 Task: Plan a trip to Kampot, Cambodia from 5th November, 2023 to 16th November, 2023 for 2 adults.1  bedroom having 1 bed and 1 bathroom. Property type can be hotel. Amenities needed are: washing machine. Booking option can be shelf check-in. Look for 5 properties as per requirement.
Action: Mouse moved to (615, 70)
Screenshot: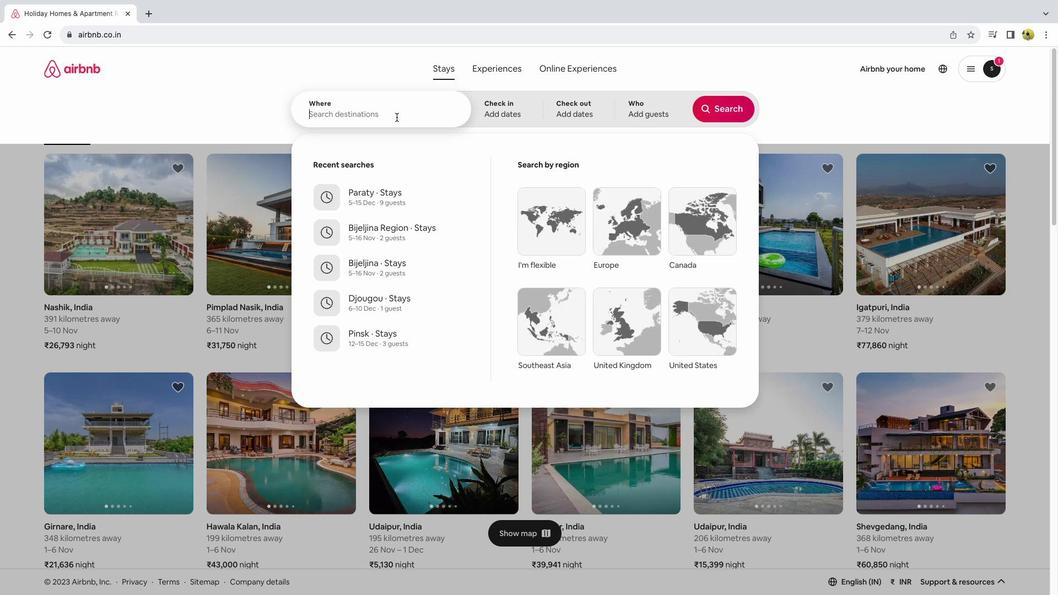 
Action: Mouse pressed left at (615, 70)
Screenshot: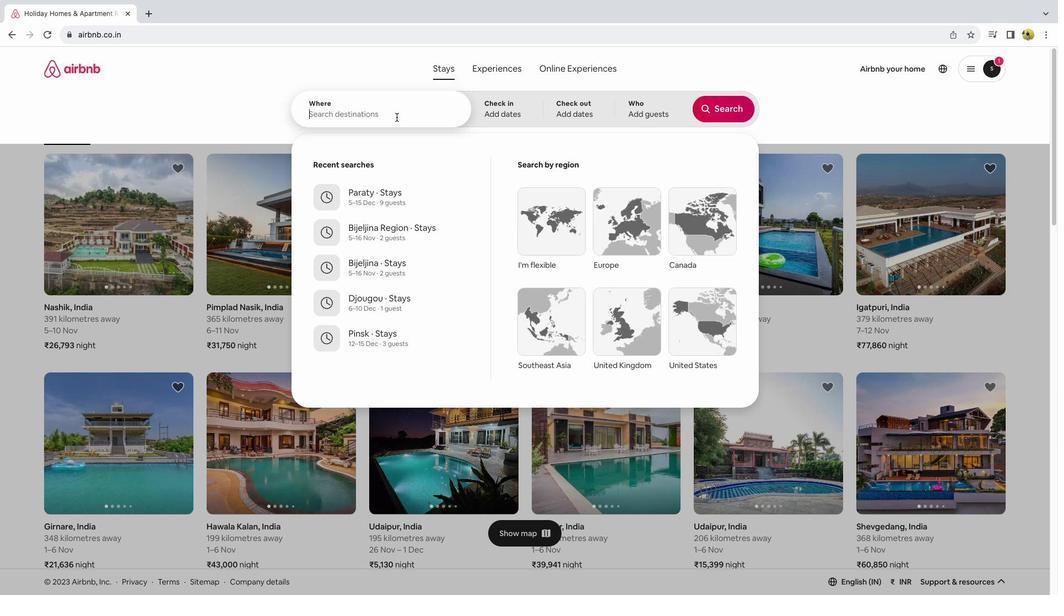 
Action: Mouse moved to (608, 72)
Screenshot: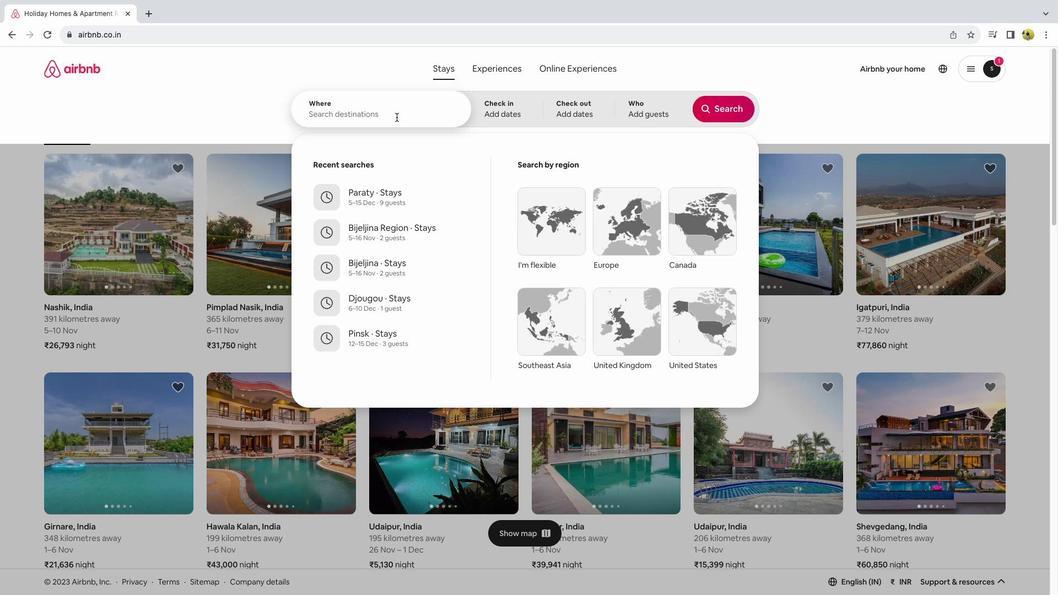 
Action: Mouse pressed left at (608, 72)
Screenshot: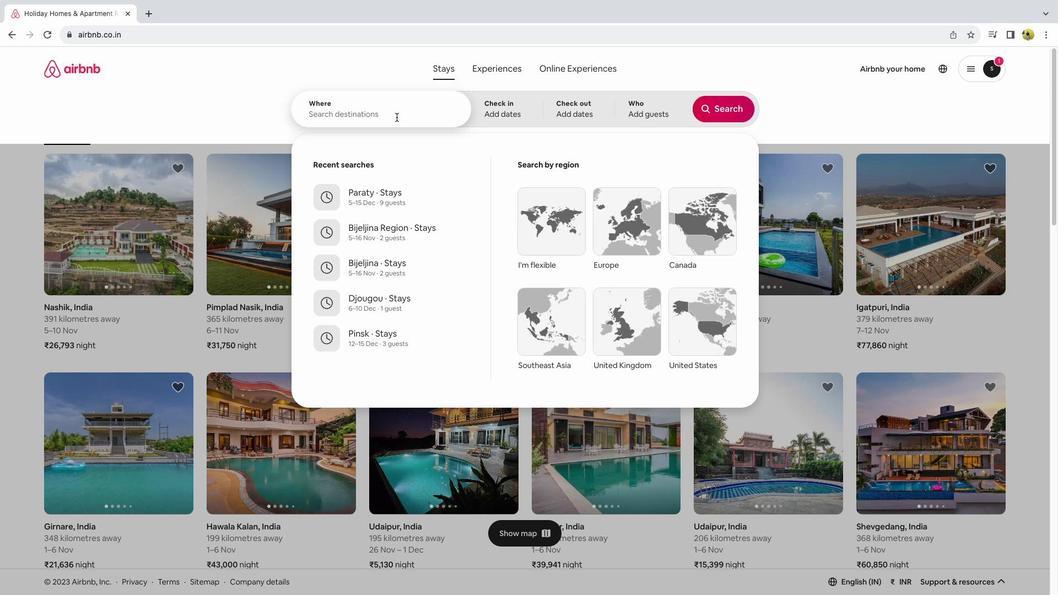 
Action: Mouse moved to (396, 117)
Screenshot: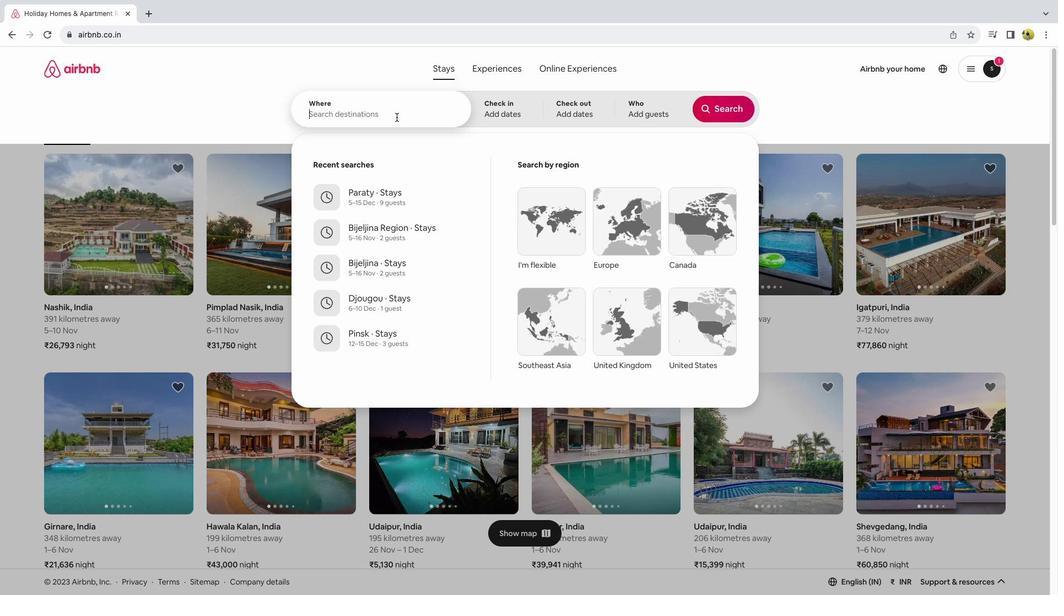 
Action: Mouse pressed left at (396, 117)
Screenshot: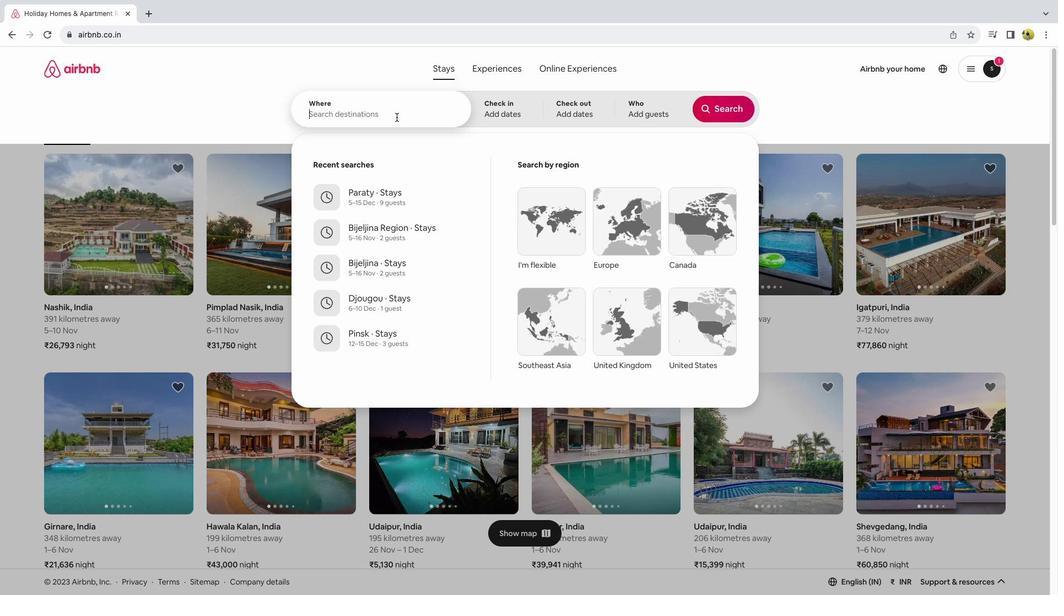 
Action: Key pressed Key.shift_r'K''a''m''p''o''t'','Key.spaceKey.shift_r'C''a''m''b''o''d''i''a'Key.enter
Screenshot: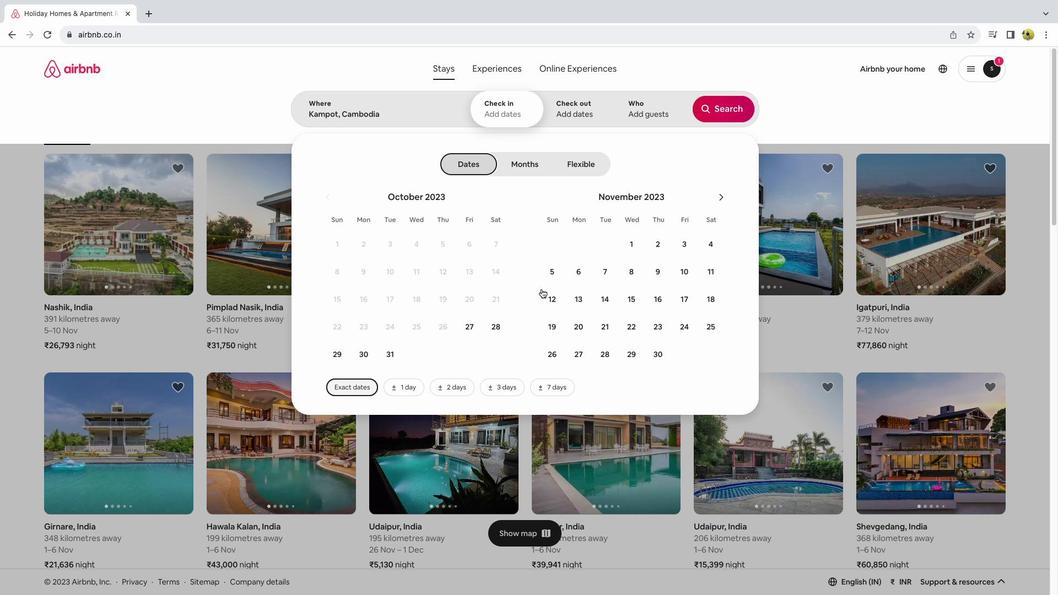 
Action: Mouse moved to (554, 273)
Screenshot: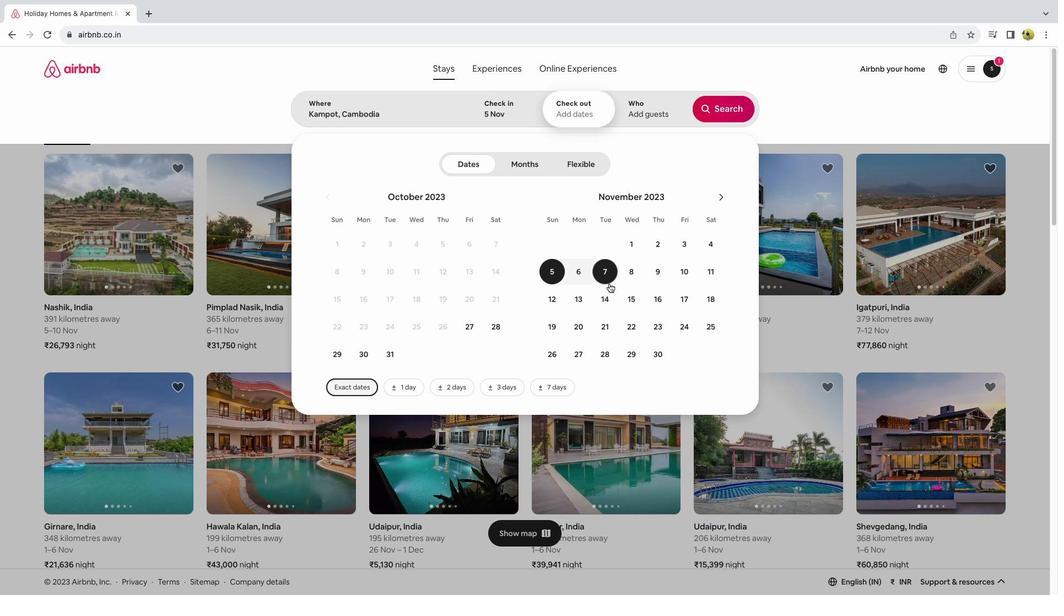 
Action: Mouse pressed left at (554, 273)
Screenshot: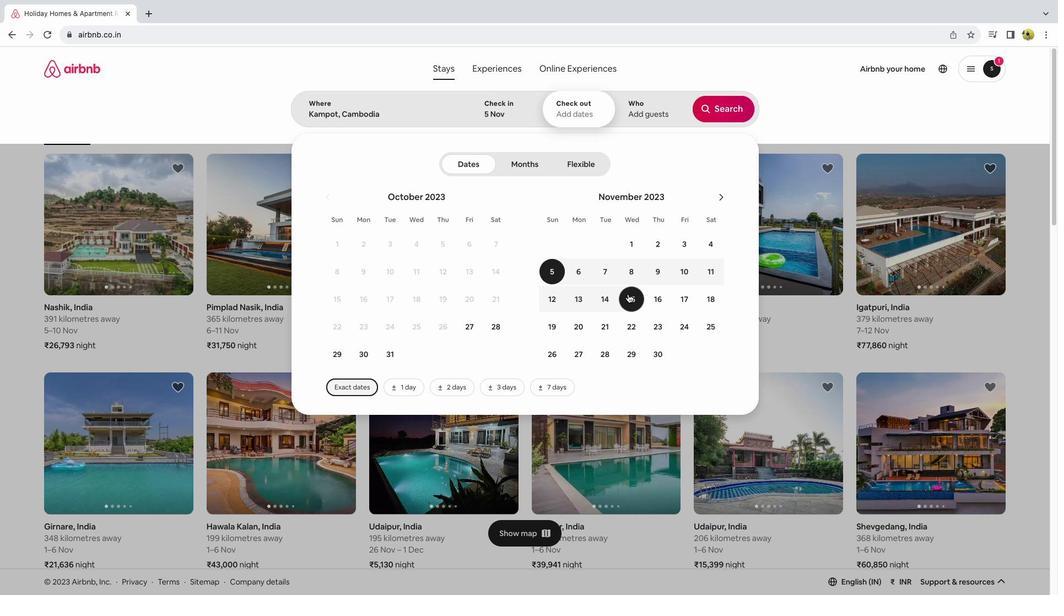
Action: Mouse moved to (665, 301)
Screenshot: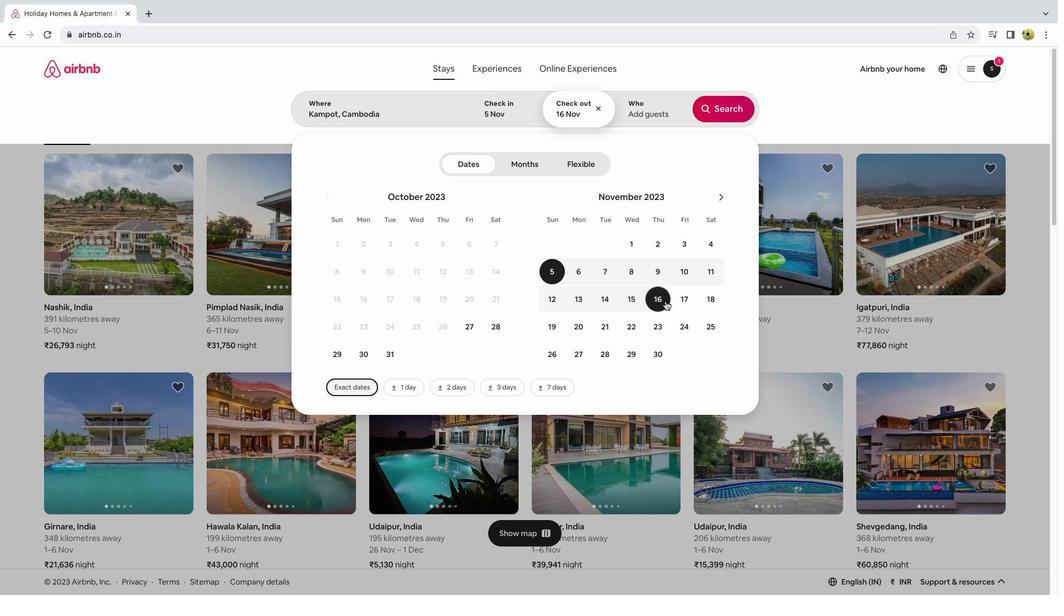 
Action: Mouse pressed left at (665, 301)
Screenshot: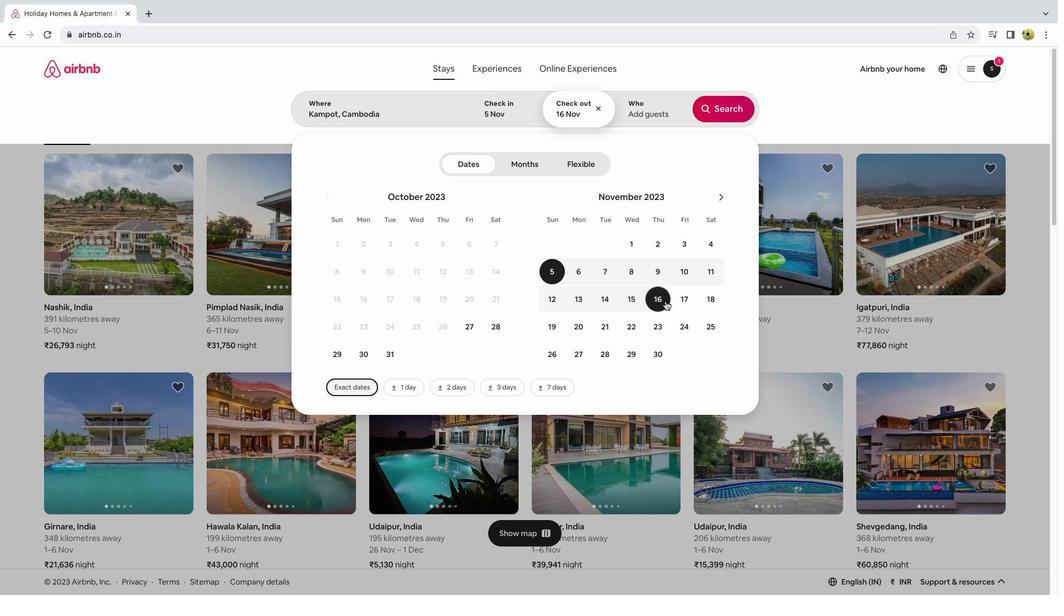 
Action: Mouse moved to (657, 114)
Screenshot: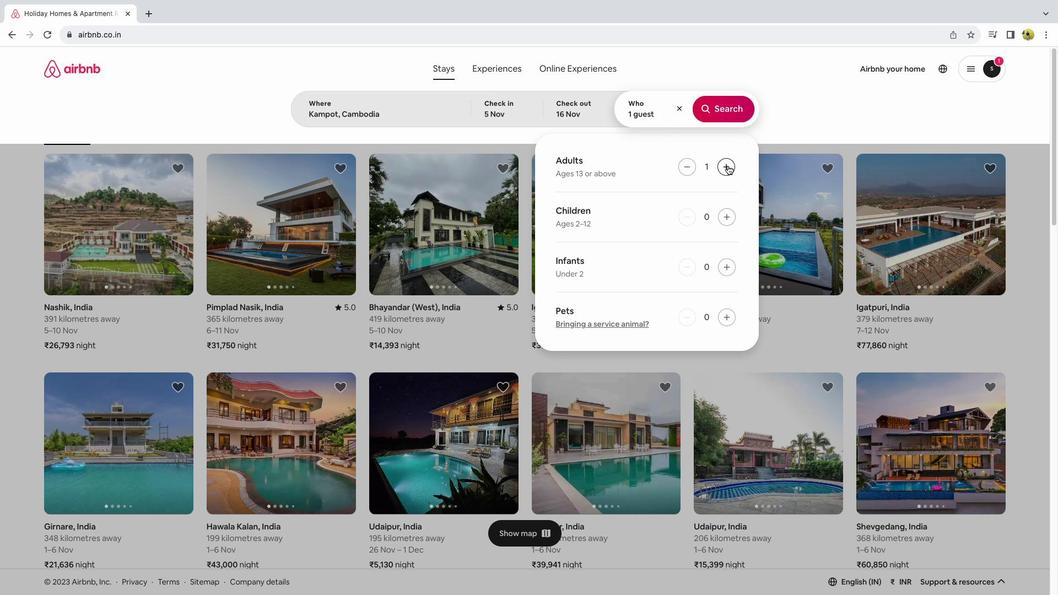 
Action: Mouse pressed left at (657, 114)
Screenshot: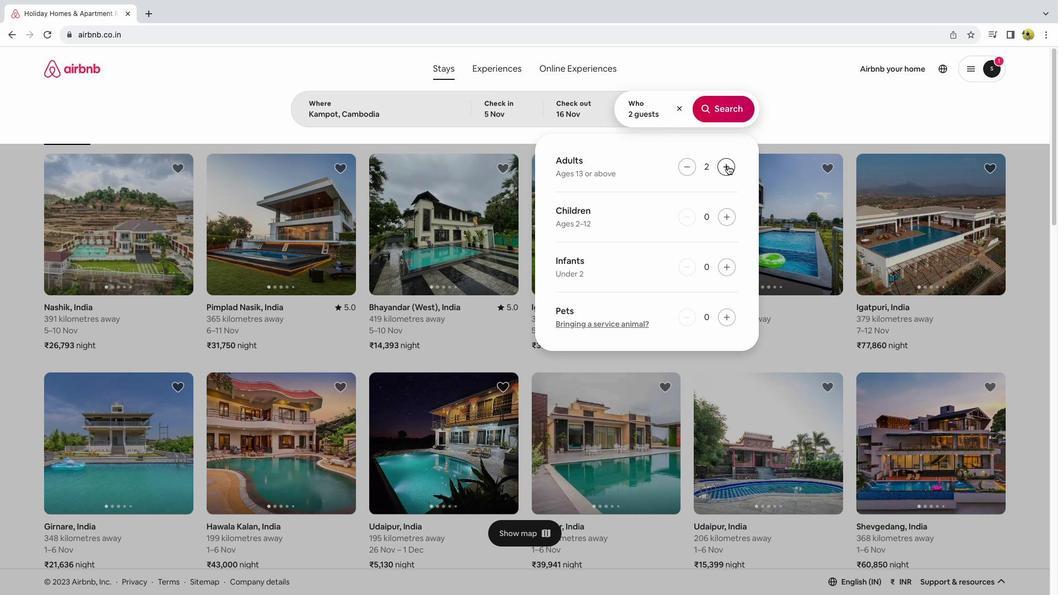 
Action: Mouse moved to (728, 165)
Screenshot: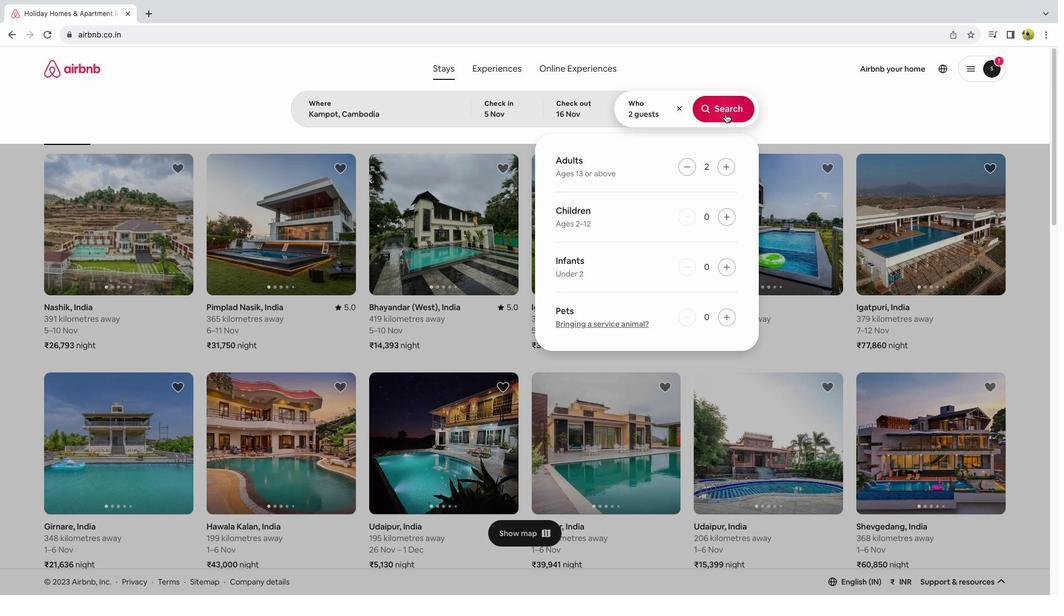 
Action: Mouse pressed left at (728, 165)
Screenshot: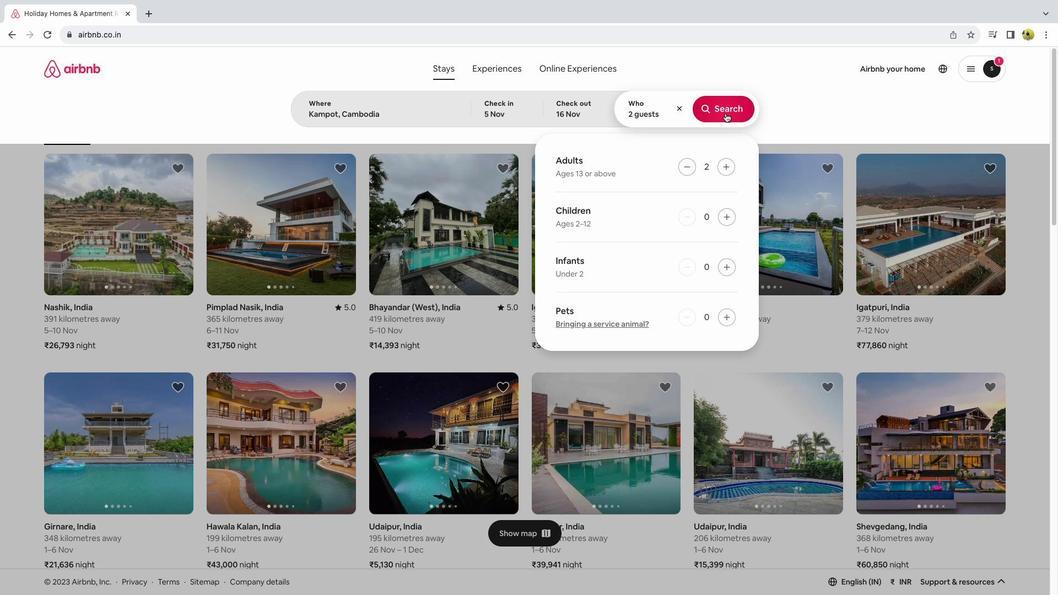 
Action: Mouse pressed left at (728, 165)
Screenshot: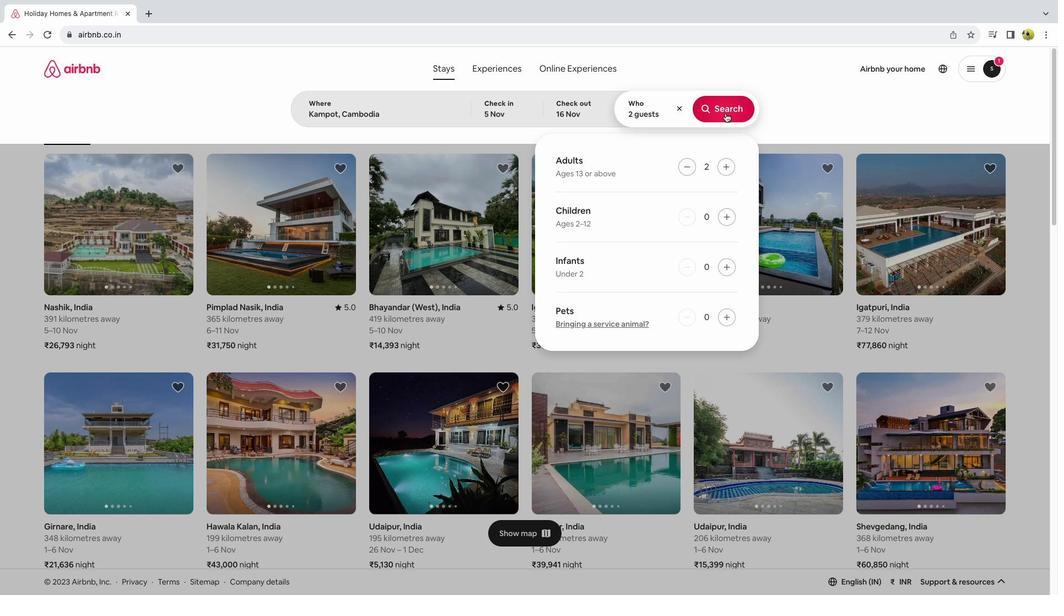 
Action: Mouse moved to (725, 113)
Screenshot: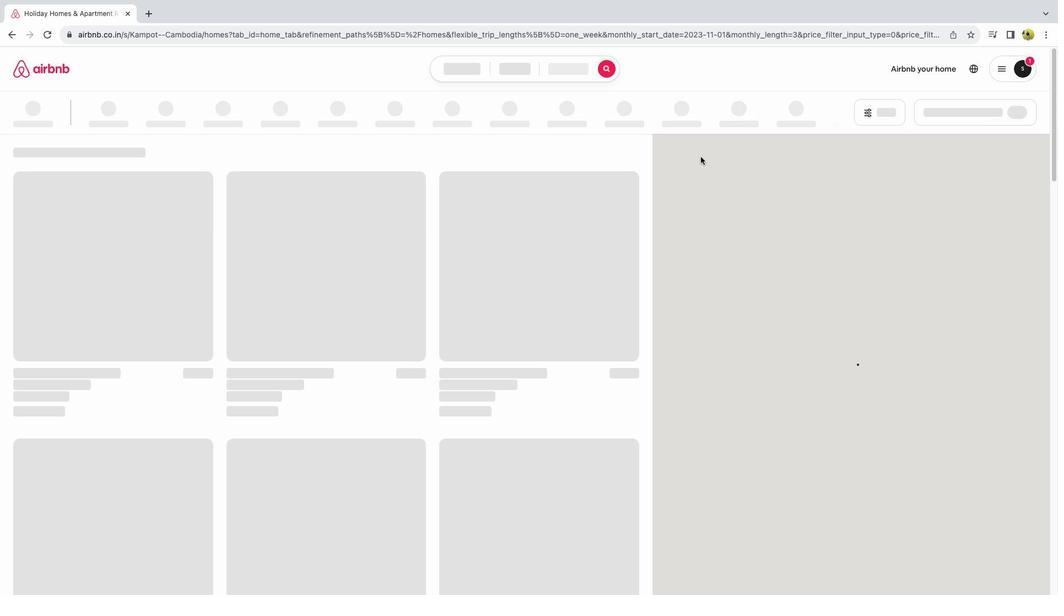 
Action: Mouse pressed left at (725, 113)
Screenshot: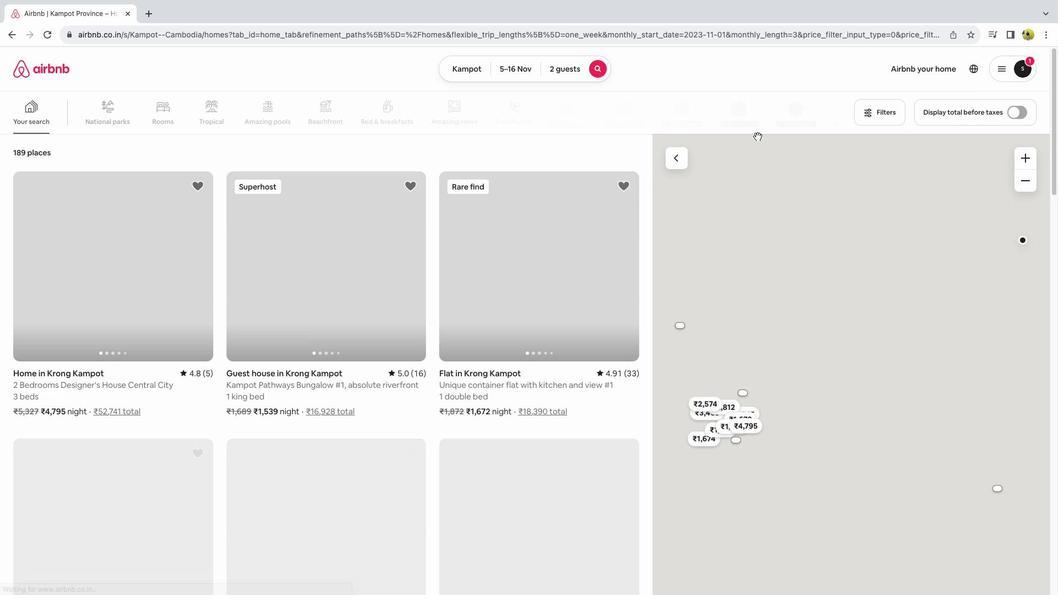 
Action: Mouse moved to (880, 114)
Screenshot: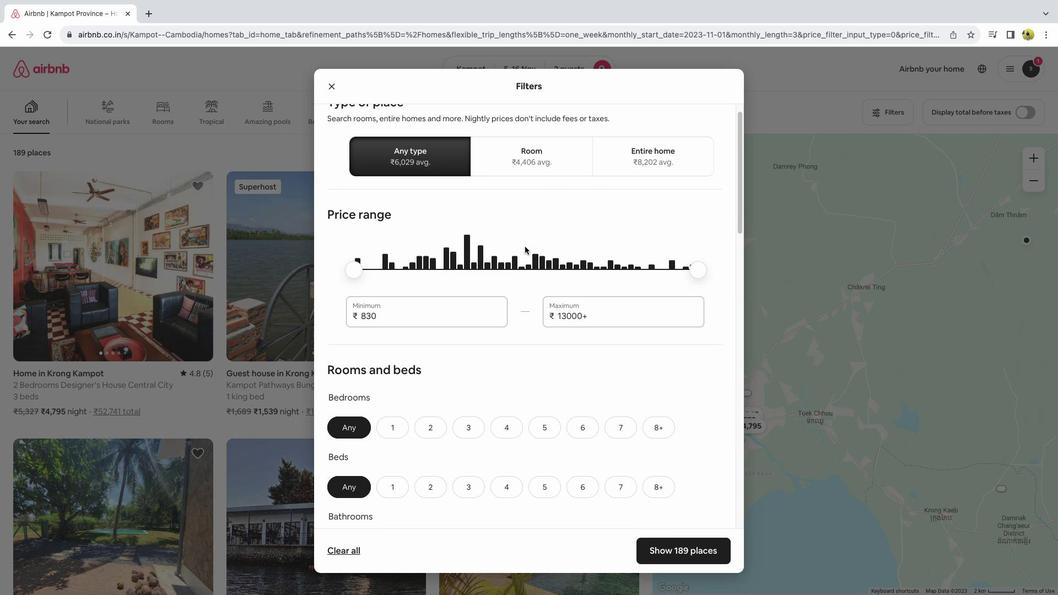 
Action: Mouse pressed left at (880, 114)
Screenshot: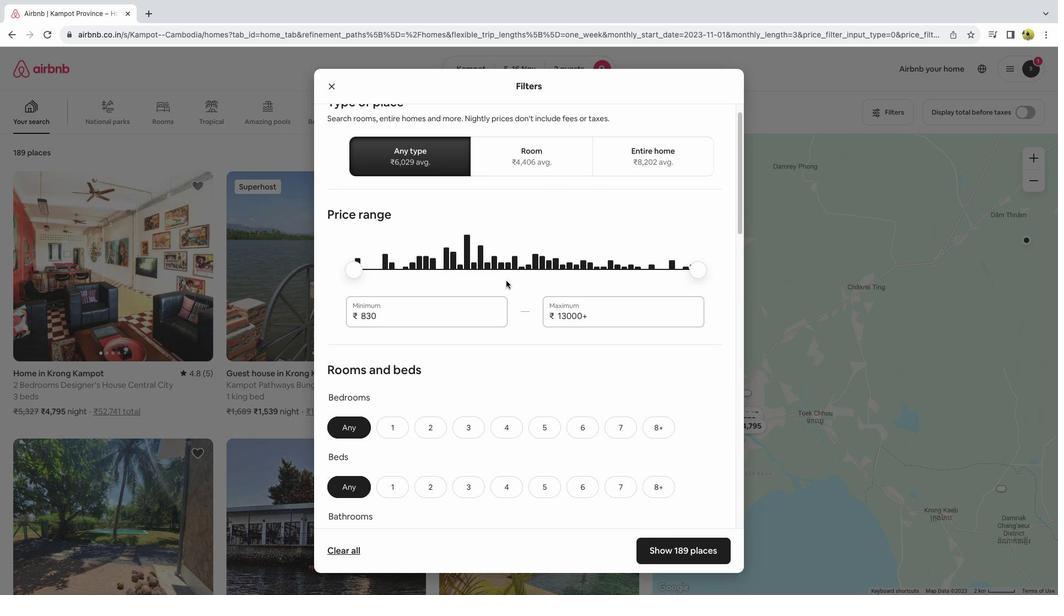 
Action: Mouse moved to (532, 233)
Screenshot: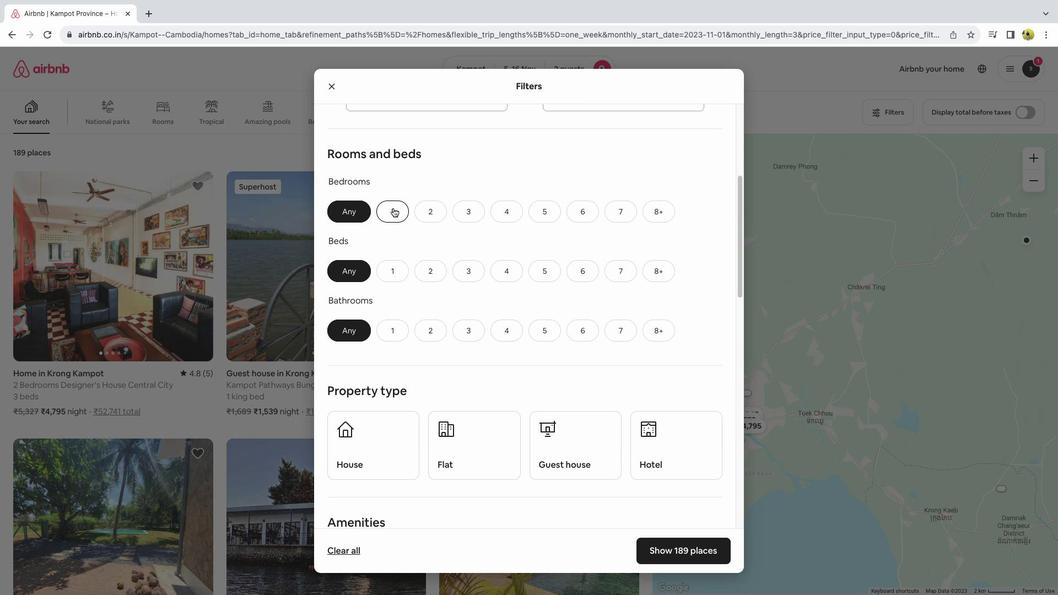 
Action: Mouse scrolled (532, 233) with delta (0, 0)
Screenshot: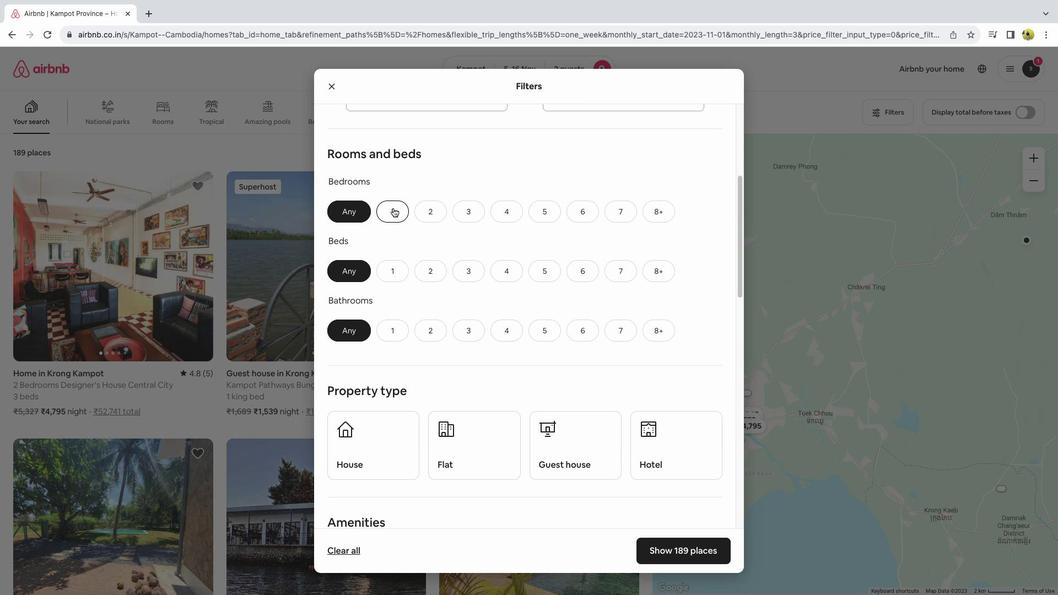 
Action: Mouse moved to (531, 233)
Screenshot: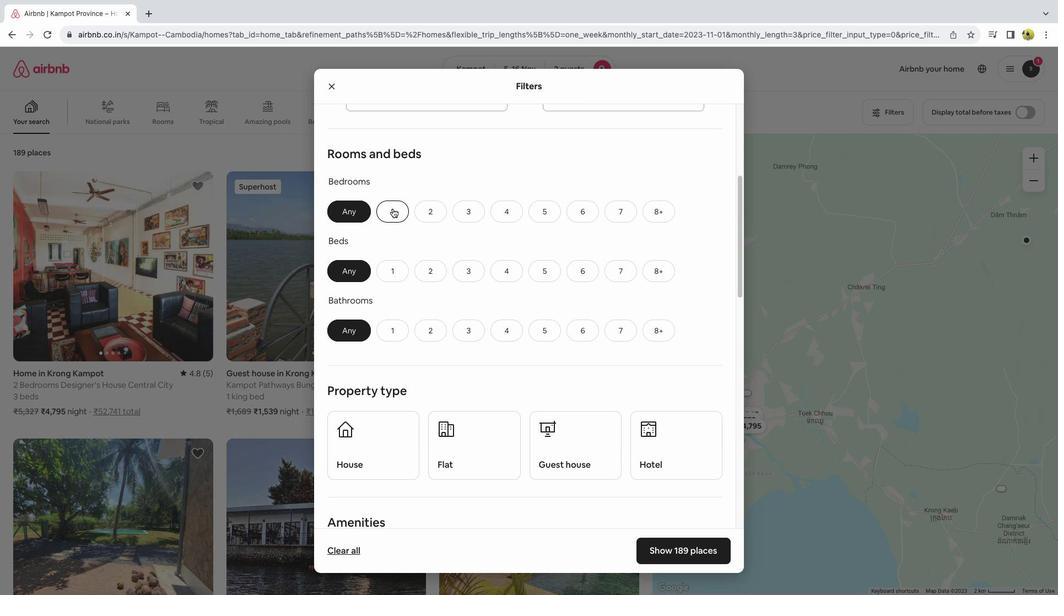 
Action: Mouse scrolled (531, 233) with delta (0, 0)
Screenshot: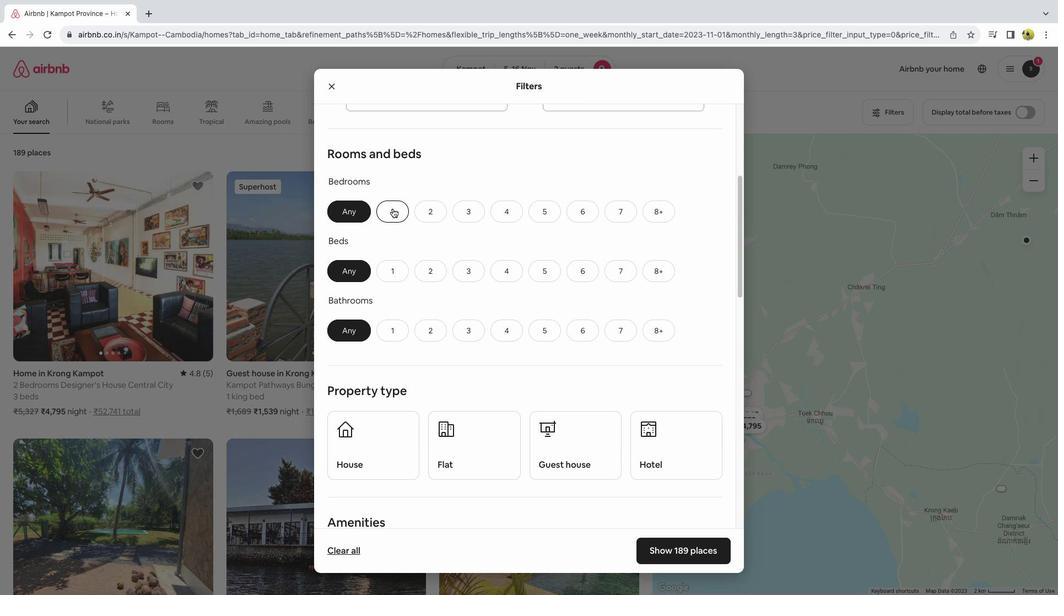
Action: Mouse moved to (506, 281)
Screenshot: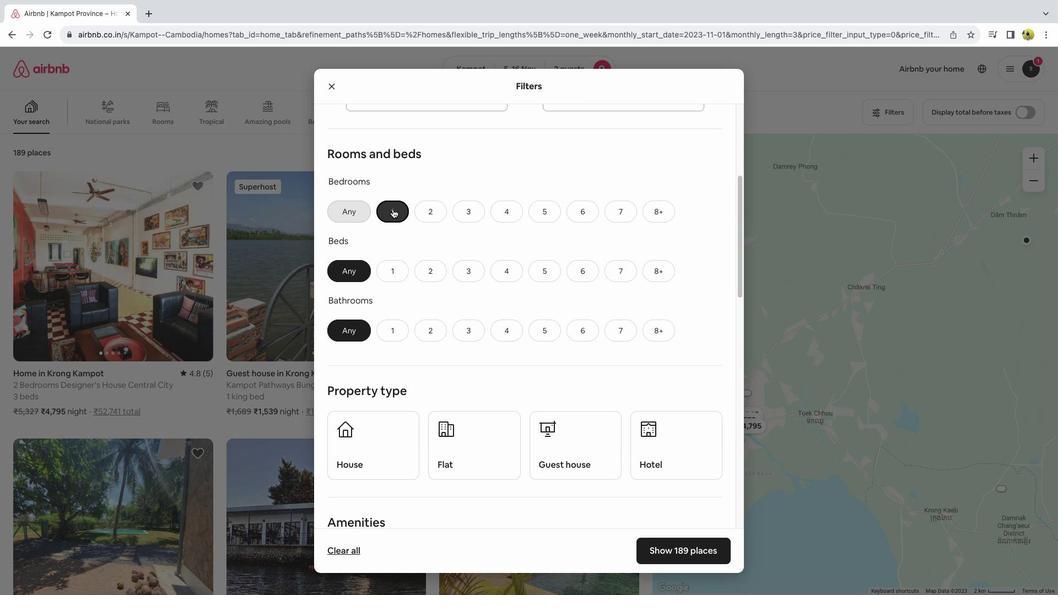 
Action: Mouse scrolled (506, 281) with delta (0, 0)
Screenshot: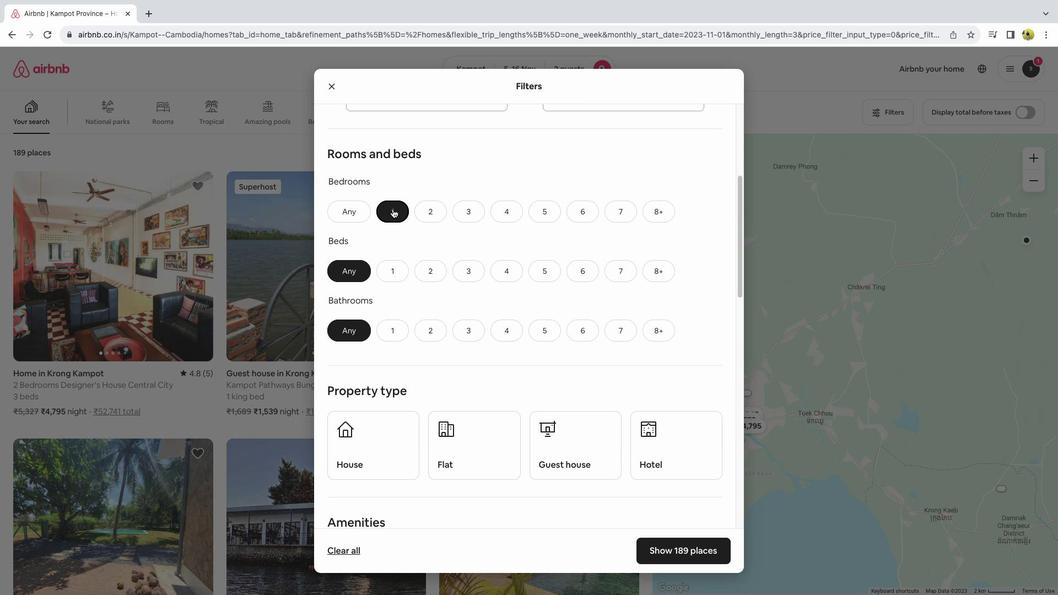 
Action: Mouse scrolled (506, 281) with delta (0, 0)
Screenshot: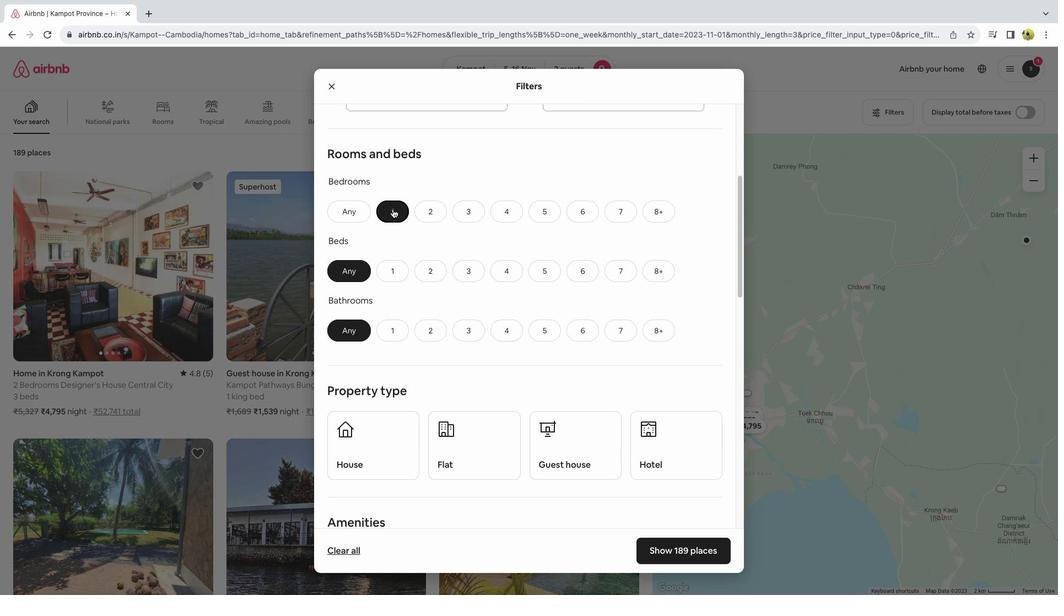 
Action: Mouse scrolled (506, 281) with delta (0, -1)
Screenshot: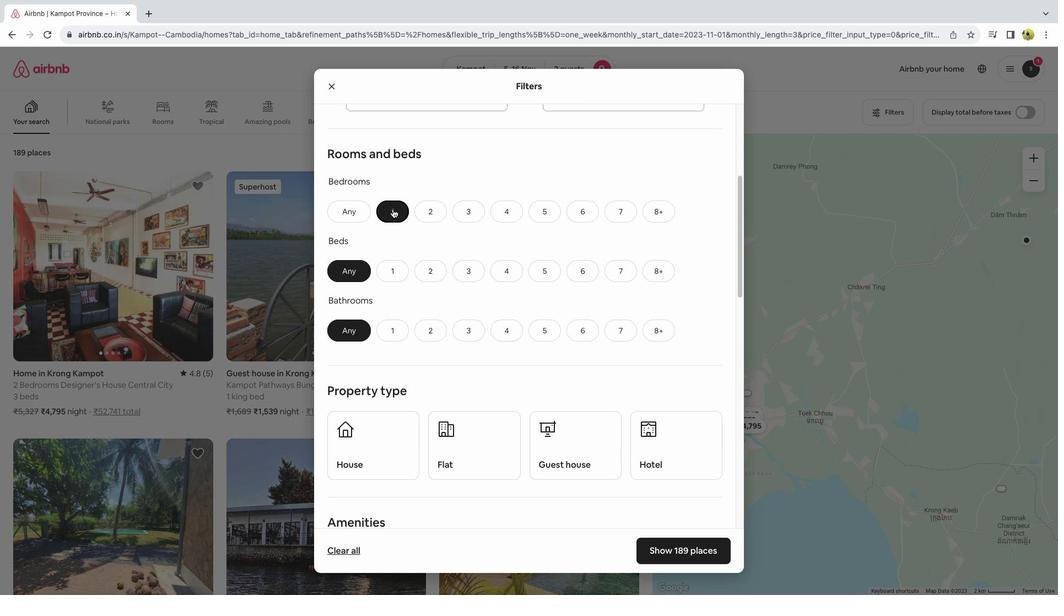 
Action: Mouse scrolled (506, 281) with delta (0, -2)
Screenshot: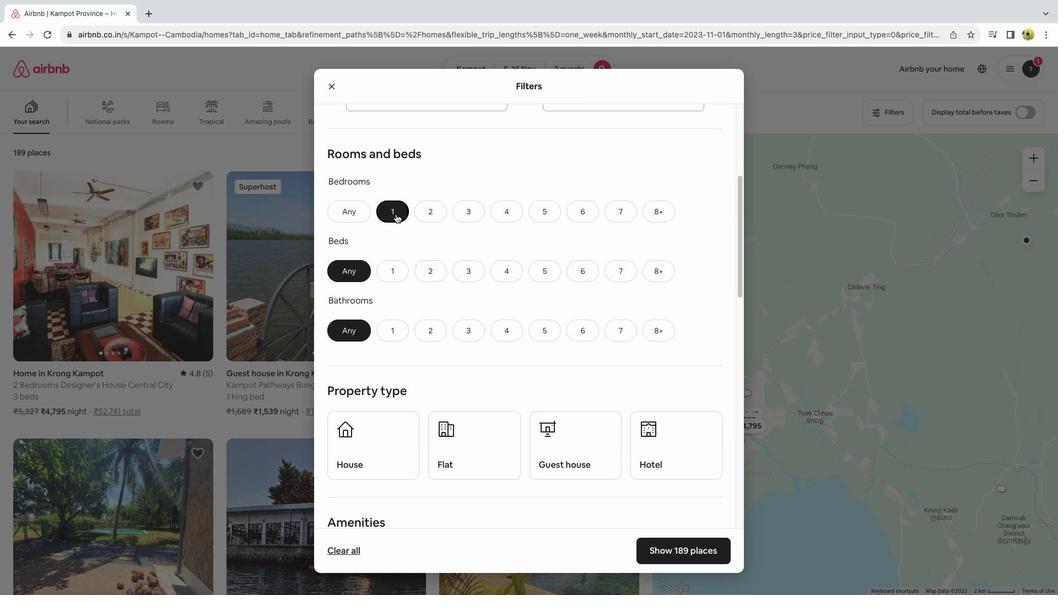 
Action: Mouse moved to (393, 209)
Screenshot: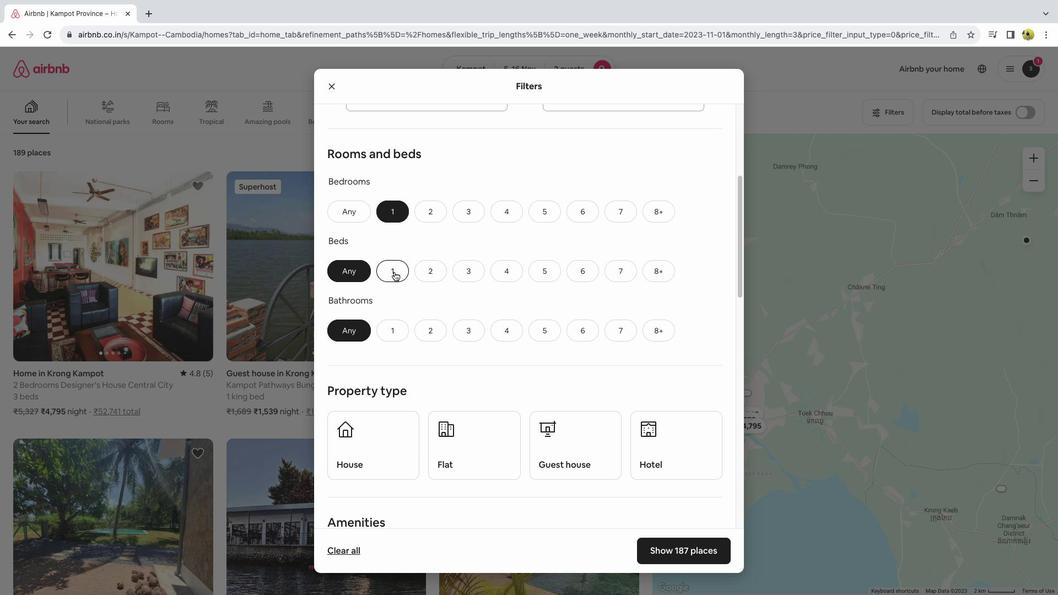 
Action: Mouse pressed left at (393, 209)
Screenshot: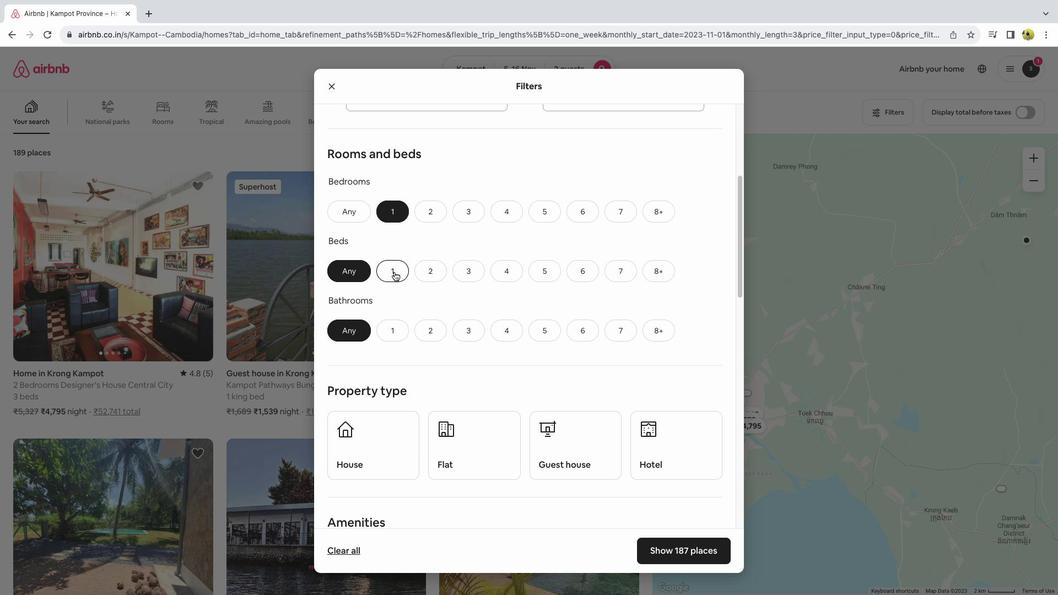 
Action: Mouse moved to (394, 271)
Screenshot: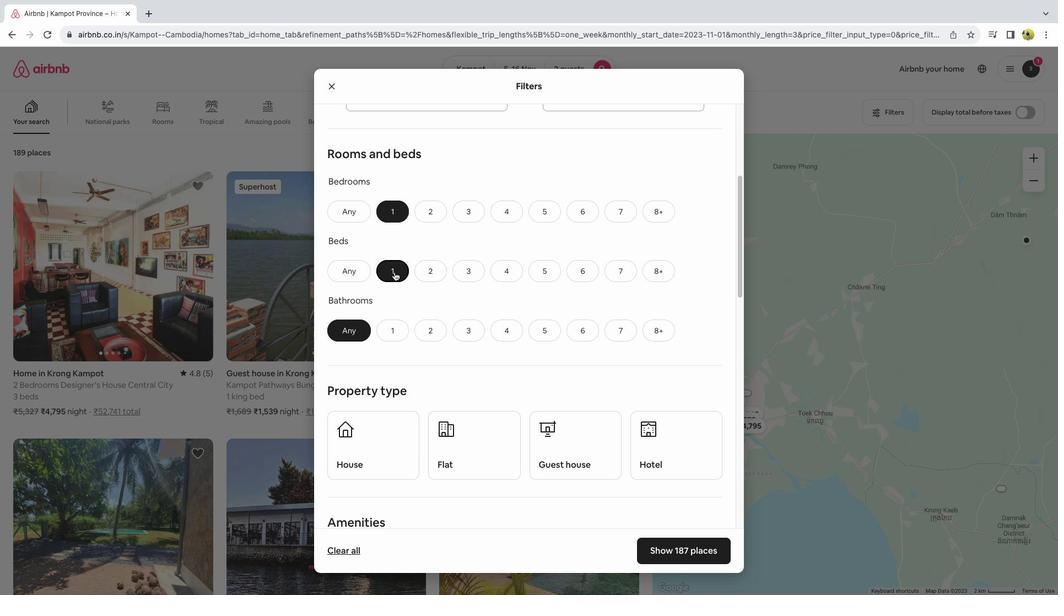 
Action: Mouse pressed left at (394, 271)
Screenshot: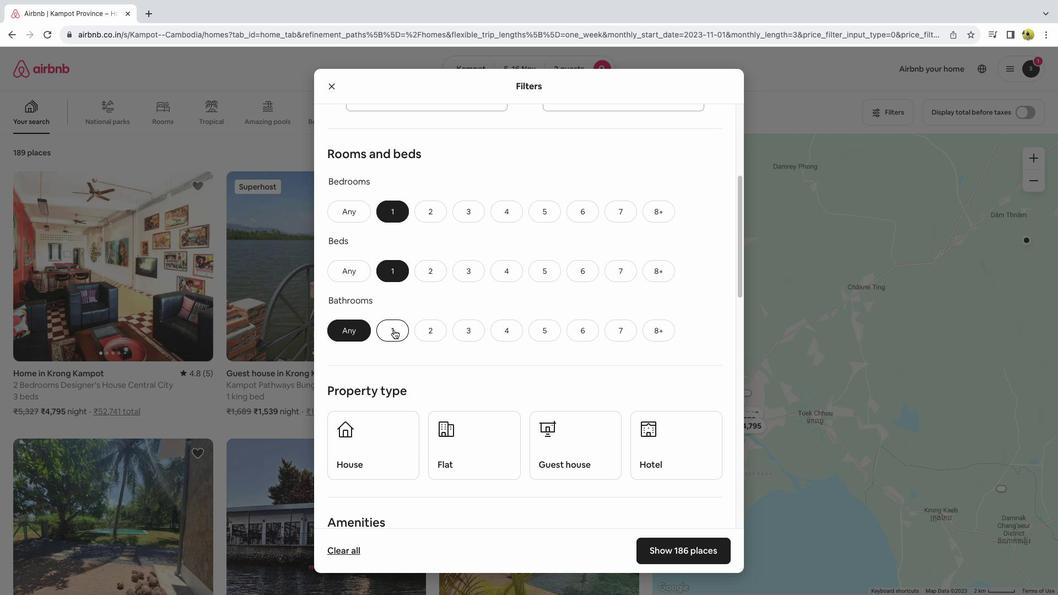 
Action: Mouse moved to (393, 329)
Screenshot: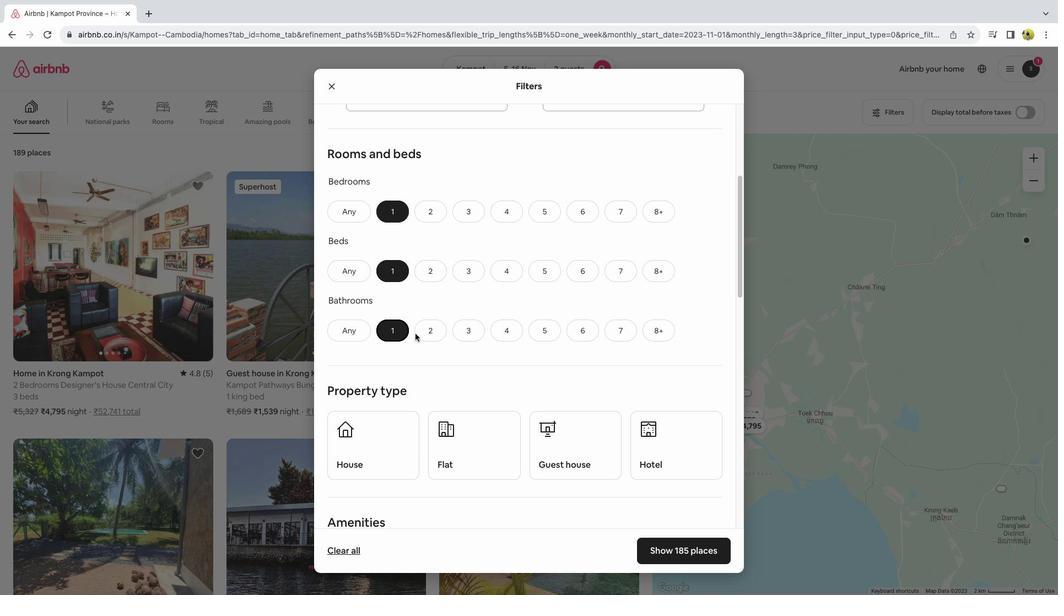 
Action: Mouse pressed left at (393, 329)
Screenshot: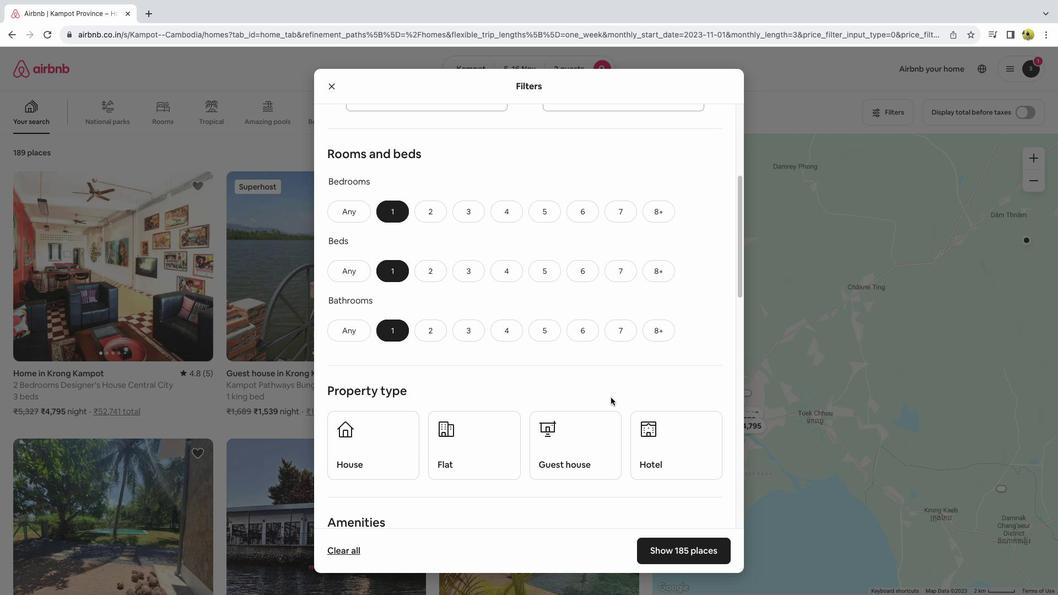 
Action: Mouse moved to (659, 427)
Screenshot: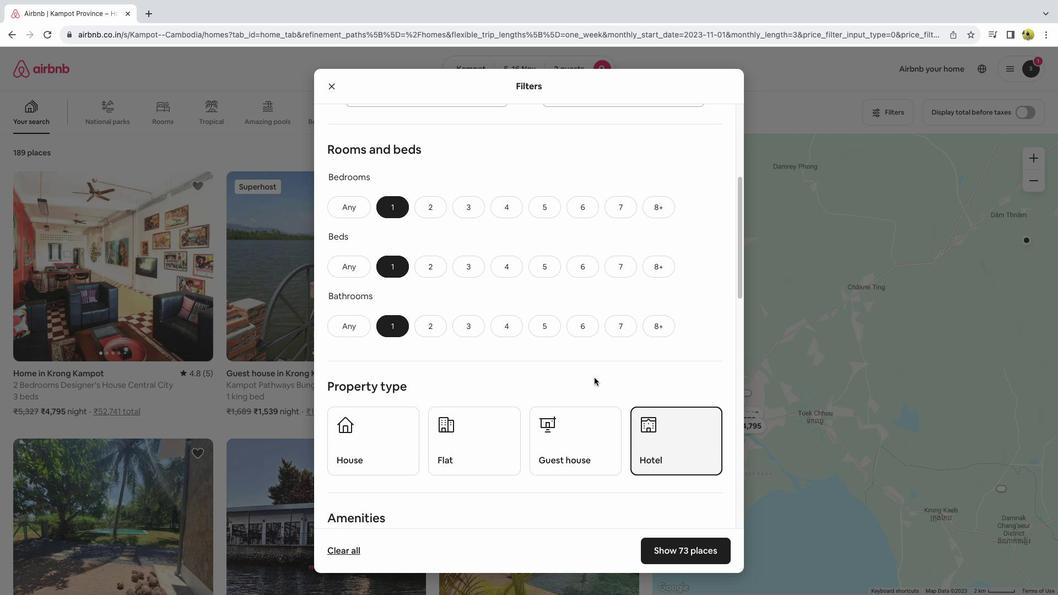 
Action: Mouse pressed left at (659, 427)
Screenshot: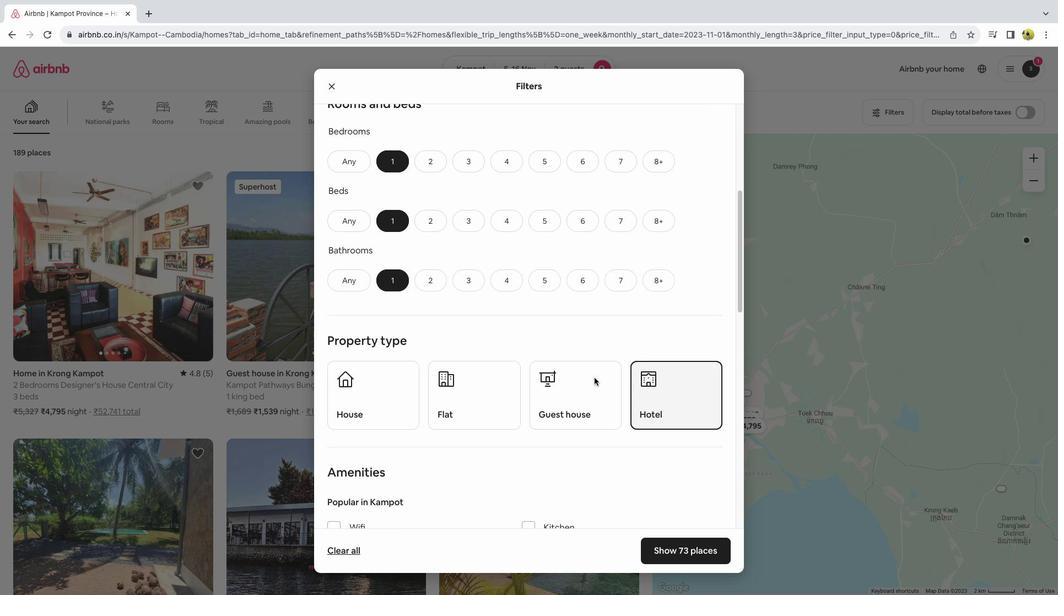 
Action: Mouse moved to (595, 377)
Screenshot: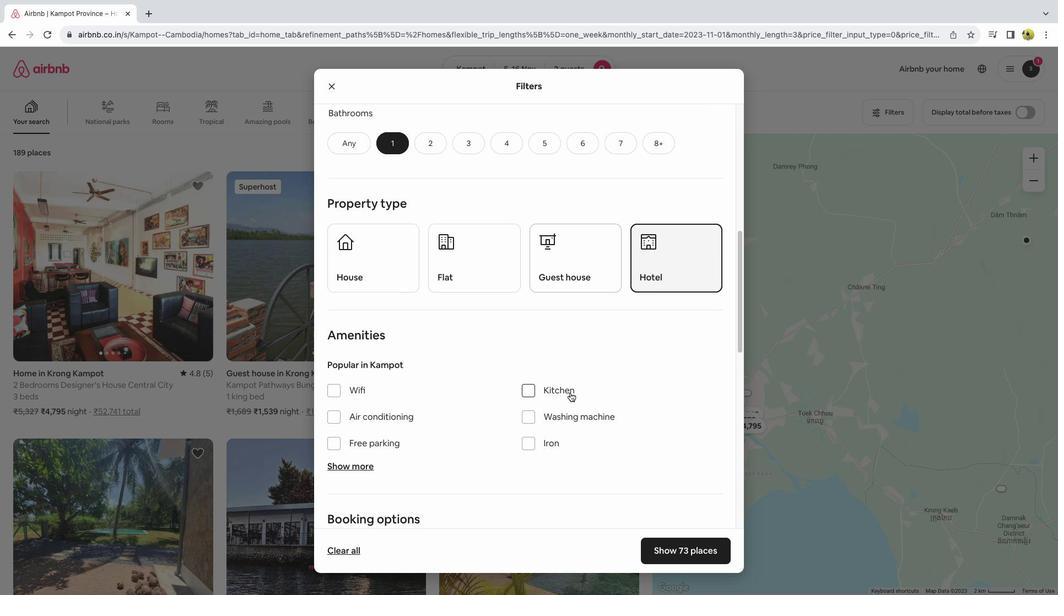 
Action: Mouse scrolled (595, 377) with delta (0, 0)
Screenshot: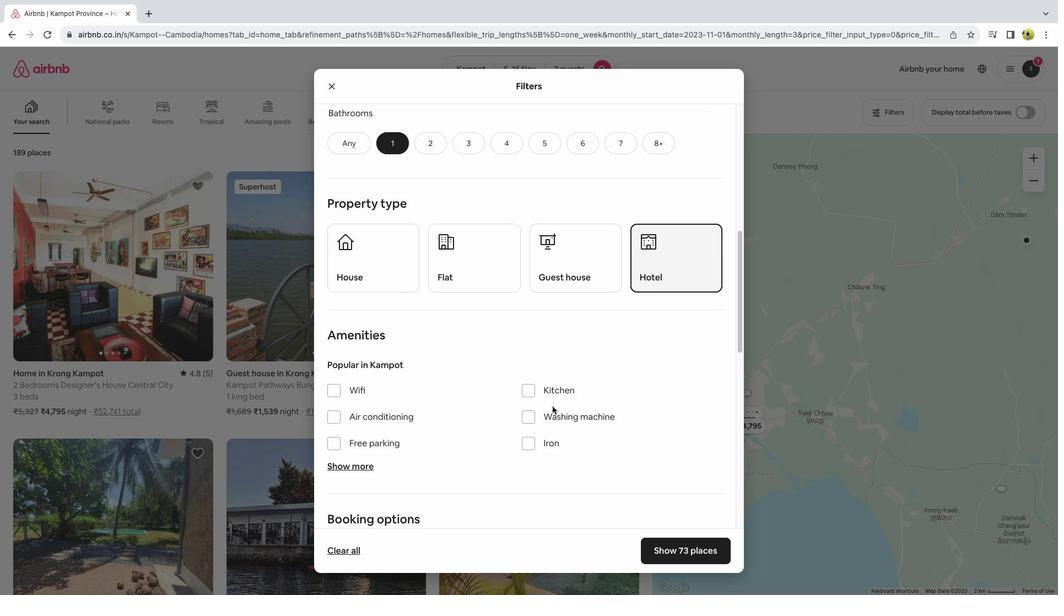 
Action: Mouse scrolled (595, 377) with delta (0, 0)
Screenshot: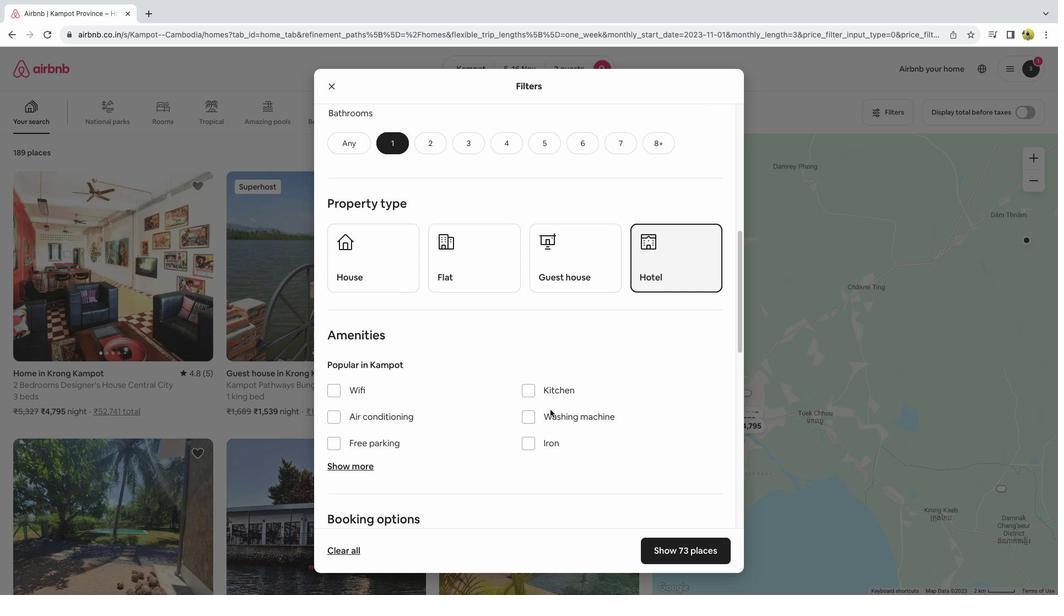
Action: Mouse scrolled (595, 377) with delta (0, -1)
Screenshot: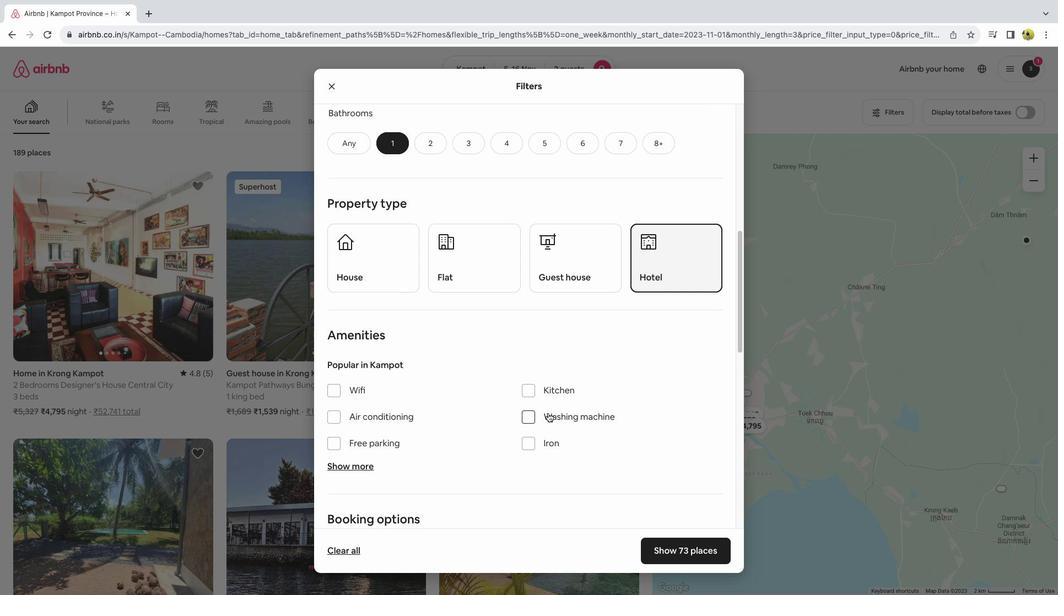 
Action: Mouse moved to (587, 387)
Screenshot: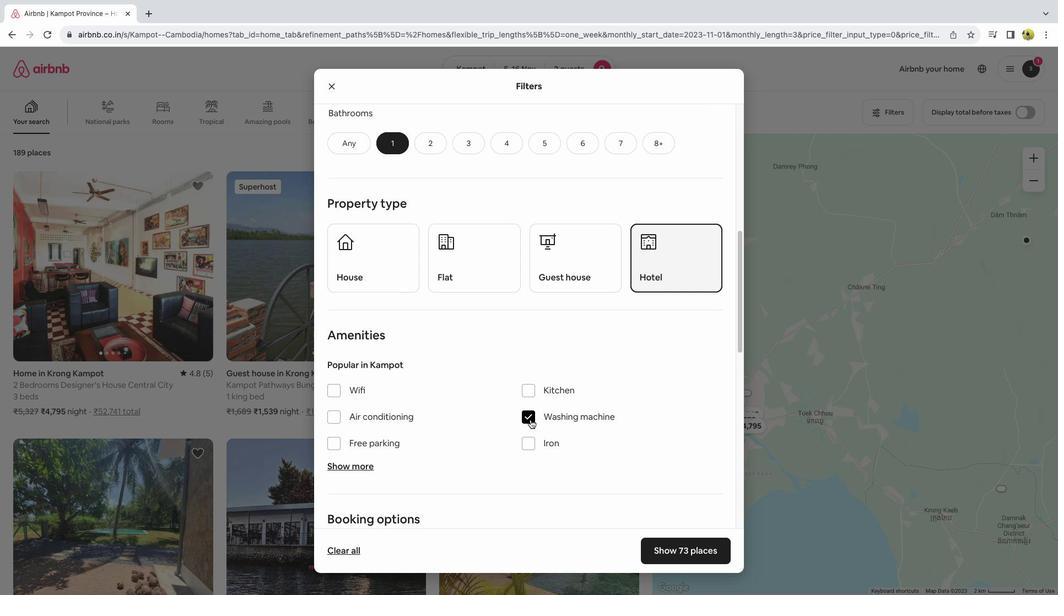 
Action: Mouse scrolled (587, 387) with delta (0, 0)
Screenshot: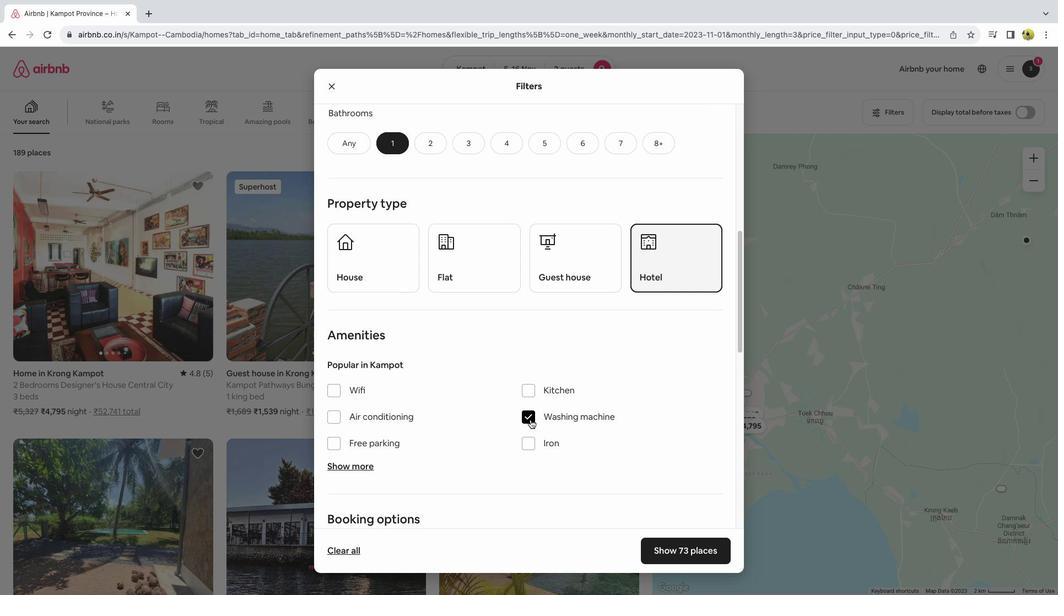 
Action: Mouse scrolled (587, 387) with delta (0, 0)
Screenshot: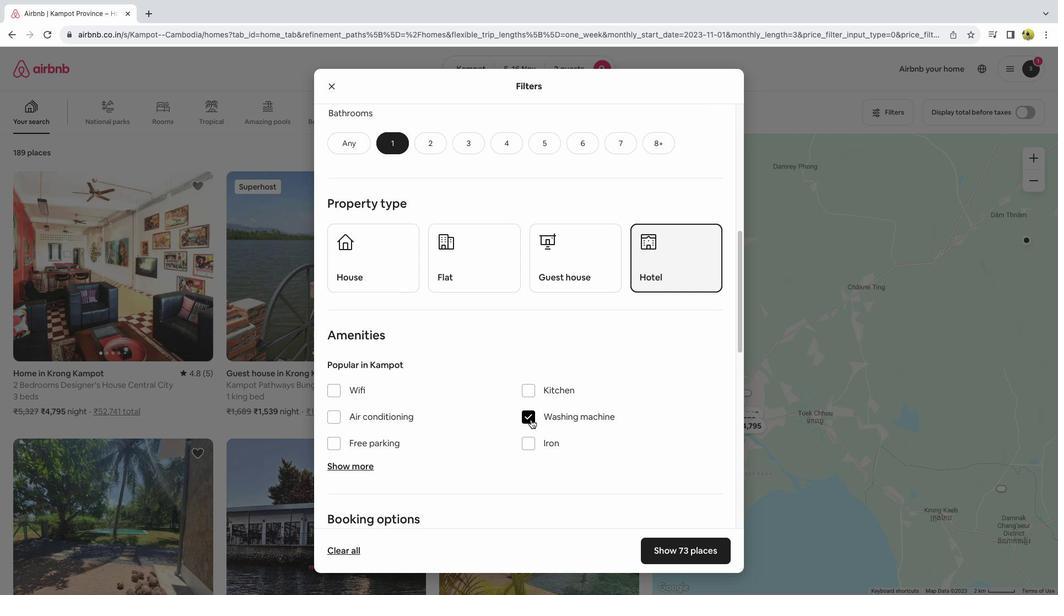 
Action: Mouse scrolled (587, 387) with delta (0, -1)
Screenshot: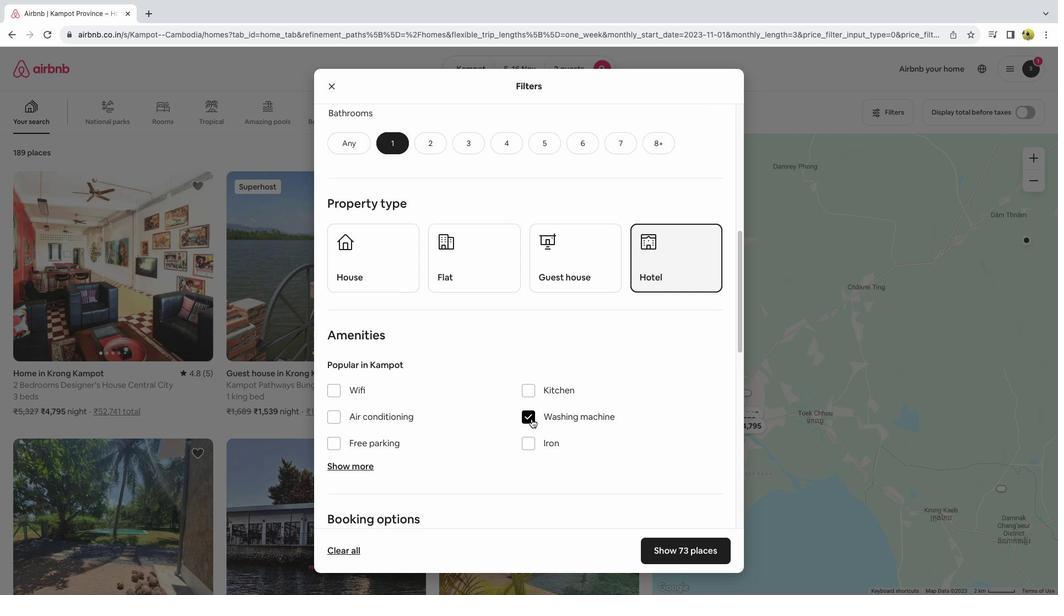 
Action: Mouse moved to (530, 420)
Screenshot: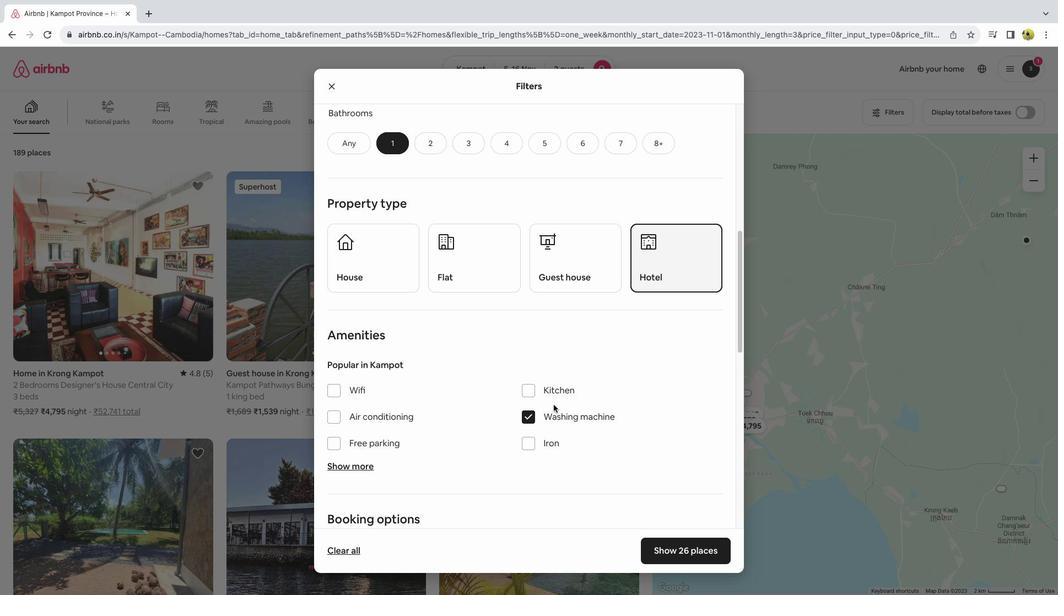 
Action: Mouse pressed left at (530, 420)
Screenshot: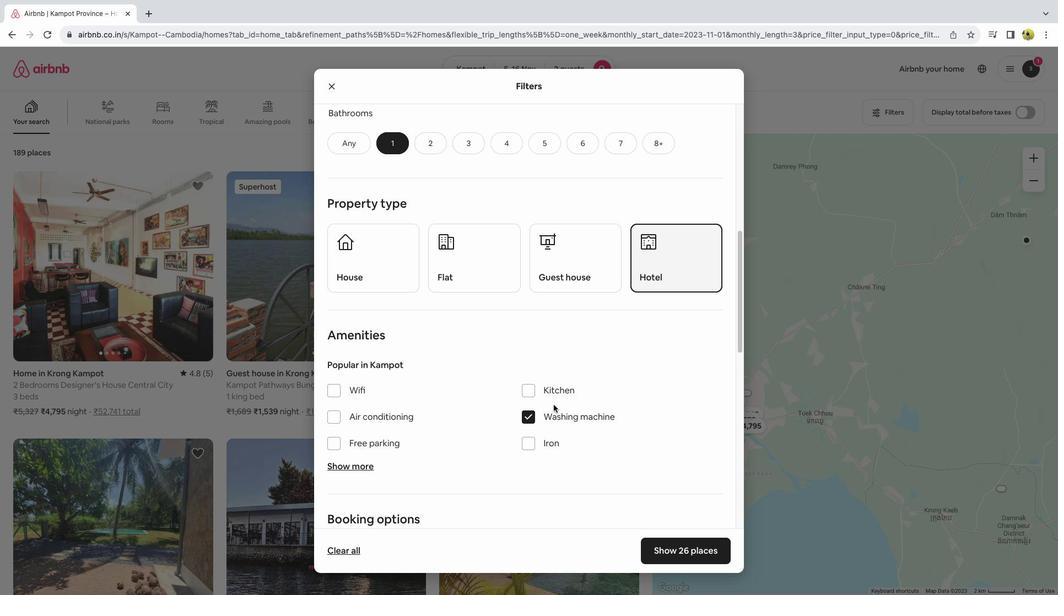 
Action: Mouse moved to (554, 405)
Screenshot: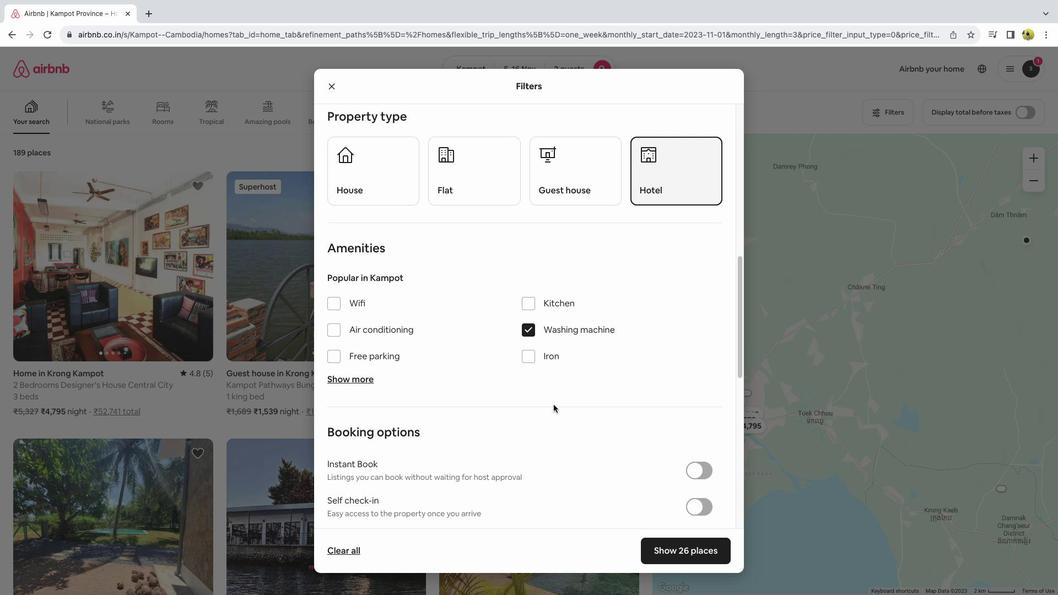 
Action: Mouse scrolled (554, 405) with delta (0, 0)
Screenshot: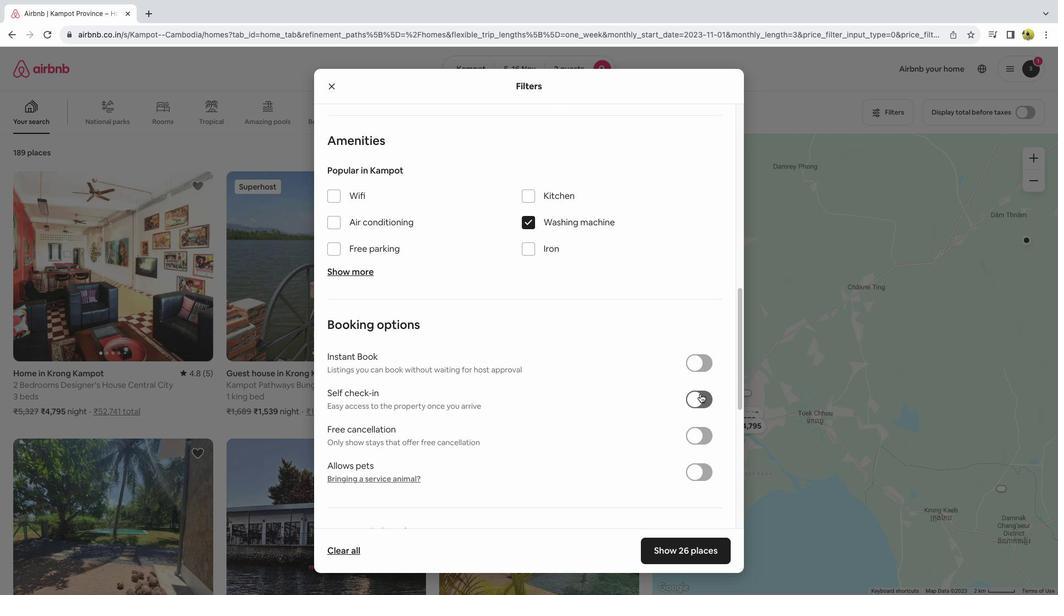 
Action: Mouse scrolled (554, 405) with delta (0, 0)
Screenshot: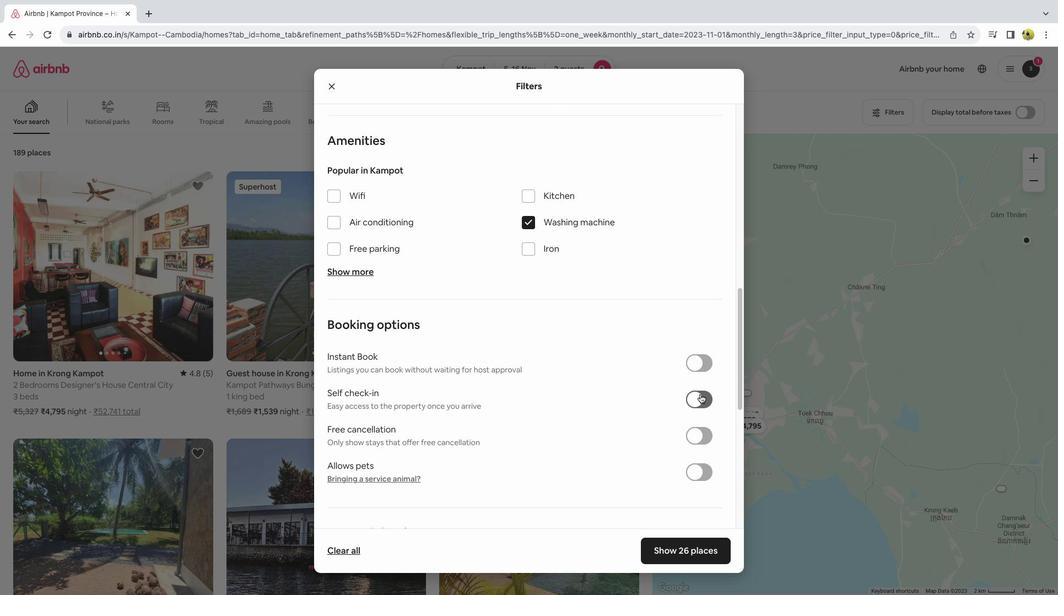 
Action: Mouse scrolled (554, 405) with delta (0, -1)
Screenshot: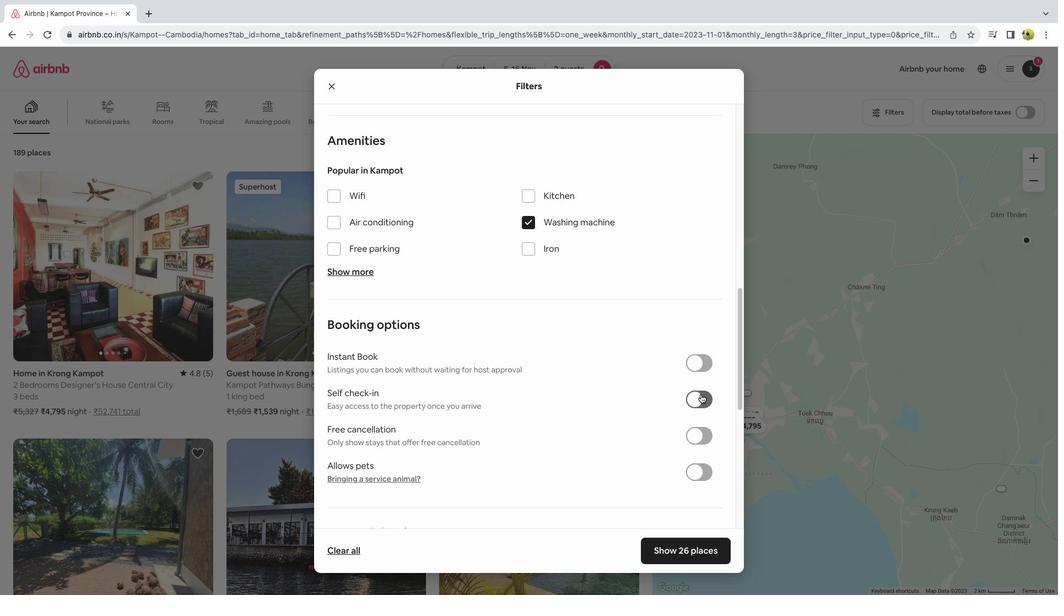 
Action: Mouse scrolled (554, 405) with delta (0, 0)
Screenshot: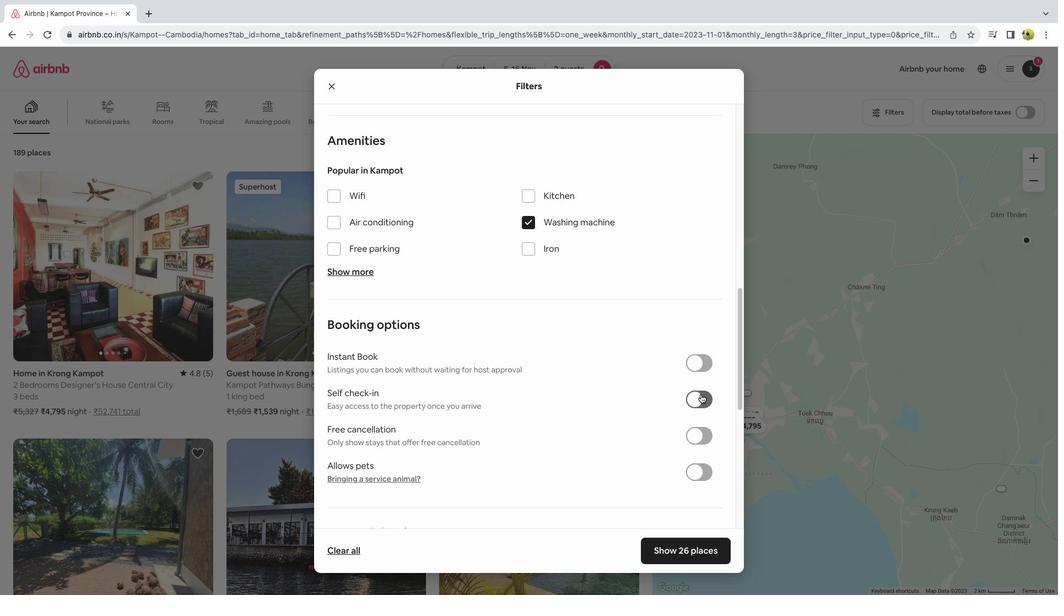 
Action: Mouse scrolled (554, 405) with delta (0, 0)
Screenshot: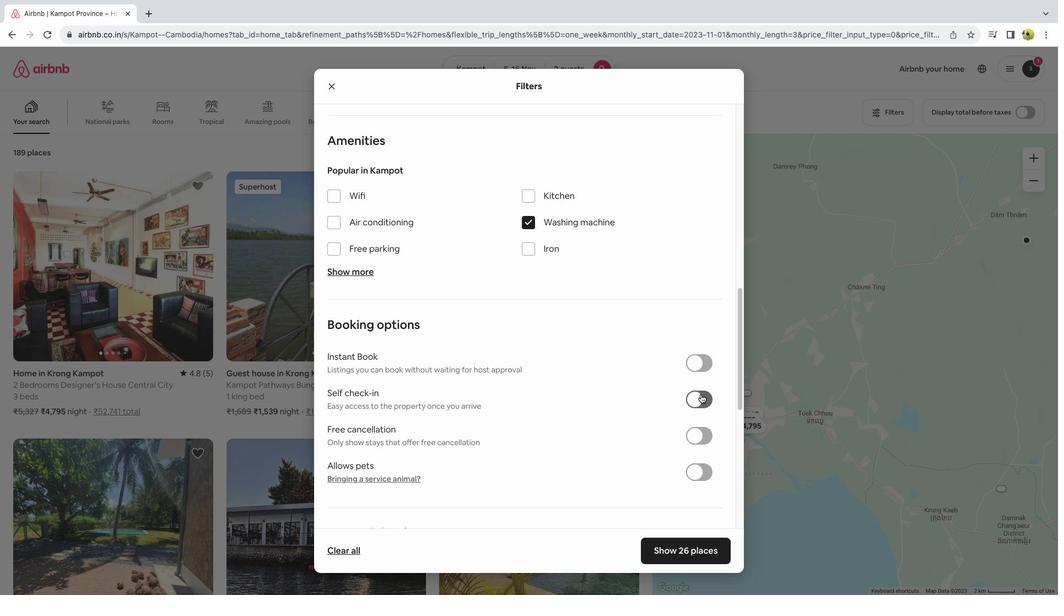 
Action: Mouse scrolled (554, 405) with delta (0, -1)
Screenshot: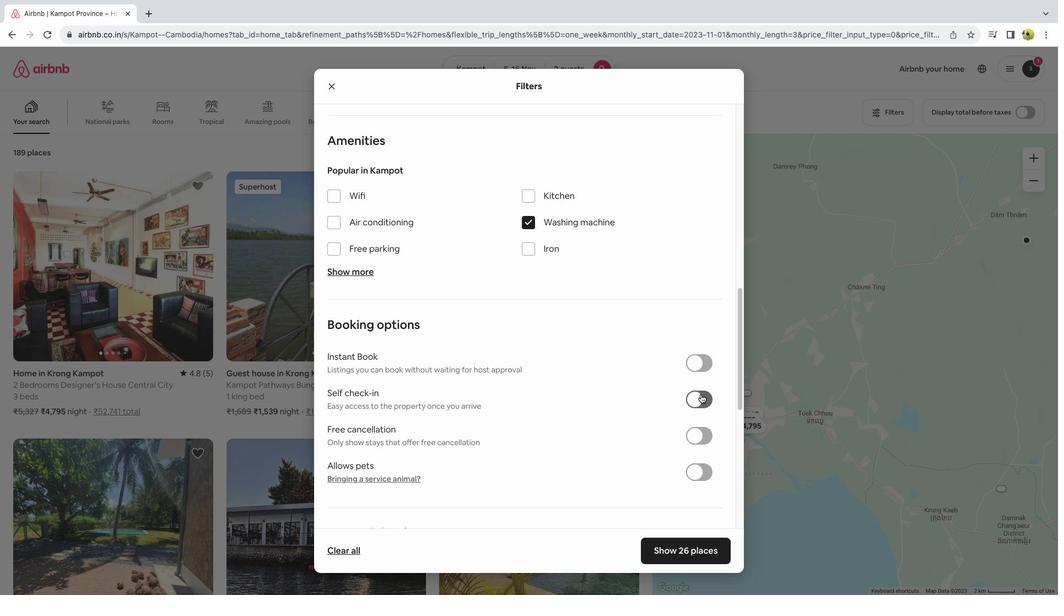 
Action: Mouse moved to (700, 394)
Screenshot: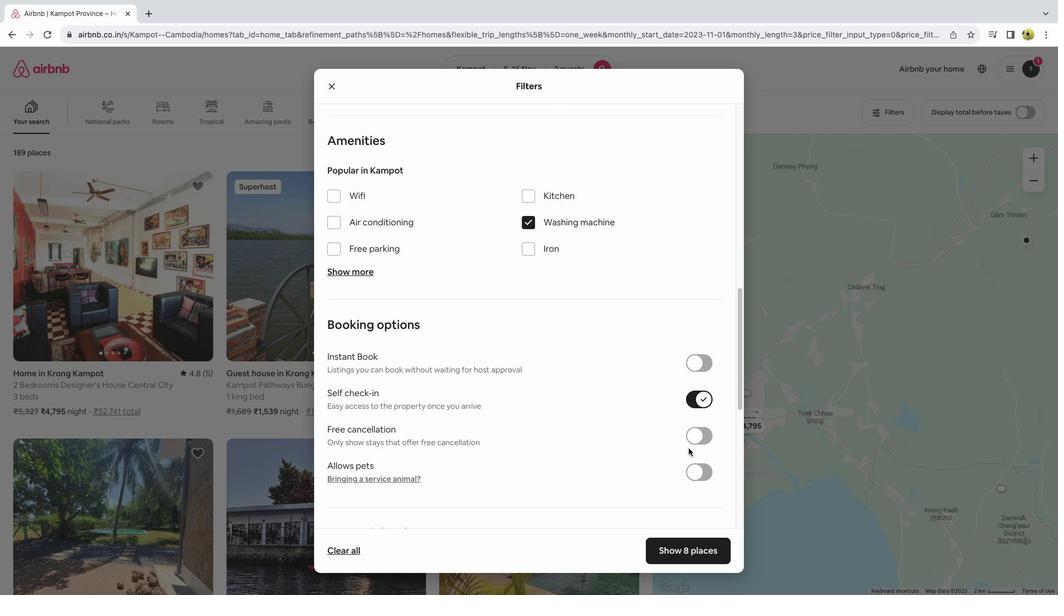 
Action: Mouse pressed left at (700, 394)
Screenshot: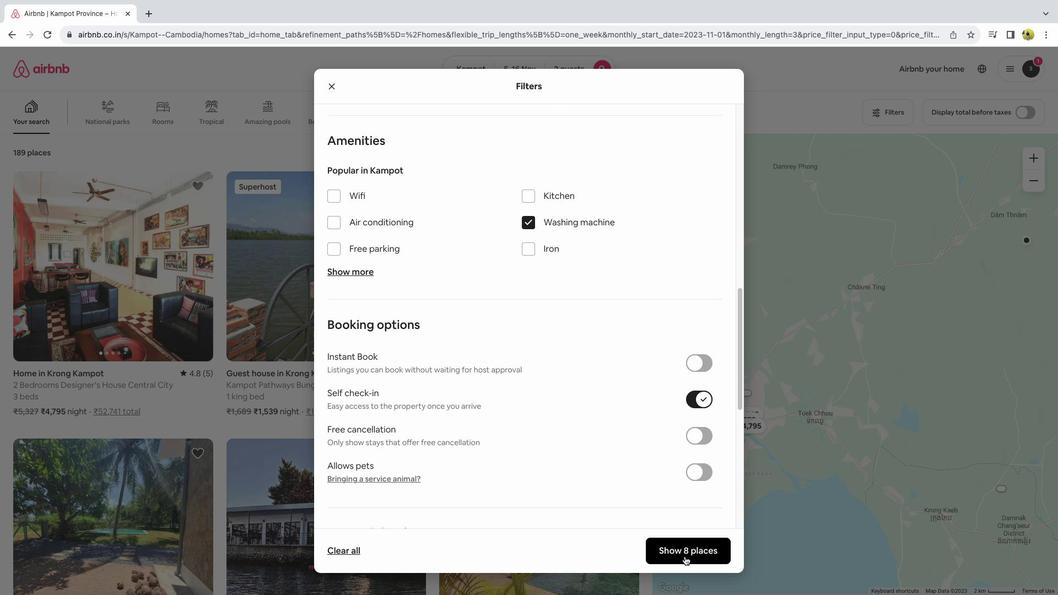 
Action: Mouse moved to (684, 553)
Screenshot: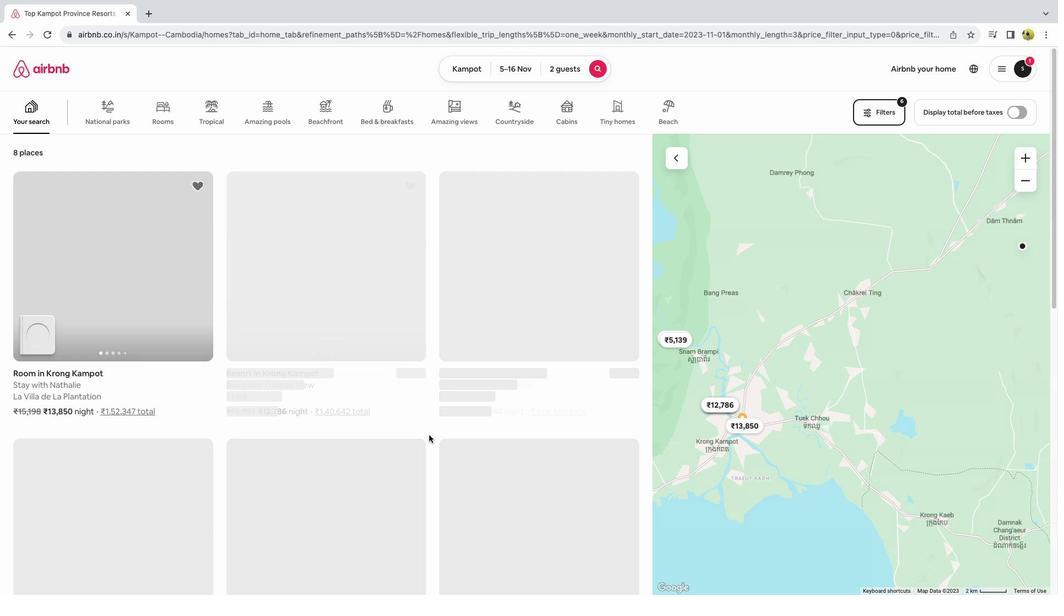 
Action: Mouse pressed left at (684, 553)
Screenshot: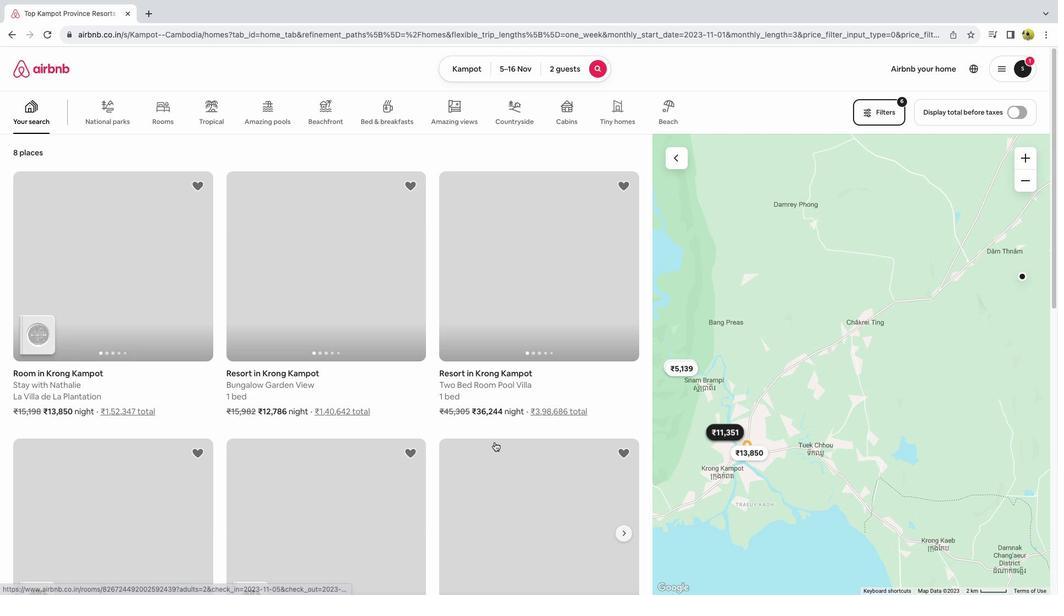 
Action: Mouse moved to (169, 312)
Screenshot: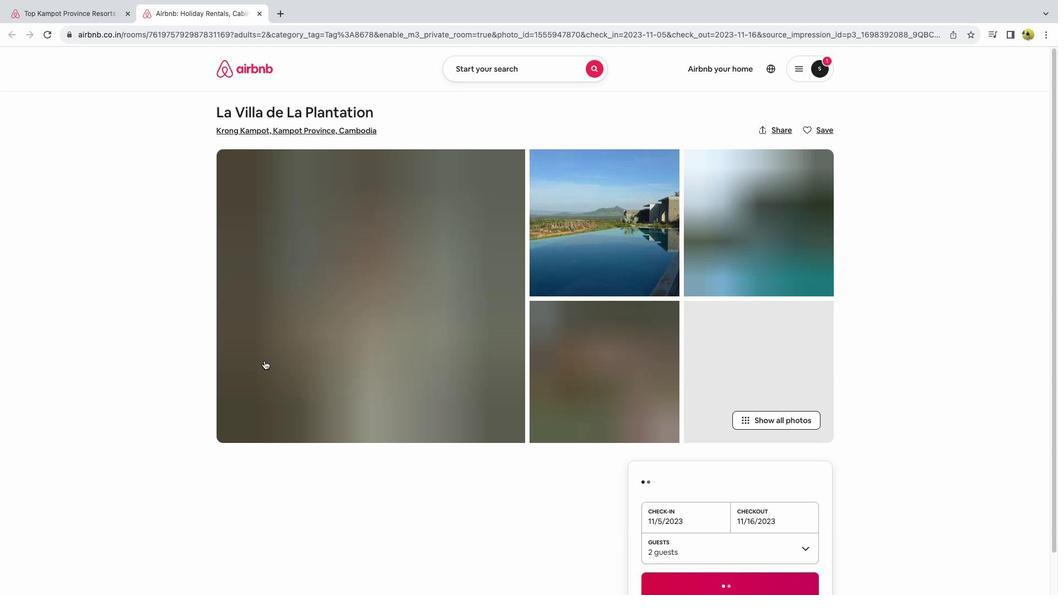 
Action: Mouse pressed left at (169, 312)
Screenshot: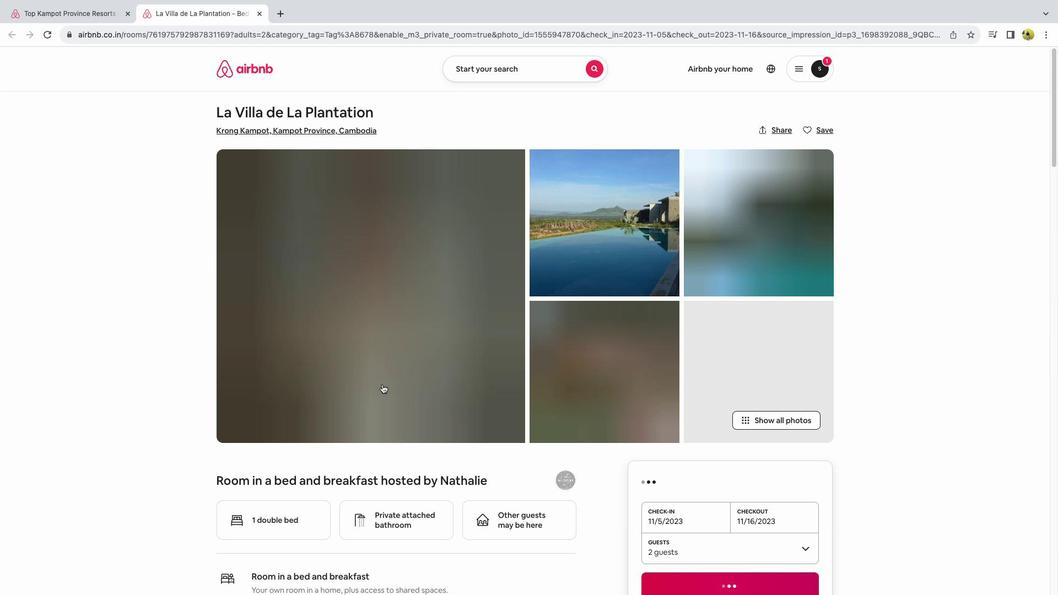 
Action: Mouse moved to (778, 421)
Screenshot: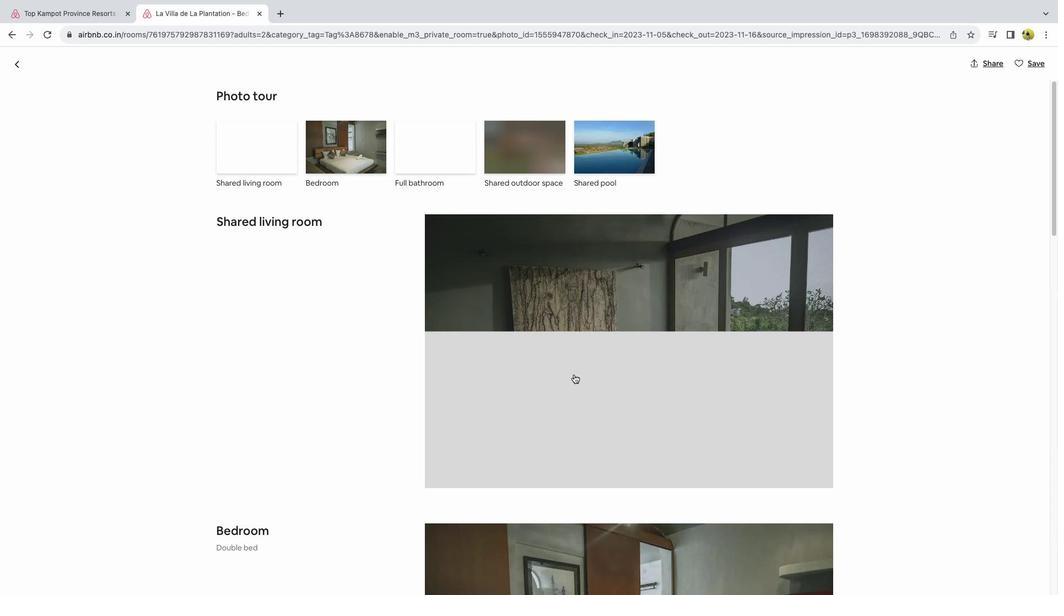 
Action: Mouse pressed left at (778, 421)
Screenshot: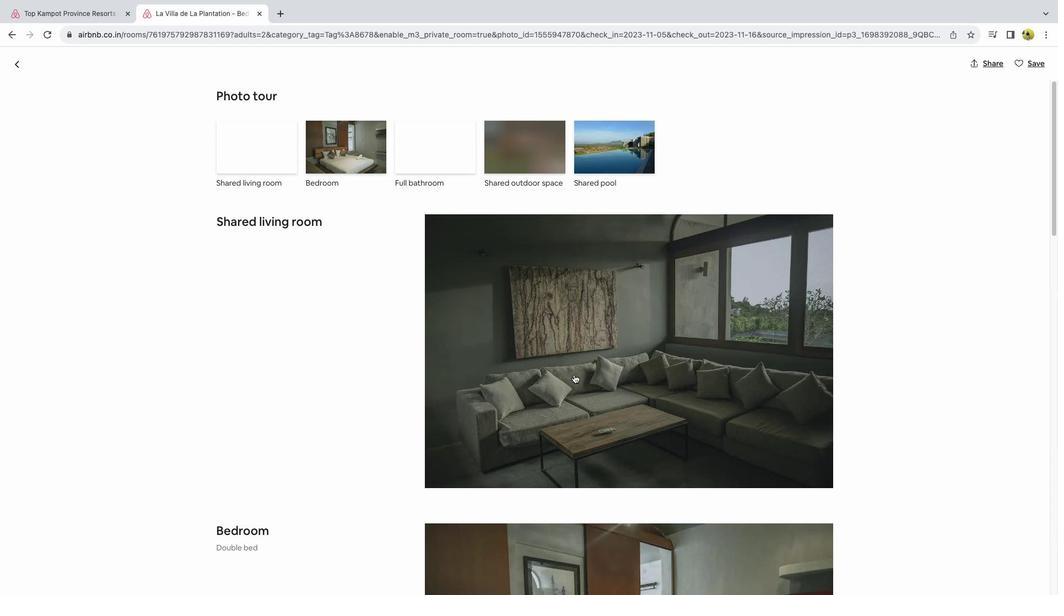 
Action: Mouse moved to (558, 389)
Screenshot: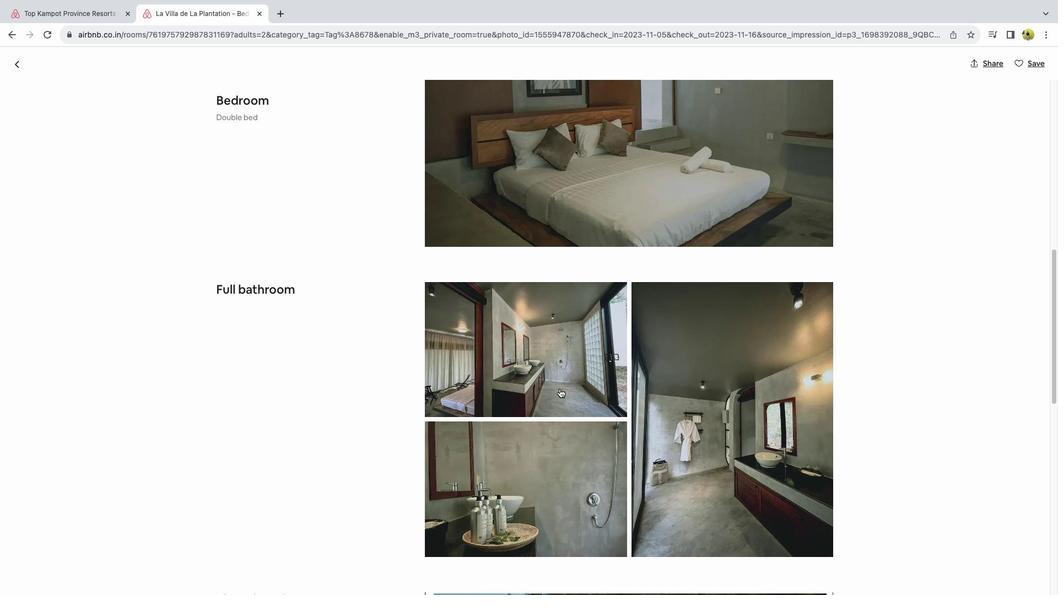 
Action: Mouse scrolled (558, 389) with delta (0, 0)
Screenshot: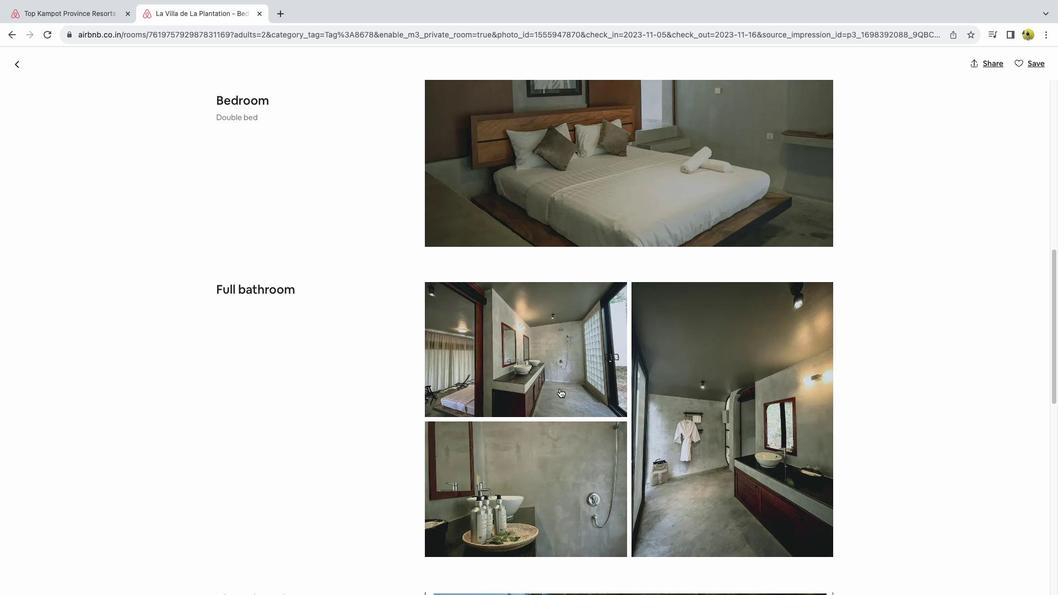 
Action: Mouse scrolled (558, 389) with delta (0, 0)
Screenshot: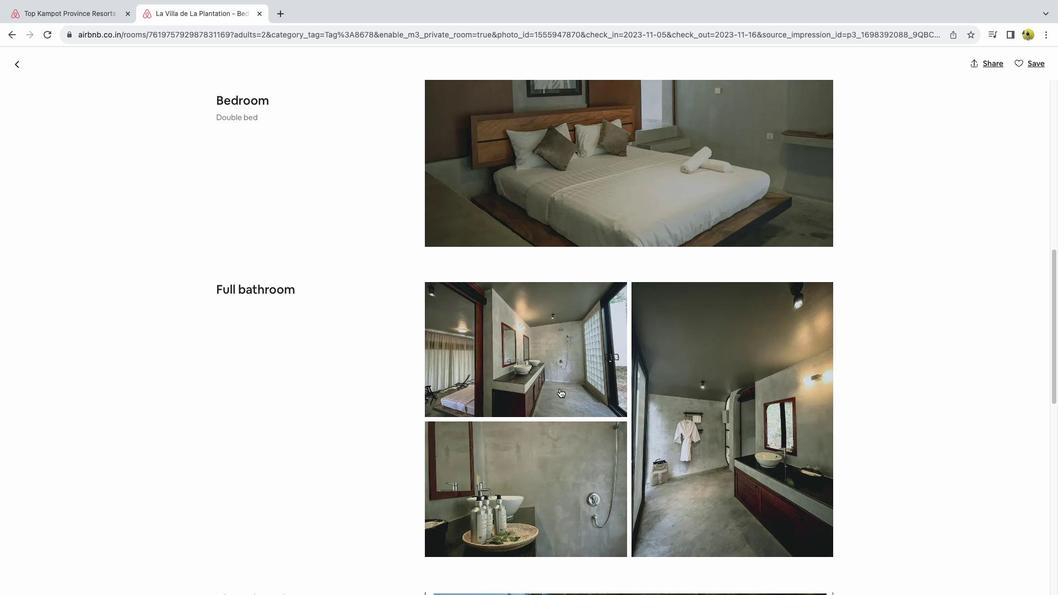 
Action: Mouse moved to (557, 389)
Screenshot: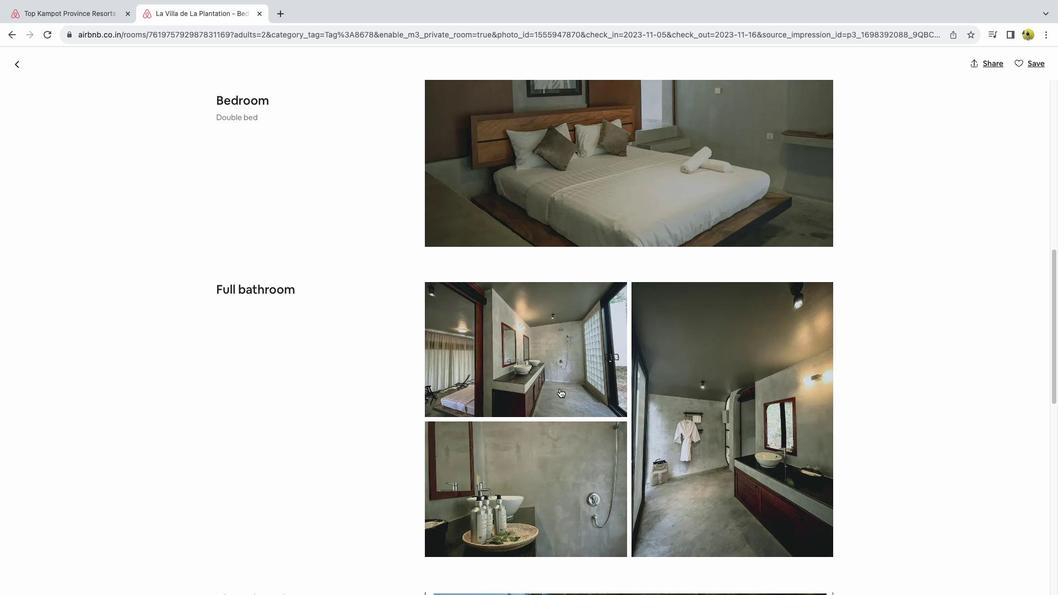 
Action: Mouse scrolled (557, 389) with delta (0, -1)
Screenshot: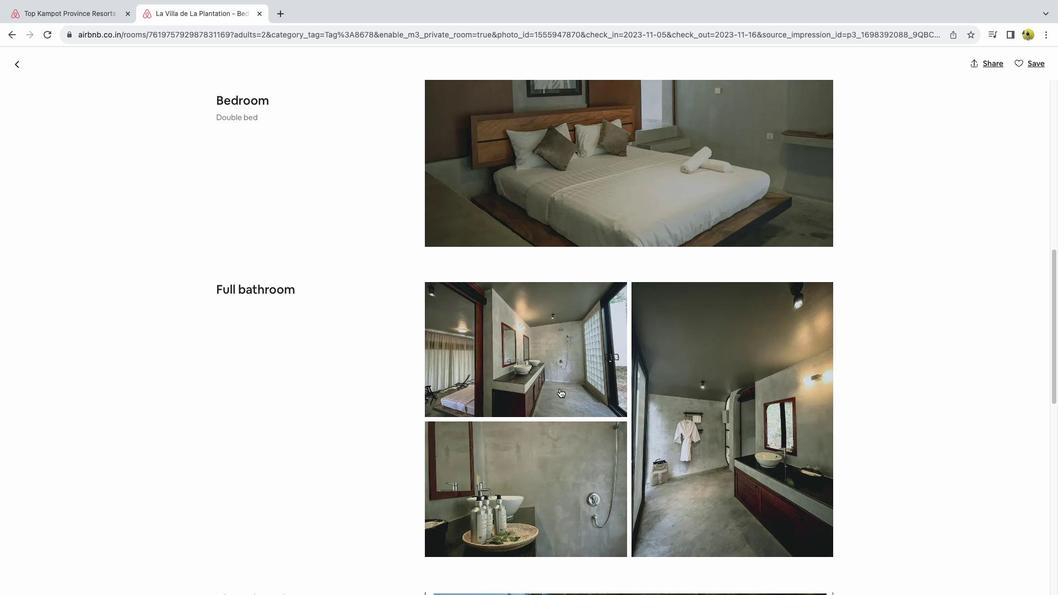 
Action: Mouse scrolled (557, 389) with delta (0, -2)
Screenshot: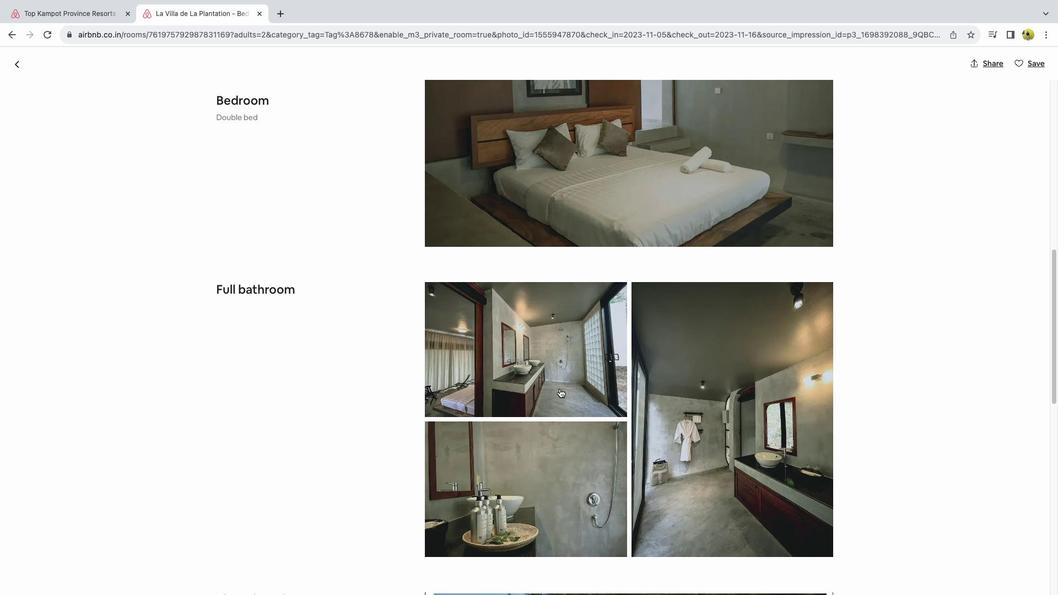 
Action: Mouse moved to (559, 388)
Screenshot: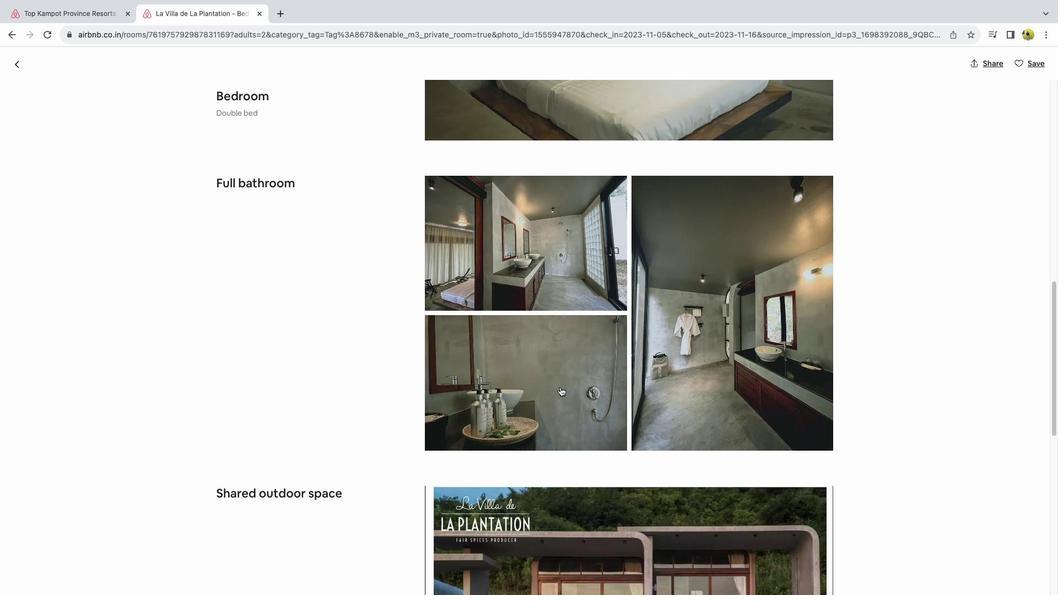 
Action: Mouse scrolled (559, 388) with delta (0, 0)
Screenshot: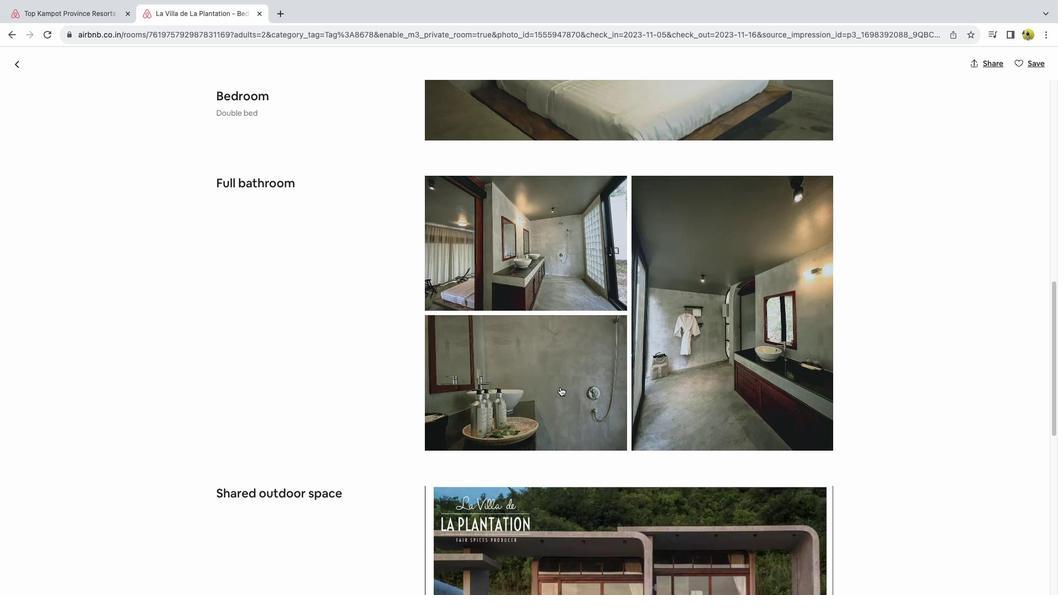 
Action: Mouse scrolled (559, 388) with delta (0, 0)
Screenshot: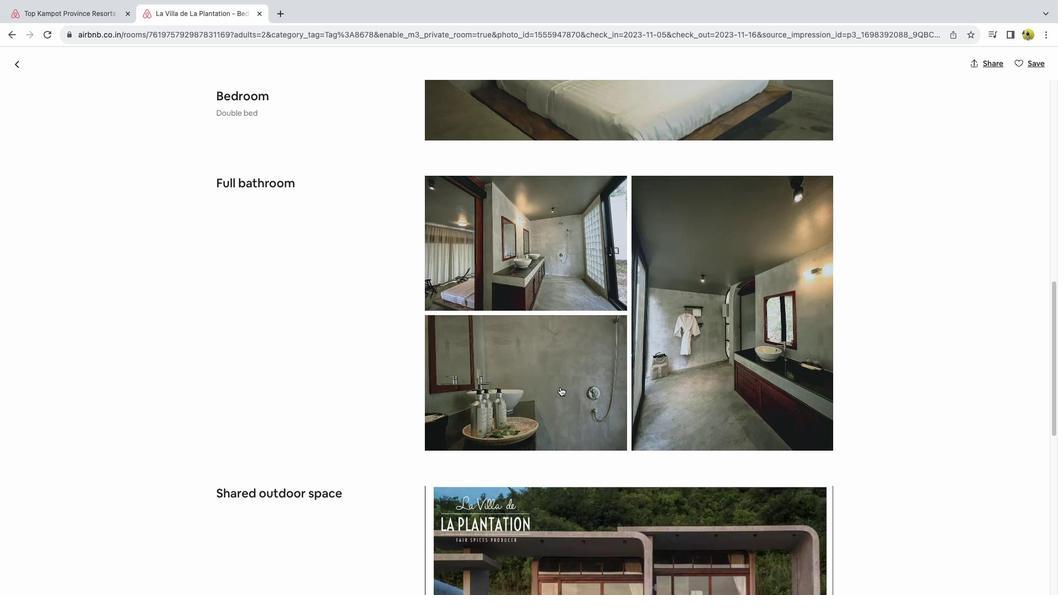 
Action: Mouse moved to (560, 388)
Screenshot: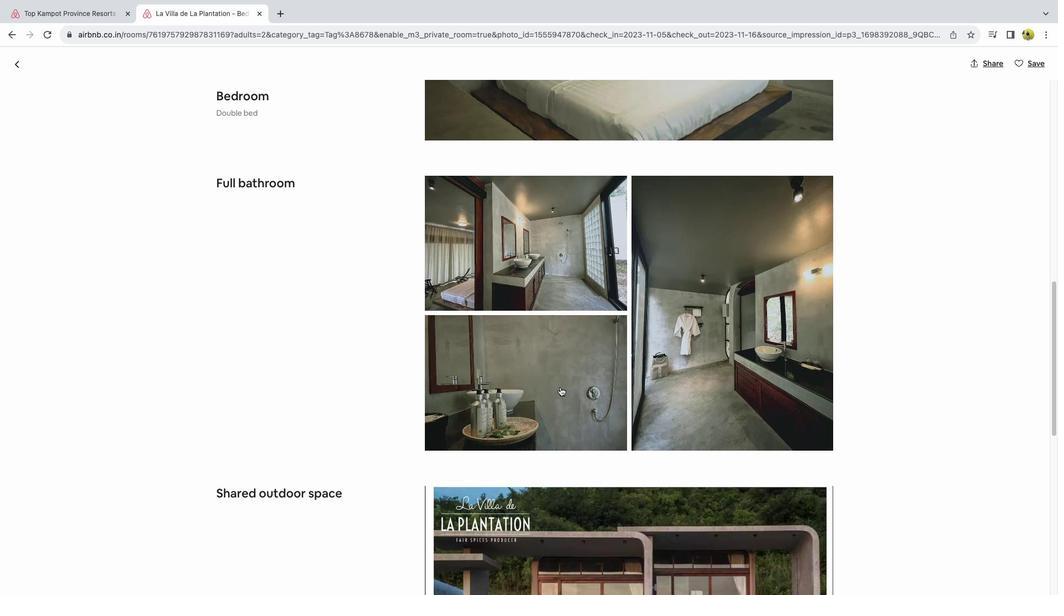 
Action: Mouse scrolled (560, 388) with delta (0, -1)
Screenshot: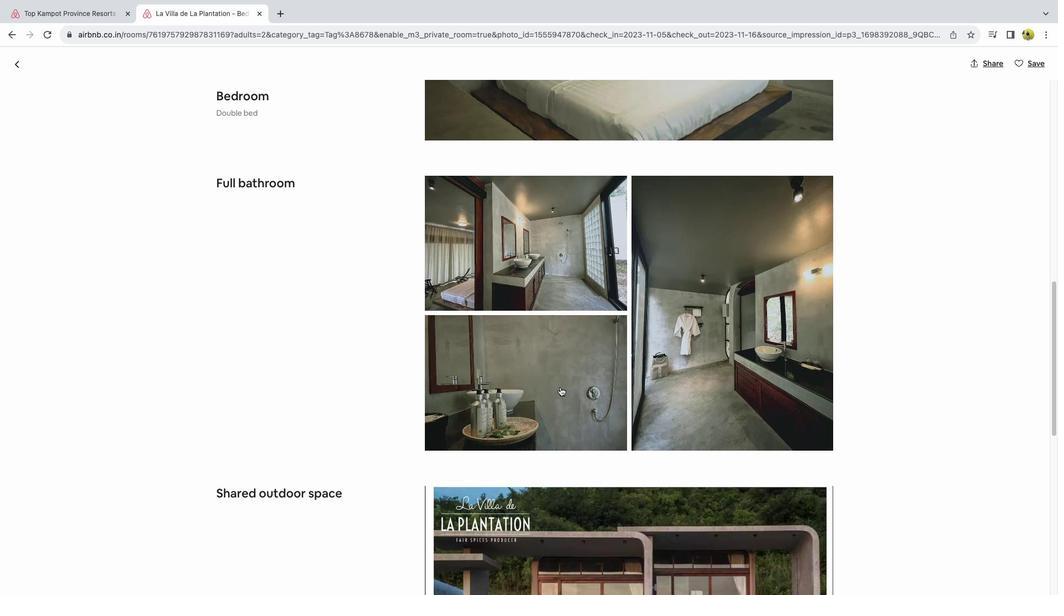 
Action: Mouse scrolled (560, 388) with delta (0, 0)
Screenshot: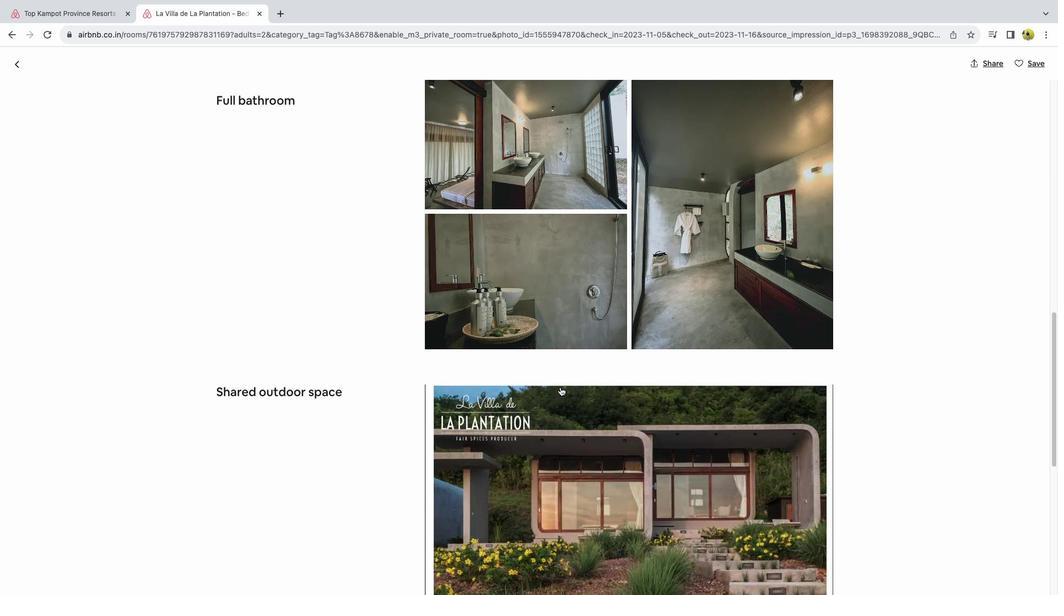 
Action: Mouse scrolled (560, 388) with delta (0, 0)
Screenshot: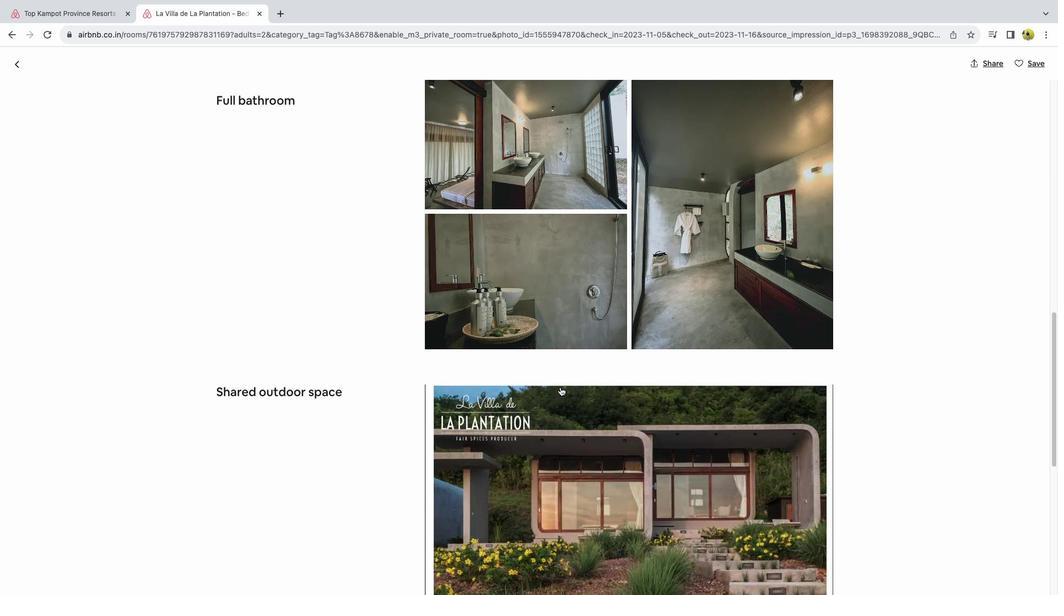 
Action: Mouse scrolled (560, 388) with delta (0, -1)
Screenshot: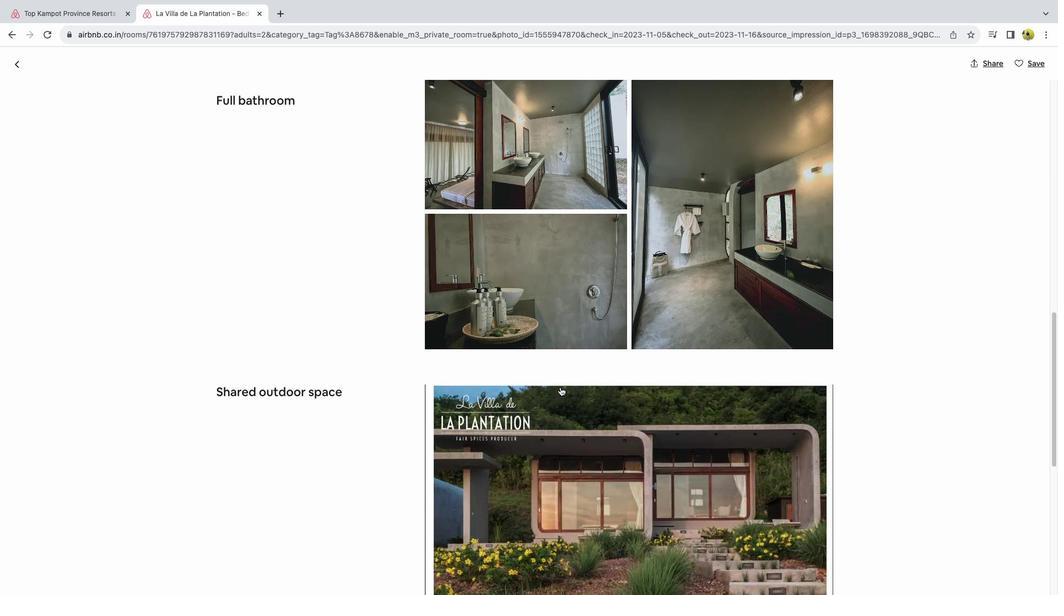 
Action: Mouse scrolled (560, 388) with delta (0, -2)
Screenshot: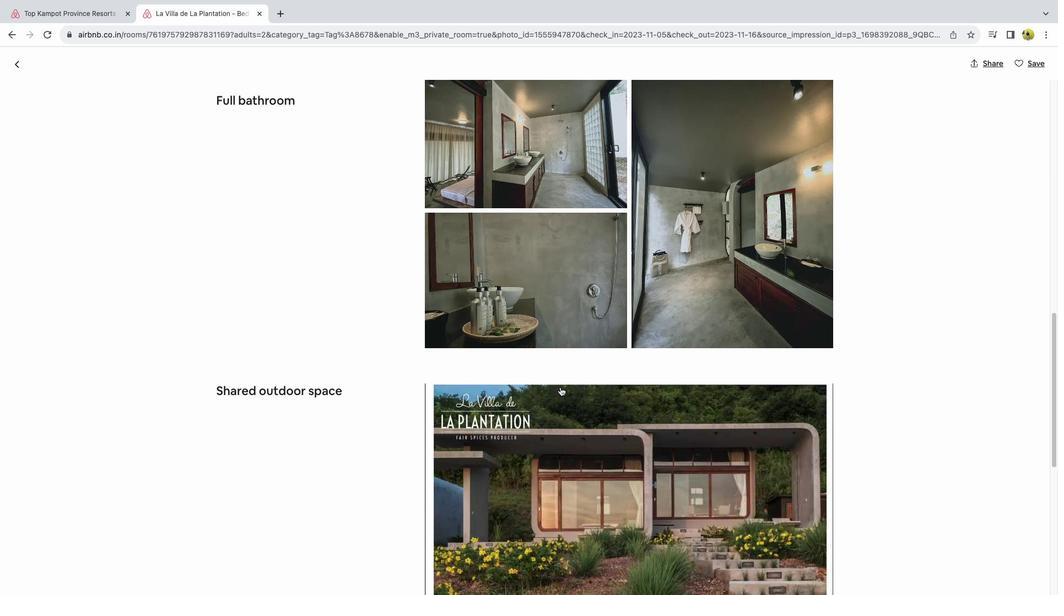 
Action: Mouse scrolled (560, 388) with delta (0, 0)
Screenshot: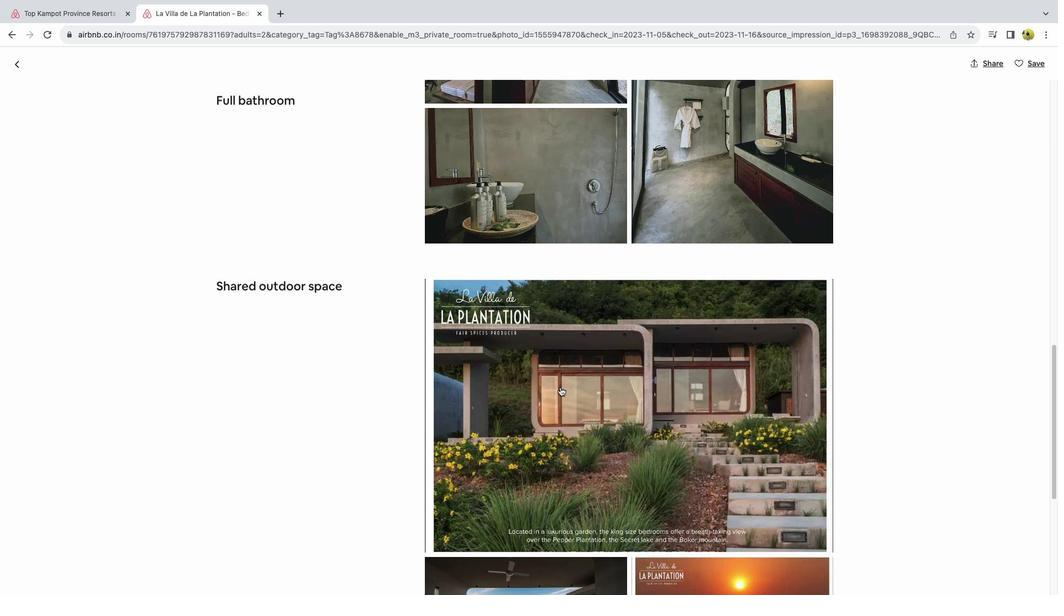 
Action: Mouse scrolled (560, 388) with delta (0, 0)
Screenshot: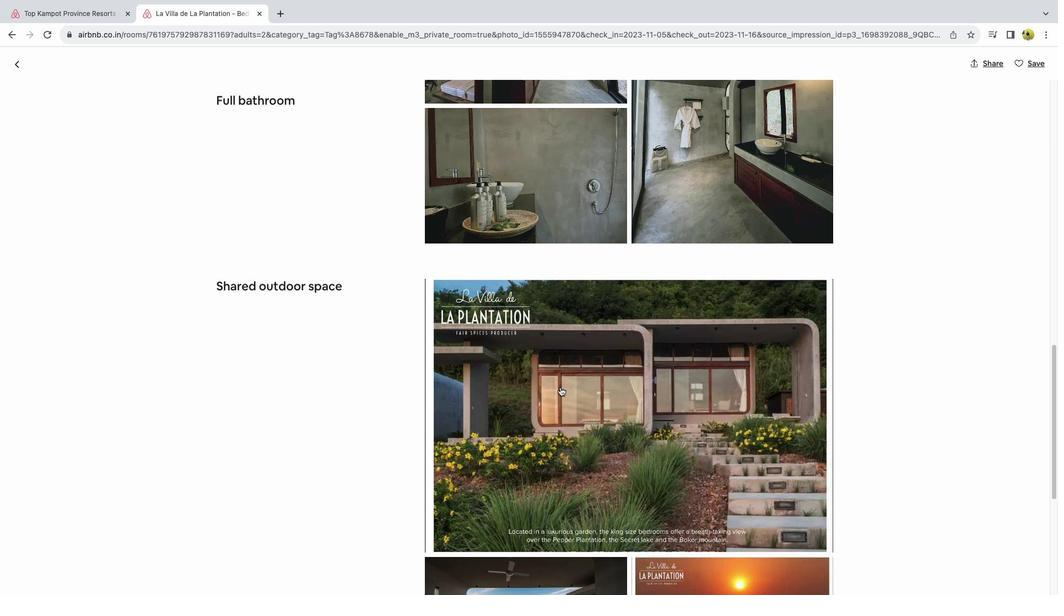 
Action: Mouse scrolled (560, 388) with delta (0, -1)
Screenshot: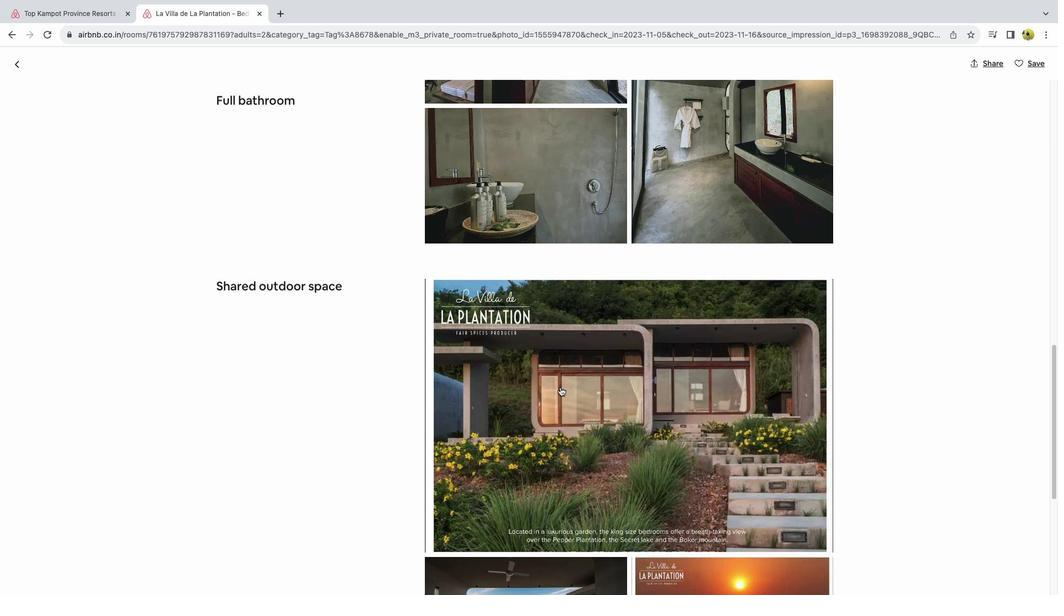
Action: Mouse moved to (560, 387)
Screenshot: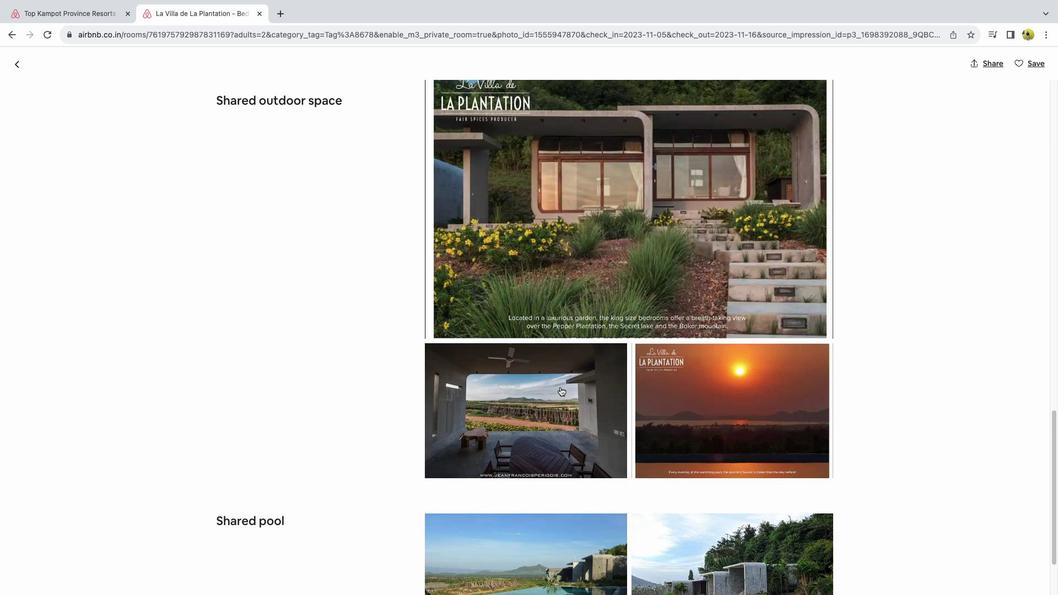 
Action: Mouse scrolled (560, 387) with delta (0, 0)
Screenshot: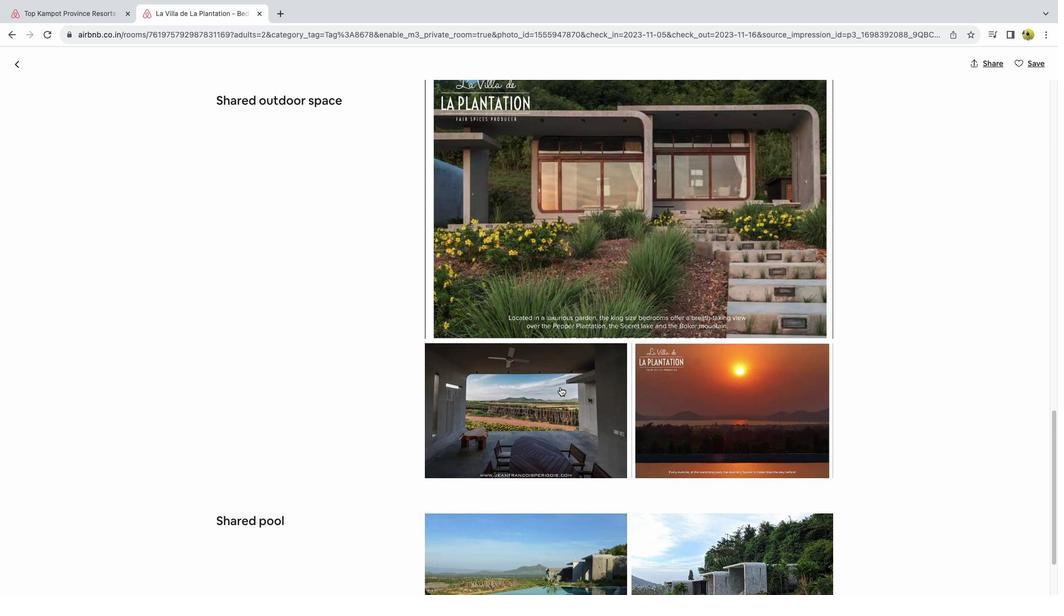 
Action: Mouse scrolled (560, 387) with delta (0, 0)
Screenshot: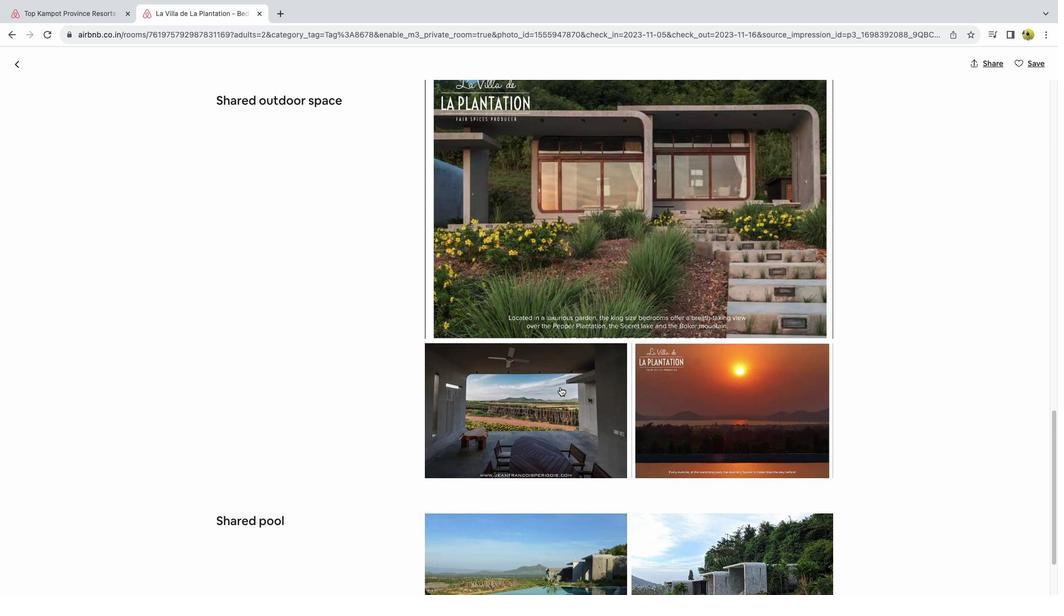 
Action: Mouse scrolled (560, 387) with delta (0, -1)
Screenshot: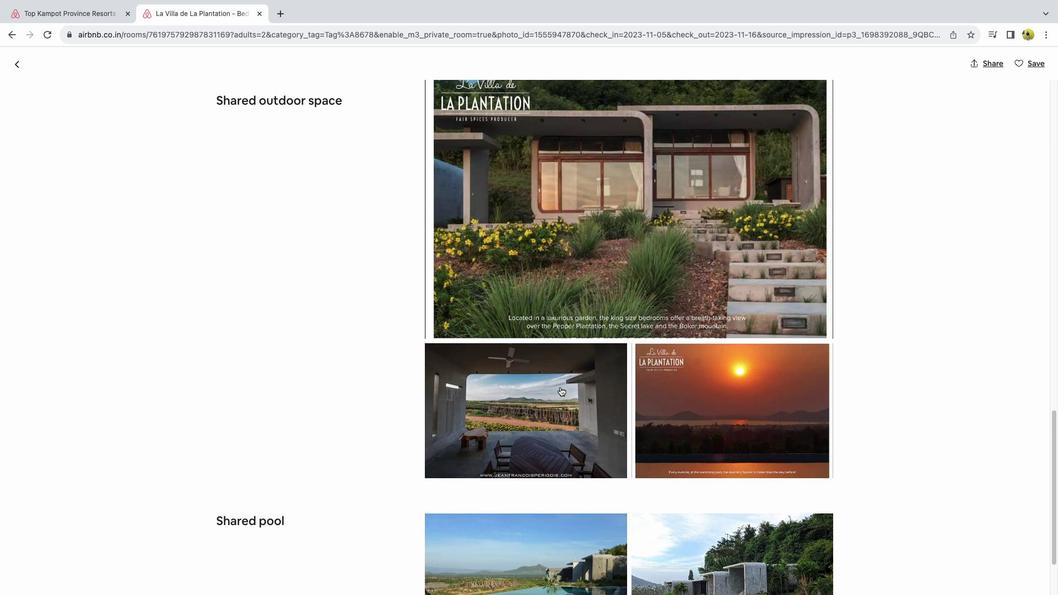 
Action: Mouse scrolled (560, 387) with delta (0, 0)
Screenshot: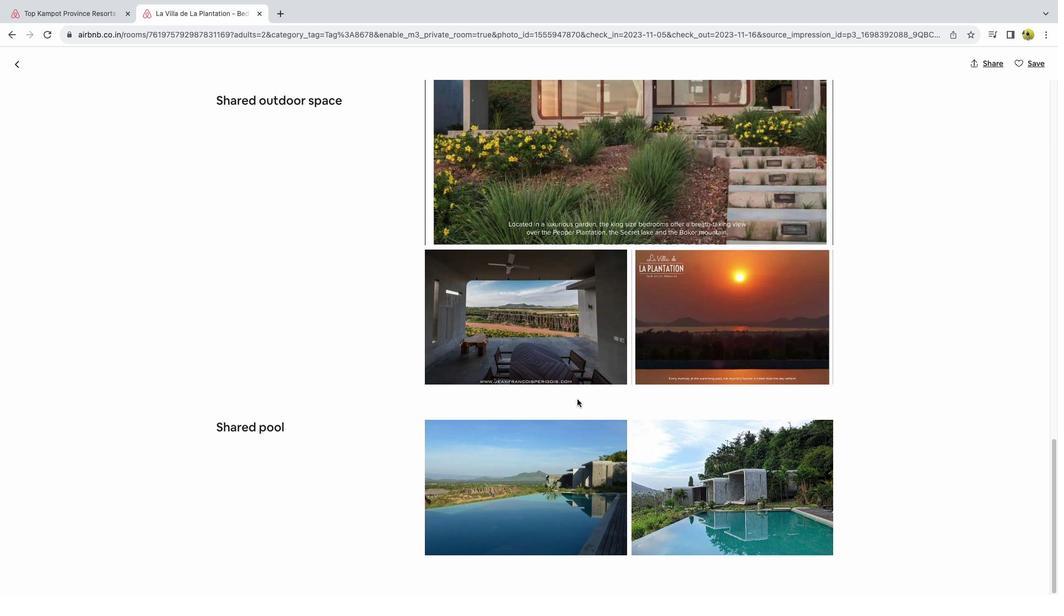 
Action: Mouse scrolled (560, 387) with delta (0, 0)
Screenshot: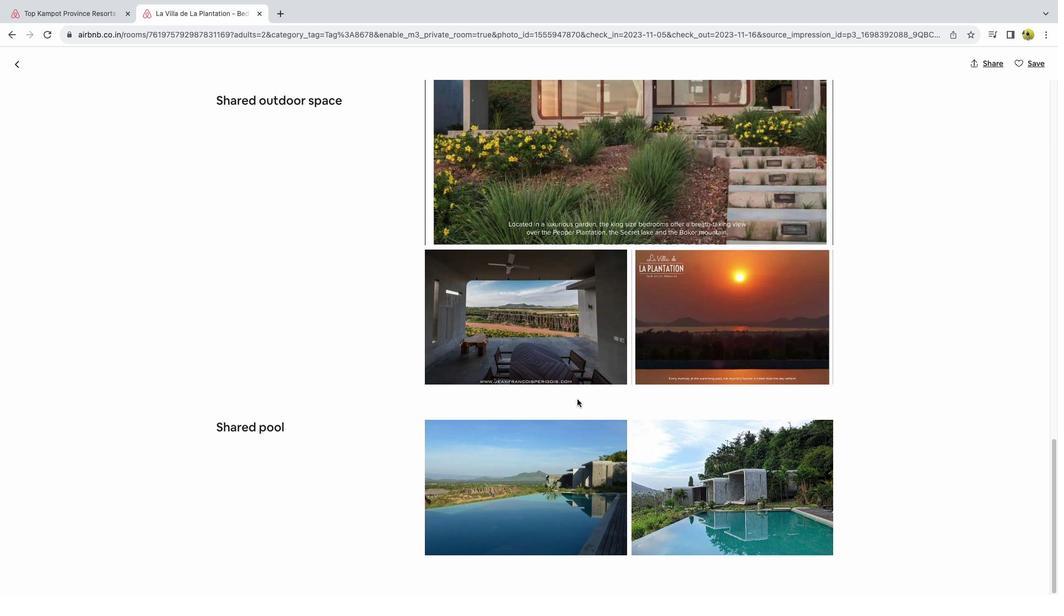 
Action: Mouse scrolled (560, 387) with delta (0, -1)
Screenshot: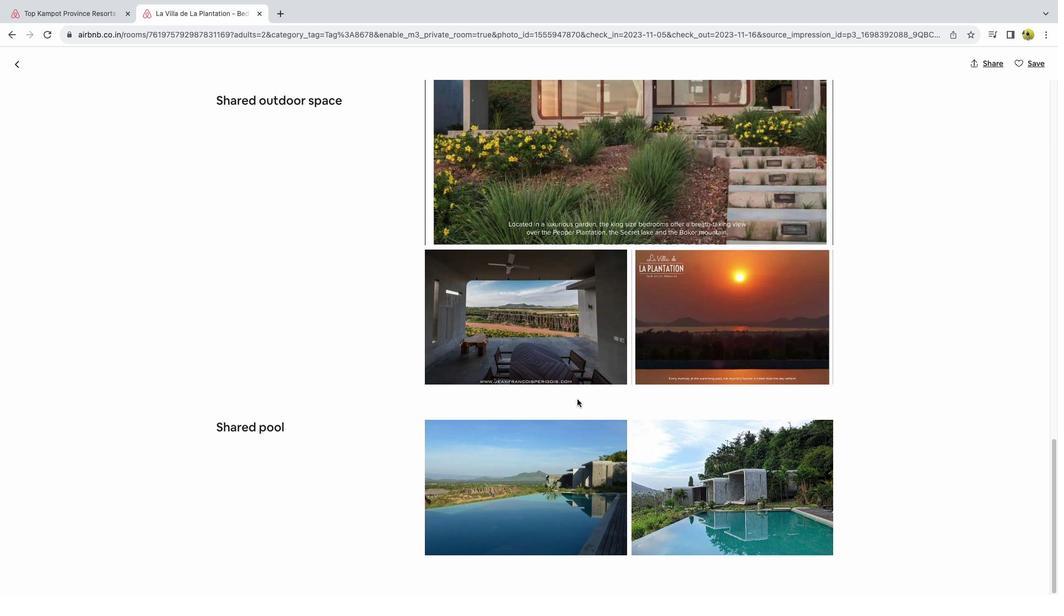 
Action: Mouse scrolled (560, 387) with delta (0, 0)
Screenshot: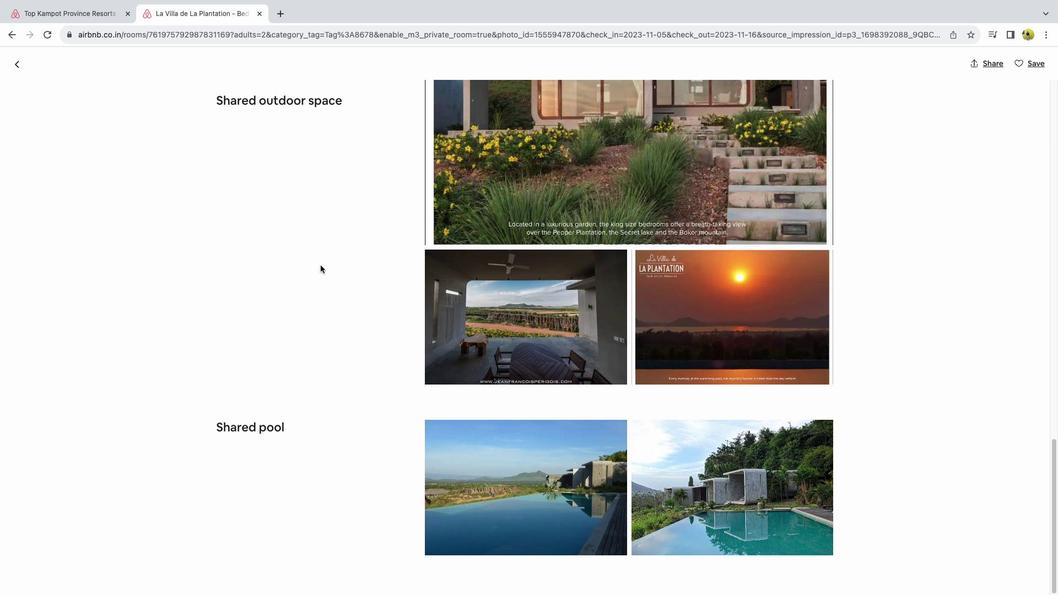 
Action: Mouse scrolled (560, 387) with delta (0, 0)
Screenshot: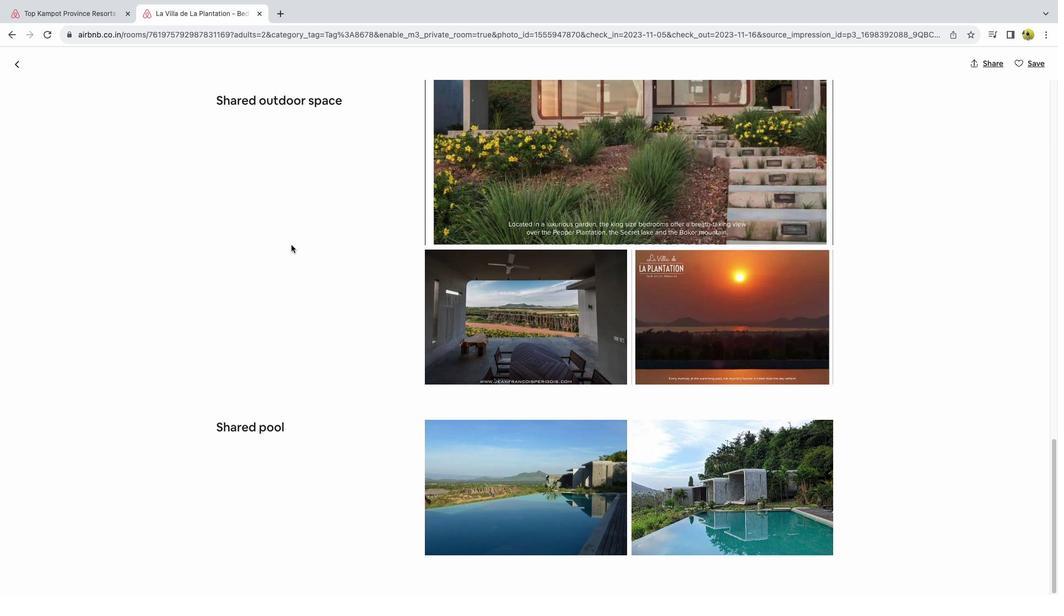 
Action: Mouse scrolled (560, 387) with delta (0, -1)
Screenshot: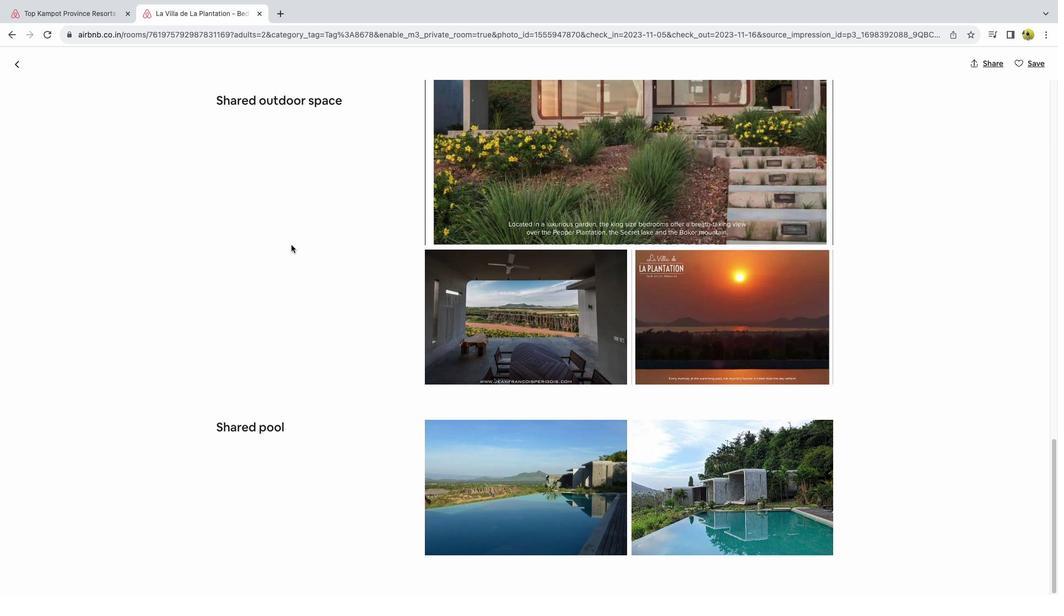 
Action: Mouse scrolled (560, 387) with delta (0, -2)
Screenshot: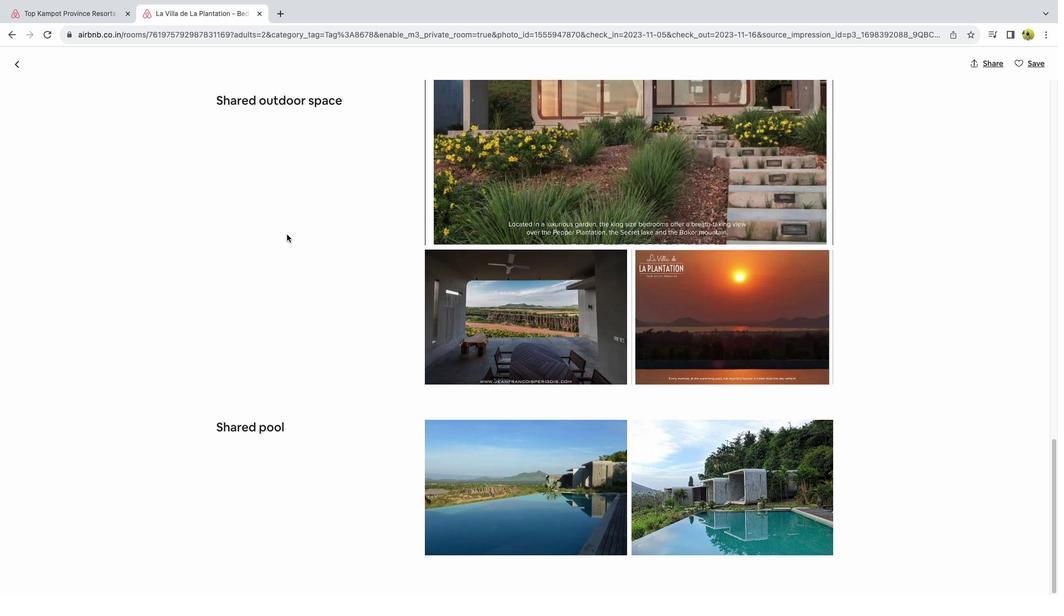 
Action: Mouse scrolled (560, 387) with delta (0, 0)
Screenshot: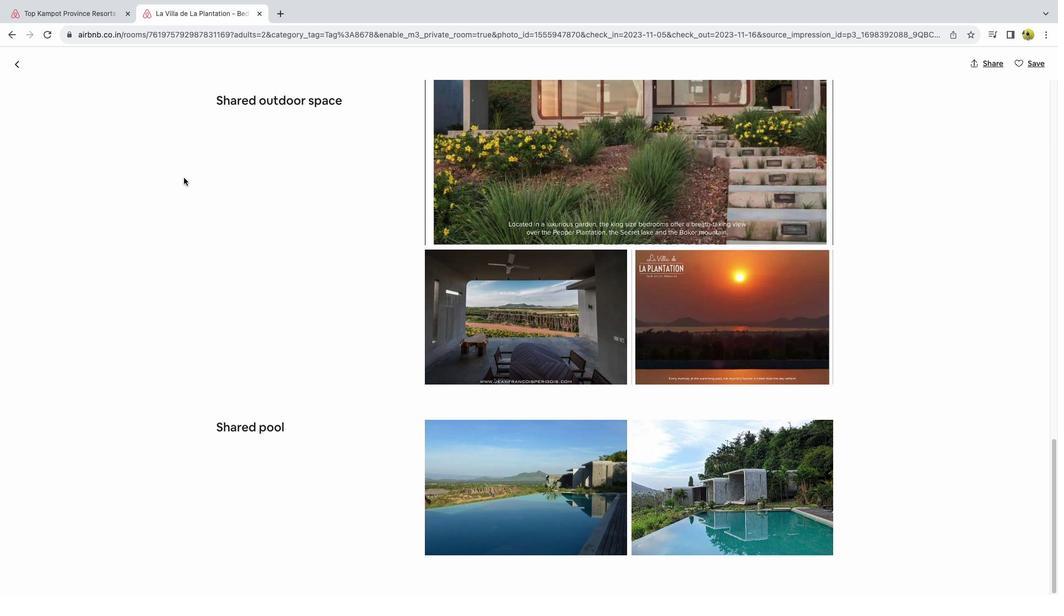 
Action: Mouse scrolled (560, 387) with delta (0, 0)
Screenshot: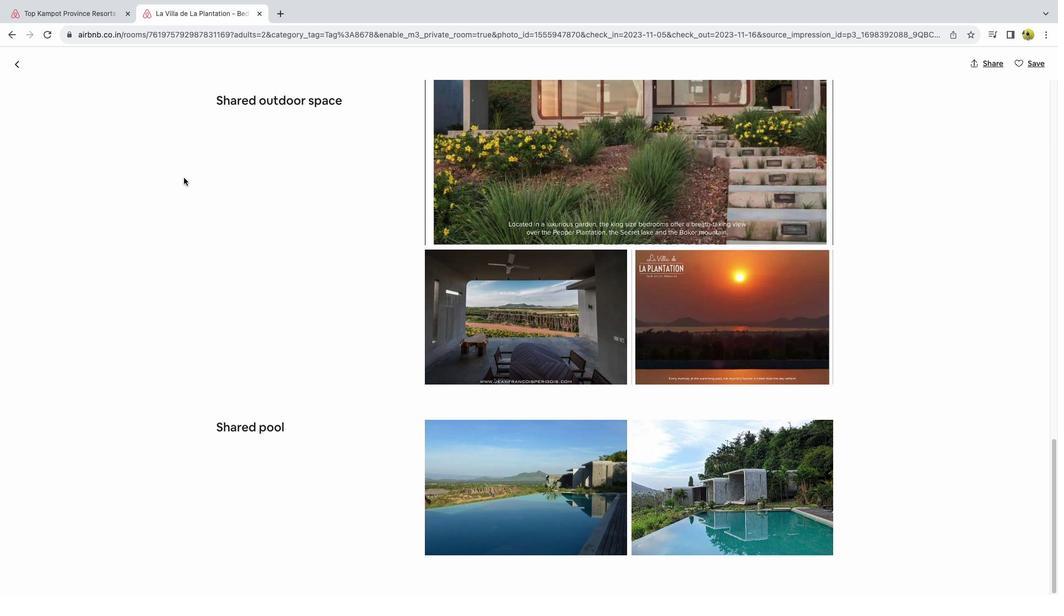 
Action: Mouse scrolled (560, 387) with delta (0, -1)
Screenshot: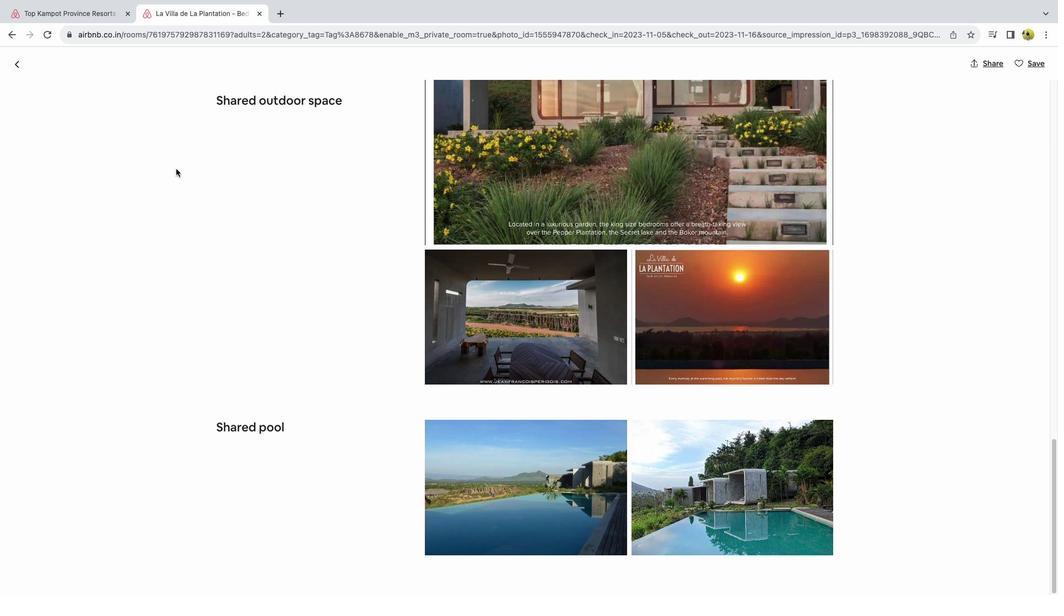 
Action: Mouse moved to (17, 66)
Screenshot: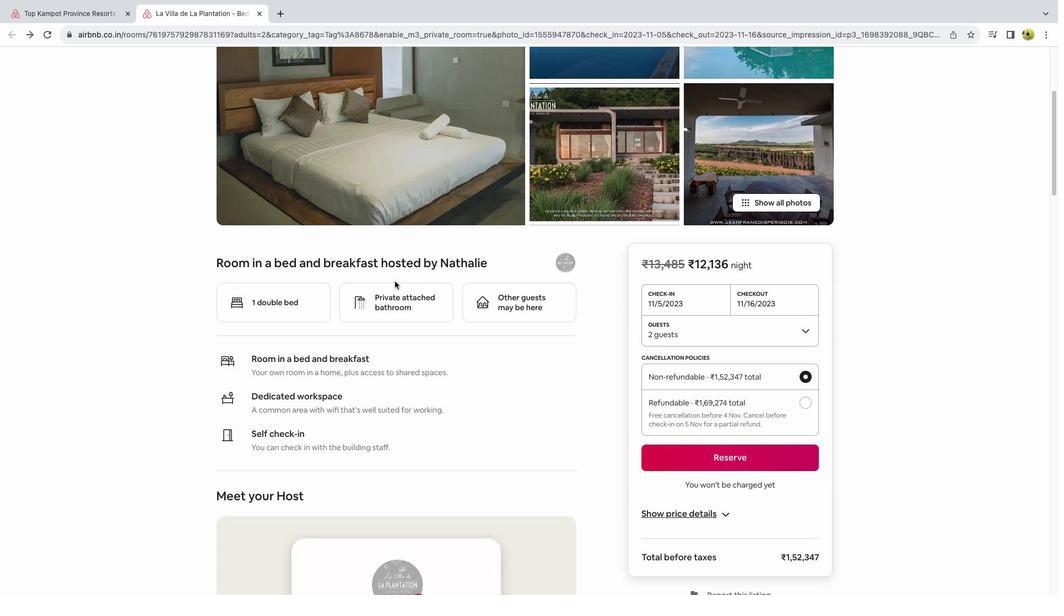 
Action: Mouse pressed left at (17, 66)
Screenshot: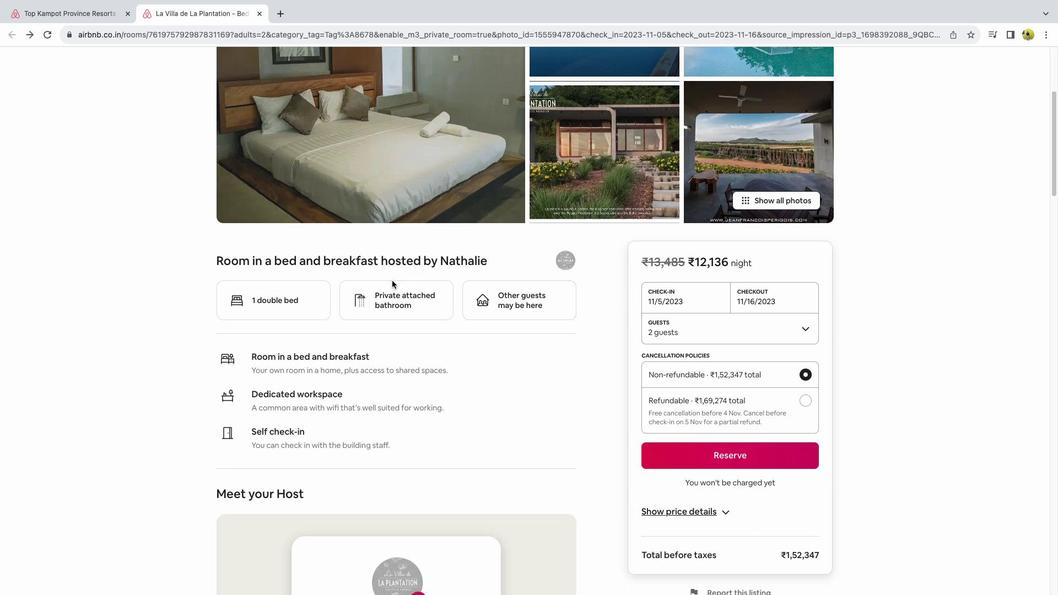 
Action: Mouse moved to (400, 285)
Screenshot: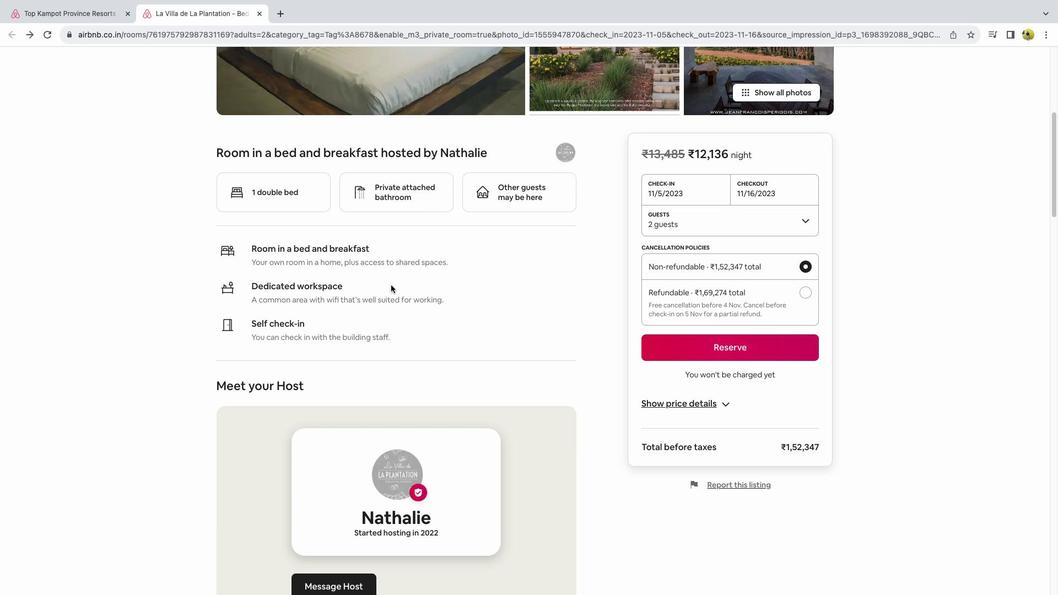 
Action: Mouse scrolled (400, 285) with delta (0, 0)
Screenshot: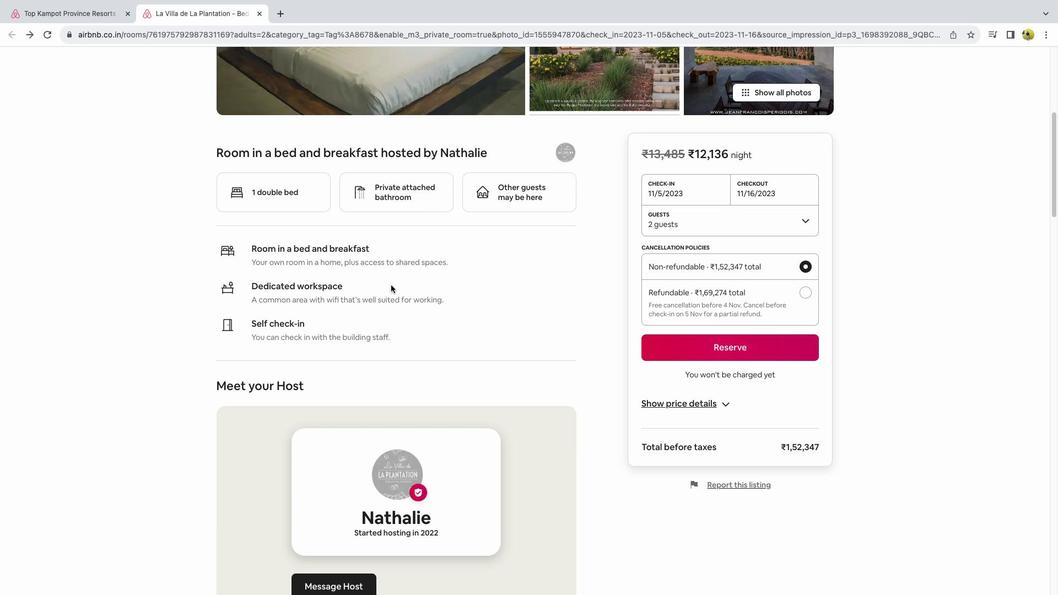 
Action: Mouse scrolled (400, 285) with delta (0, 0)
Screenshot: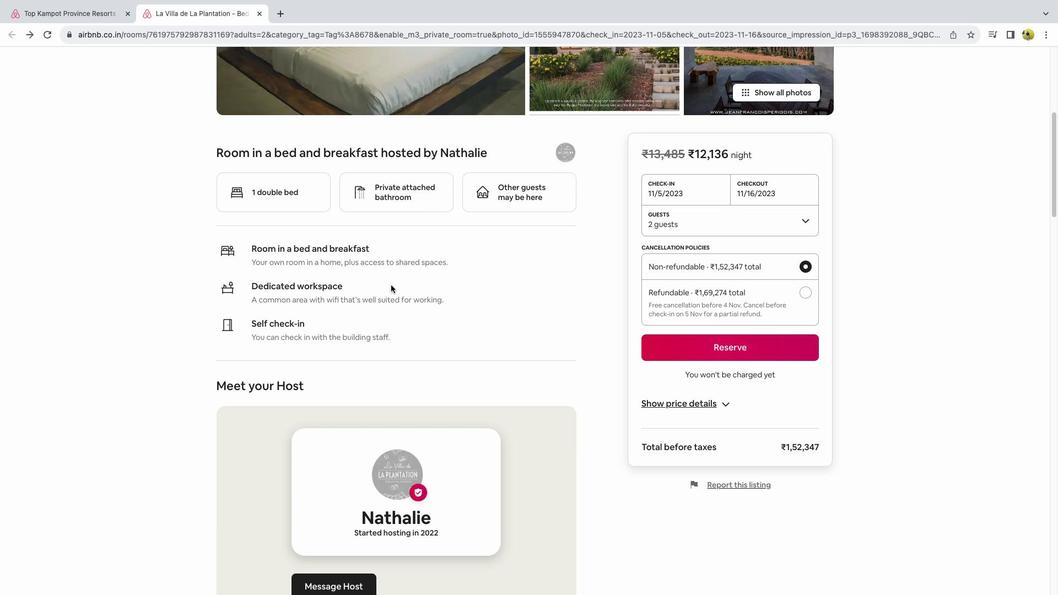 
Action: Mouse scrolled (400, 285) with delta (0, -1)
Screenshot: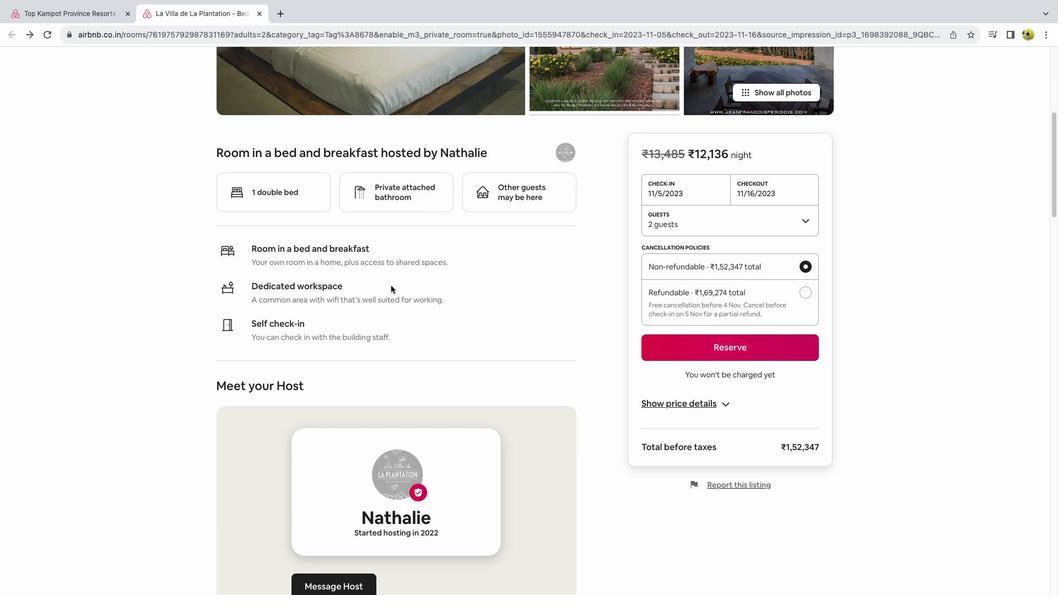 
Action: Mouse scrolled (400, 285) with delta (0, 0)
Screenshot: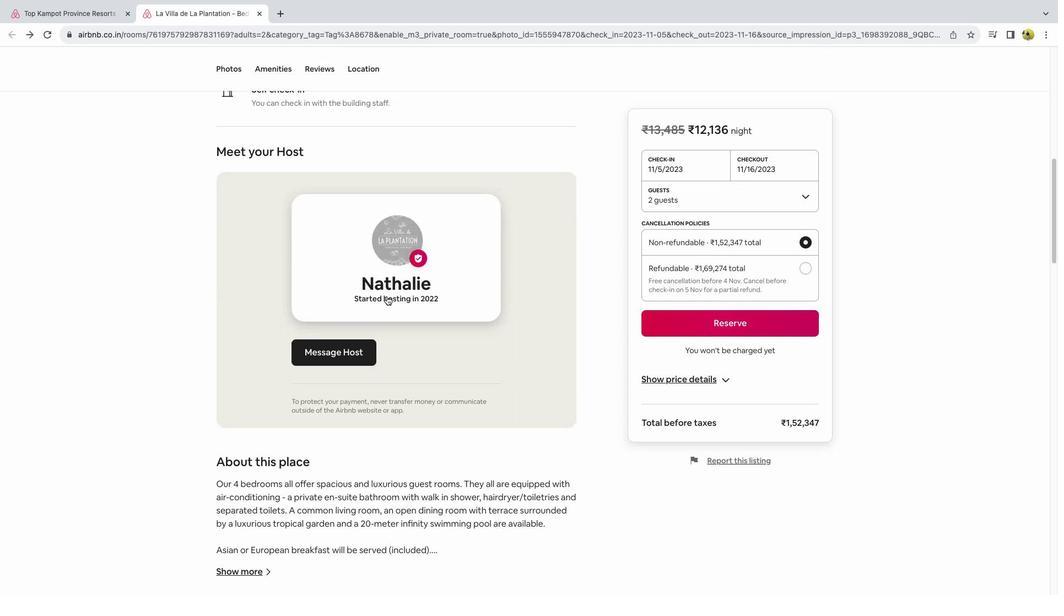 
Action: Mouse scrolled (400, 285) with delta (0, 0)
Screenshot: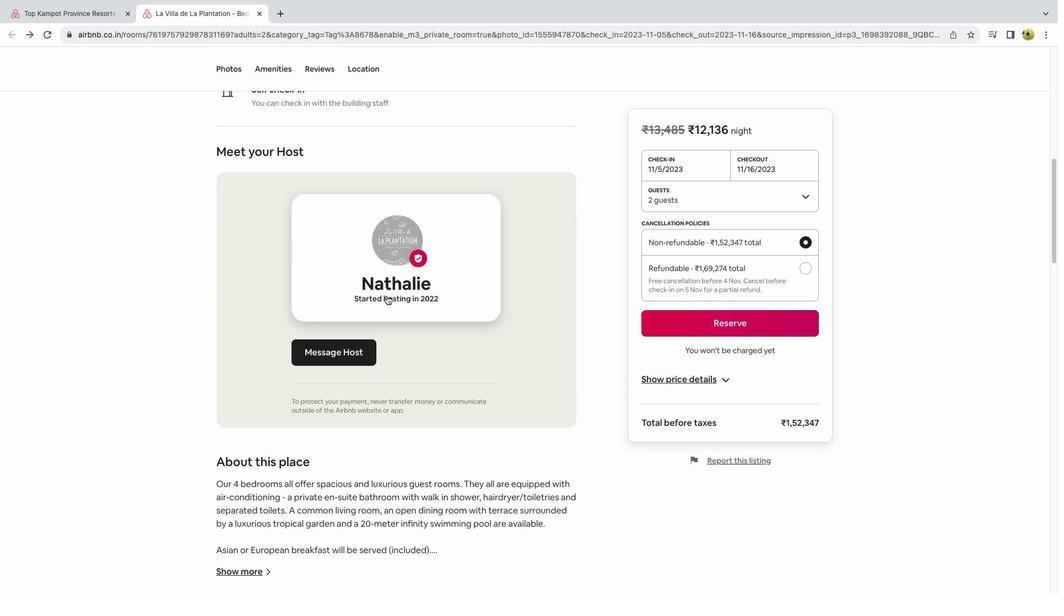 
Action: Mouse scrolled (400, 285) with delta (0, -1)
Screenshot: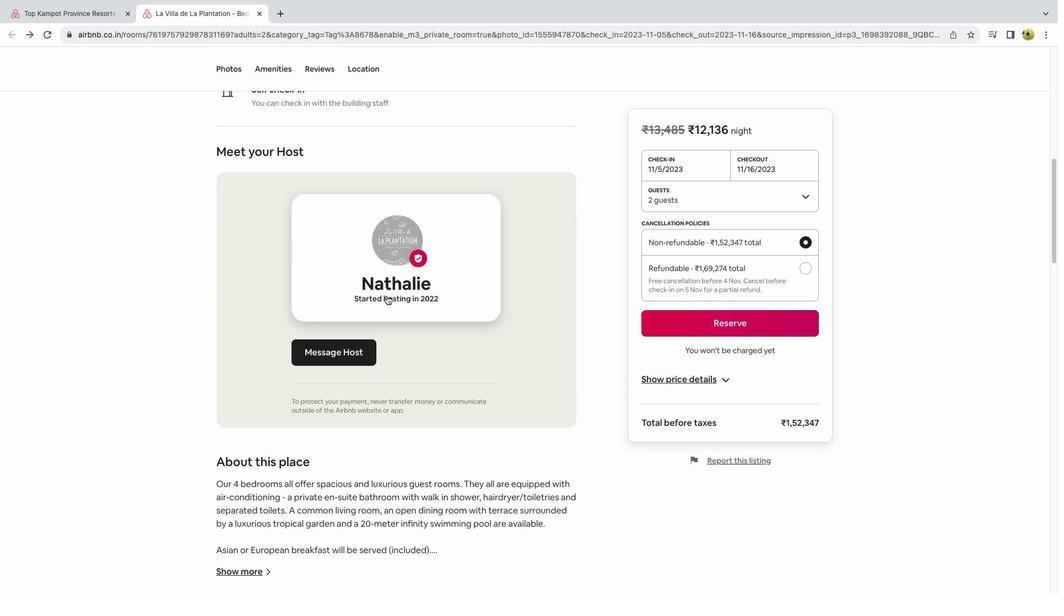 
Action: Mouse moved to (392, 281)
Screenshot: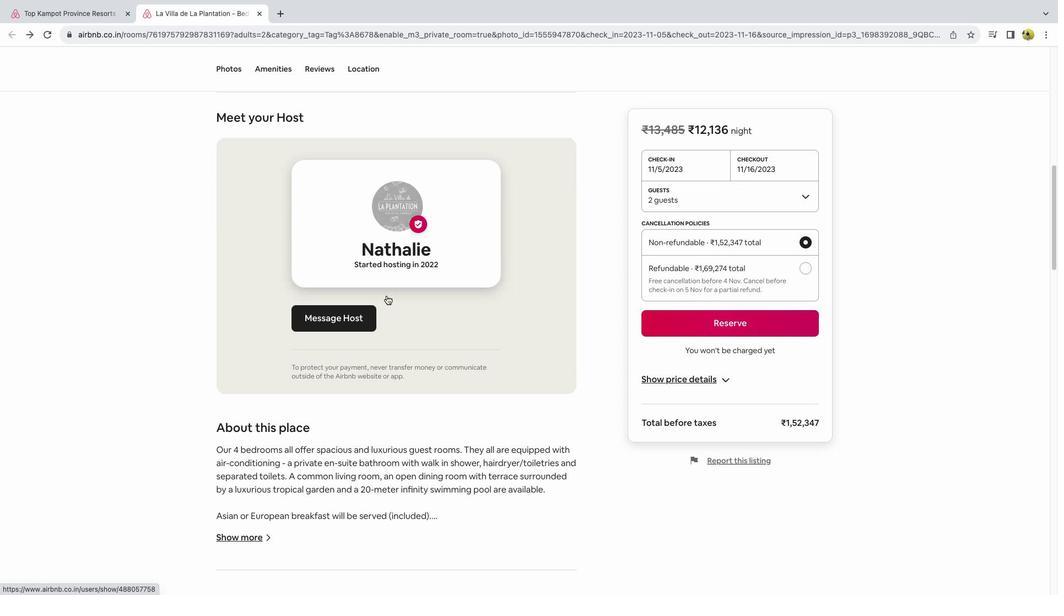 
Action: Mouse scrolled (392, 281) with delta (0, 0)
Screenshot: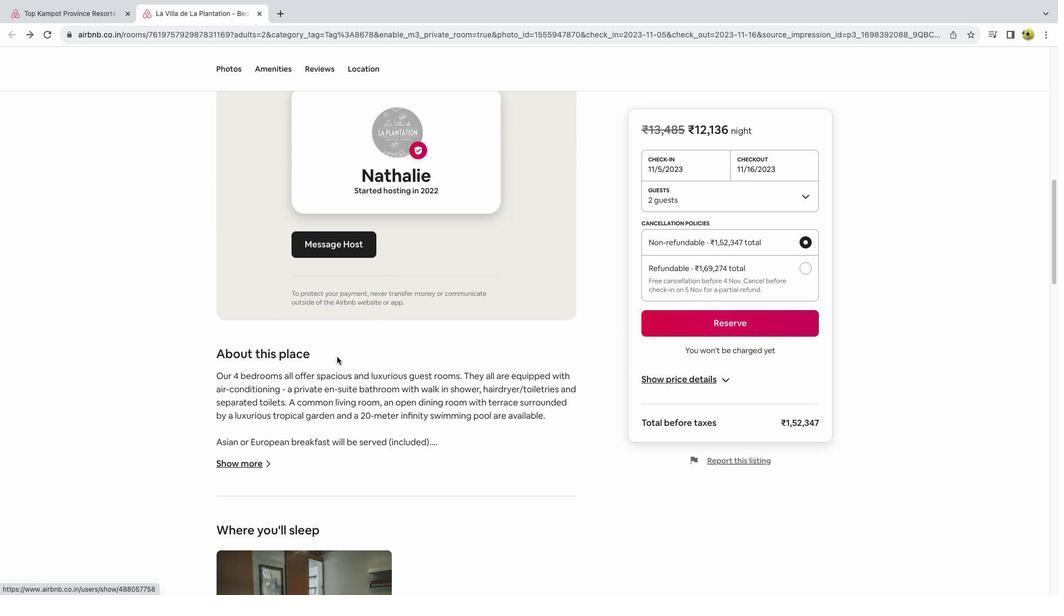 
Action: Mouse scrolled (392, 281) with delta (0, 0)
Screenshot: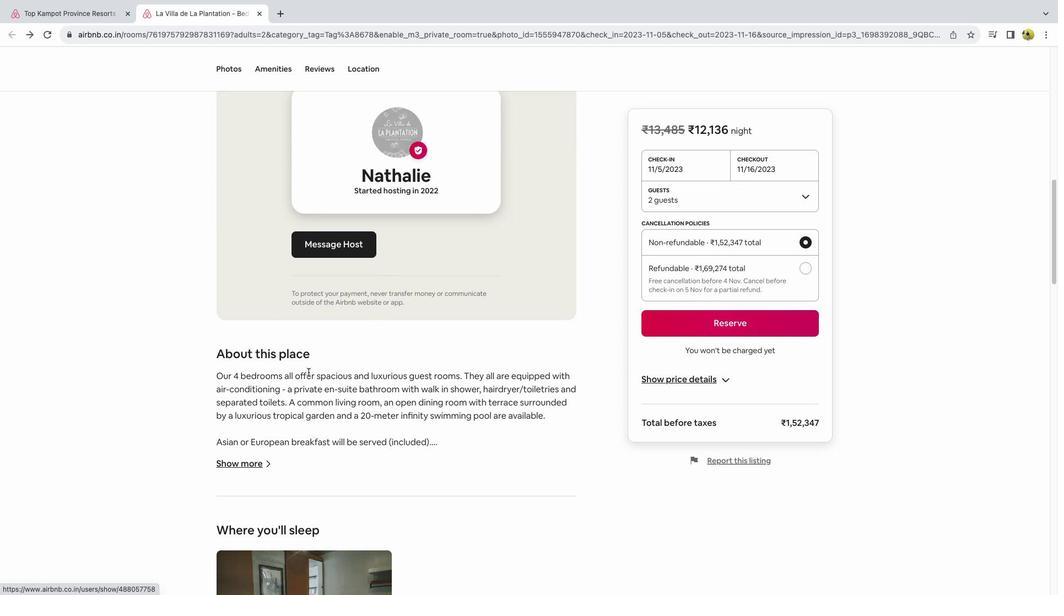 
Action: Mouse scrolled (392, 281) with delta (0, -1)
Screenshot: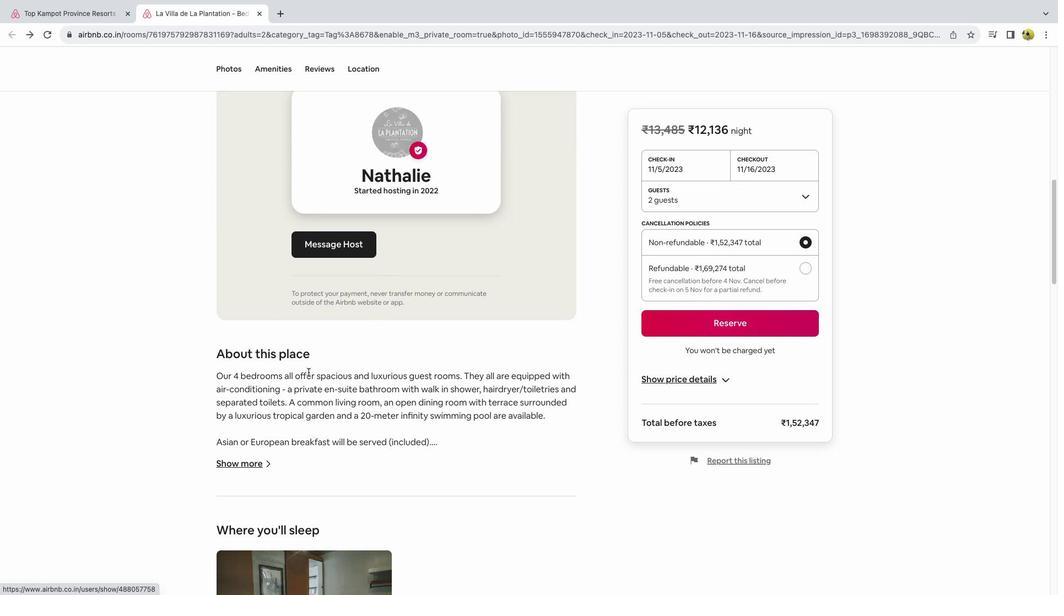 
Action: Mouse moved to (388, 297)
Screenshot: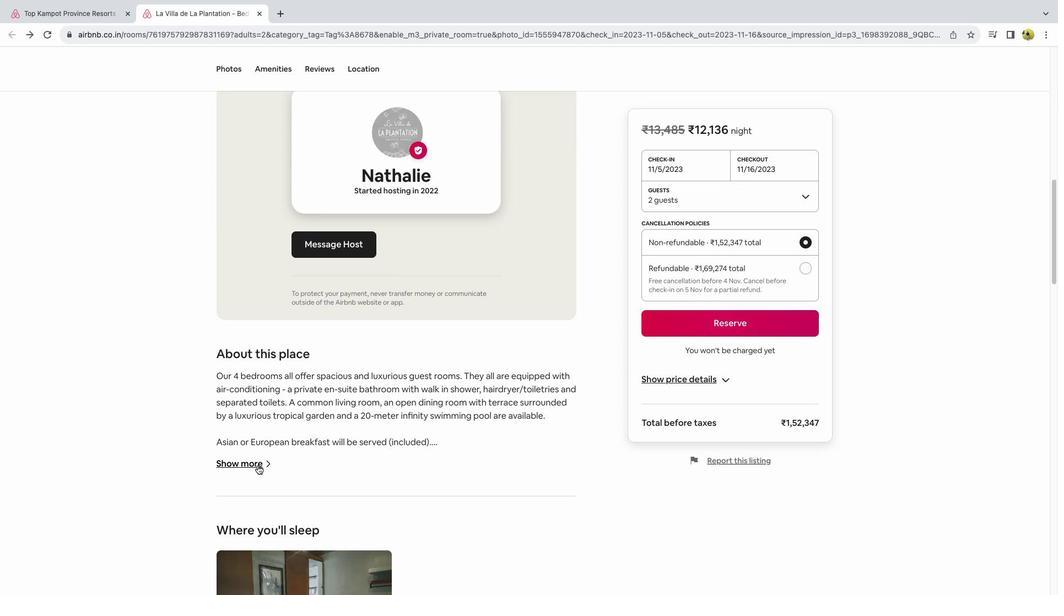 
Action: Mouse scrolled (388, 297) with delta (0, 0)
Screenshot: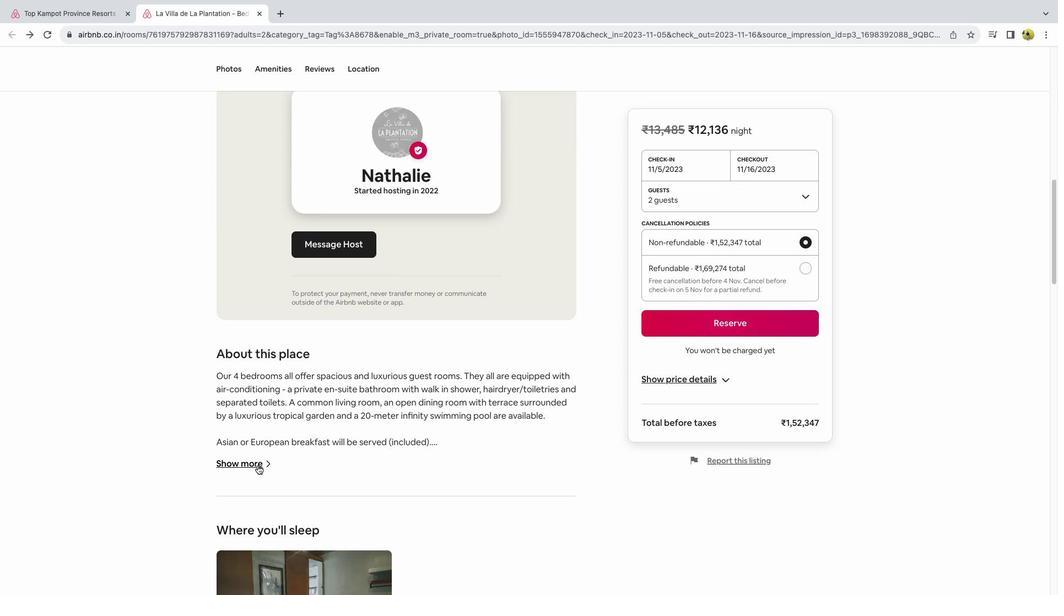 
Action: Mouse scrolled (388, 297) with delta (0, 0)
Screenshot: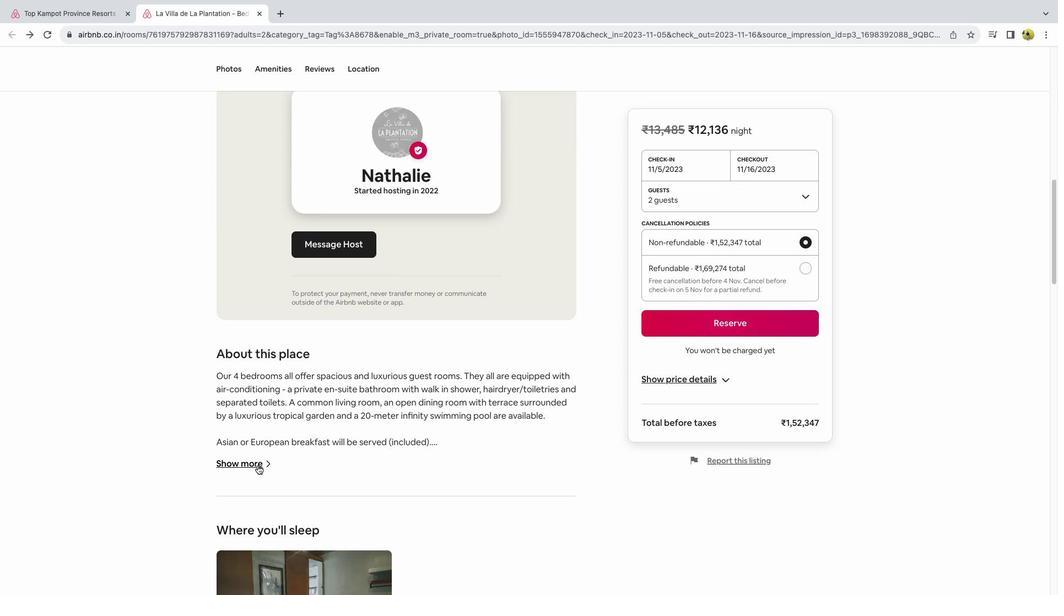 
Action: Mouse scrolled (388, 297) with delta (0, -1)
Screenshot: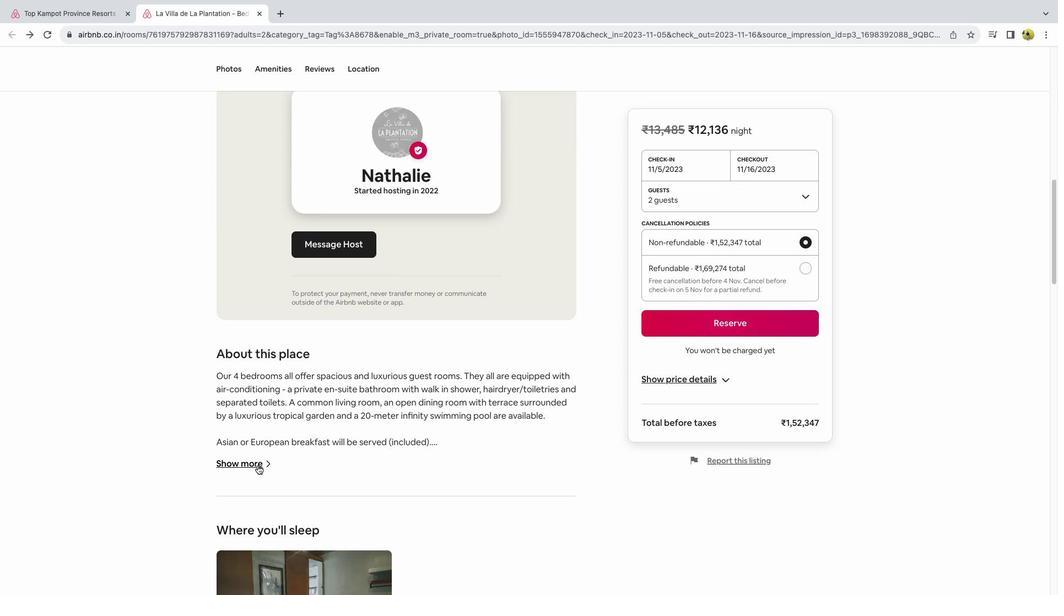 
Action: Mouse scrolled (388, 297) with delta (0, -2)
Screenshot: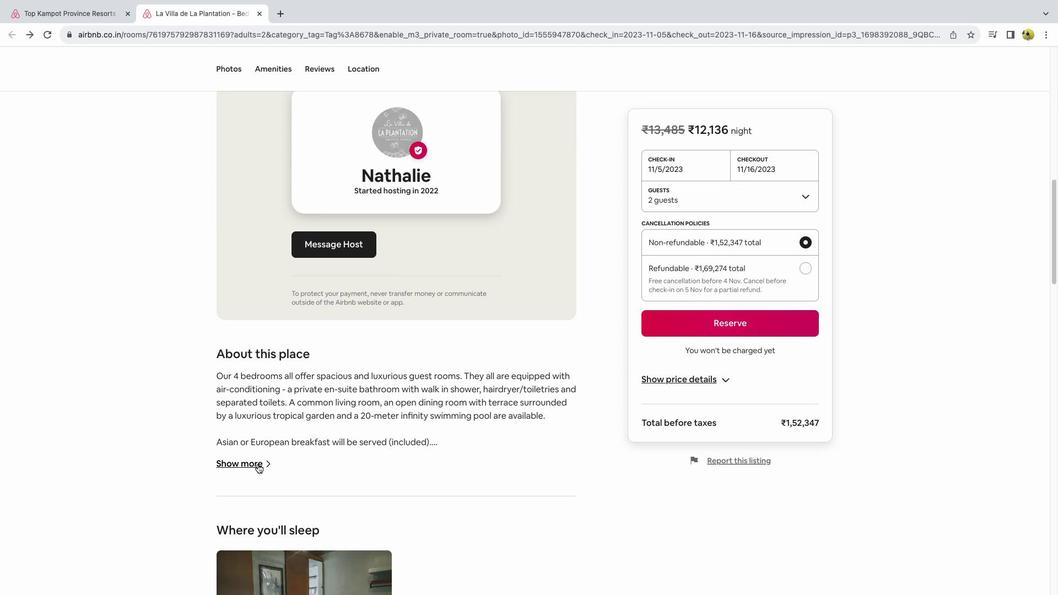 
Action: Mouse moved to (387, 296)
Screenshot: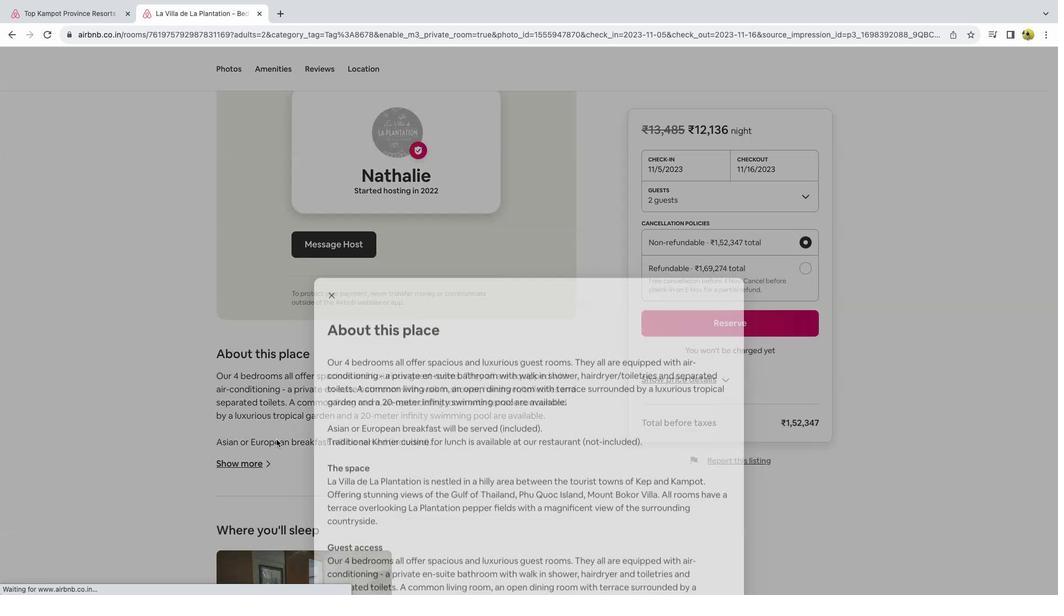 
Action: Mouse scrolled (387, 296) with delta (0, 0)
Screenshot: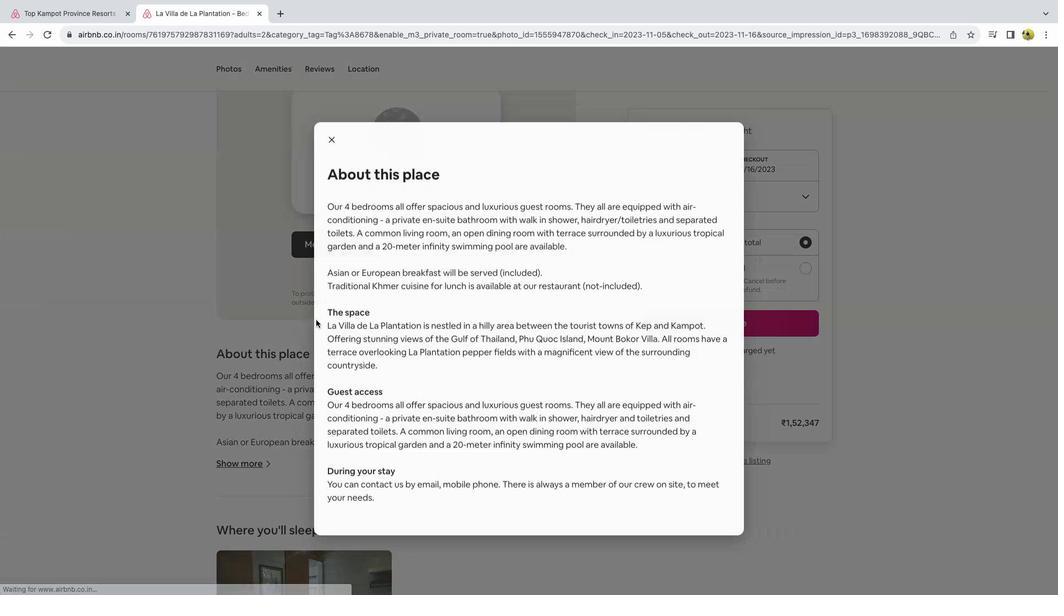 
Action: Mouse scrolled (387, 296) with delta (0, 0)
Screenshot: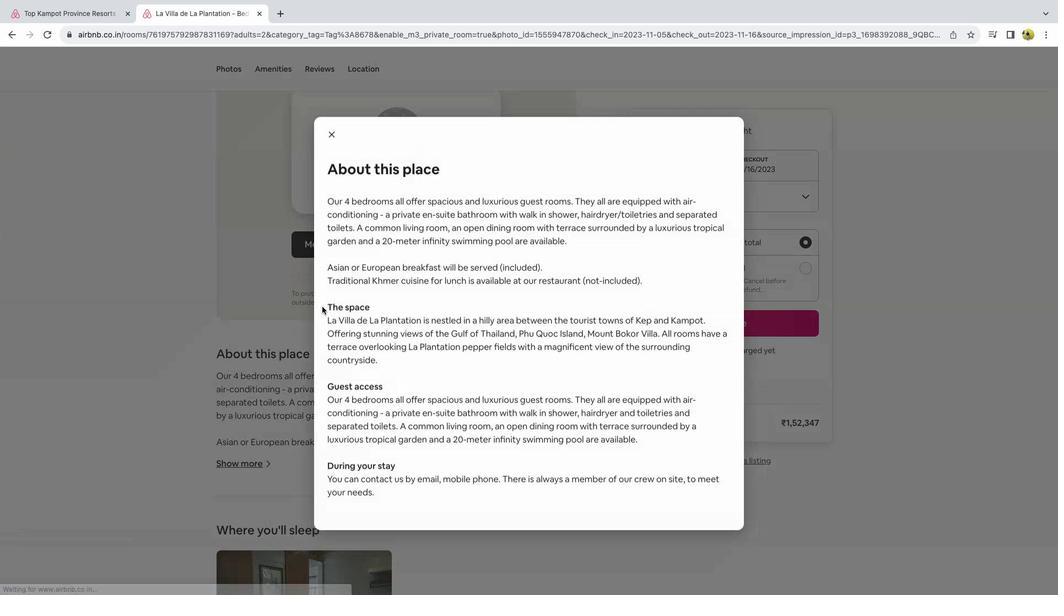 
Action: Mouse scrolled (387, 296) with delta (0, -1)
Screenshot: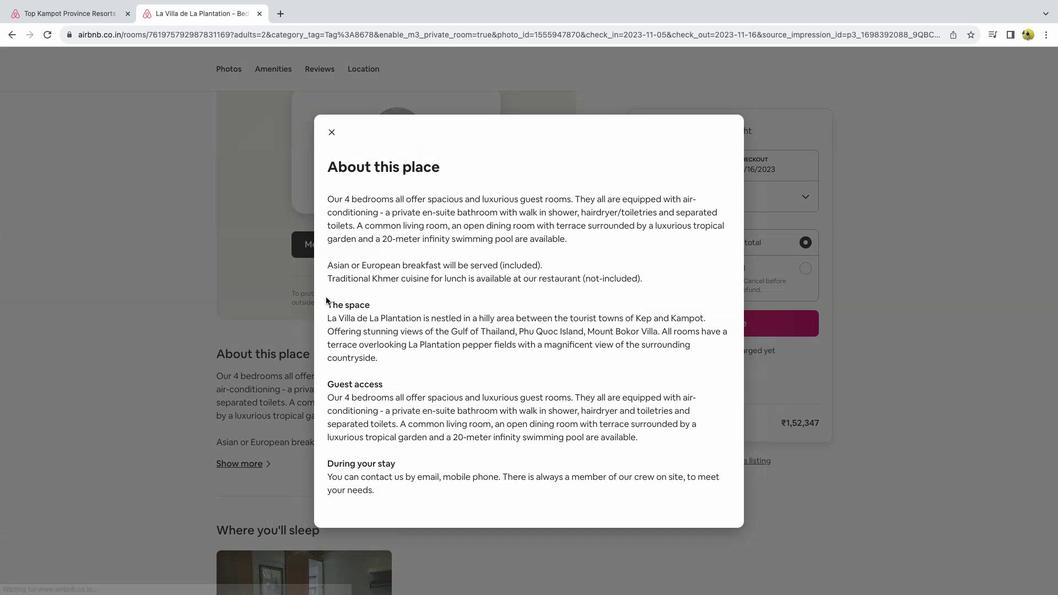
Action: Mouse moved to (257, 466)
Screenshot: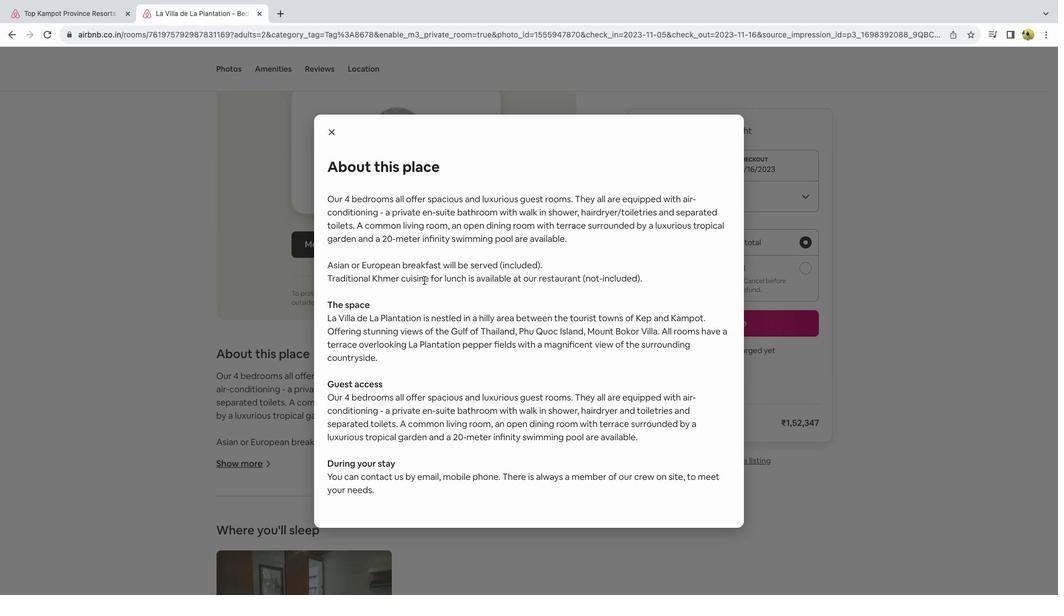 
Action: Mouse pressed left at (257, 466)
Screenshot: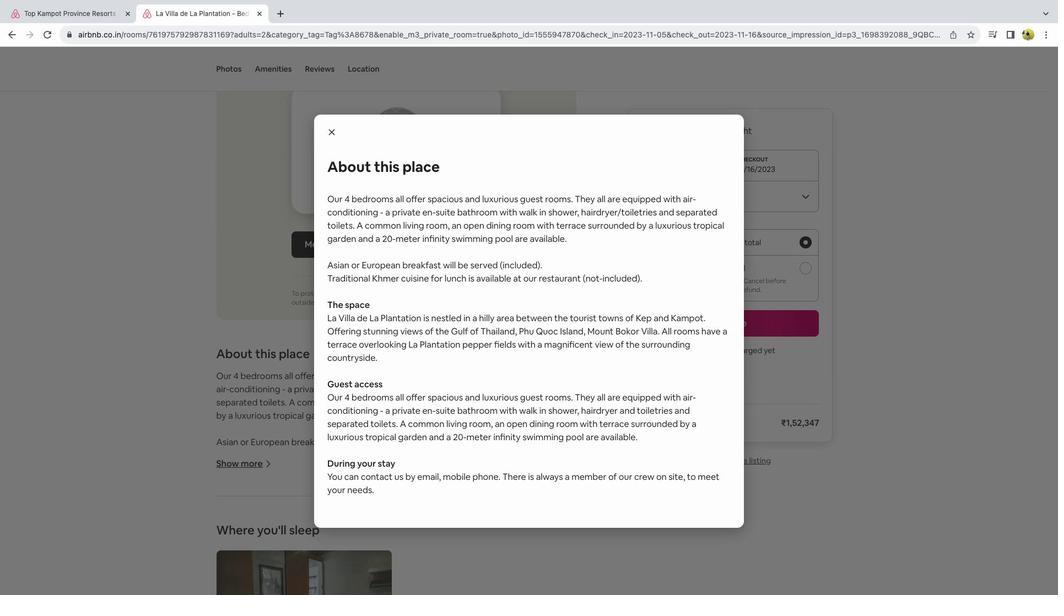 
Action: Mouse moved to (330, 138)
Screenshot: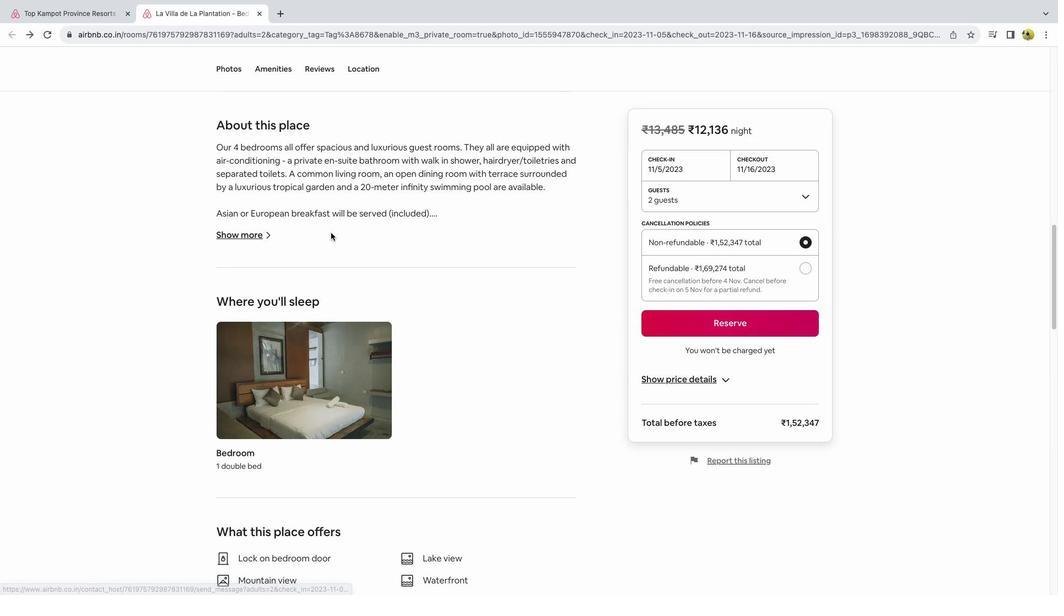 
Action: Mouse pressed left at (330, 138)
Screenshot: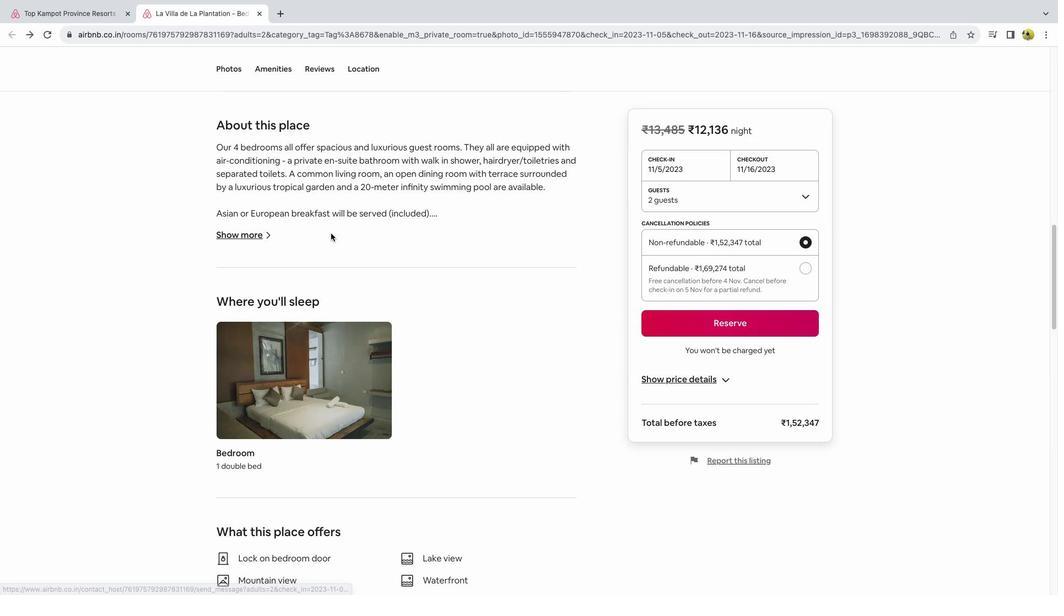 
Action: Mouse moved to (331, 221)
Screenshot: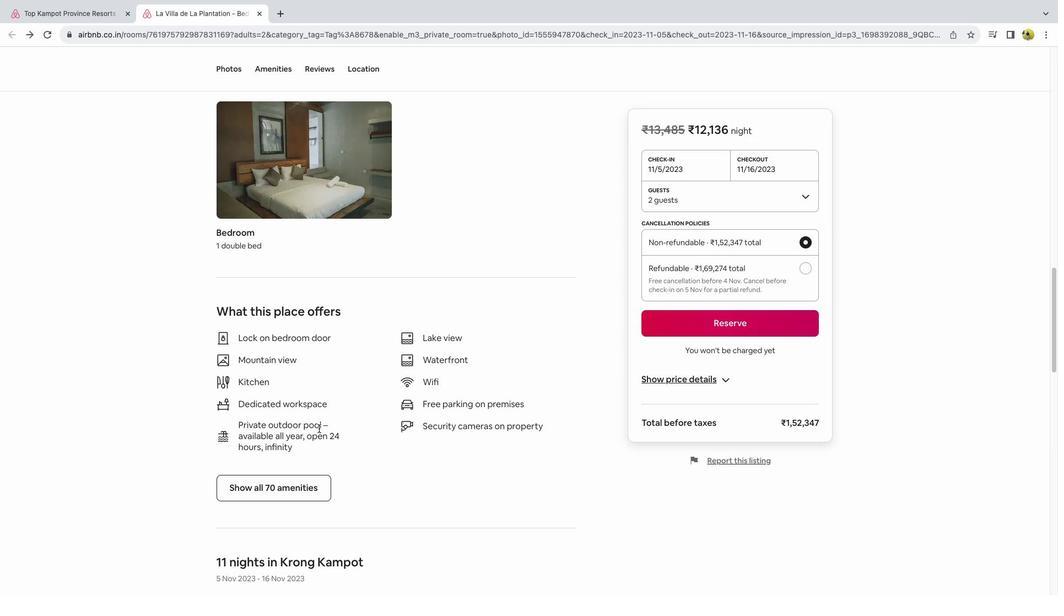 
Action: Mouse scrolled (331, 221) with delta (0, 0)
Screenshot: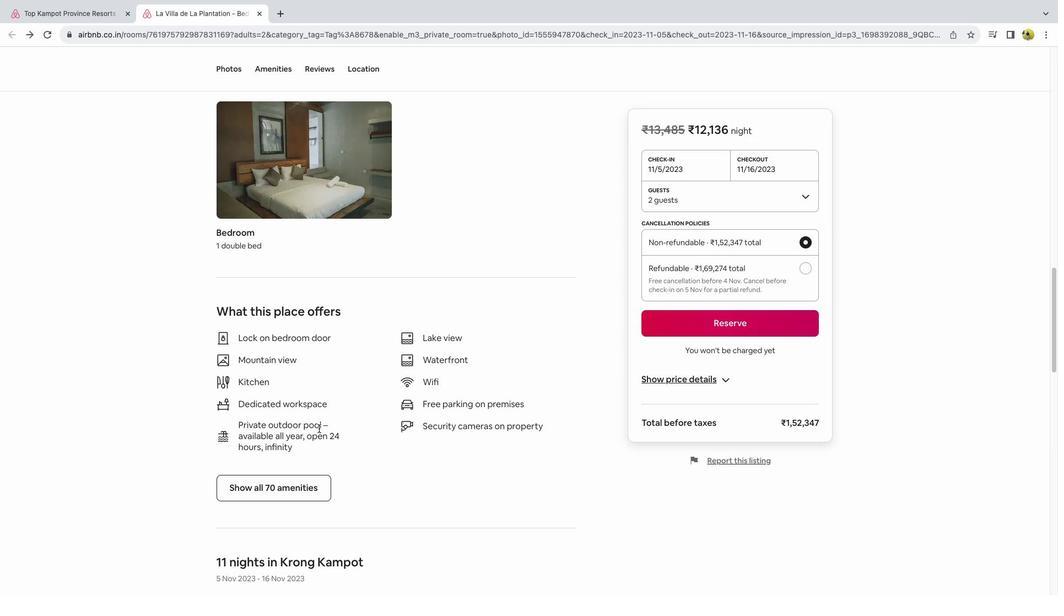 
Action: Mouse moved to (330, 225)
Screenshot: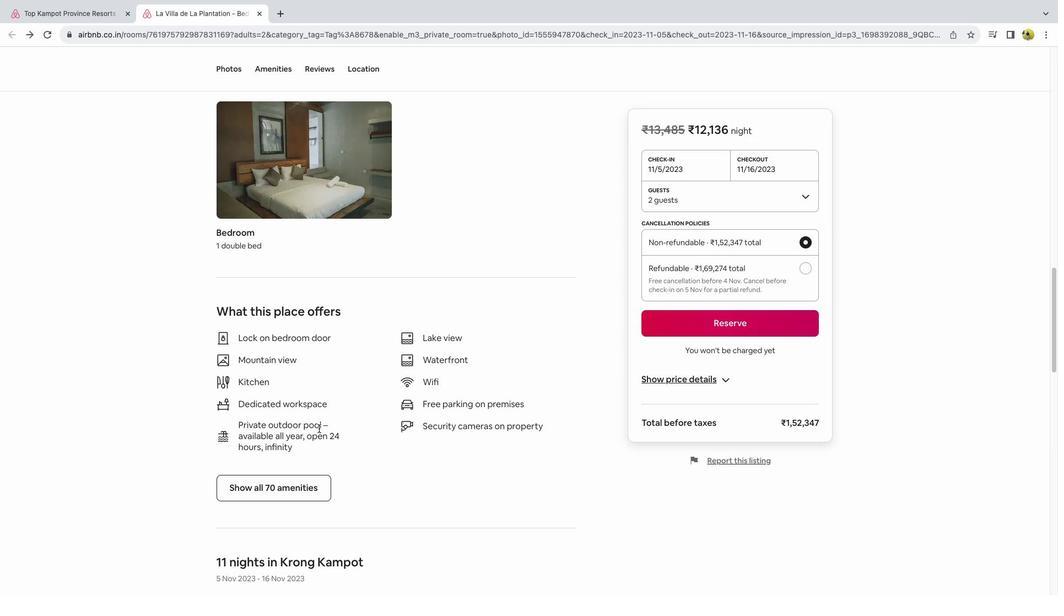 
Action: Mouse scrolled (330, 225) with delta (0, 0)
Screenshot: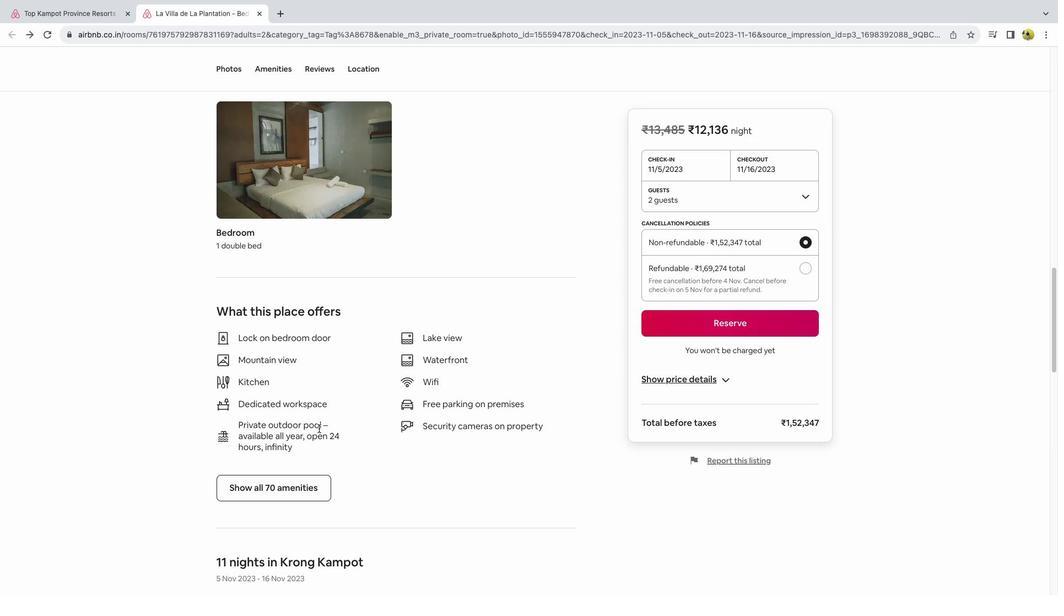 
Action: Mouse moved to (330, 227)
Screenshot: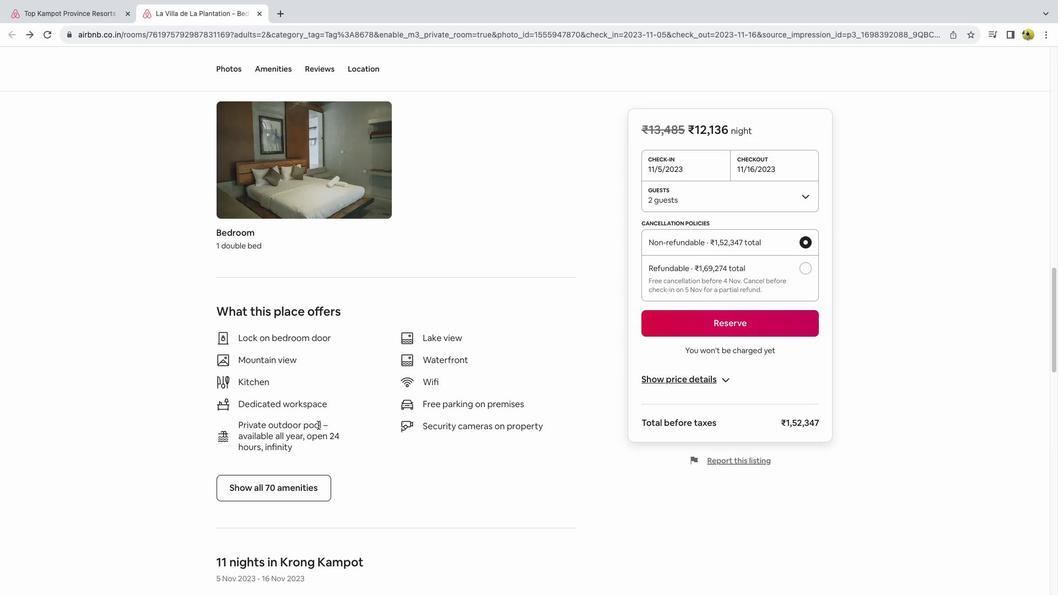 
Action: Mouse scrolled (330, 227) with delta (0, -1)
Screenshot: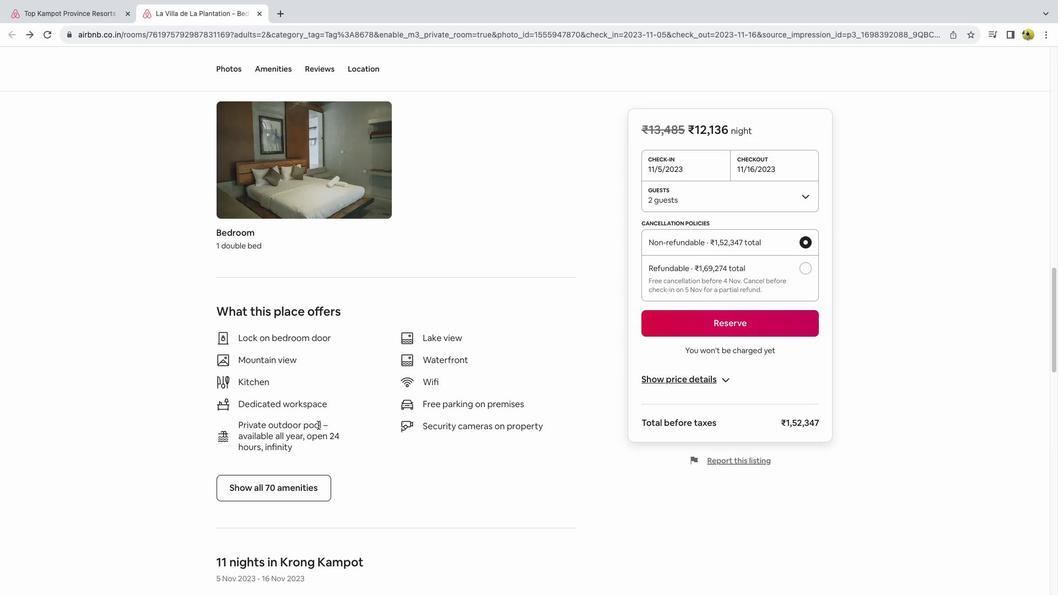 
Action: Mouse moved to (330, 228)
Screenshot: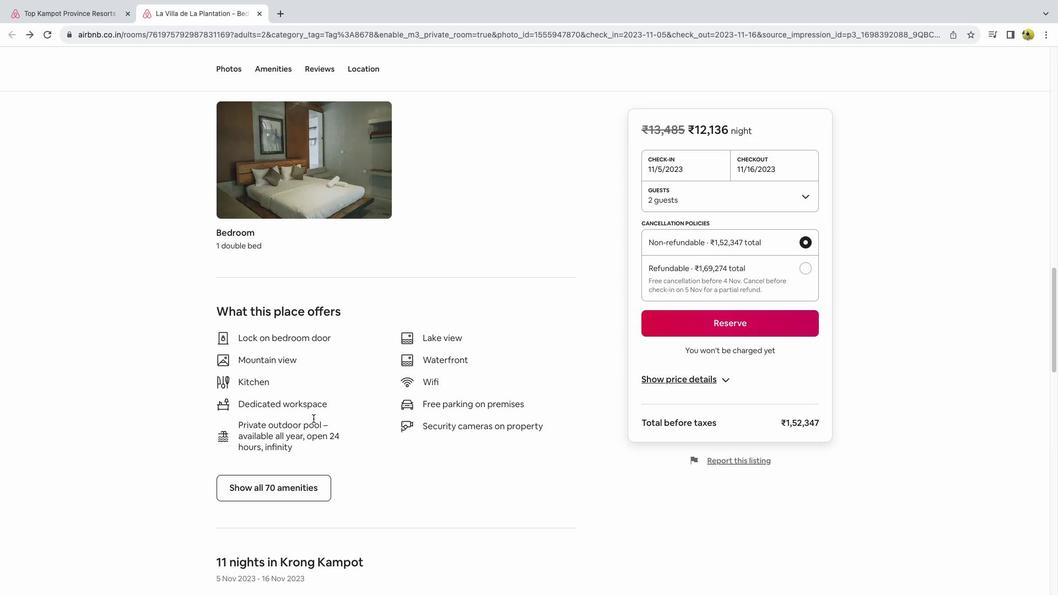 
Action: Mouse scrolled (330, 228) with delta (0, -2)
Screenshot: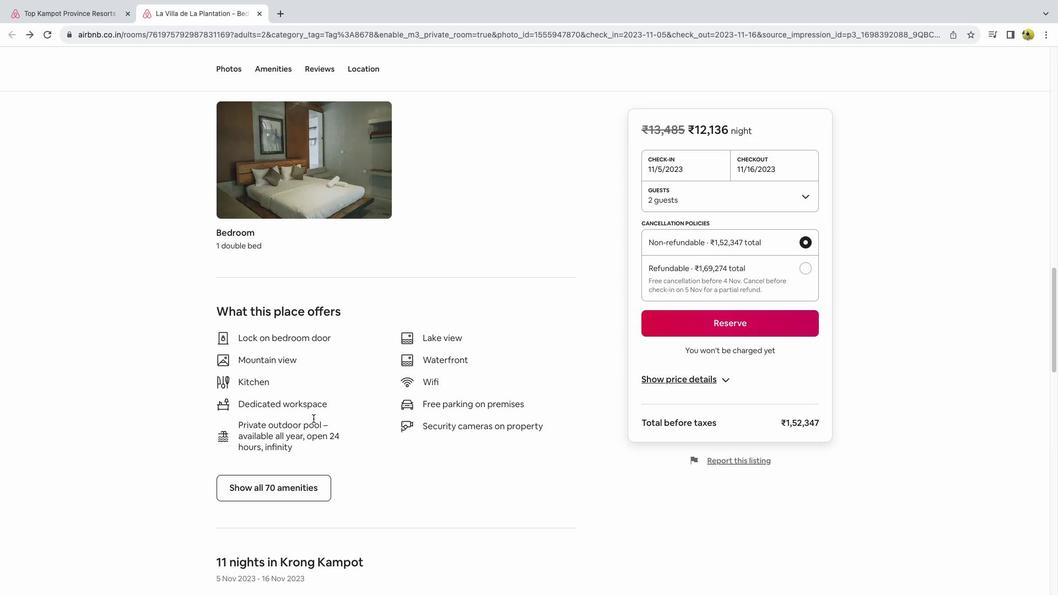 
Action: Mouse moved to (330, 234)
Screenshot: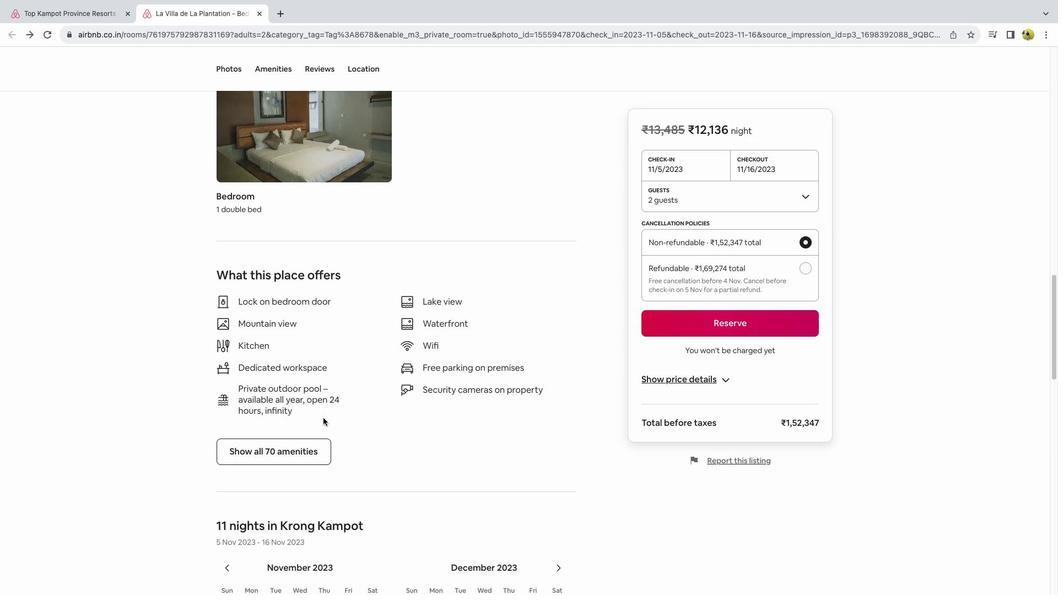 
Action: Mouse scrolled (330, 234) with delta (0, 0)
Screenshot: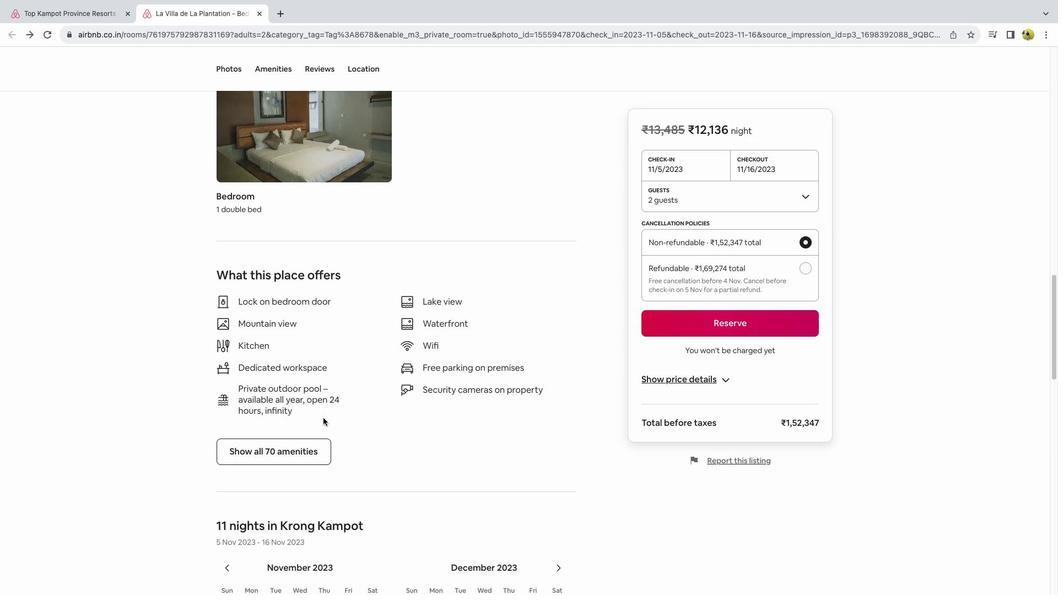 
Action: Mouse moved to (330, 234)
Screenshot: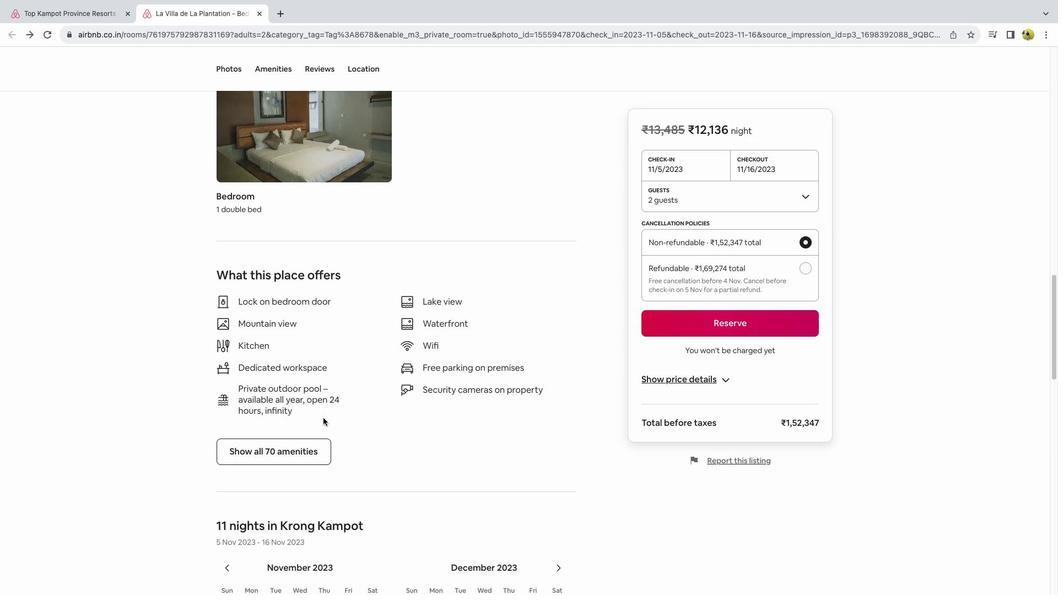 
Action: Mouse scrolled (330, 234) with delta (0, 0)
Screenshot: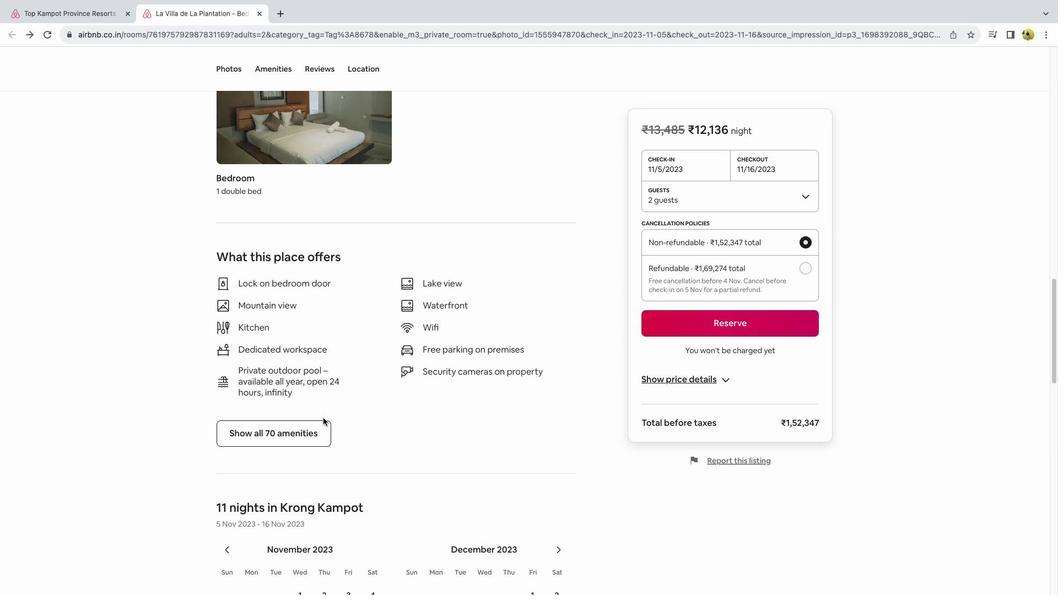 
Action: Mouse moved to (330, 234)
Screenshot: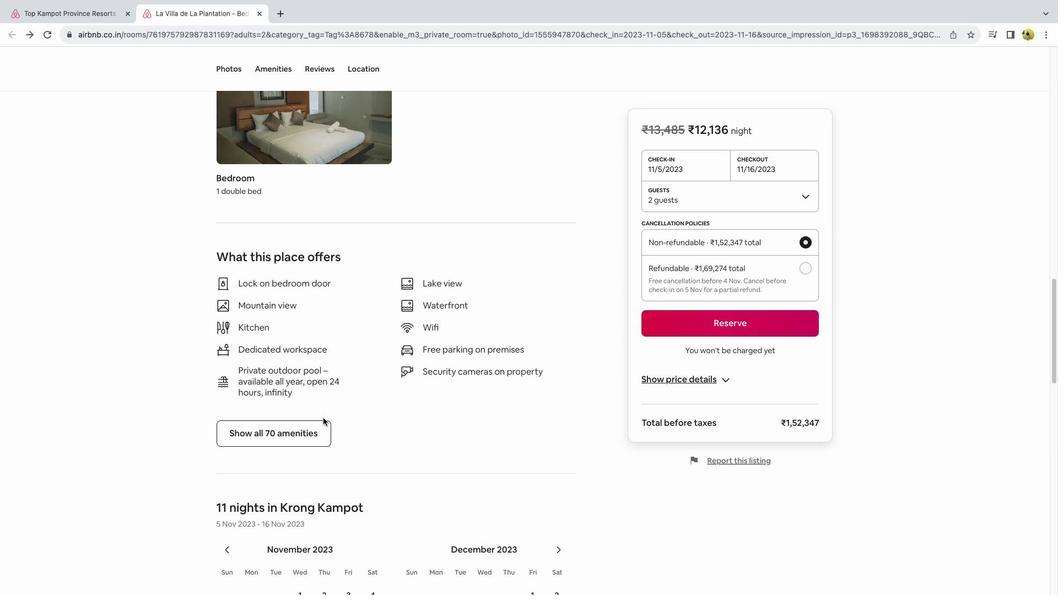 
Action: Mouse scrolled (330, 234) with delta (0, -1)
Screenshot: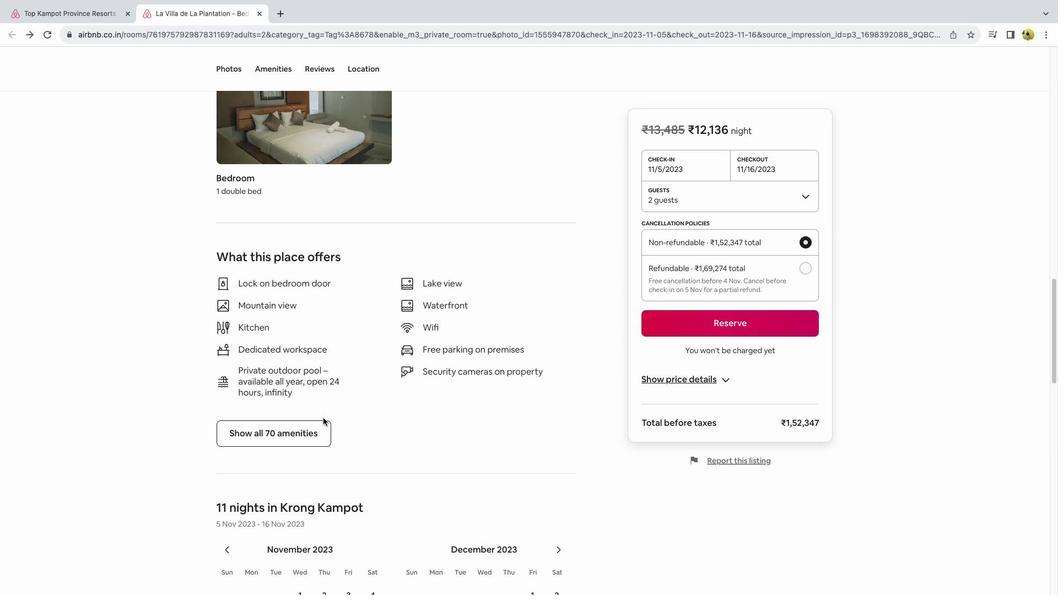 
Action: Mouse scrolled (330, 234) with delta (0, -2)
Screenshot: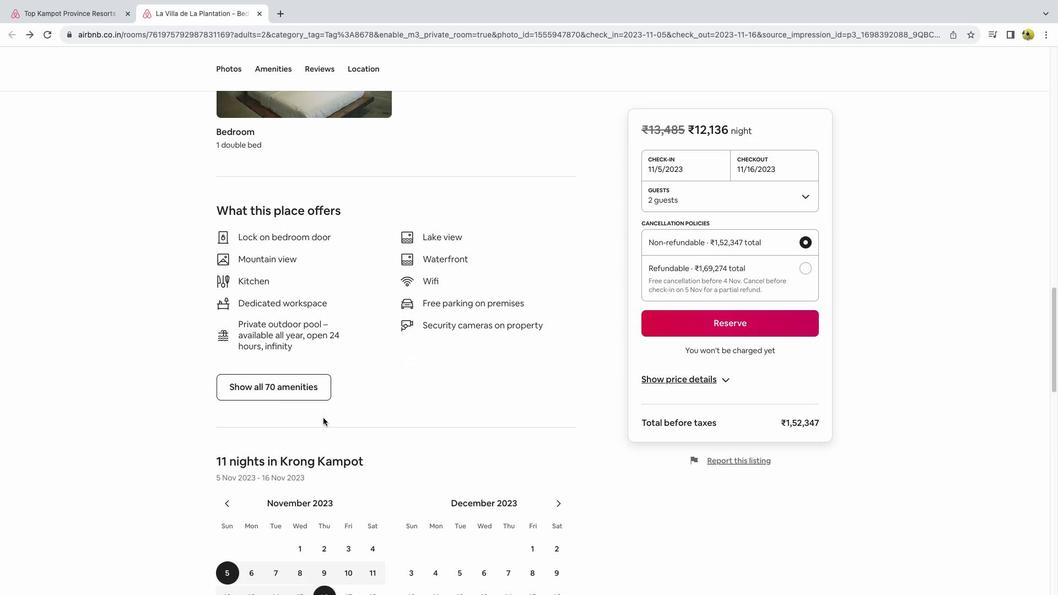 
Action: Mouse moved to (323, 418)
Screenshot: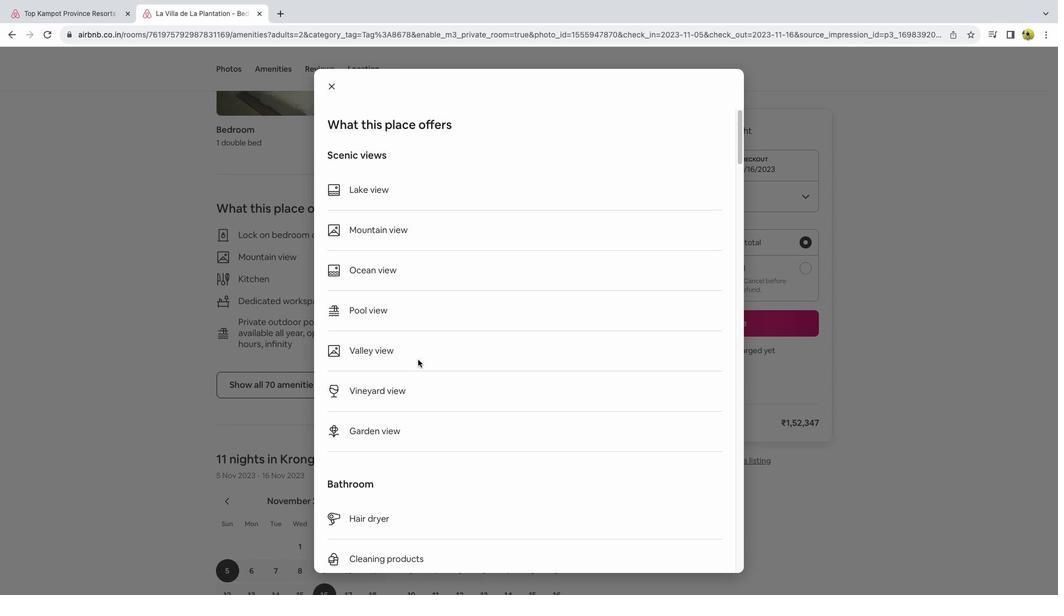 
Action: Mouse scrolled (323, 418) with delta (0, 0)
Screenshot: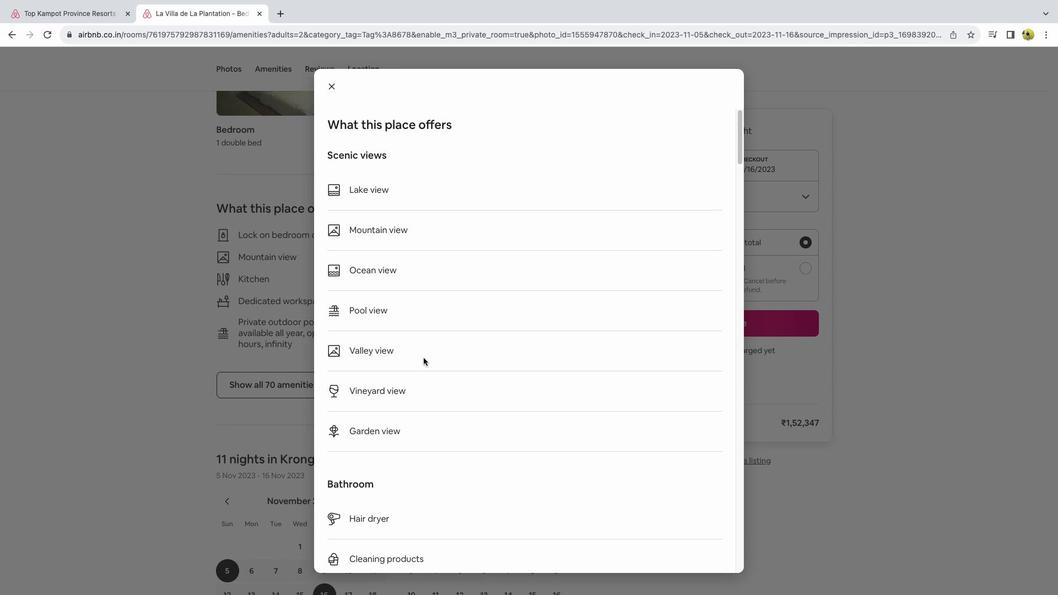 
Action: Mouse scrolled (323, 418) with delta (0, 0)
Screenshot: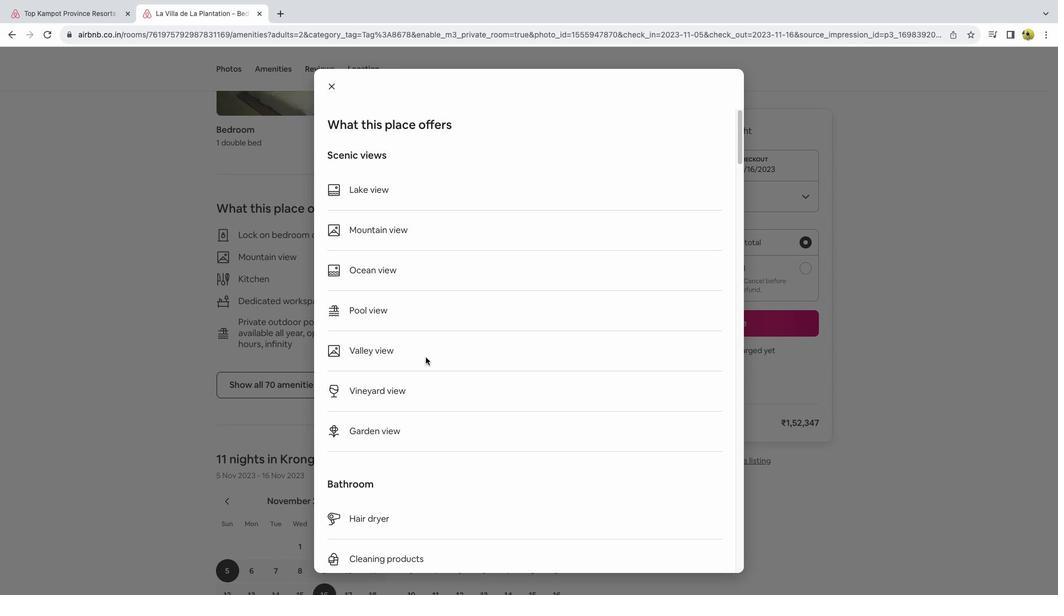 
Action: Mouse scrolled (323, 418) with delta (0, -1)
Screenshot: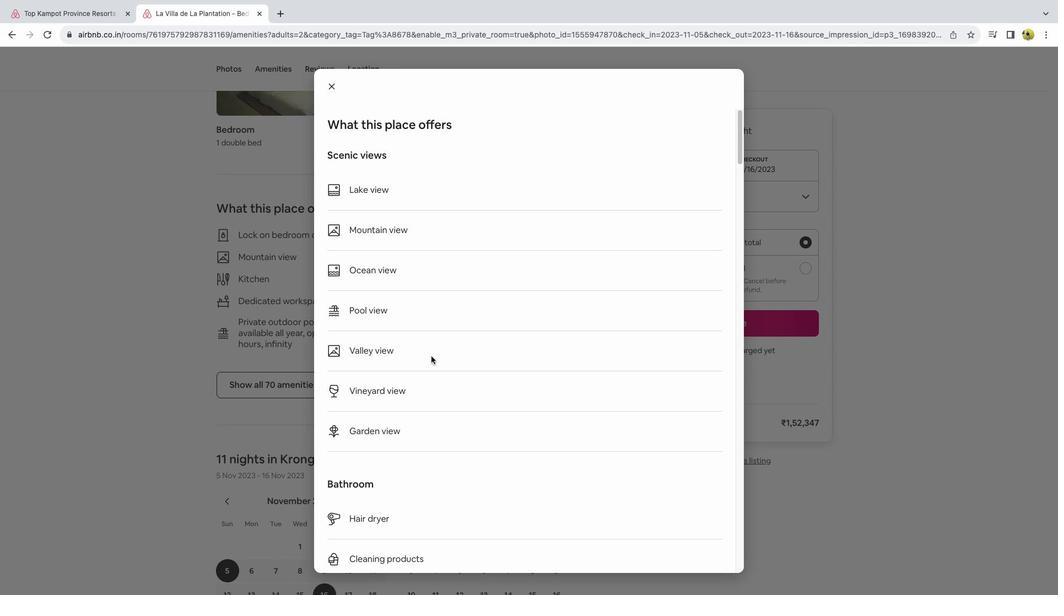 
Action: Mouse moved to (316, 382)
Screenshot: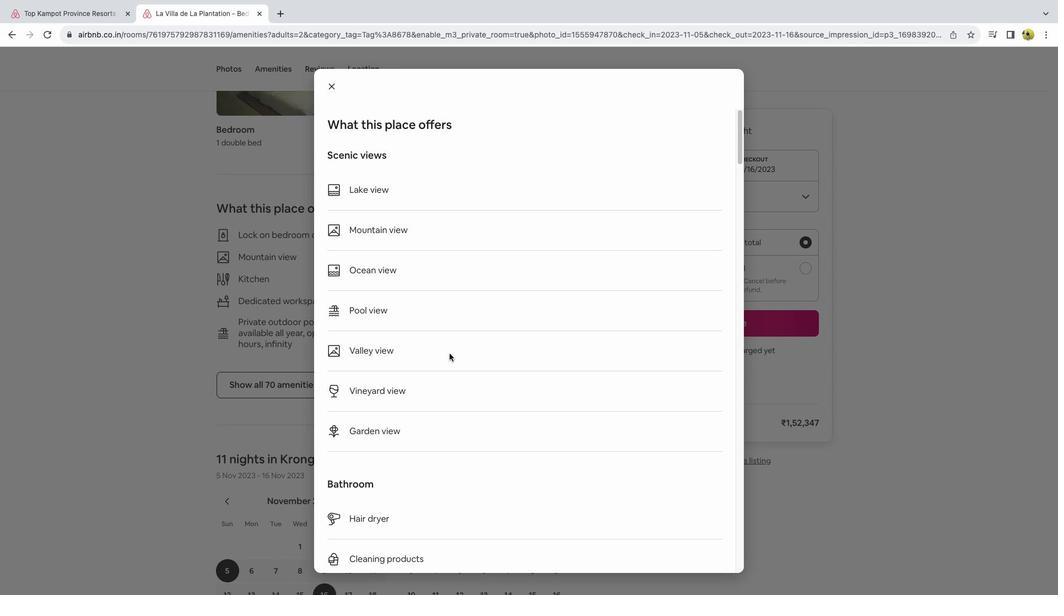 
Action: Mouse pressed left at (316, 382)
Screenshot: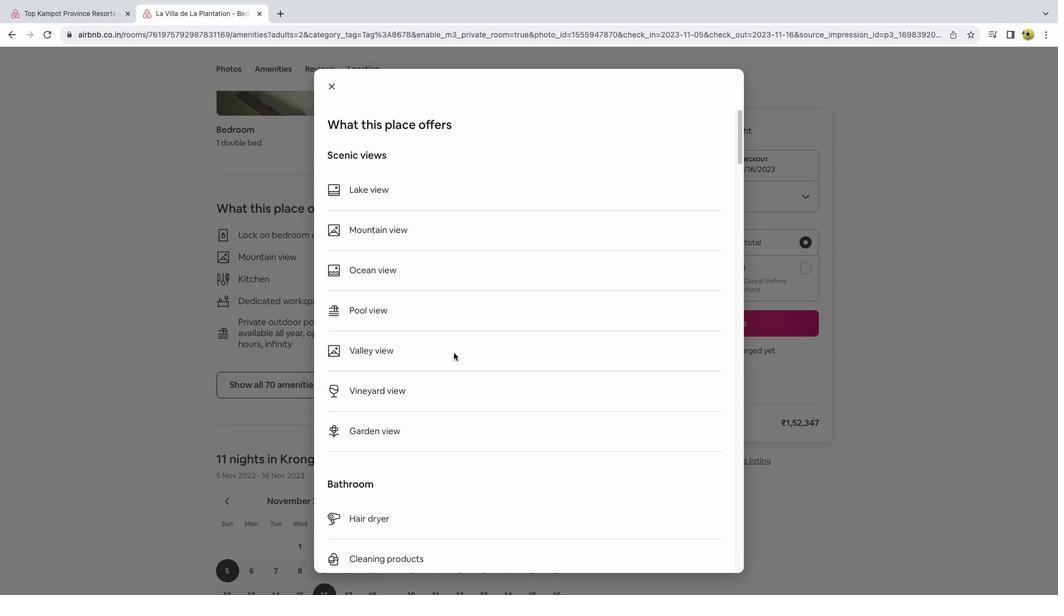 
Action: Mouse moved to (454, 353)
Screenshot: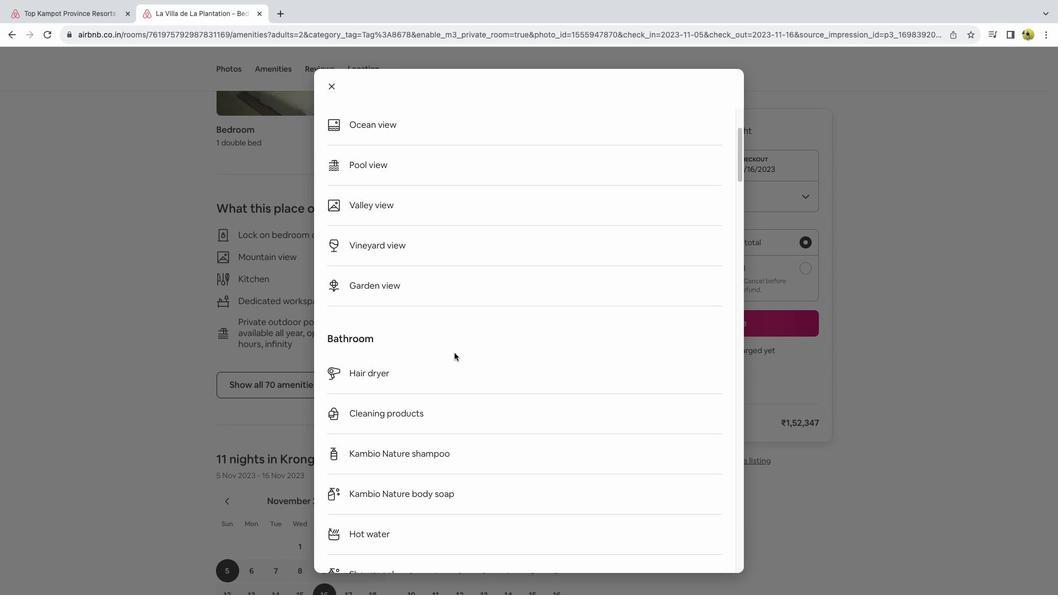 
Action: Mouse scrolled (454, 353) with delta (0, 0)
Screenshot: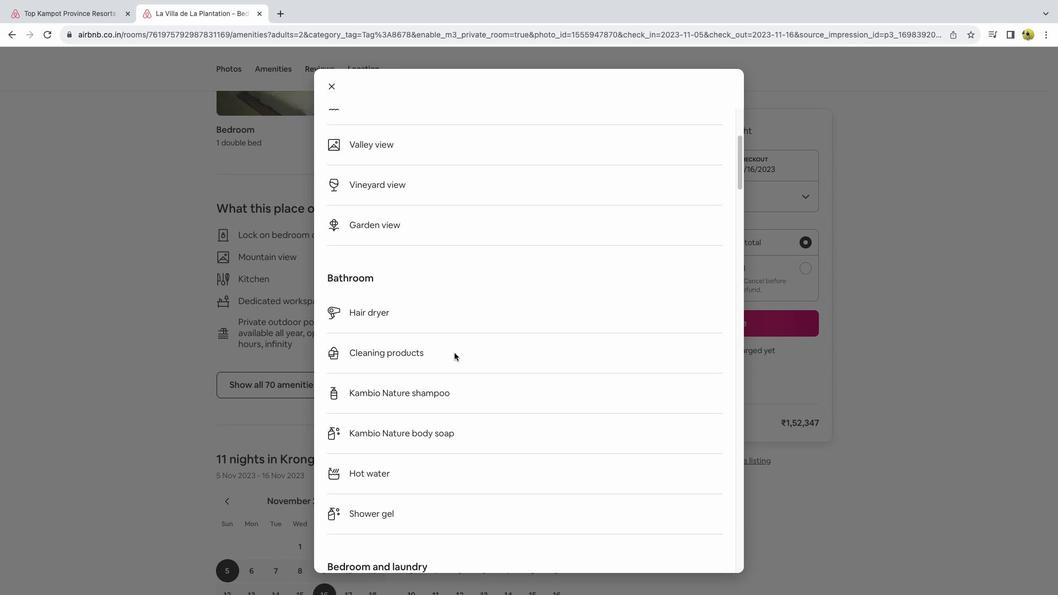
Action: Mouse scrolled (454, 353) with delta (0, 0)
Screenshot: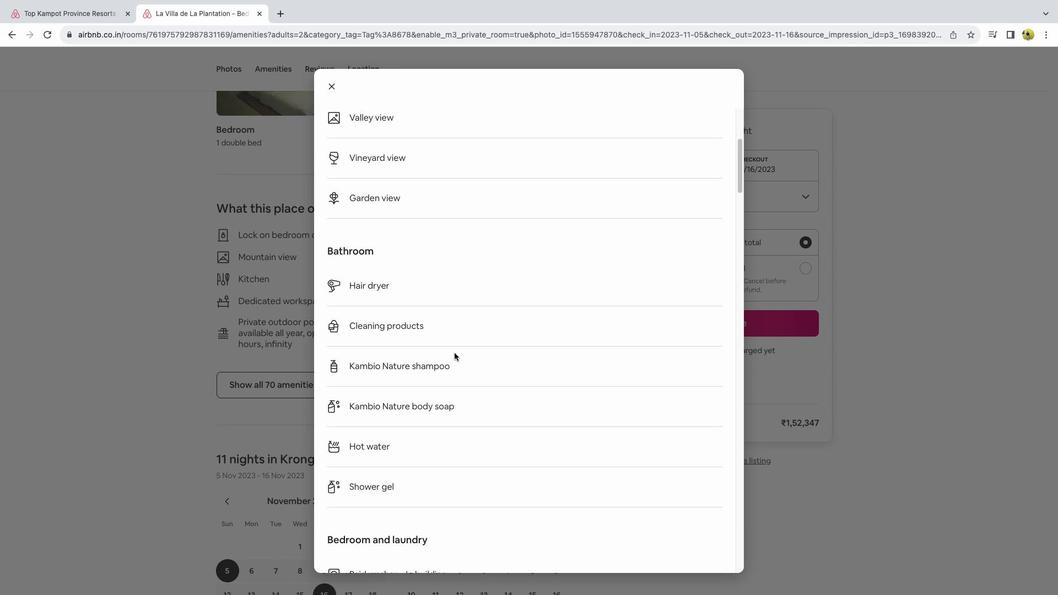 
Action: Mouse scrolled (454, 353) with delta (0, 0)
Screenshot: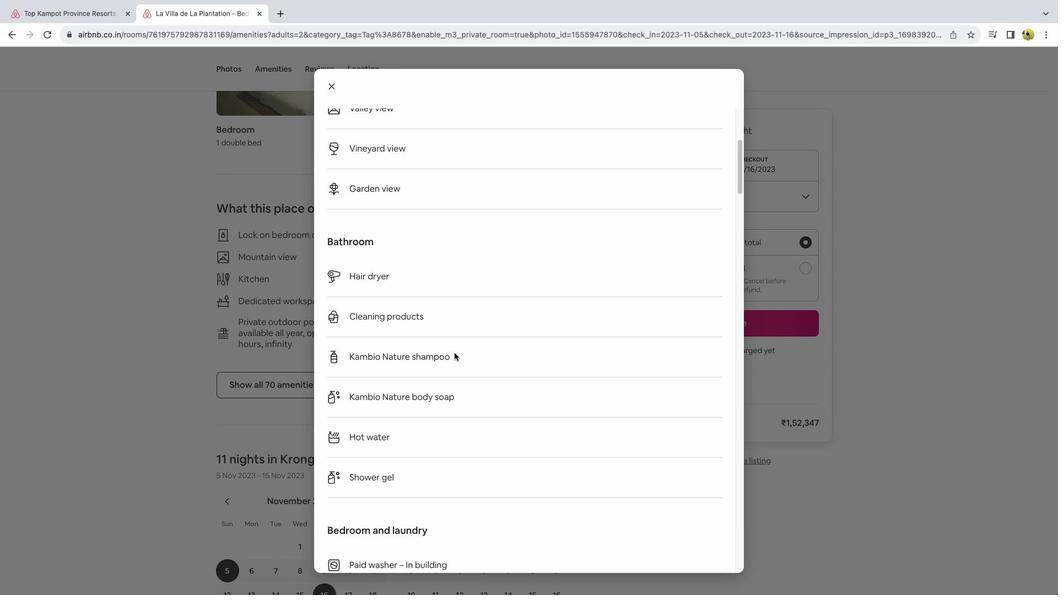 
Action: Mouse scrolled (454, 353) with delta (0, 0)
Screenshot: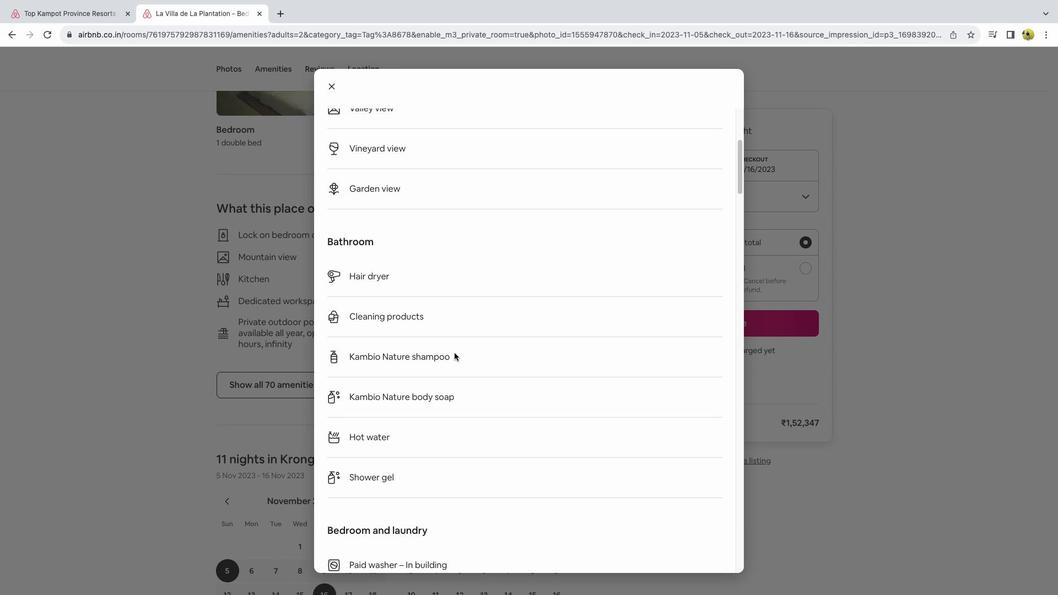 
Action: Mouse scrolled (454, 353) with delta (0, 0)
Screenshot: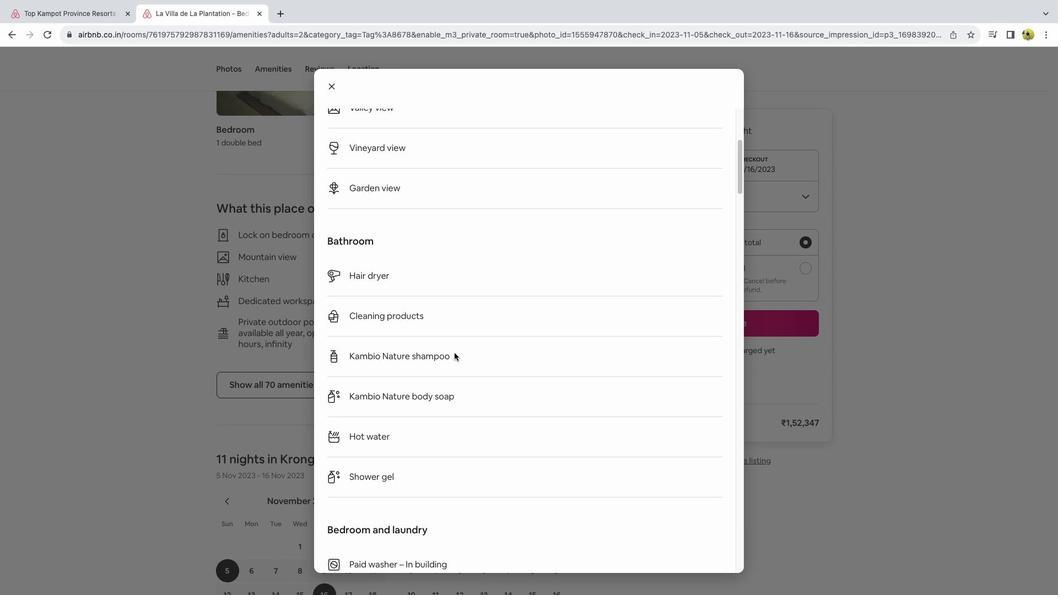 
Action: Mouse scrolled (454, 353) with delta (0, -1)
Screenshot: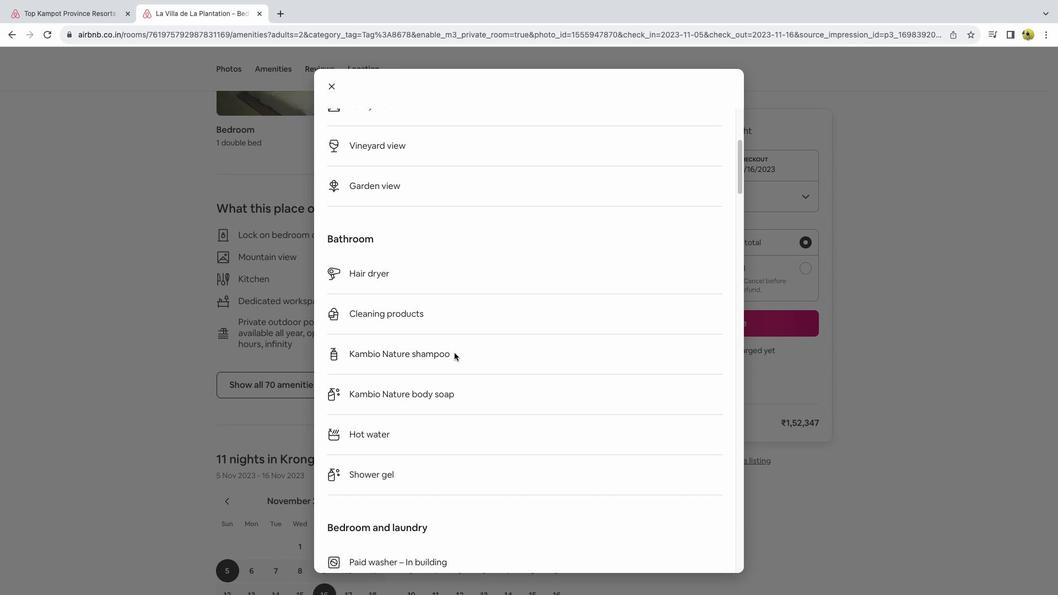 
Action: Mouse scrolled (454, 353) with delta (0, 0)
Screenshot: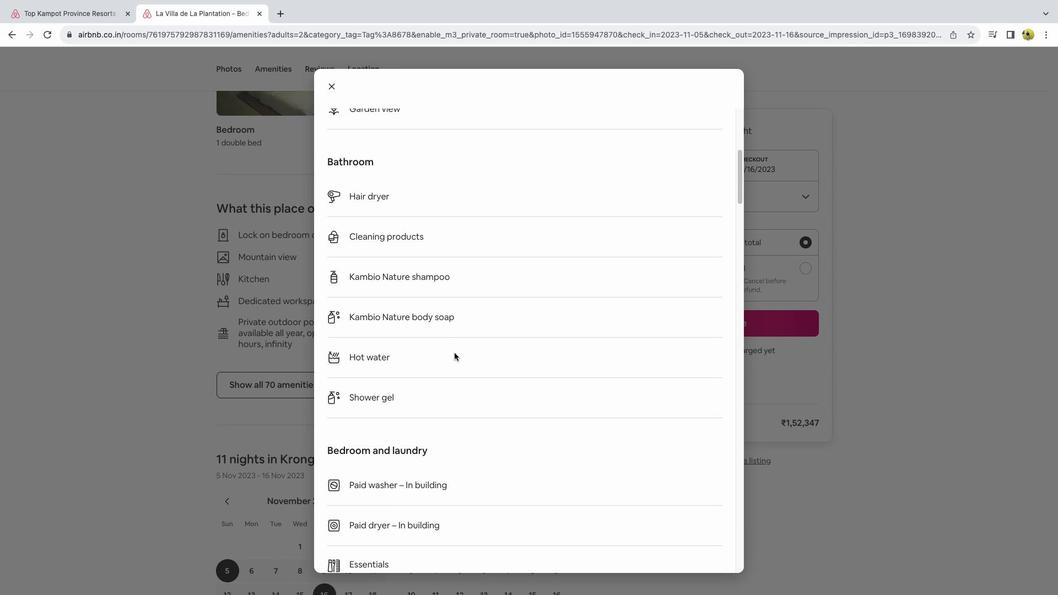 
Action: Mouse scrolled (454, 353) with delta (0, 0)
Screenshot: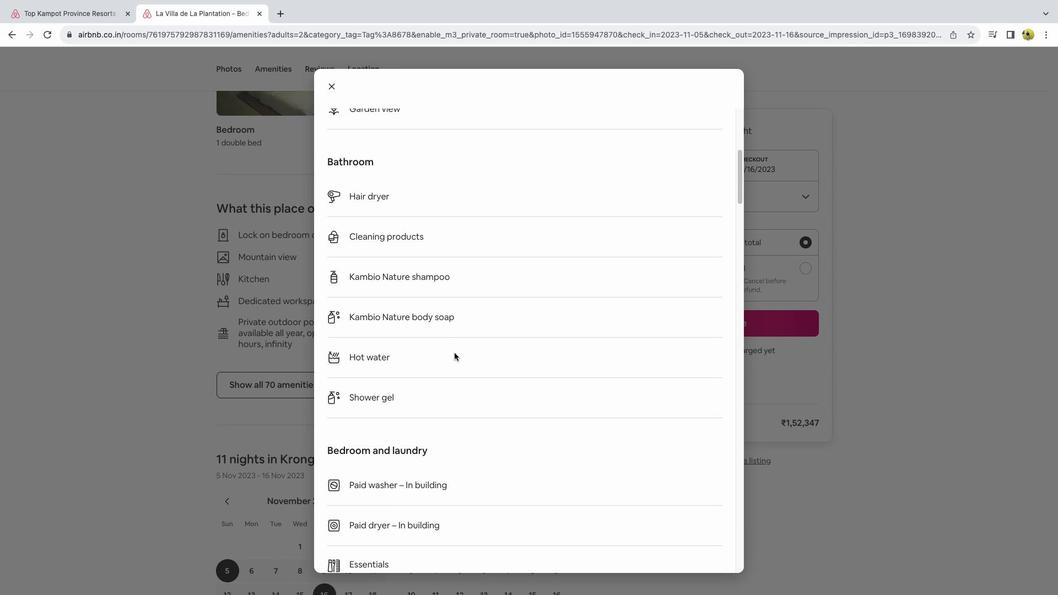 
Action: Mouse scrolled (454, 353) with delta (0, -1)
Screenshot: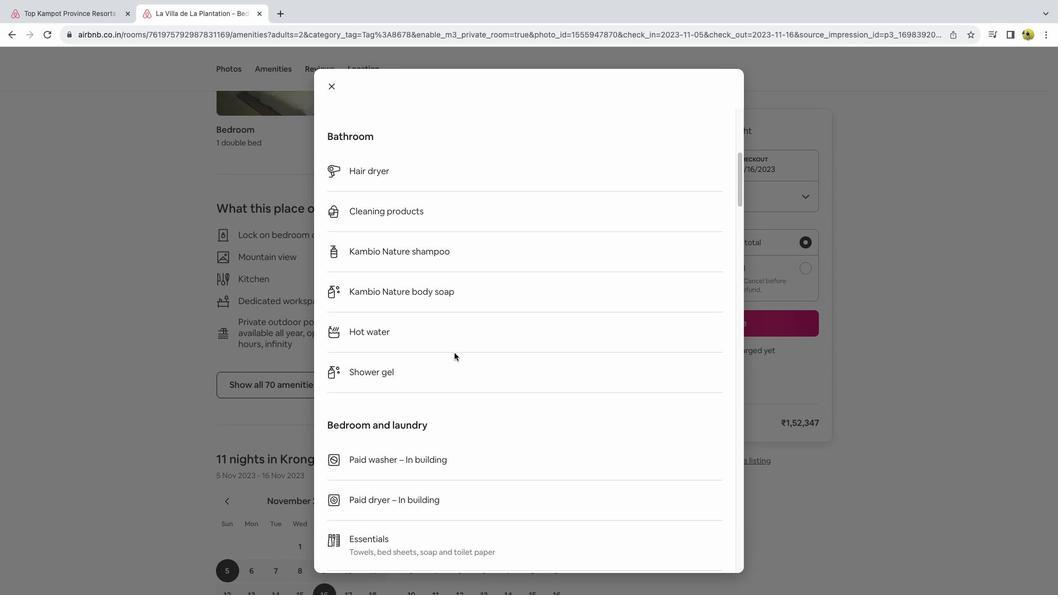 
Action: Mouse scrolled (454, 353) with delta (0, 0)
Screenshot: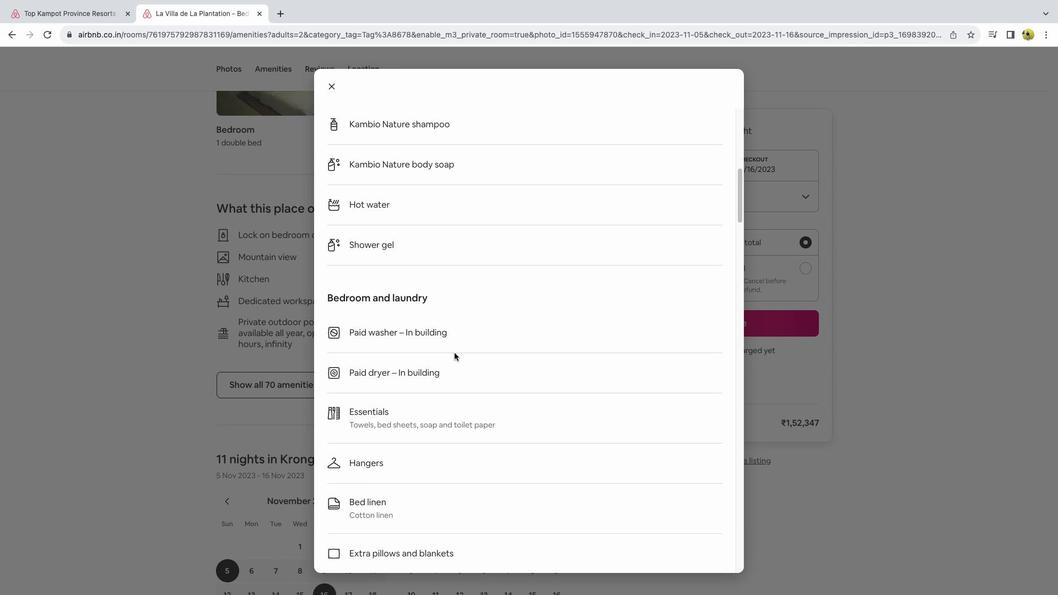 
Action: Mouse scrolled (454, 353) with delta (0, 0)
Screenshot: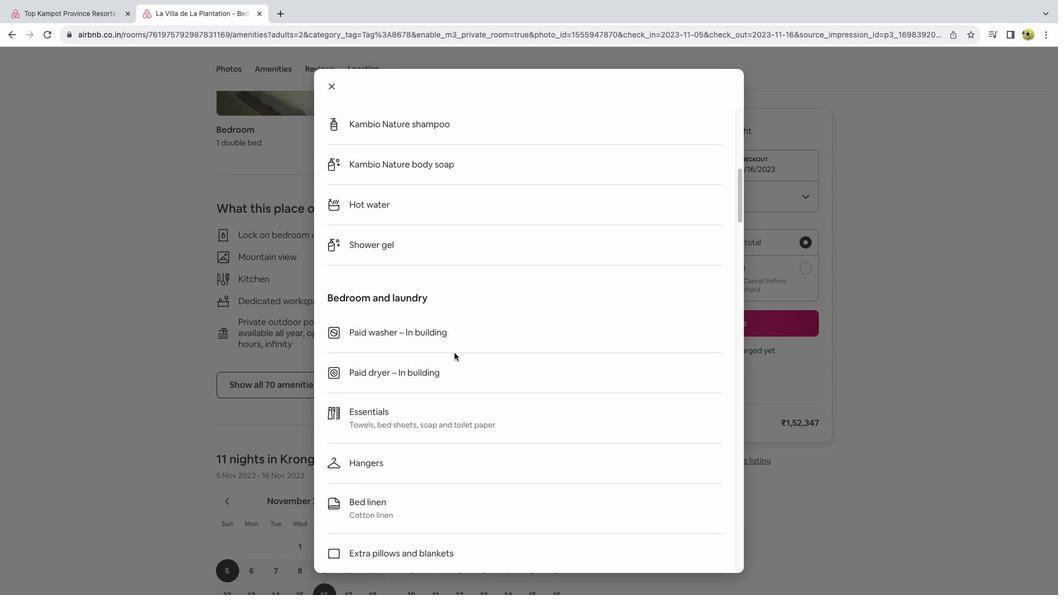 
Action: Mouse scrolled (454, 353) with delta (0, -1)
Screenshot: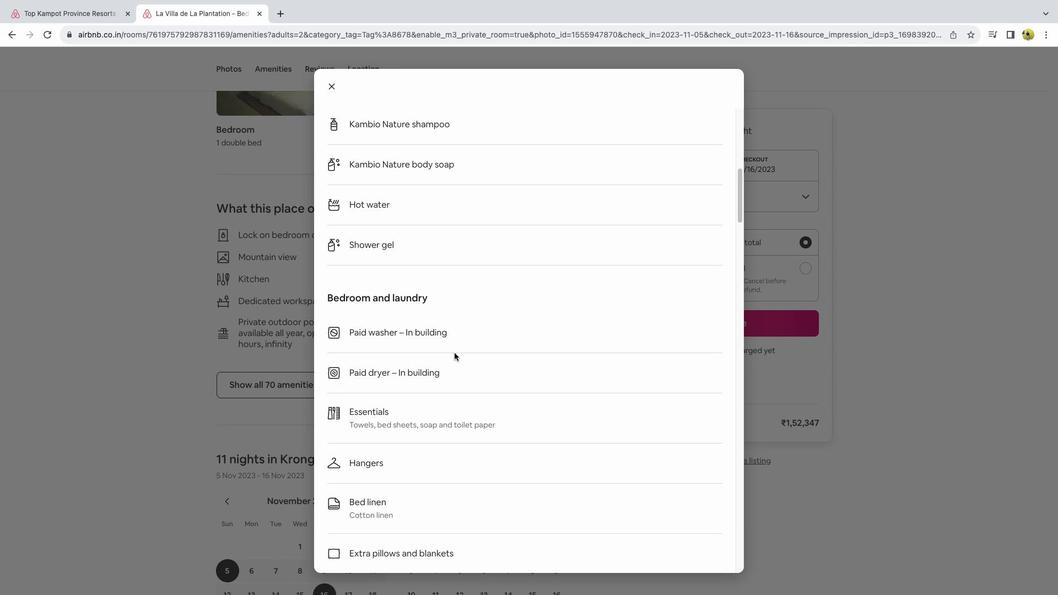 
Action: Mouse scrolled (454, 353) with delta (0, 0)
Screenshot: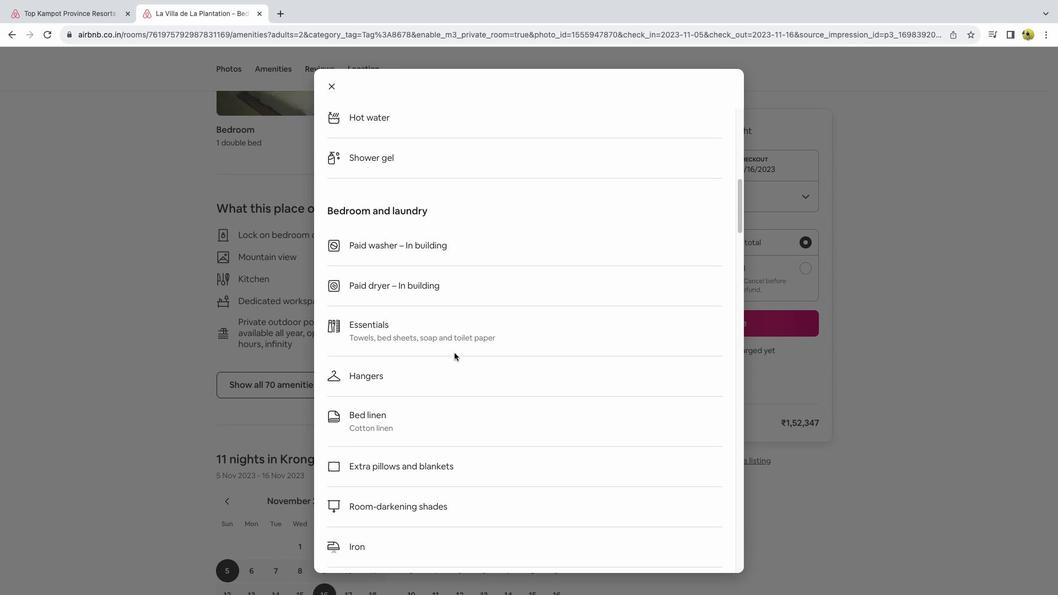 
Action: Mouse scrolled (454, 353) with delta (0, 0)
Screenshot: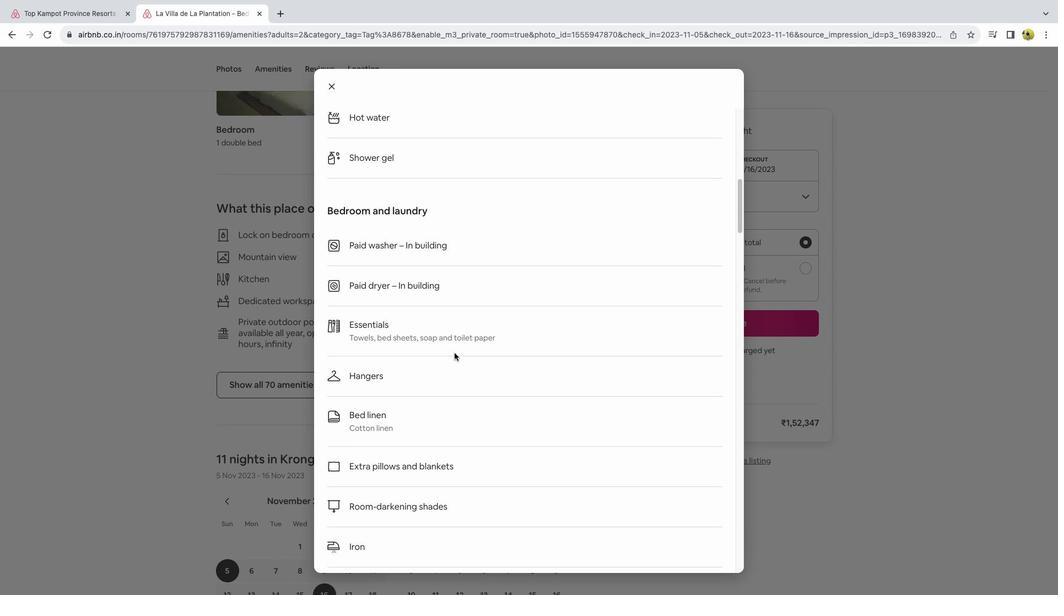 
Action: Mouse scrolled (454, 353) with delta (0, -1)
Screenshot: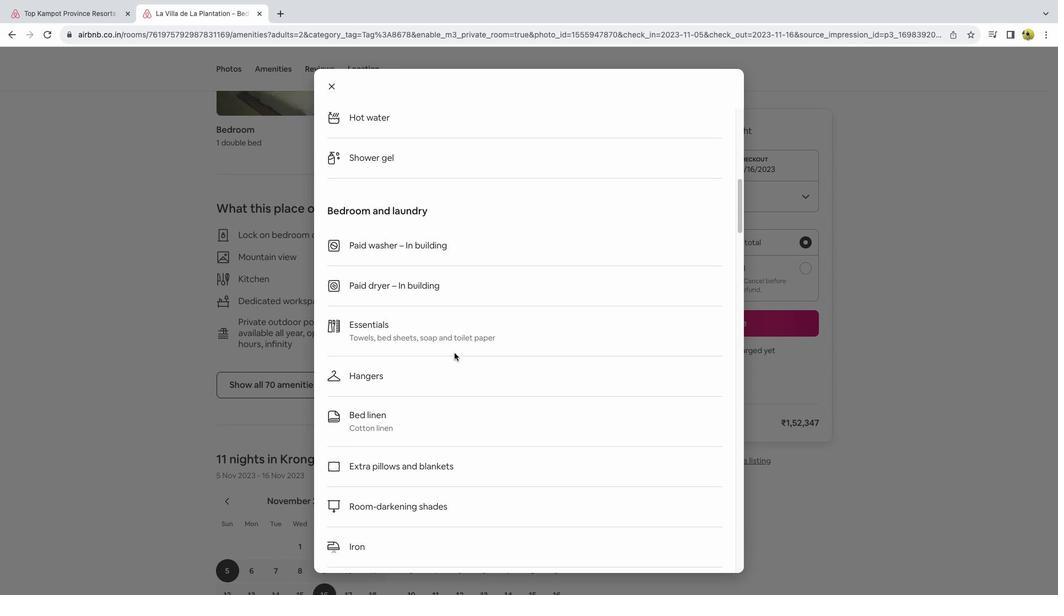 
Action: Mouse scrolled (454, 353) with delta (0, 0)
Screenshot: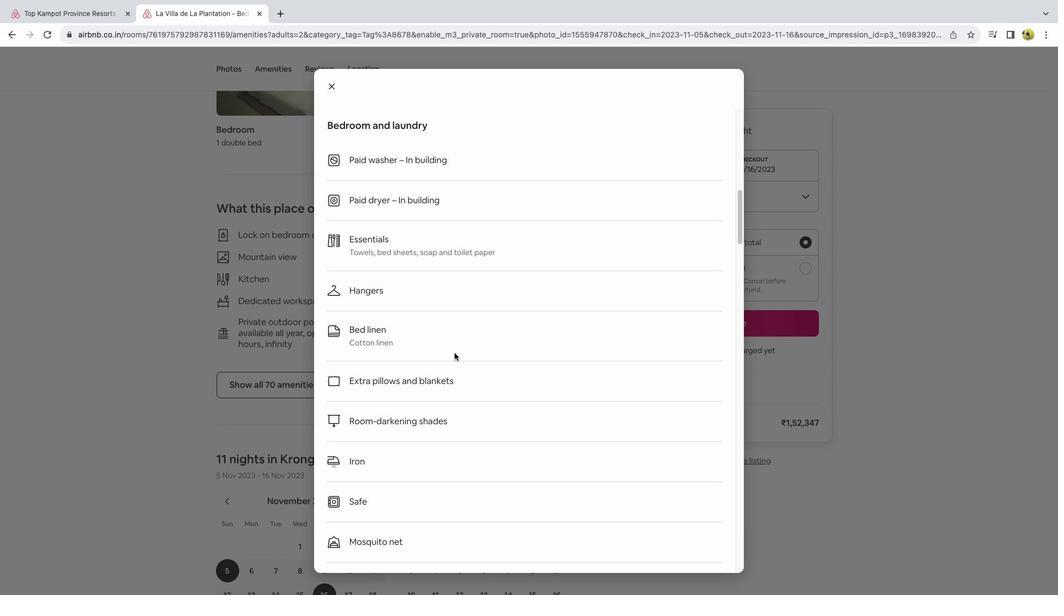 
Action: Mouse scrolled (454, 353) with delta (0, 0)
Screenshot: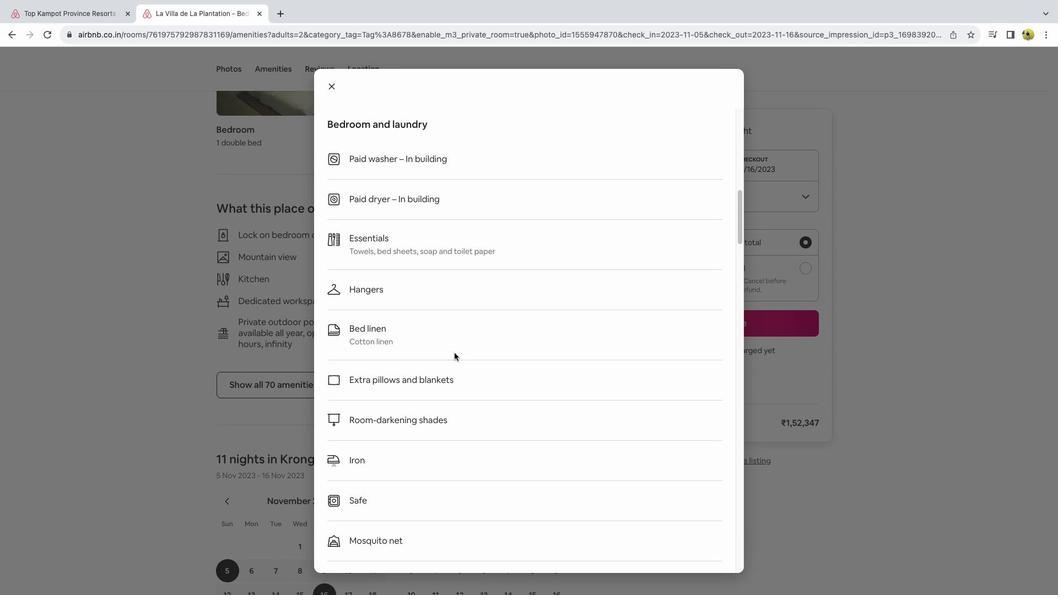
Action: Mouse scrolled (454, 353) with delta (0, -1)
Screenshot: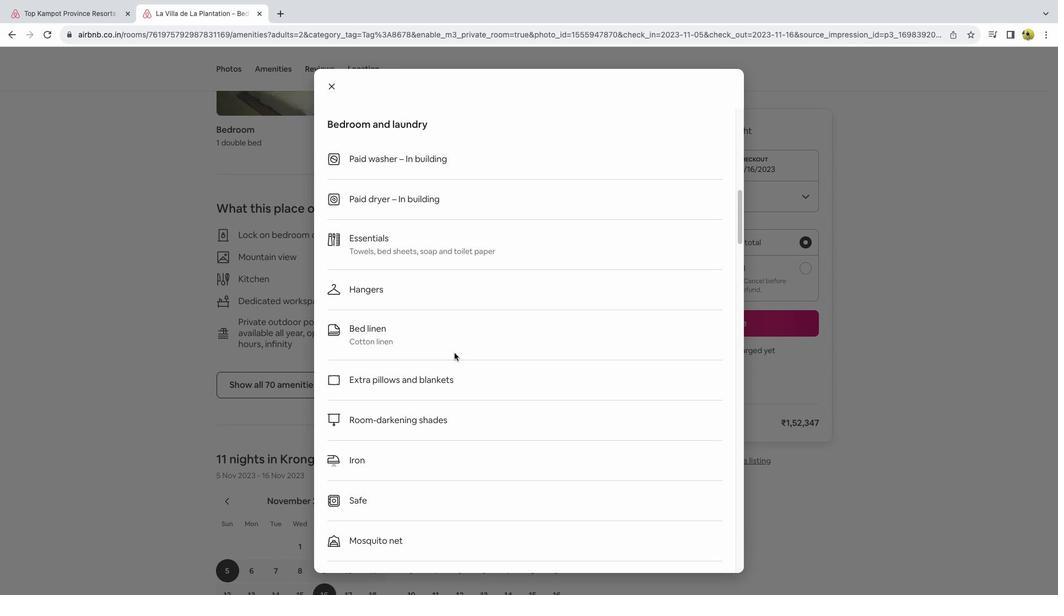 
Action: Mouse scrolled (454, 353) with delta (0, 0)
Screenshot: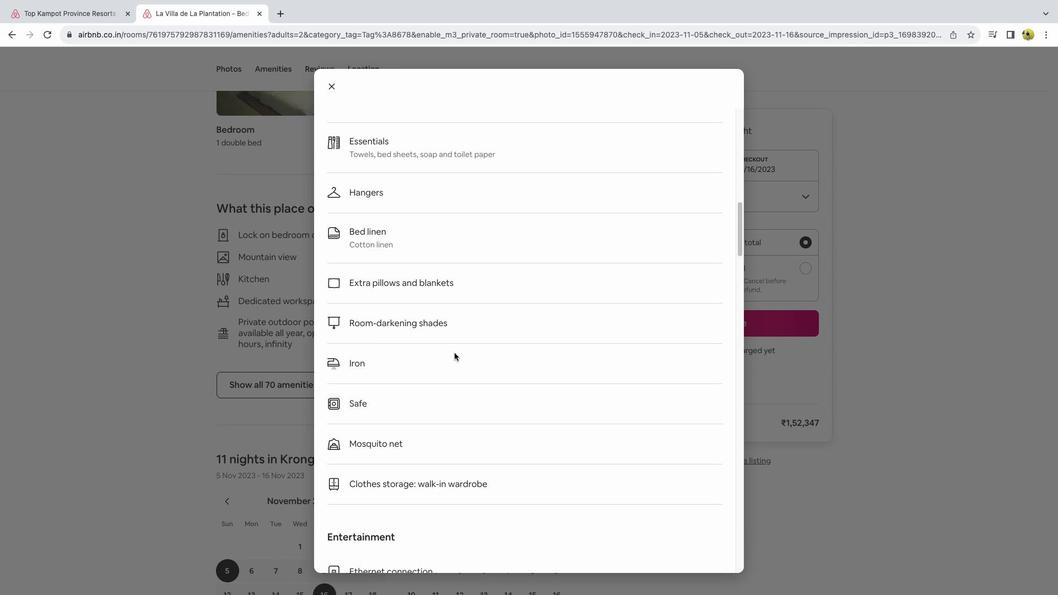 
Action: Mouse scrolled (454, 353) with delta (0, 0)
Screenshot: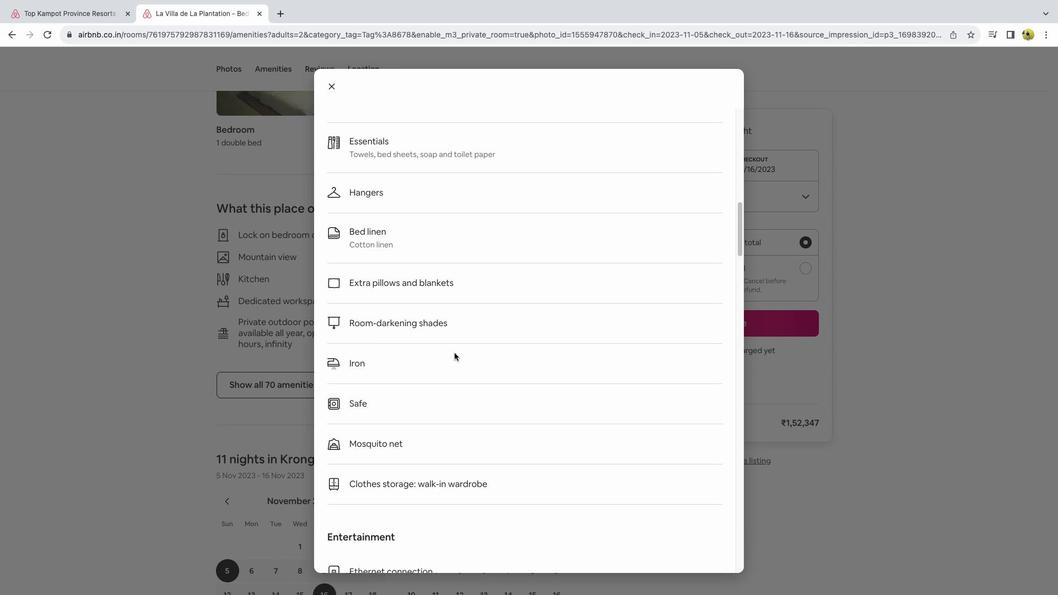 
Action: Mouse scrolled (454, 353) with delta (0, -1)
Screenshot: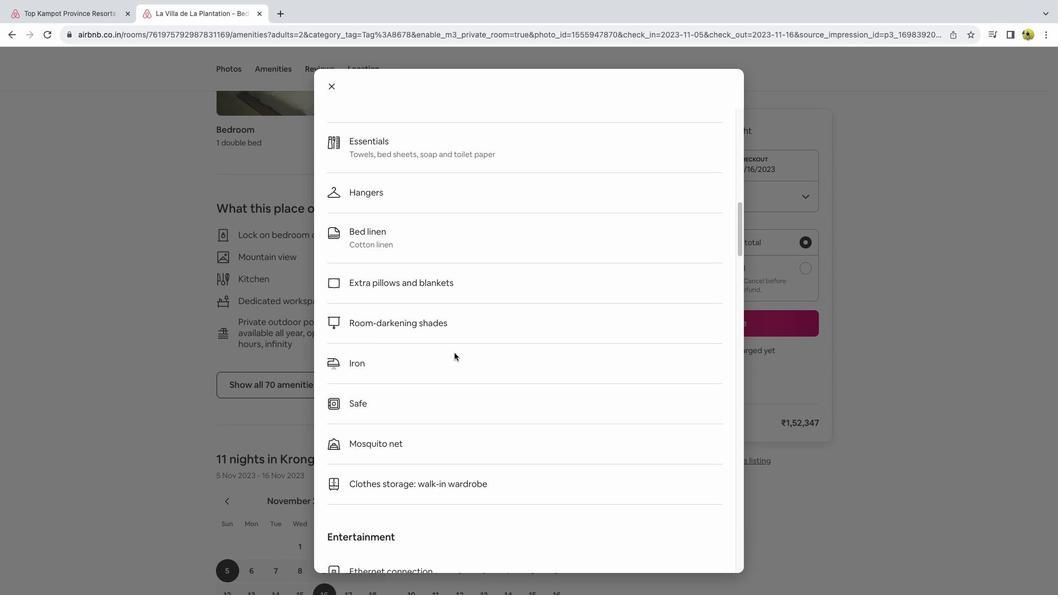 
Action: Mouse scrolled (454, 353) with delta (0, 0)
Screenshot: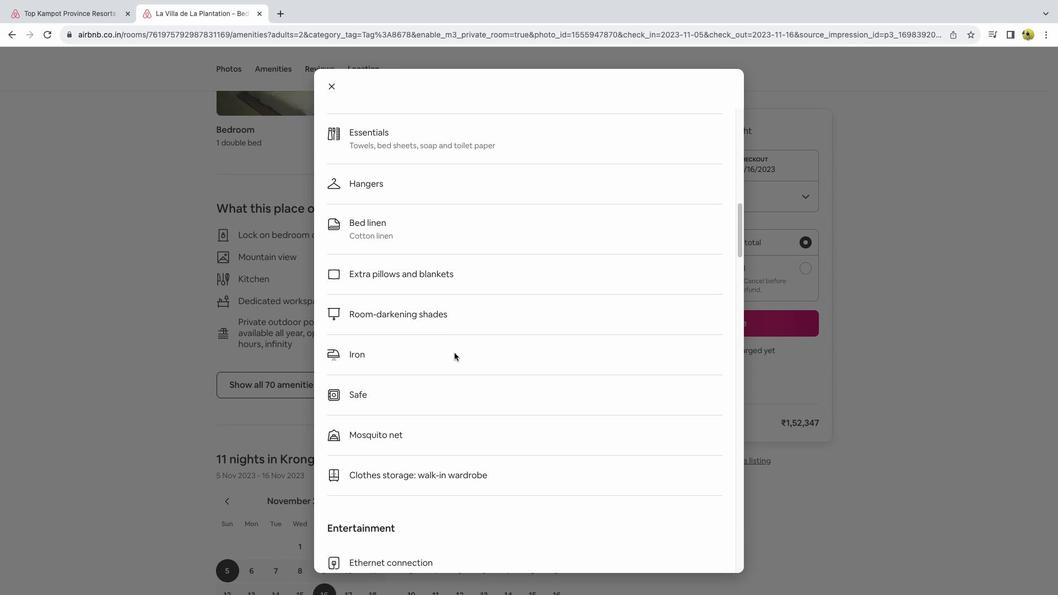 
Action: Mouse scrolled (454, 353) with delta (0, 0)
Screenshot: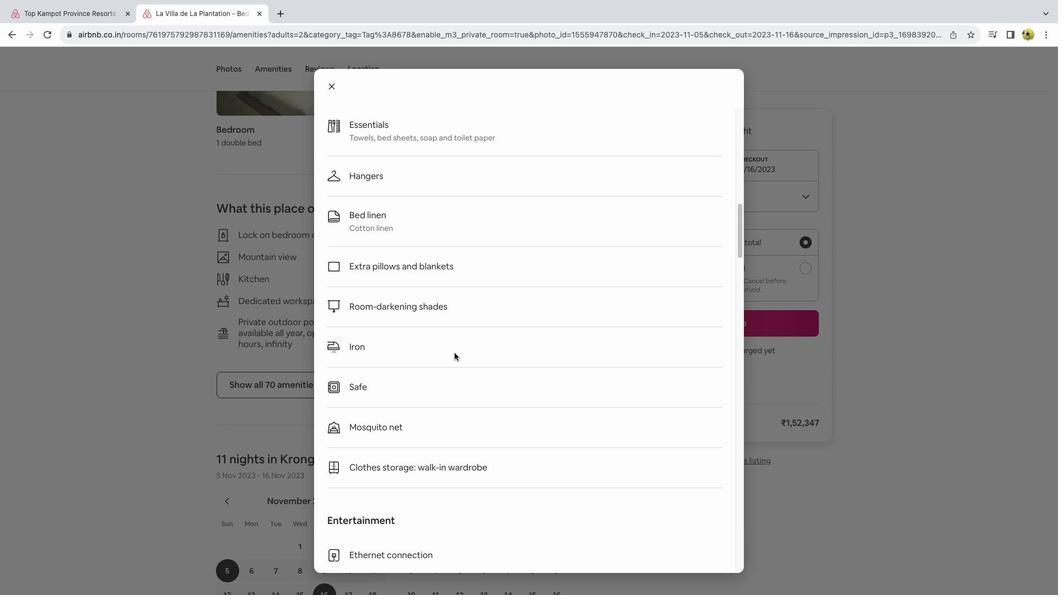 
Action: Mouse scrolled (454, 353) with delta (0, -1)
Screenshot: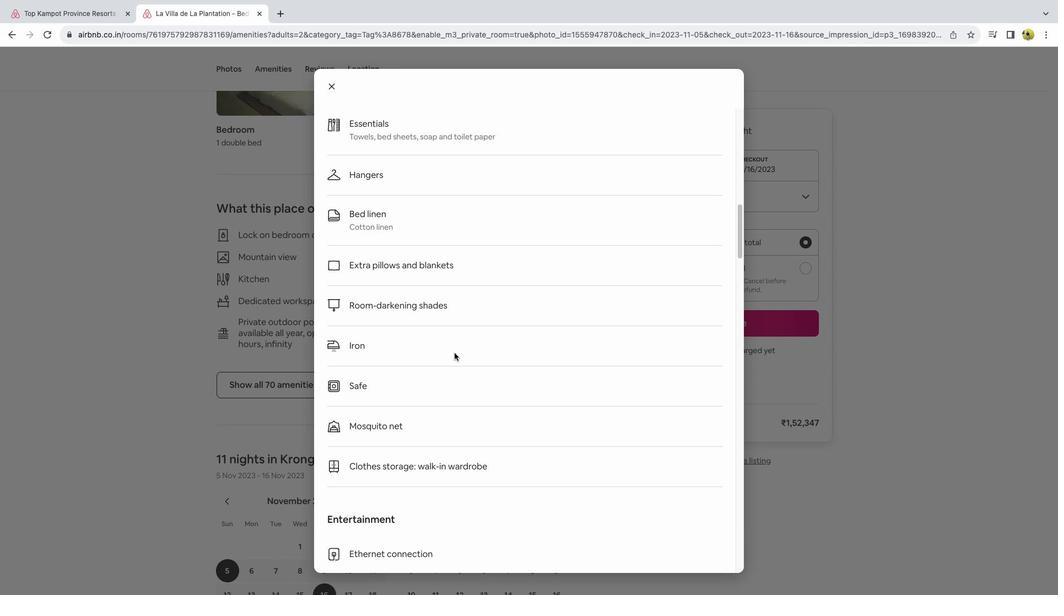 
Action: Mouse scrolled (454, 353) with delta (0, 0)
Screenshot: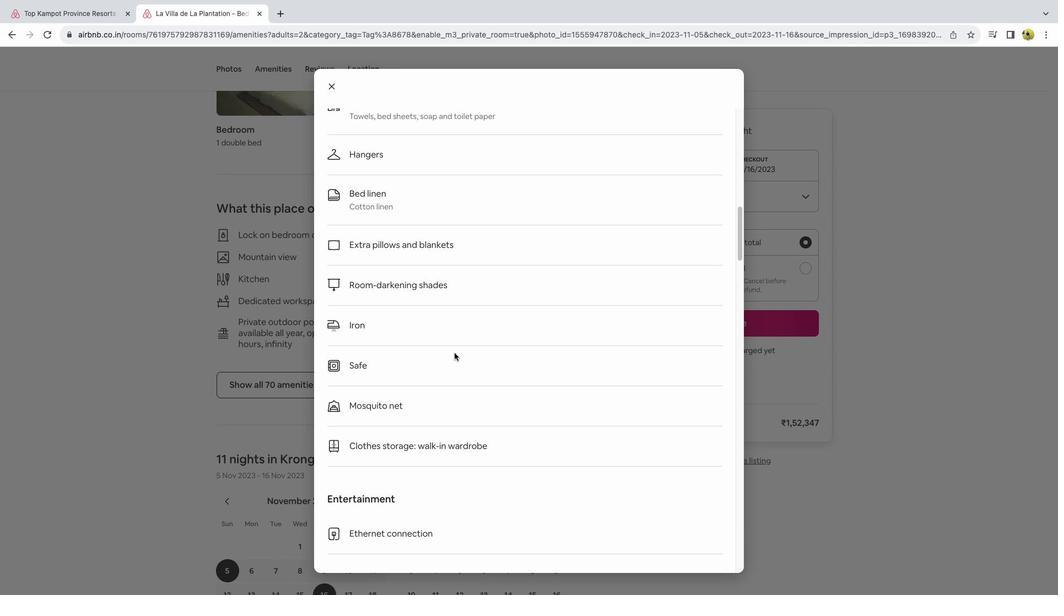 
Action: Mouse scrolled (454, 353) with delta (0, 0)
Screenshot: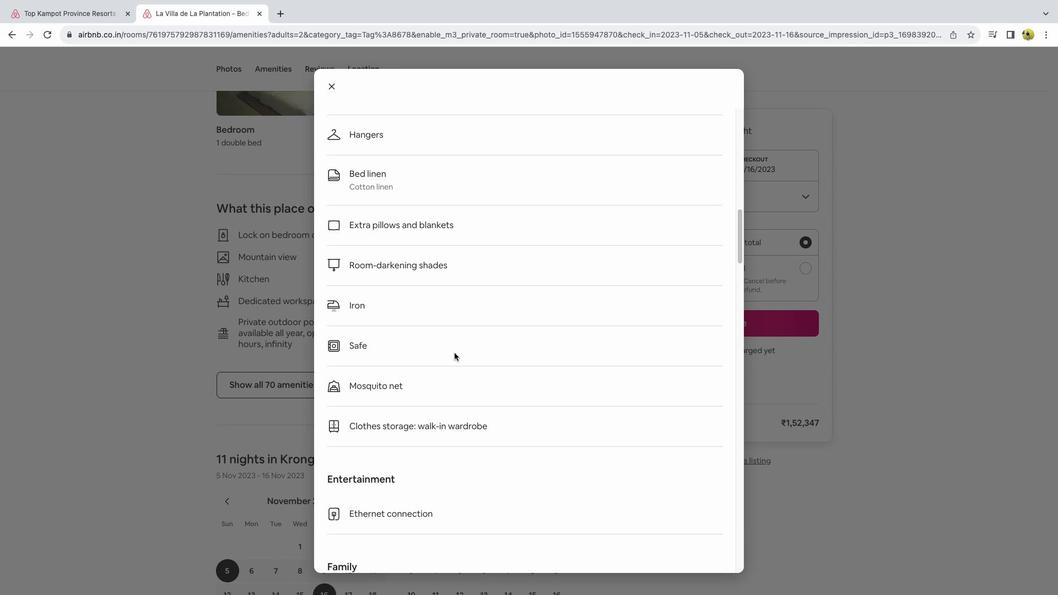 
Action: Mouse scrolled (454, 353) with delta (0, -1)
Screenshot: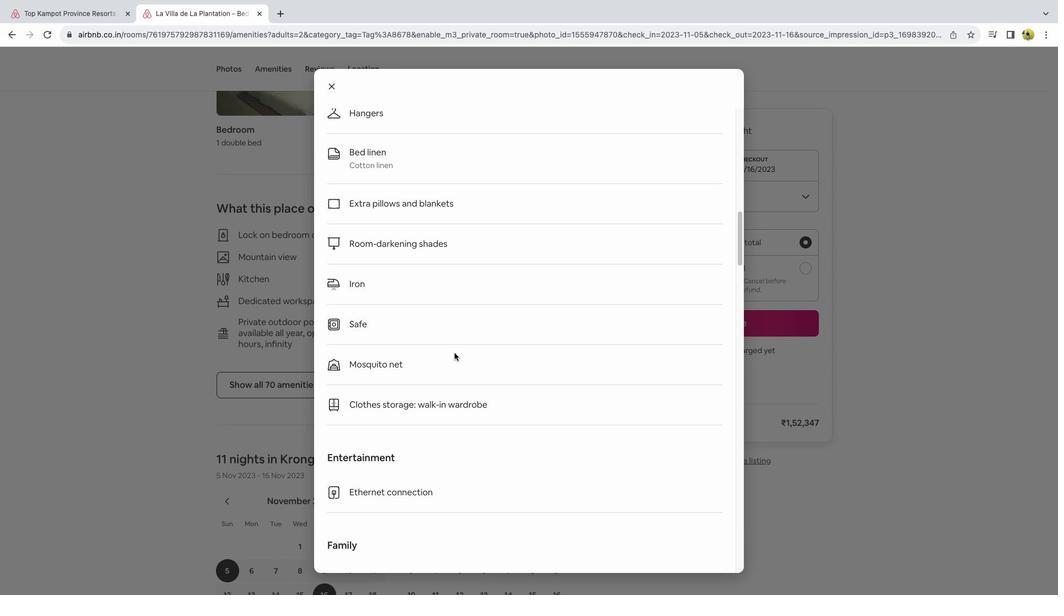 
Action: Mouse scrolled (454, 353) with delta (0, 0)
Screenshot: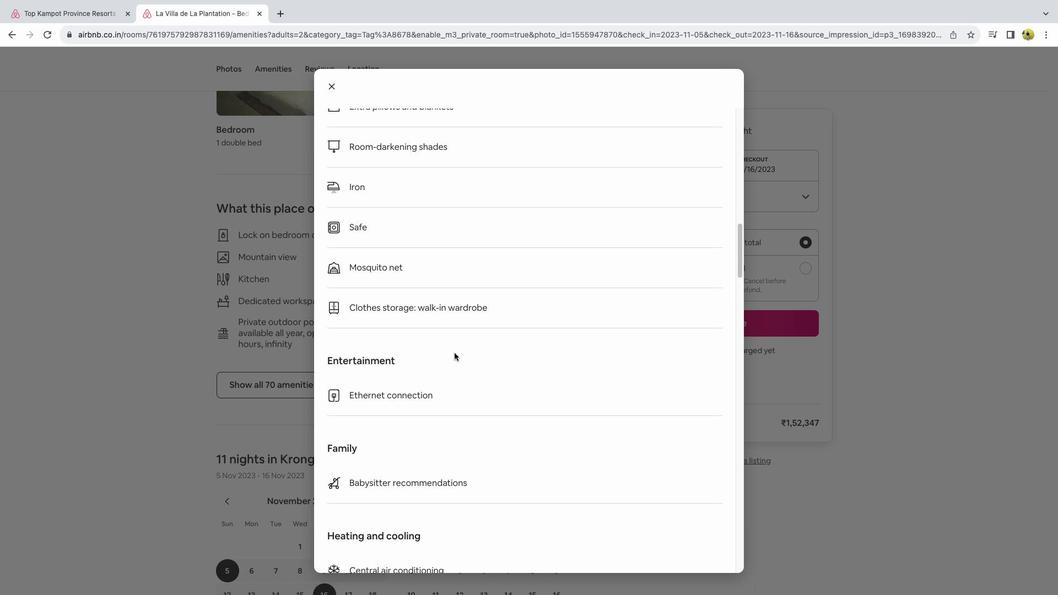
Action: Mouse scrolled (454, 353) with delta (0, 0)
Screenshot: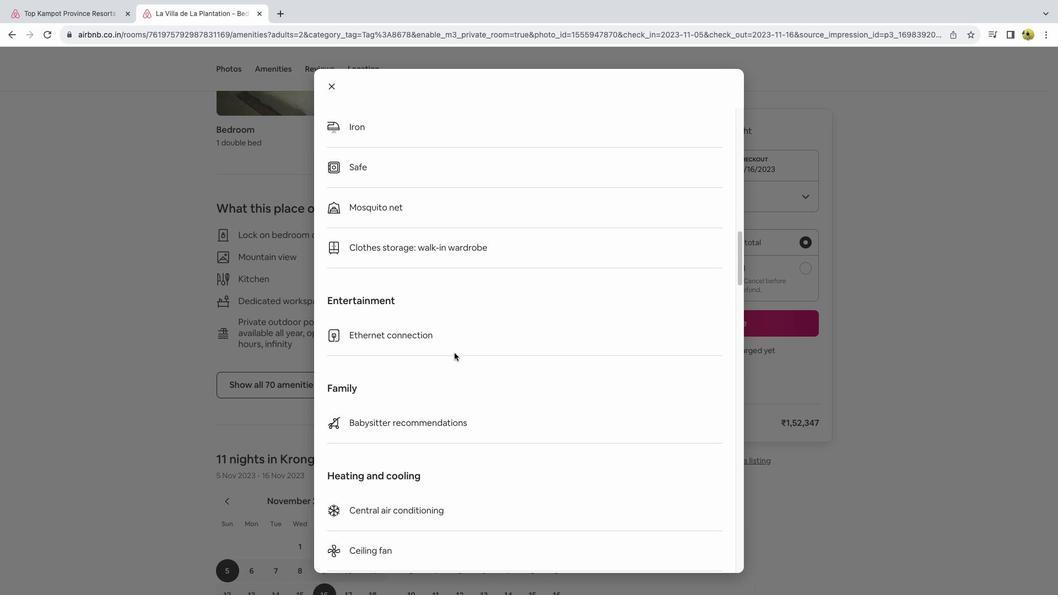 
Action: Mouse scrolled (454, 353) with delta (0, 0)
Screenshot: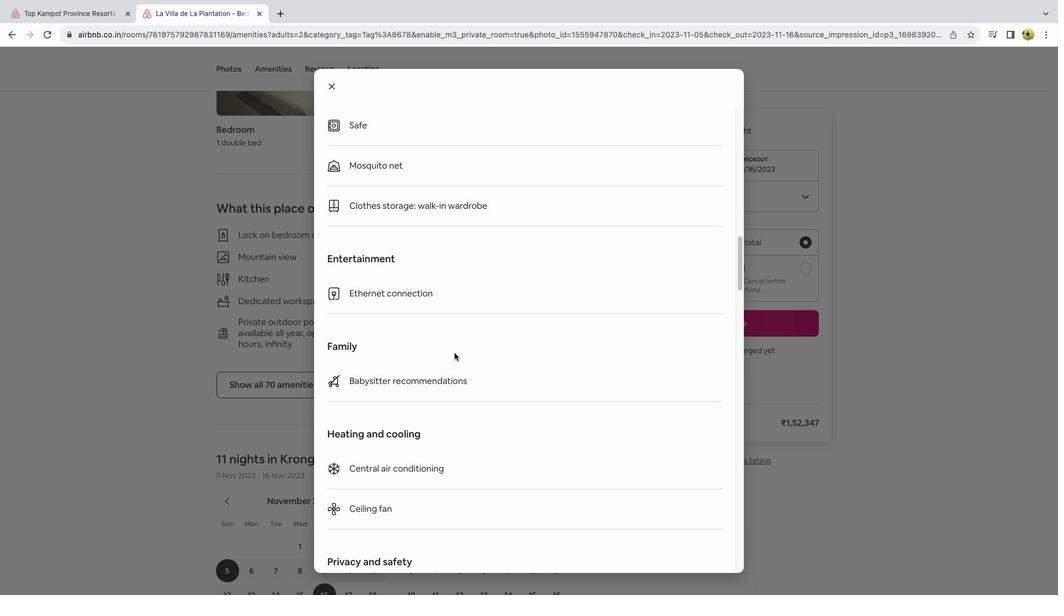 
Action: Mouse scrolled (454, 353) with delta (0, 0)
Screenshot: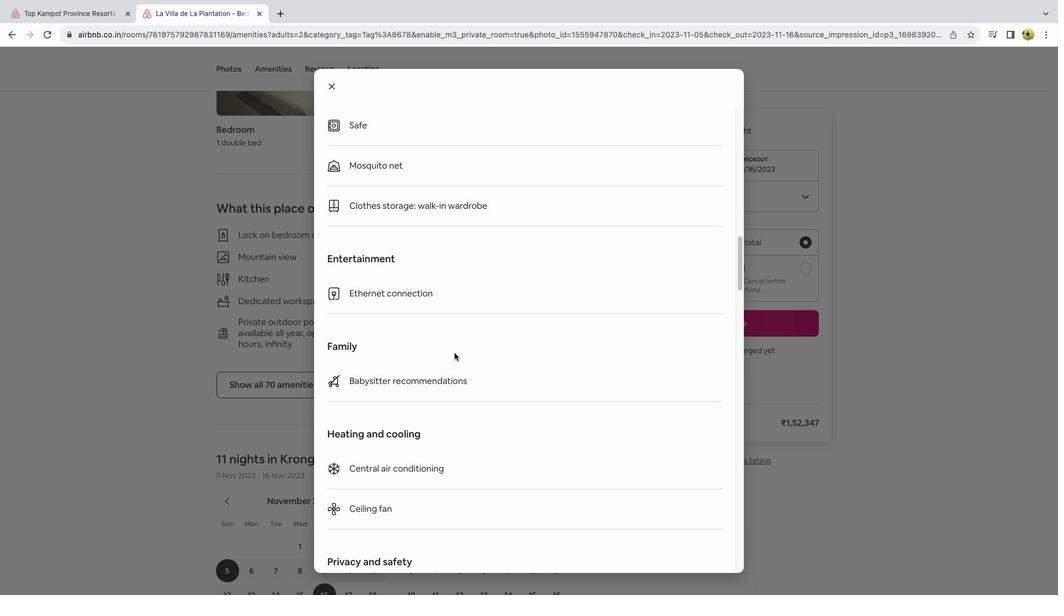 
Action: Mouse scrolled (454, 353) with delta (0, -1)
Screenshot: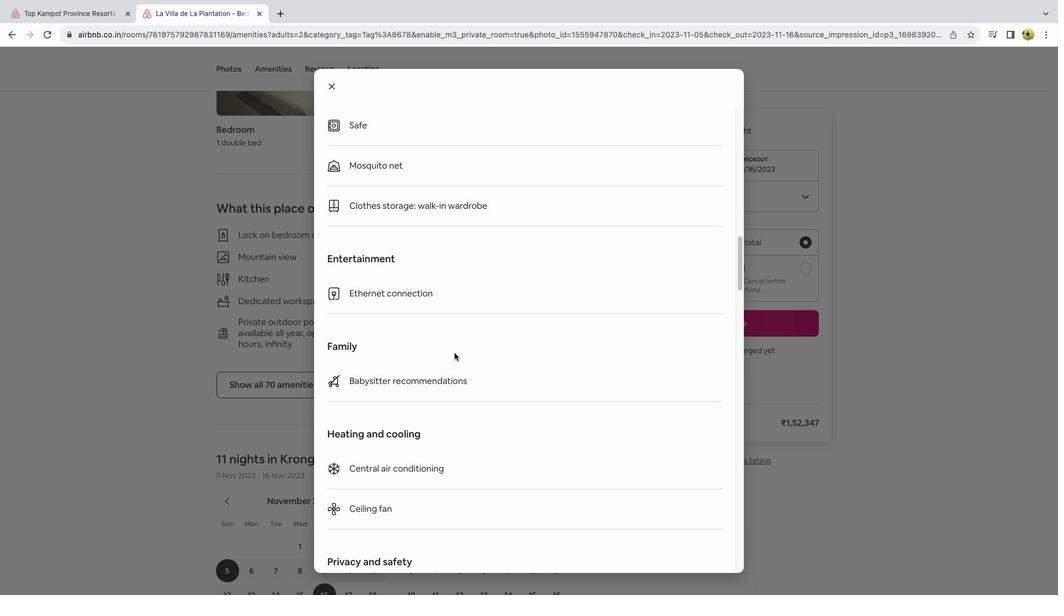 
Action: Mouse scrolled (454, 353) with delta (0, 0)
Screenshot: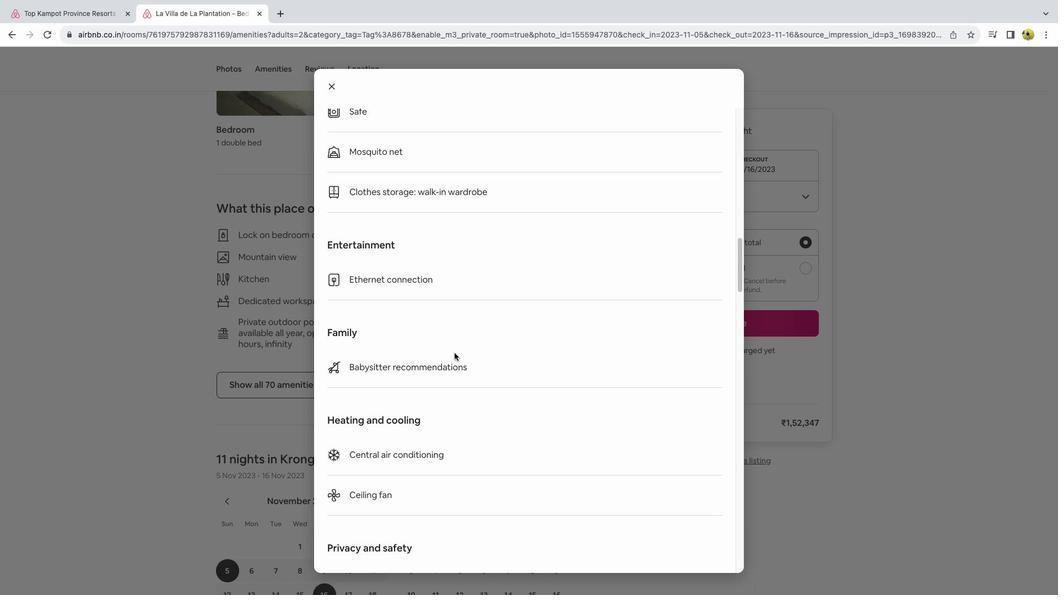
Action: Mouse scrolled (454, 353) with delta (0, 0)
Screenshot: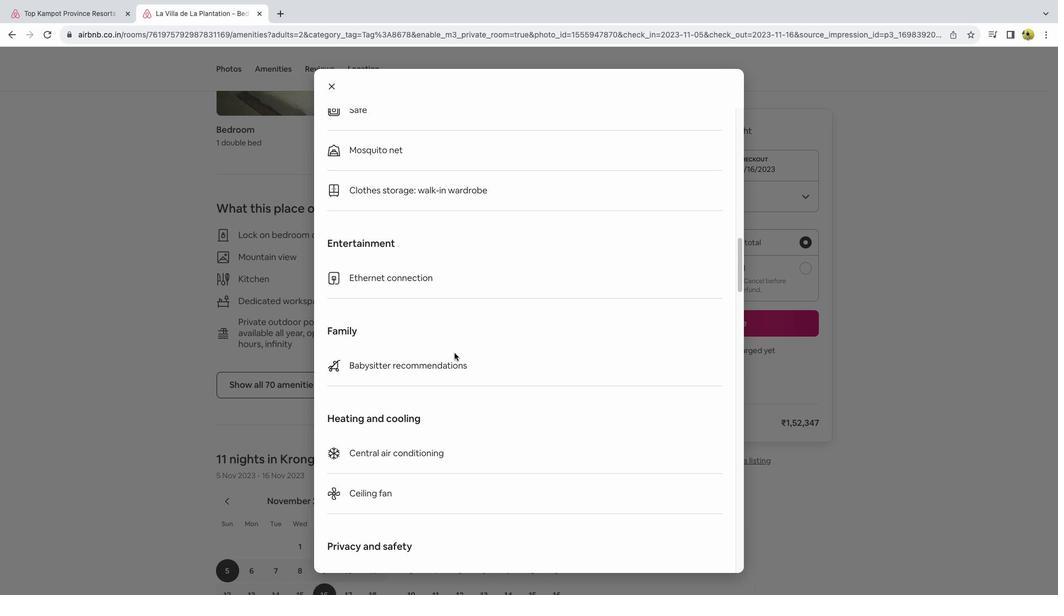 
Action: Mouse scrolled (454, 353) with delta (0, -1)
Screenshot: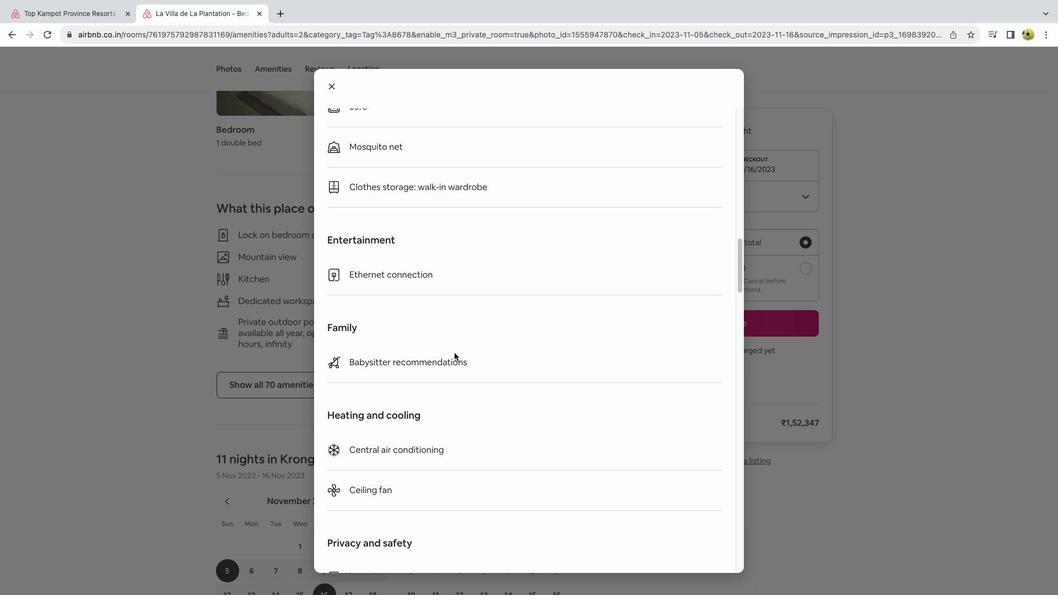 
Action: Mouse scrolled (454, 353) with delta (0, -2)
Screenshot: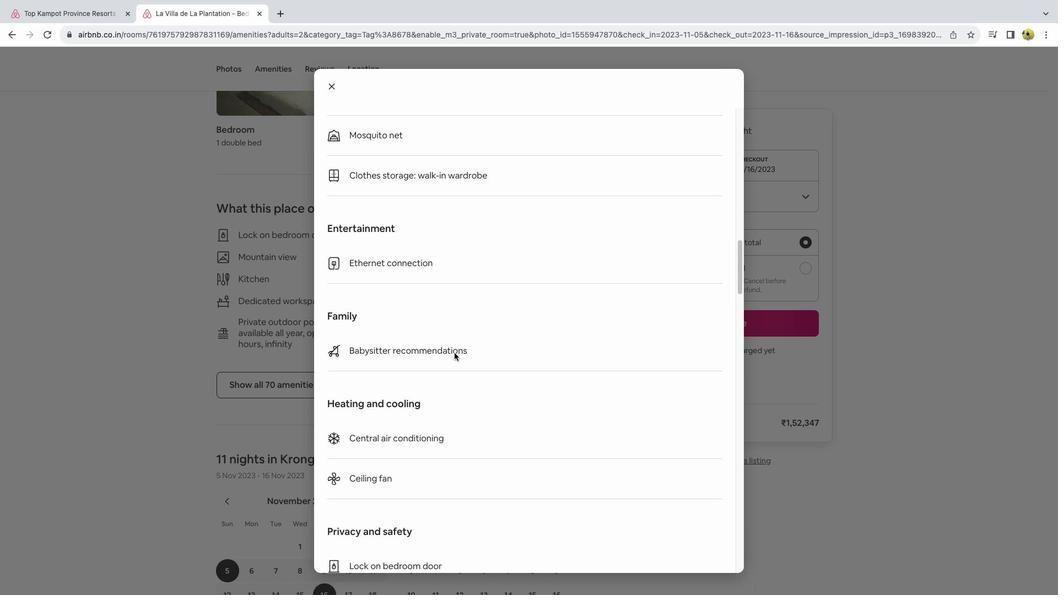 
Action: Mouse scrolled (454, 353) with delta (0, 0)
Screenshot: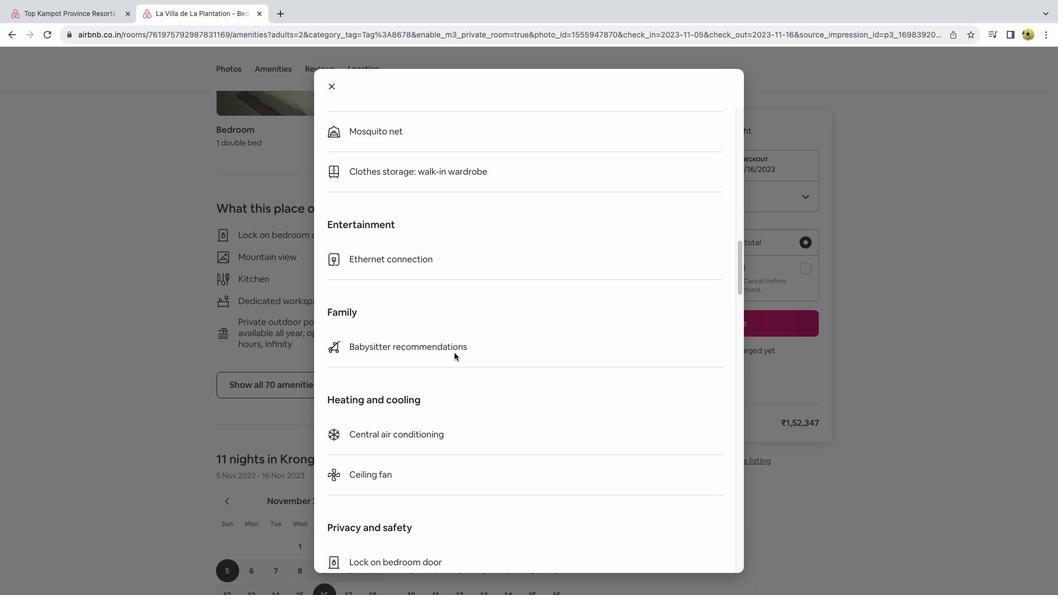 
Action: Mouse scrolled (454, 353) with delta (0, 0)
Screenshot: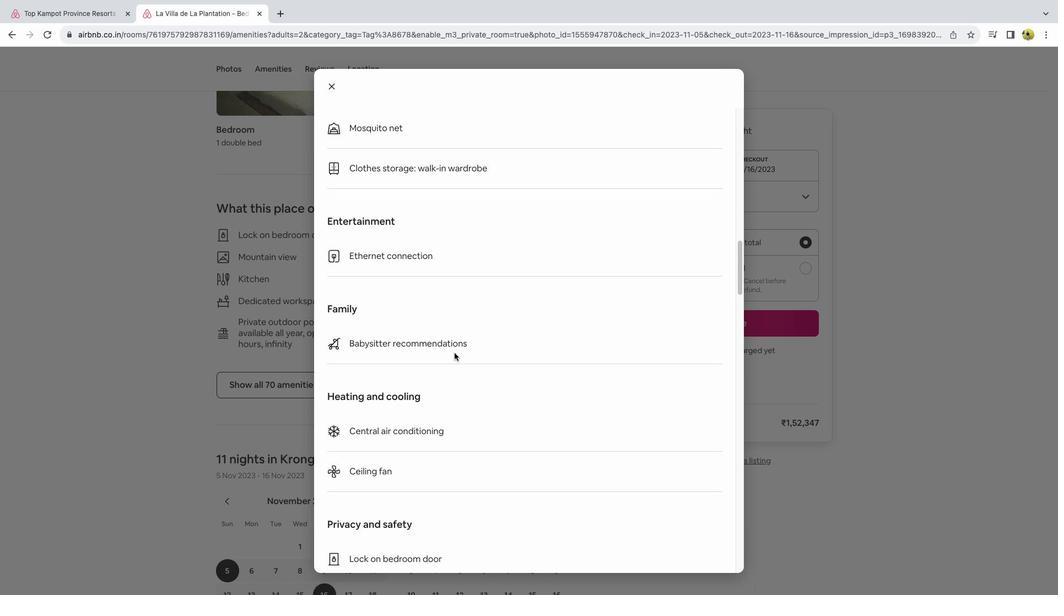 
Action: Mouse scrolled (454, 353) with delta (0, 0)
Screenshot: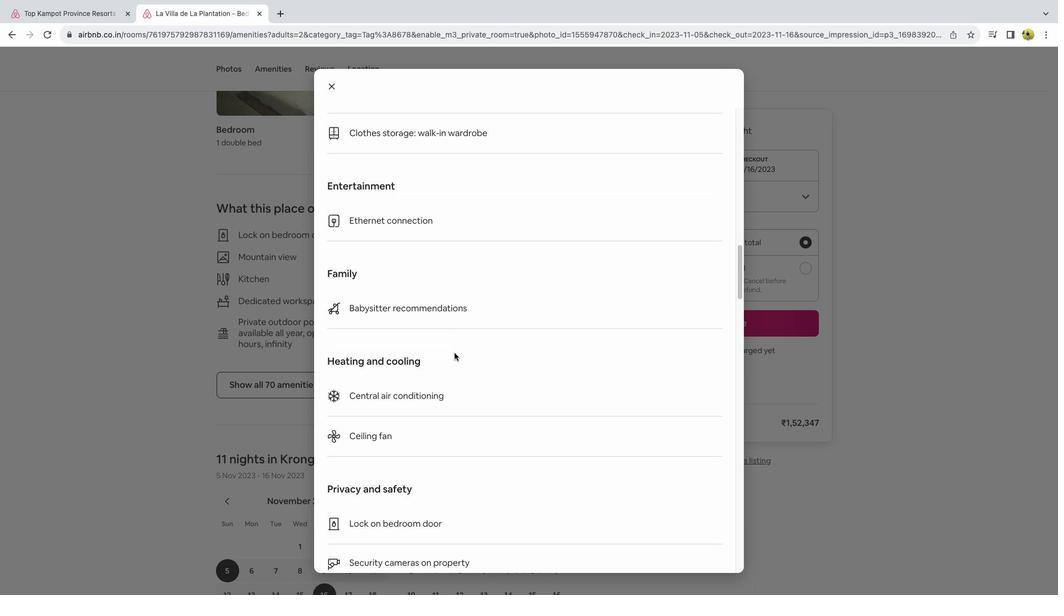 
Action: Mouse scrolled (454, 353) with delta (0, 0)
Screenshot: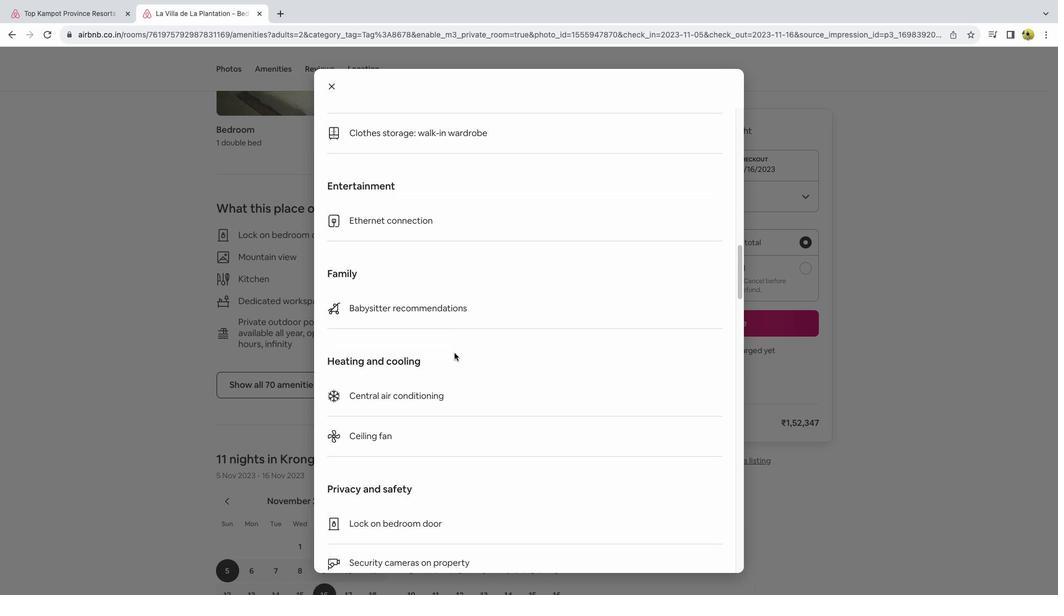 
Action: Mouse scrolled (454, 353) with delta (0, 0)
Screenshot: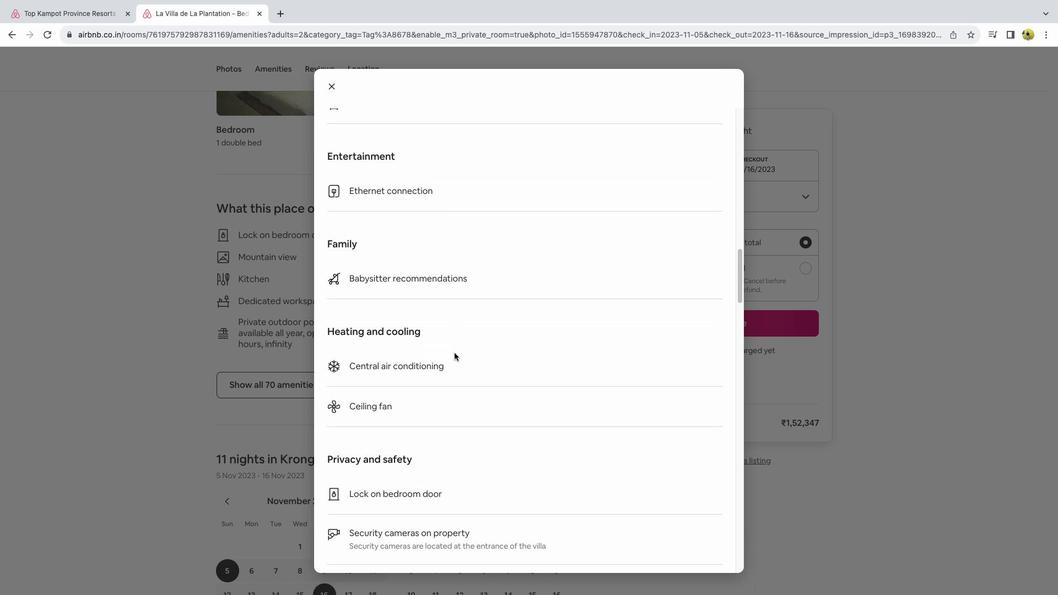 
Action: Mouse scrolled (454, 353) with delta (0, 0)
Screenshot: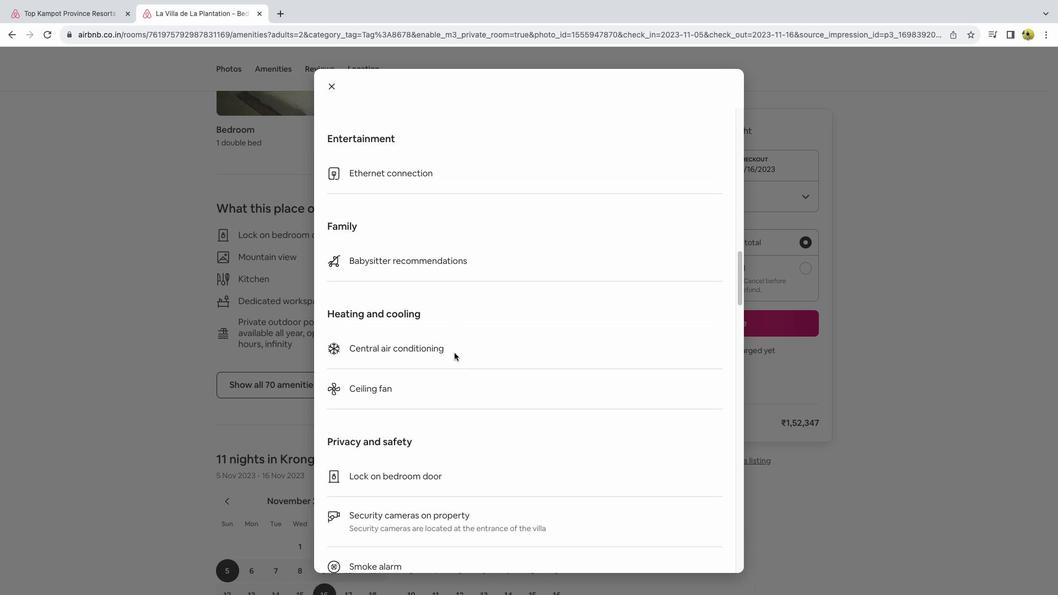 
Action: Mouse scrolled (454, 353) with delta (0, 0)
Screenshot: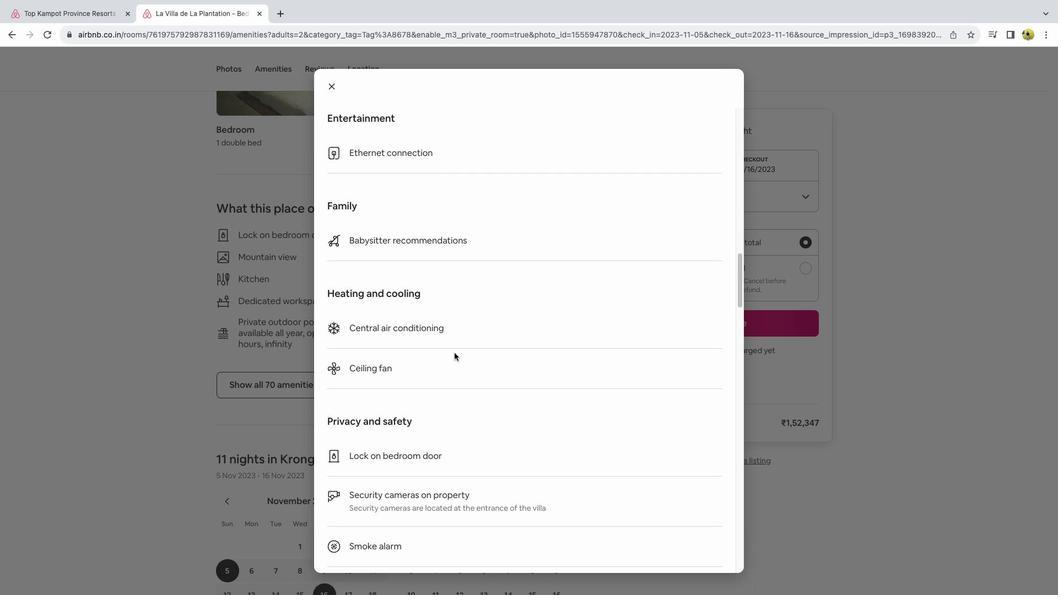 
Action: Mouse scrolled (454, 353) with delta (0, 0)
Screenshot: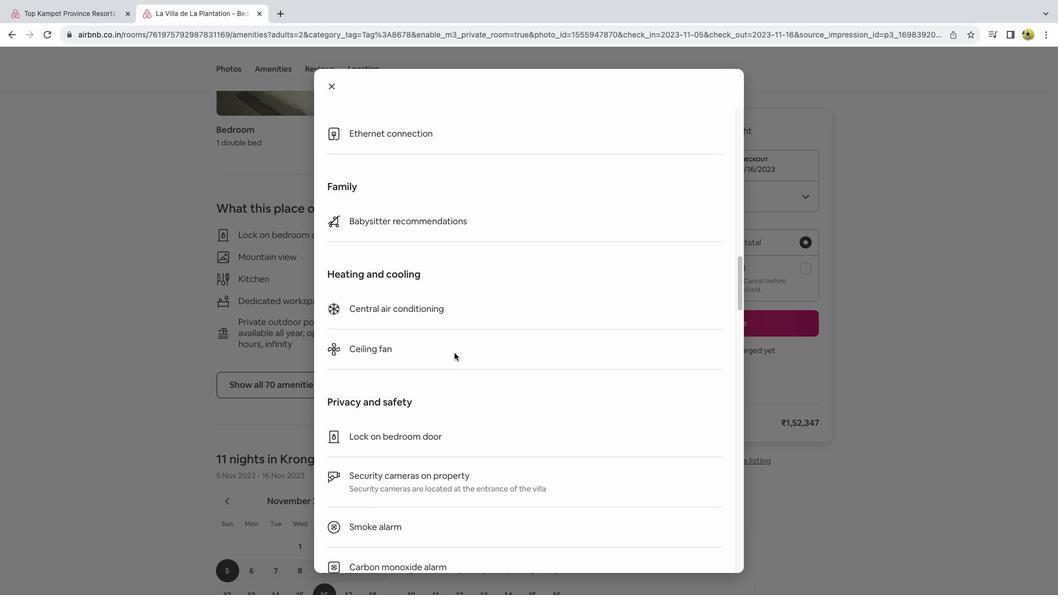 
Action: Mouse scrolled (454, 353) with delta (0, 0)
Screenshot: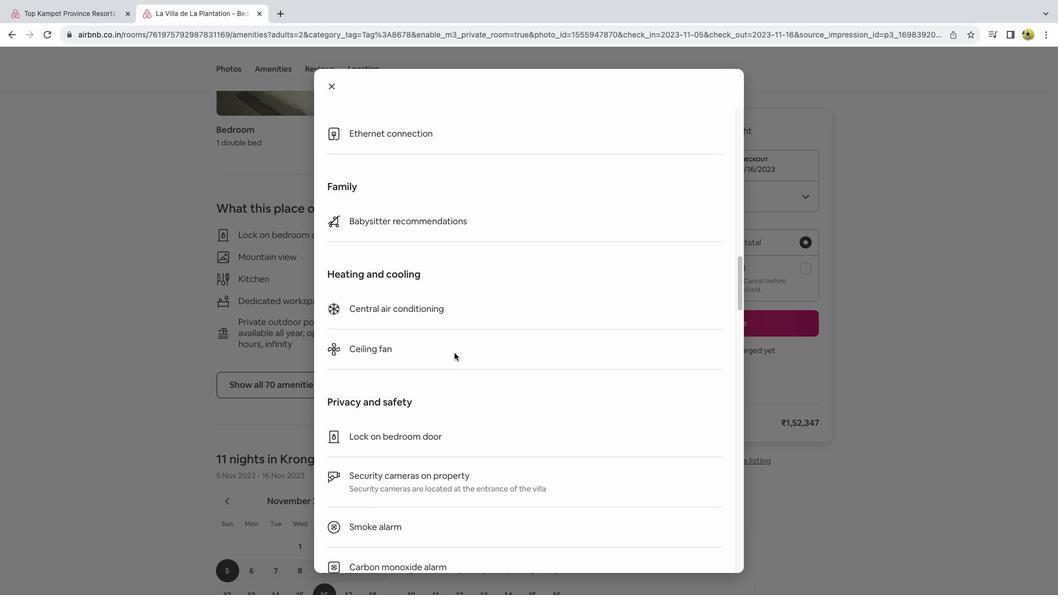 
Action: Mouse scrolled (454, 353) with delta (0, -1)
Screenshot: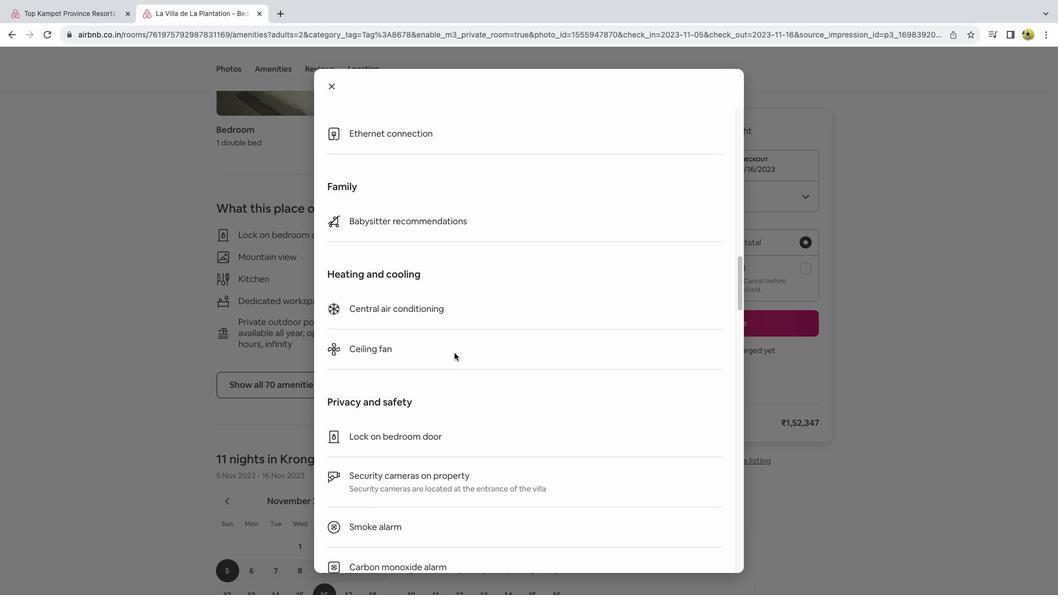 
Action: Mouse scrolled (454, 353) with delta (0, 0)
Screenshot: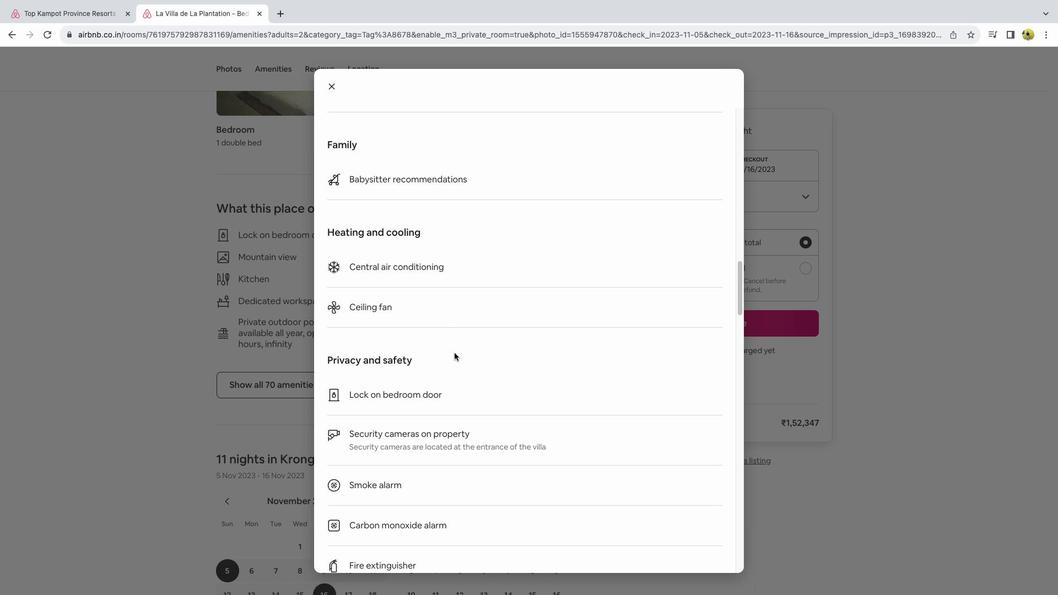 
Action: Mouse scrolled (454, 353) with delta (0, 0)
Screenshot: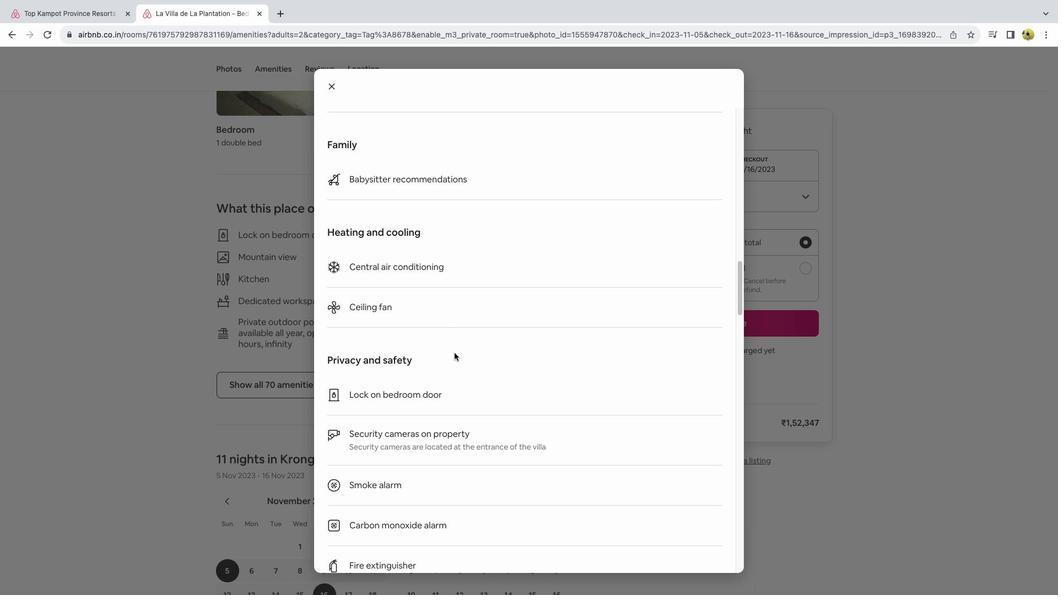 
Action: Mouse scrolled (454, 353) with delta (0, 0)
Screenshot: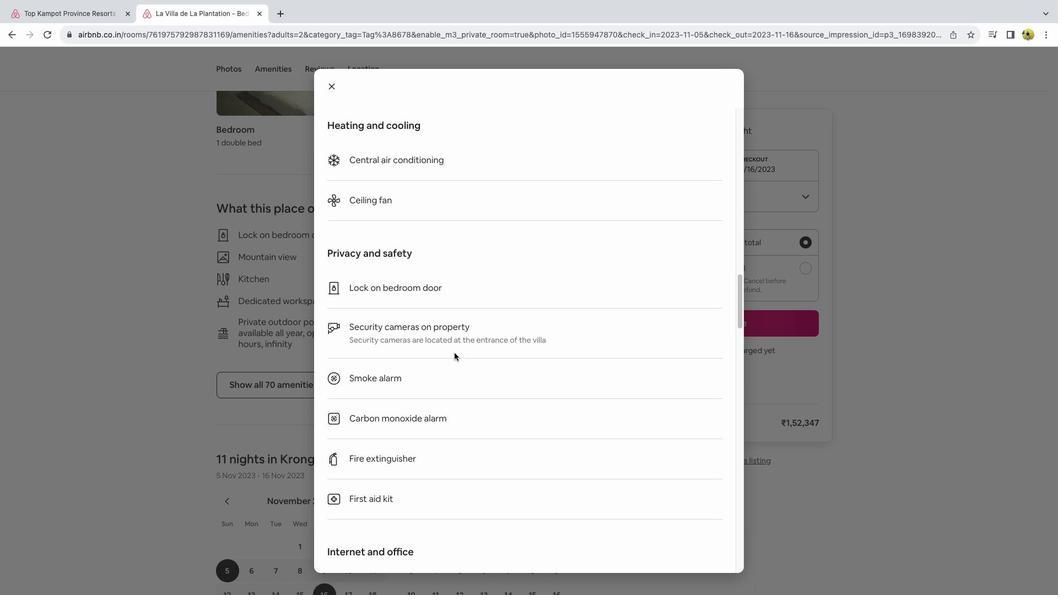 
Action: Mouse scrolled (454, 353) with delta (0, 0)
Screenshot: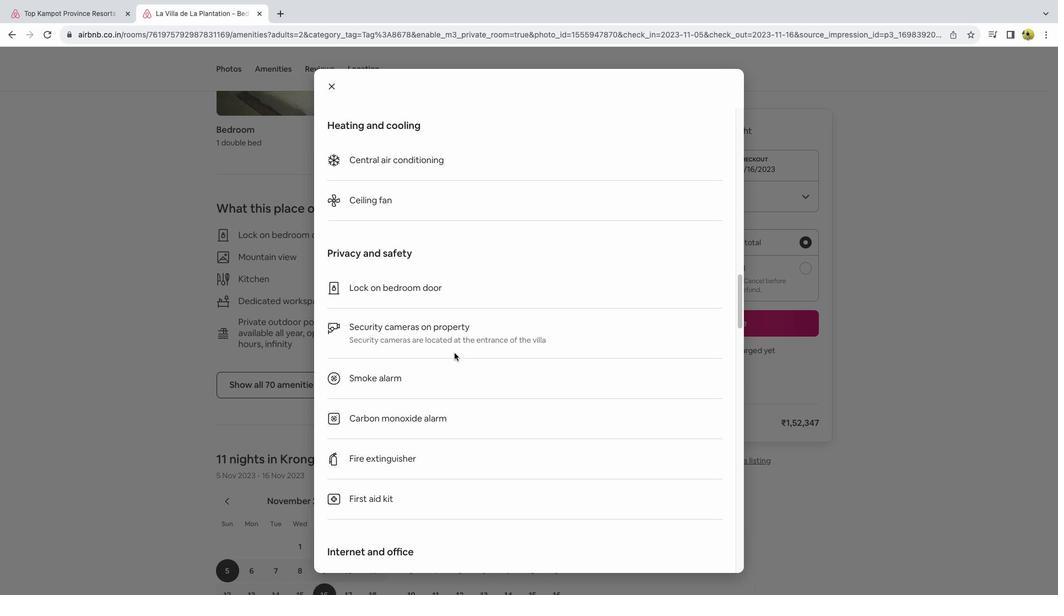 
Action: Mouse scrolled (454, 353) with delta (0, 0)
Screenshot: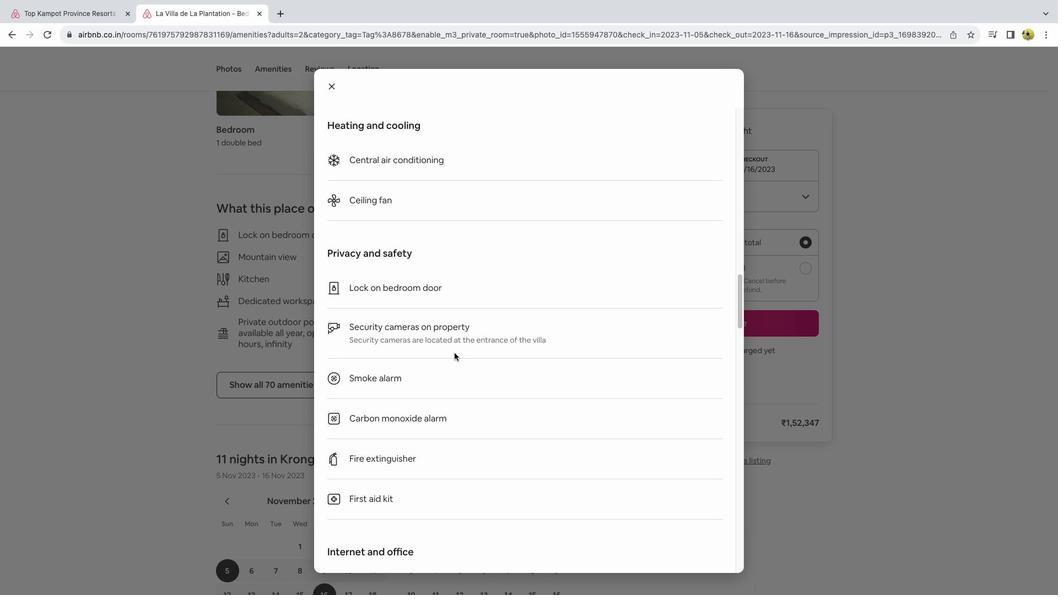 
Action: Mouse scrolled (454, 353) with delta (0, 0)
Screenshot: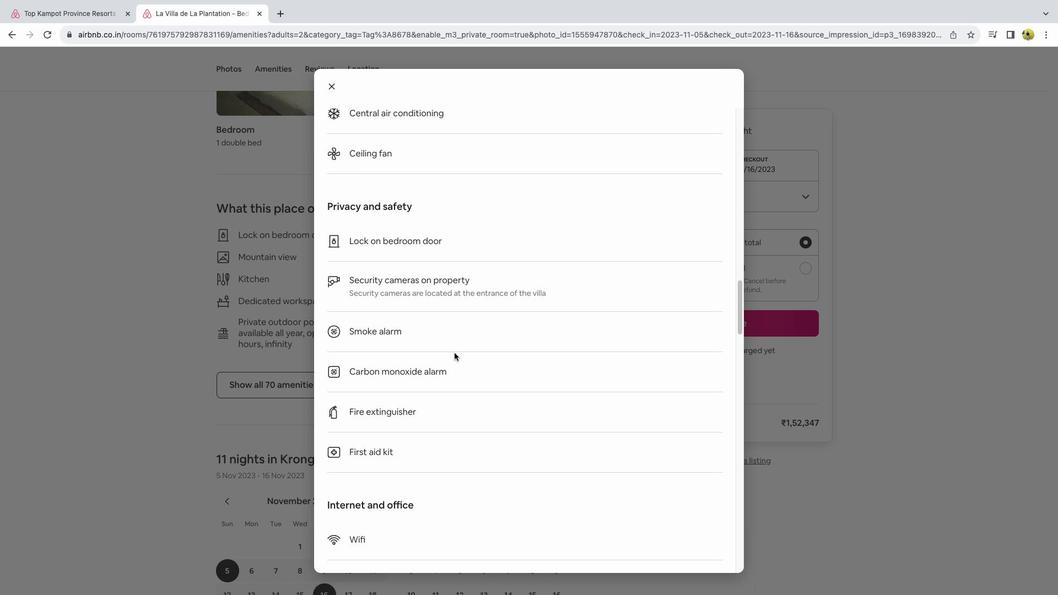 
Action: Mouse scrolled (454, 353) with delta (0, 0)
Screenshot: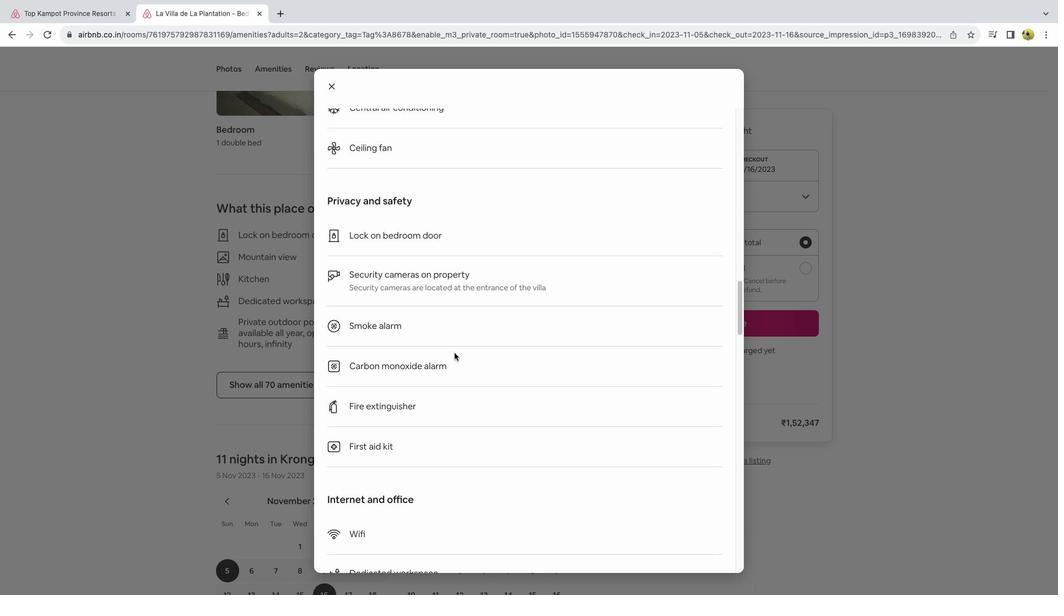 
Action: Mouse scrolled (454, 353) with delta (0, 0)
Screenshot: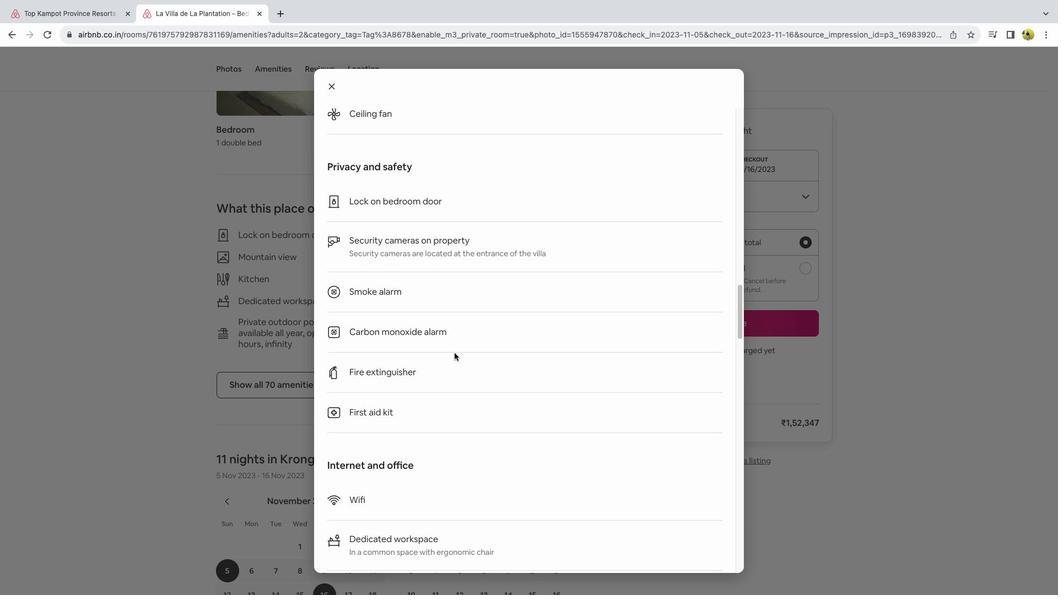 
Action: Mouse scrolled (454, 353) with delta (0, 0)
Screenshot: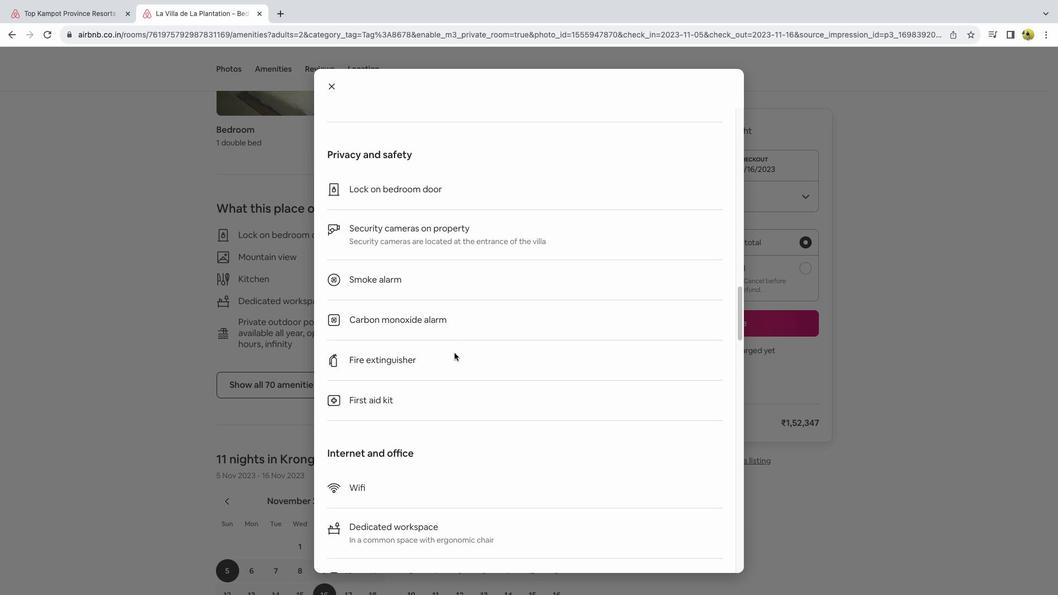 
Action: Mouse scrolled (454, 353) with delta (0, -1)
Screenshot: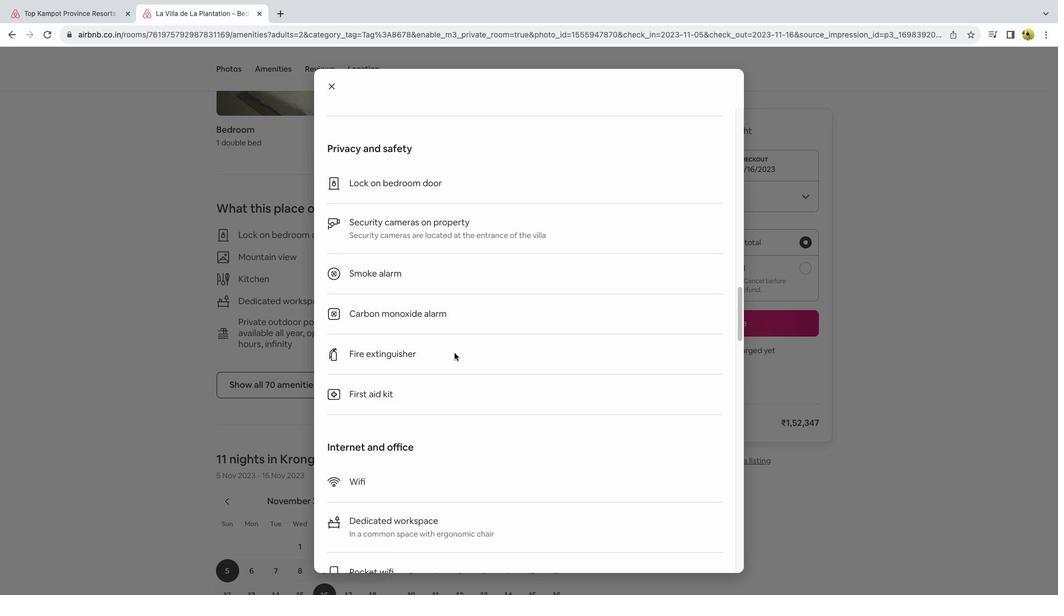 
Action: Mouse scrolled (454, 353) with delta (0, 0)
Screenshot: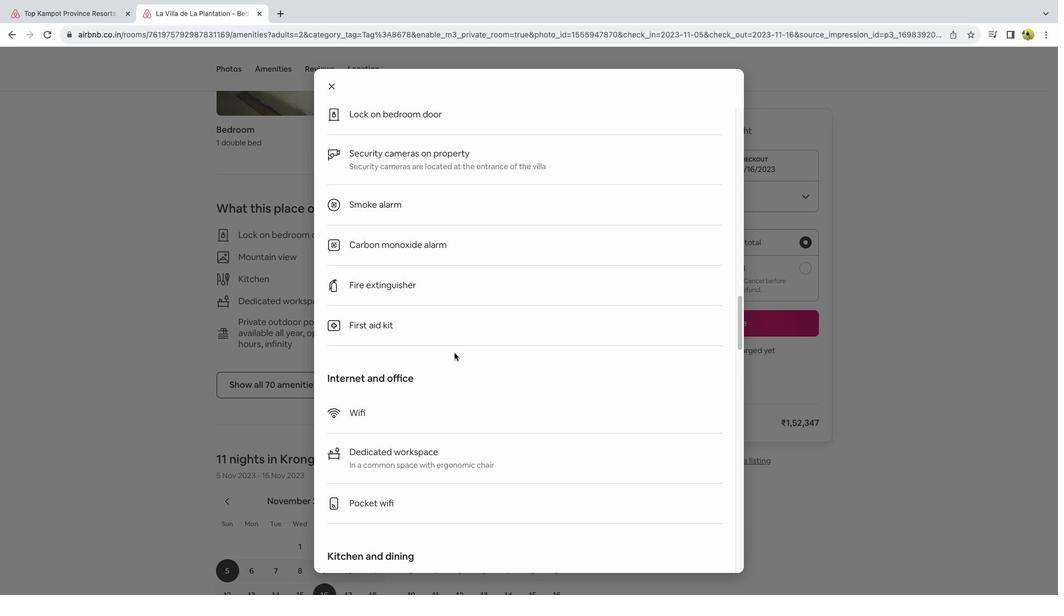 
Action: Mouse scrolled (454, 353) with delta (0, 0)
Screenshot: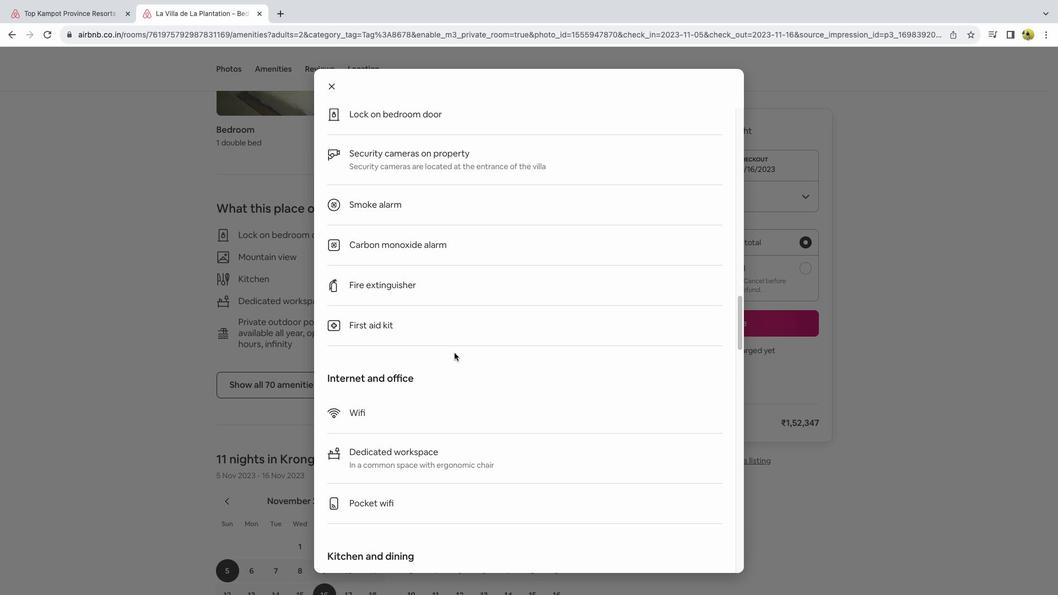 
Action: Mouse scrolled (454, 353) with delta (0, 0)
Screenshot: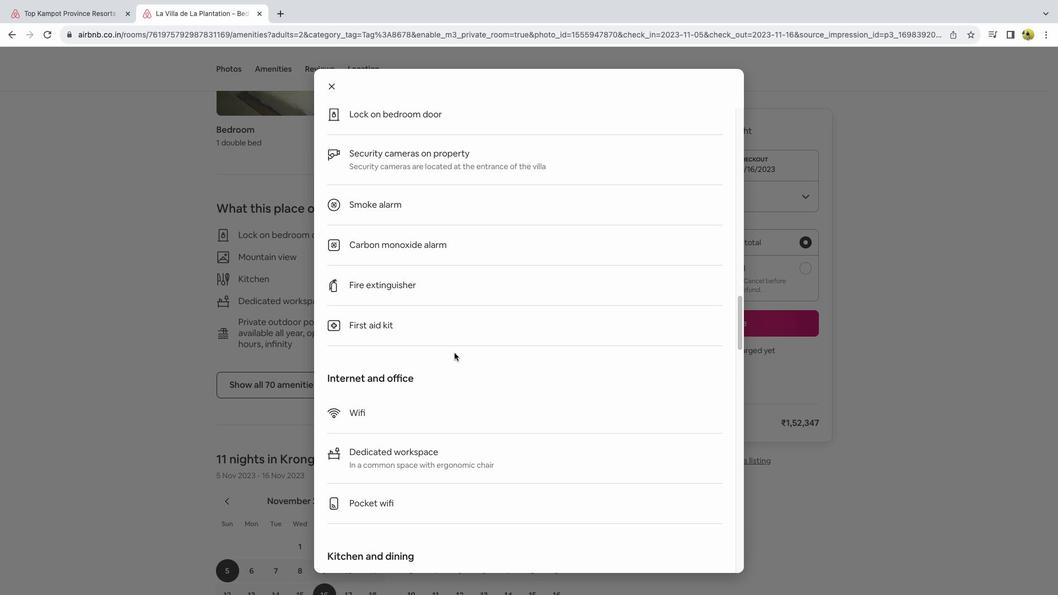
Action: Mouse scrolled (454, 353) with delta (0, 0)
Screenshot: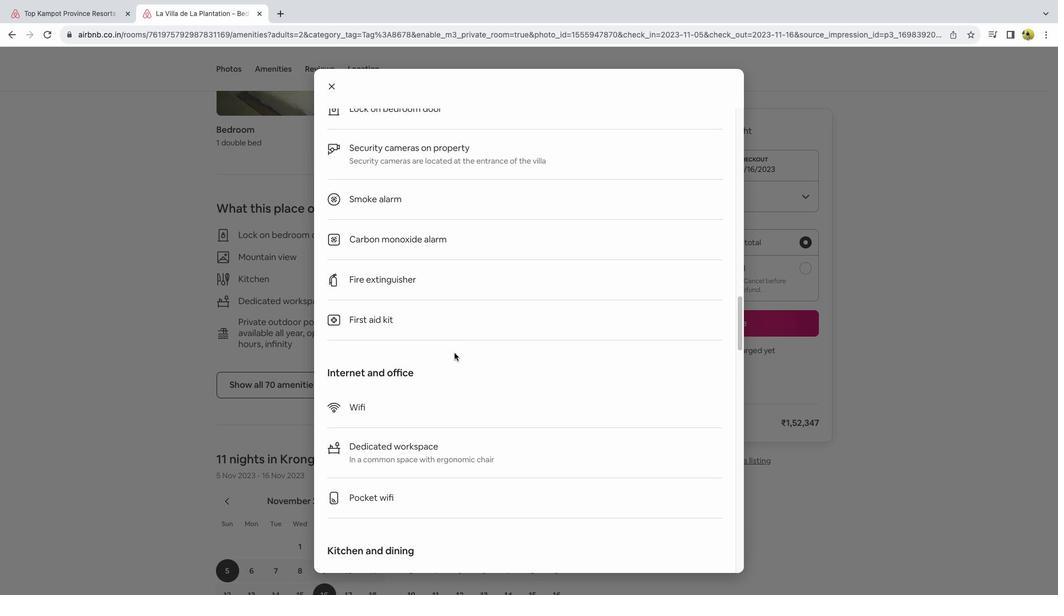 
Action: Mouse scrolled (454, 353) with delta (0, 0)
Screenshot: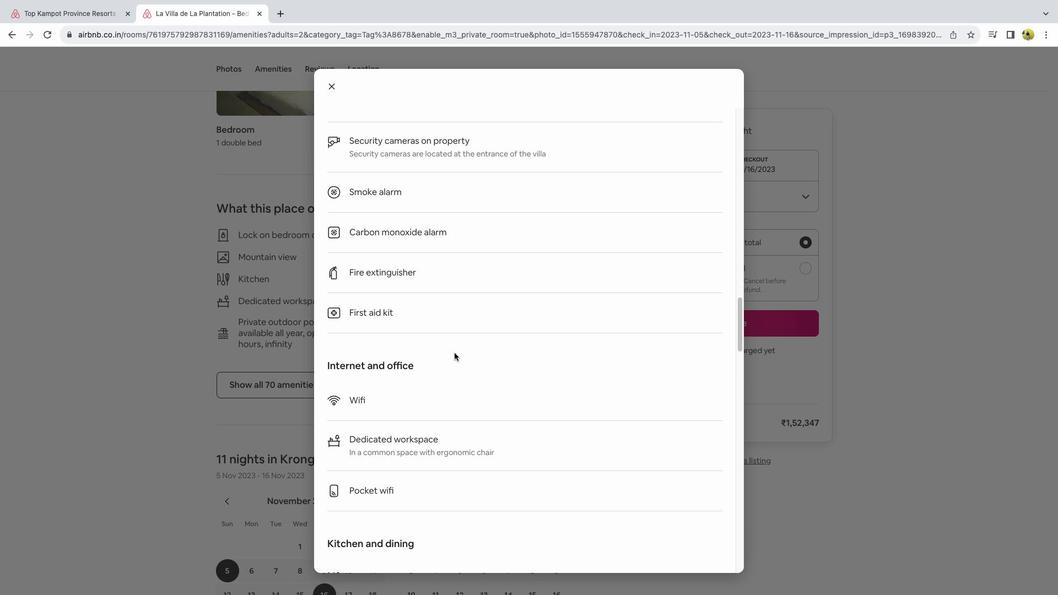 
Action: Mouse scrolled (454, 353) with delta (0, 0)
Screenshot: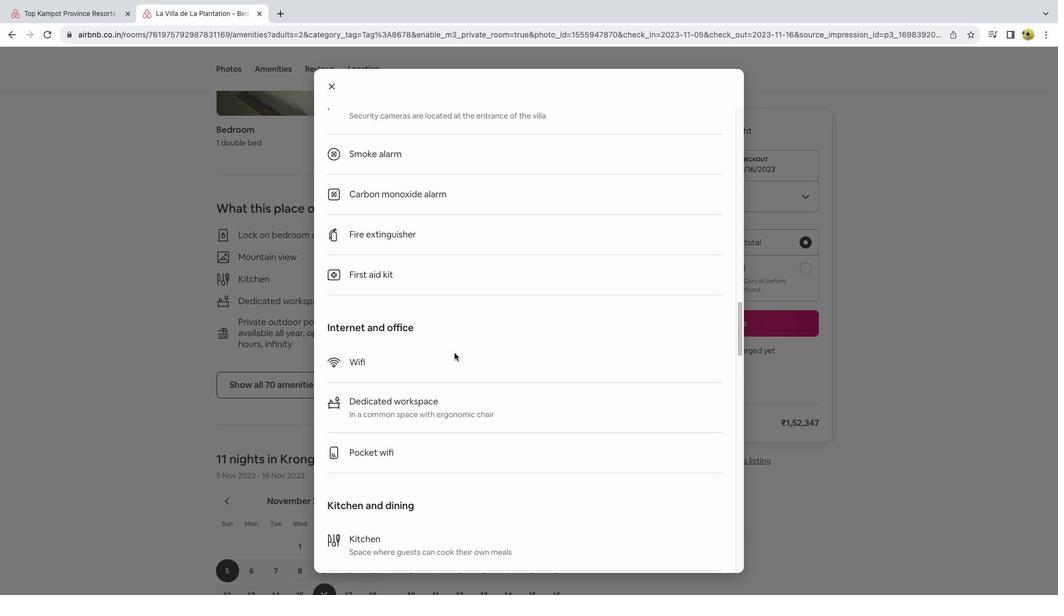
Action: Mouse scrolled (454, 353) with delta (0, 0)
Screenshot: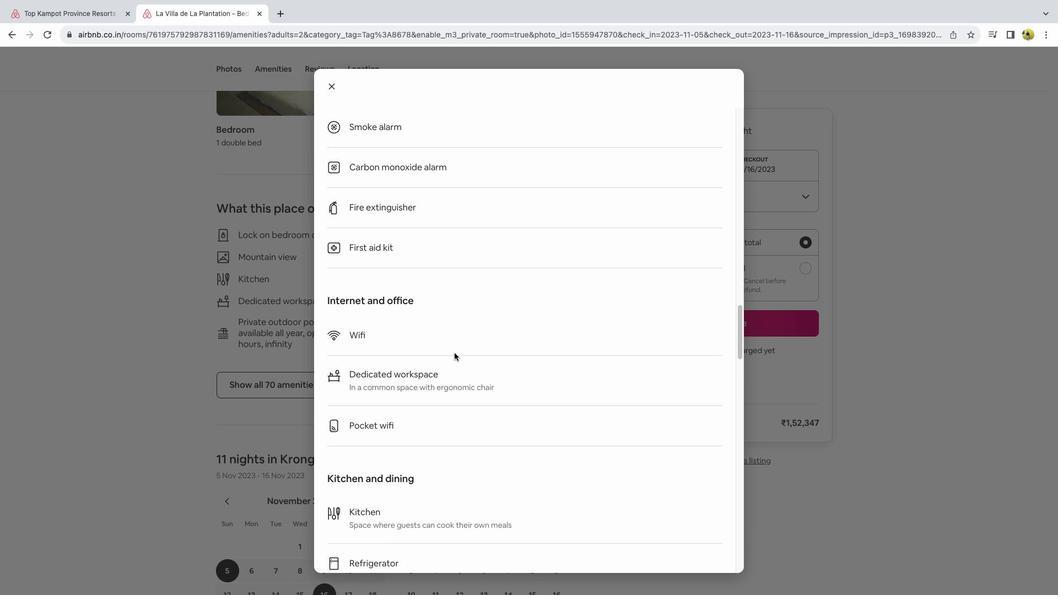
Action: Mouse scrolled (454, 353) with delta (0, 0)
Screenshot: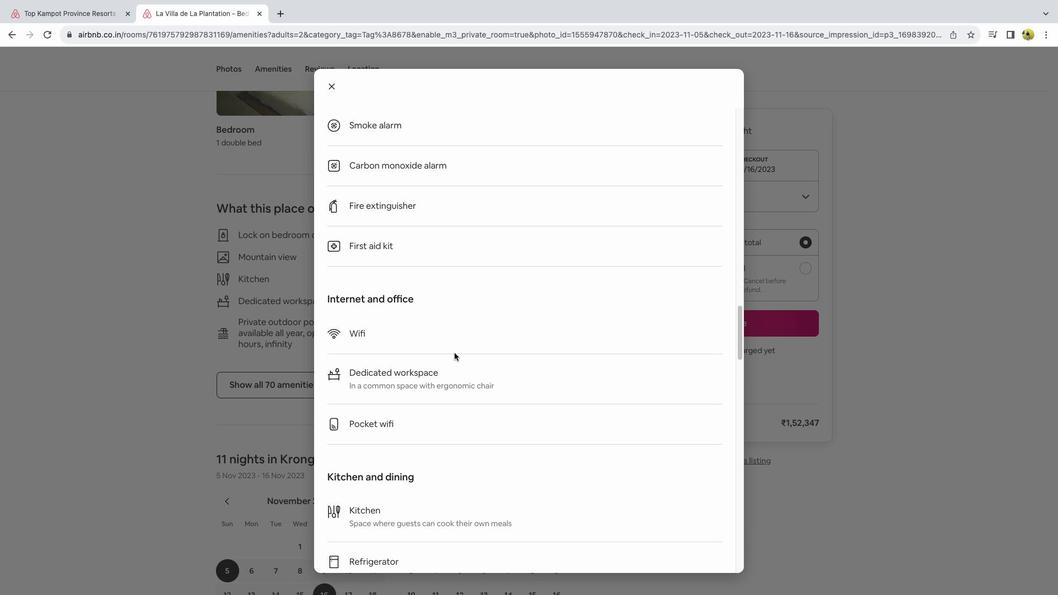 
Action: Mouse scrolled (454, 353) with delta (0, -1)
Screenshot: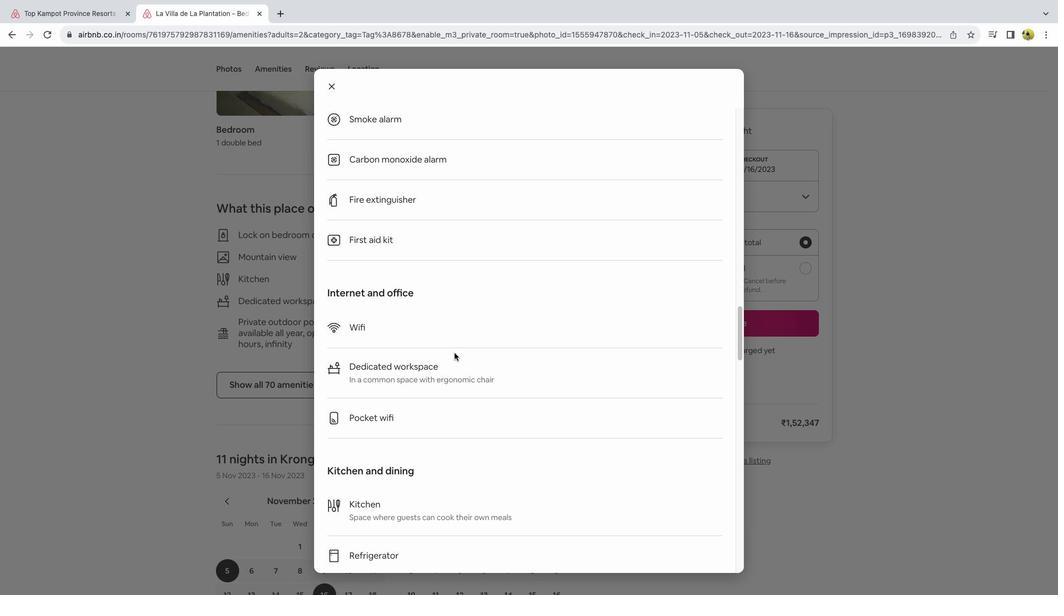 
Action: Mouse scrolled (454, 353) with delta (0, 0)
Screenshot: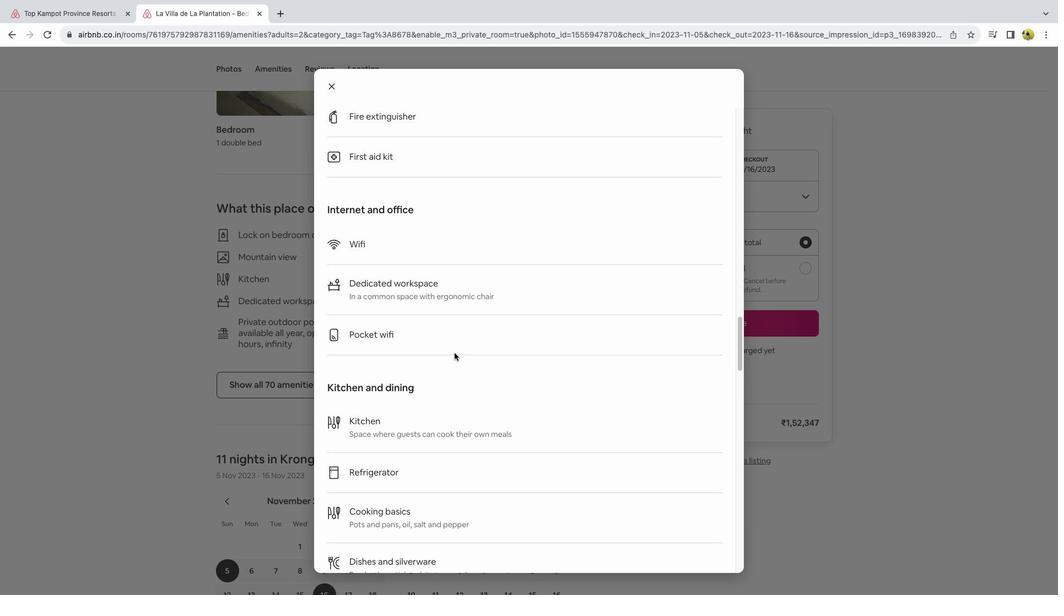 
Action: Mouse scrolled (454, 353) with delta (0, 0)
Screenshot: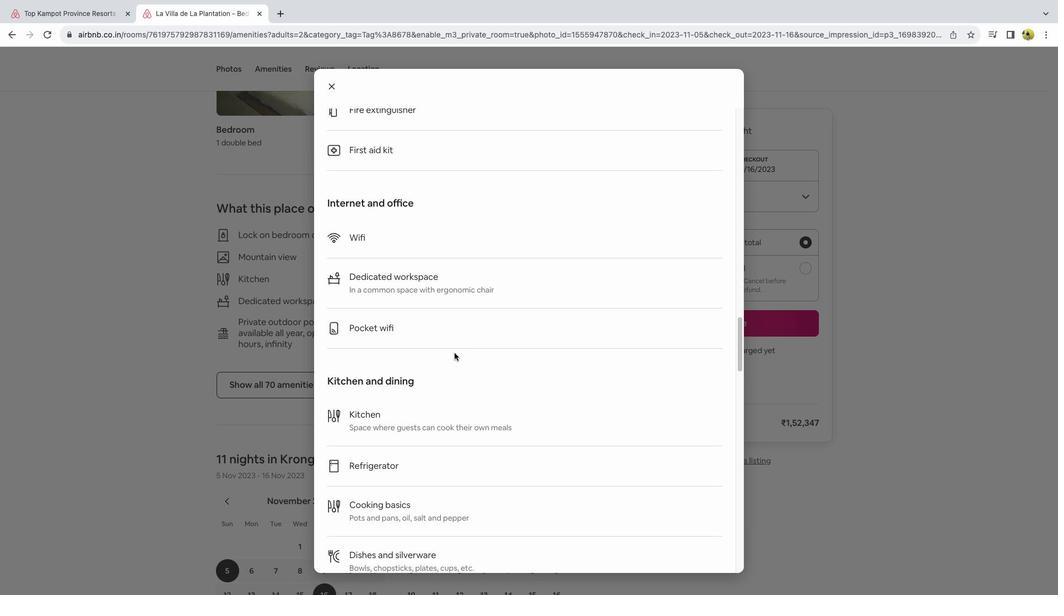 
Action: Mouse scrolled (454, 353) with delta (0, 0)
Screenshot: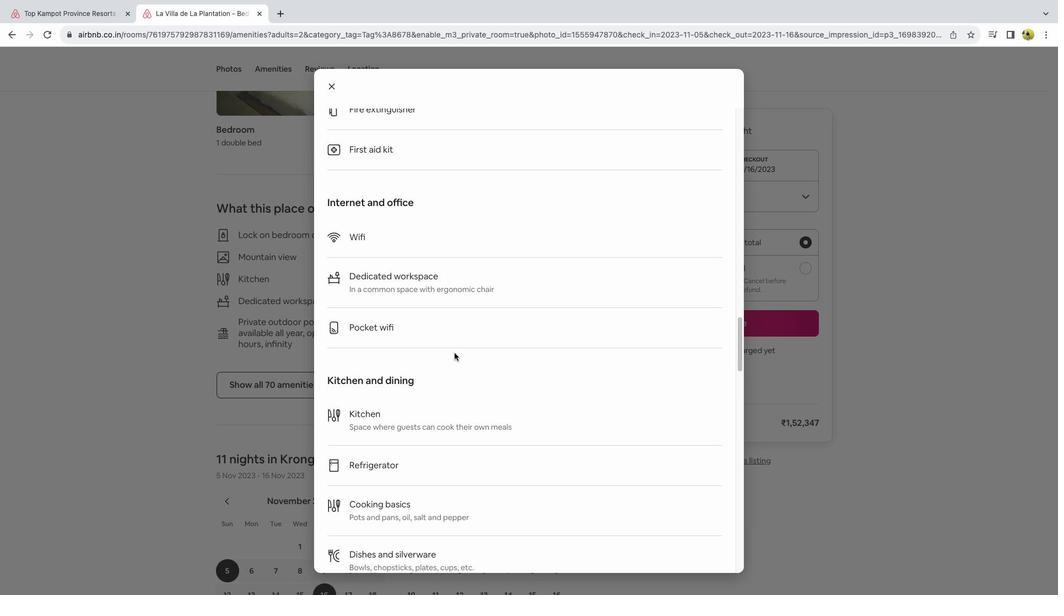 
Action: Mouse scrolled (454, 353) with delta (0, 0)
Screenshot: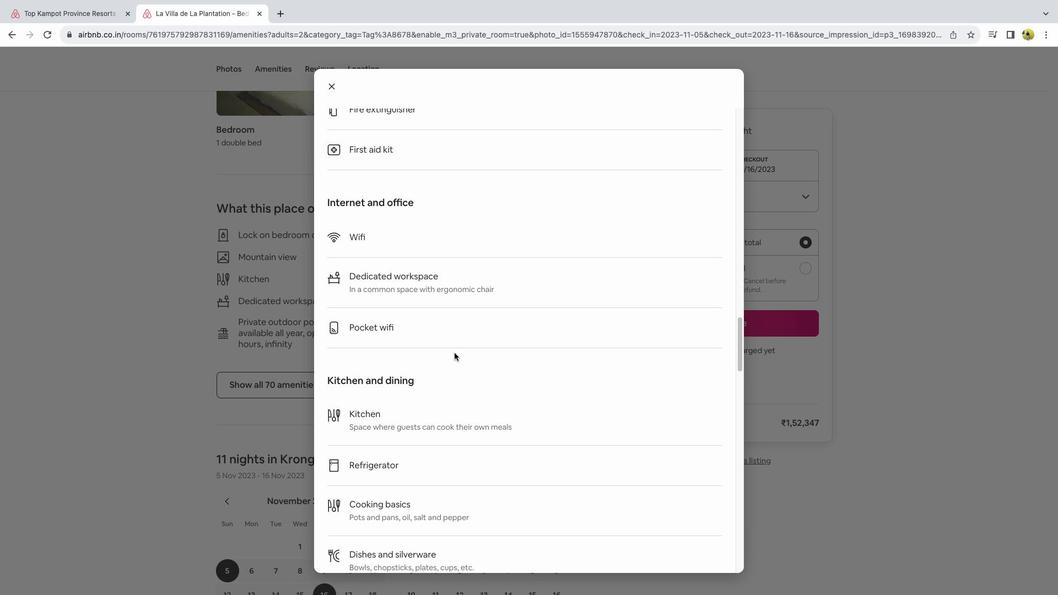 
Action: Mouse scrolled (454, 353) with delta (0, 0)
Screenshot: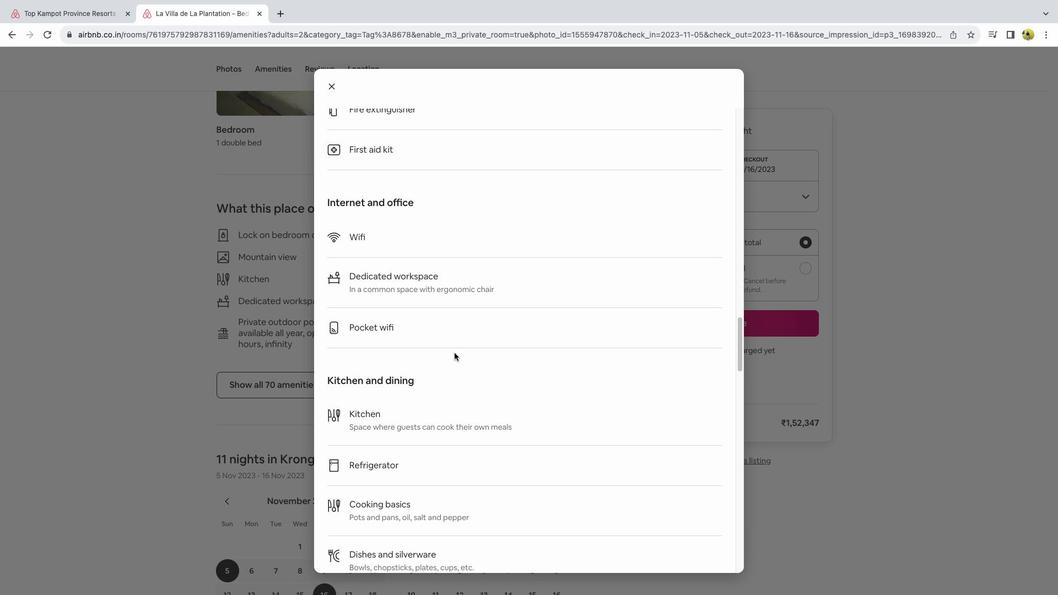 
Action: Mouse scrolled (454, 353) with delta (0, 0)
Screenshot: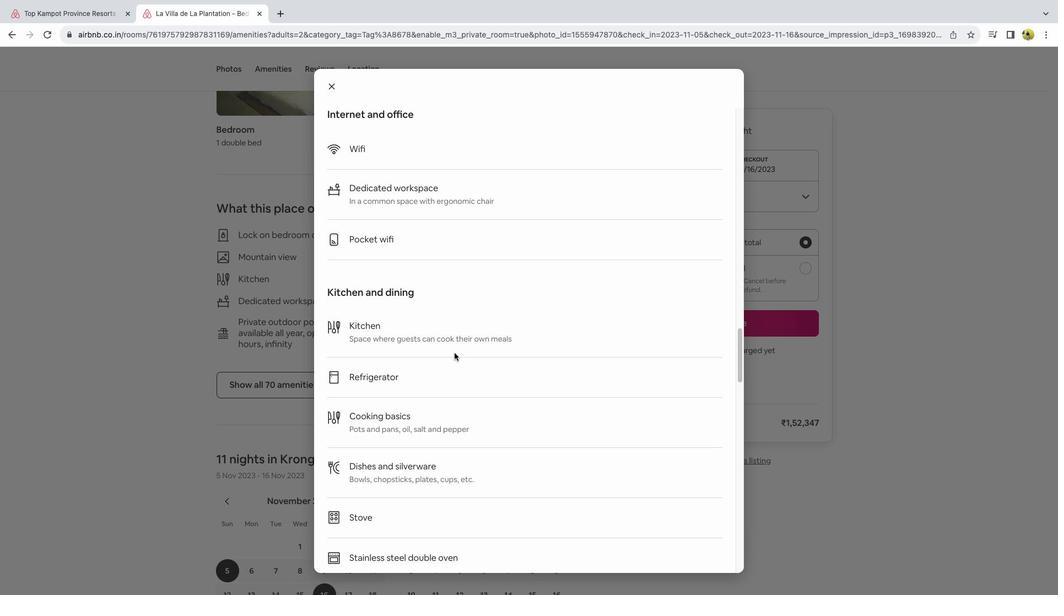 
Action: Mouse scrolled (454, 353) with delta (0, 0)
Screenshot: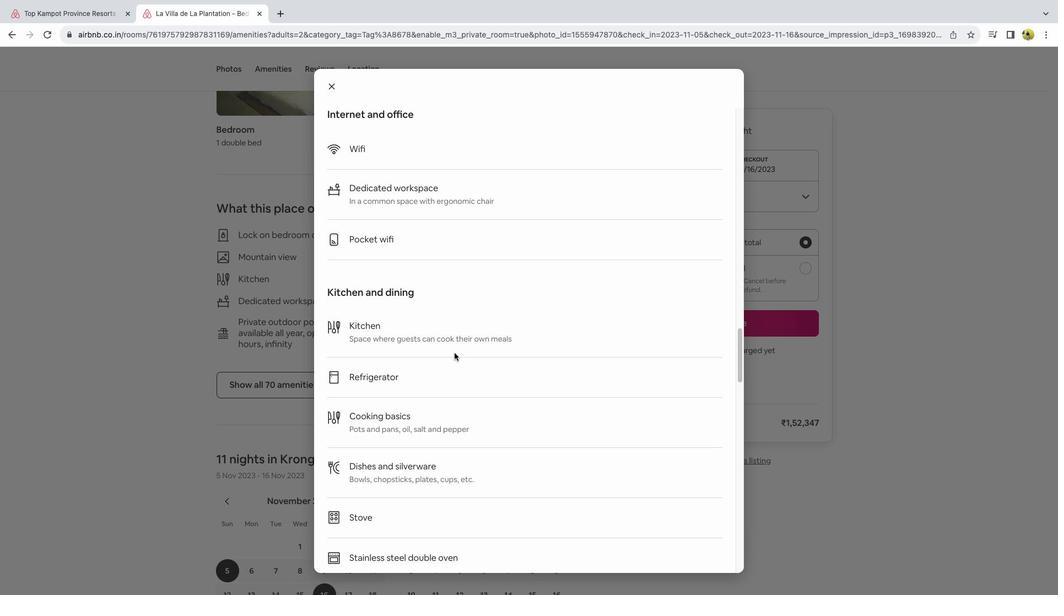 
Action: Mouse scrolled (454, 353) with delta (0, -1)
Screenshot: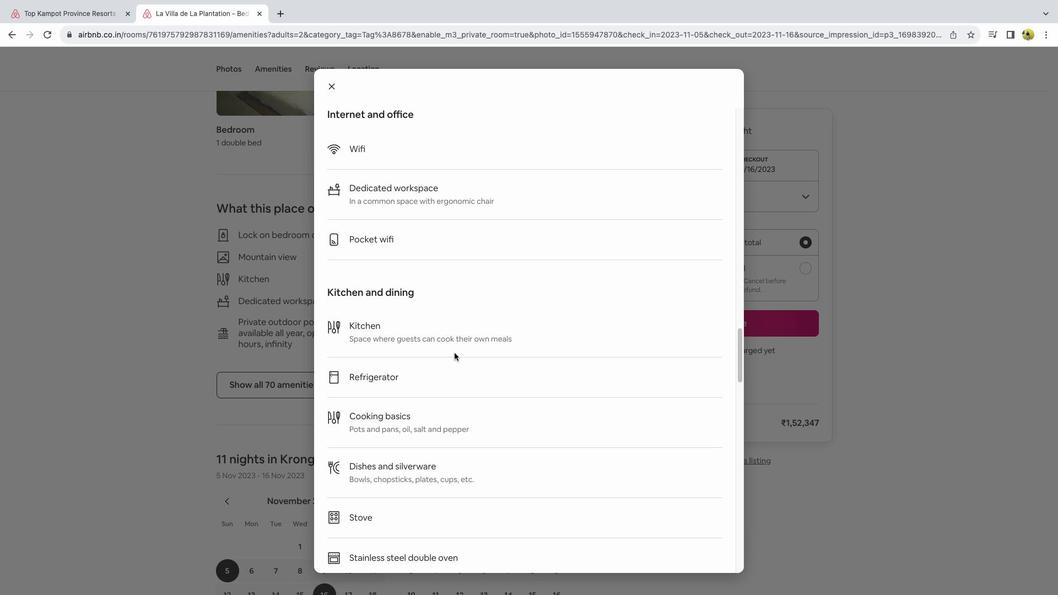 
Action: Mouse scrolled (454, 353) with delta (0, 0)
Screenshot: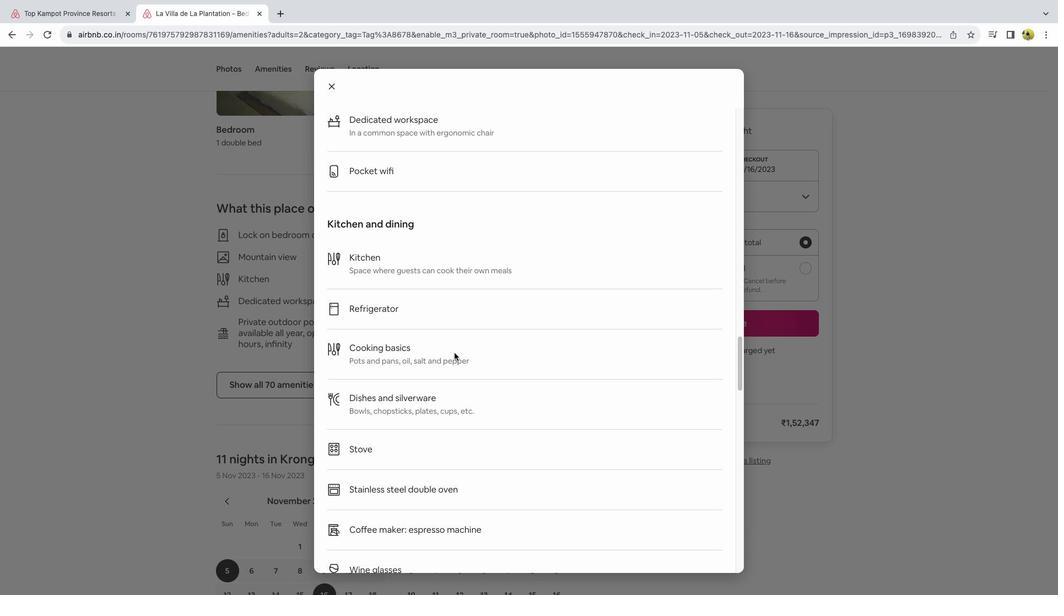 
Action: Mouse scrolled (454, 353) with delta (0, 0)
Screenshot: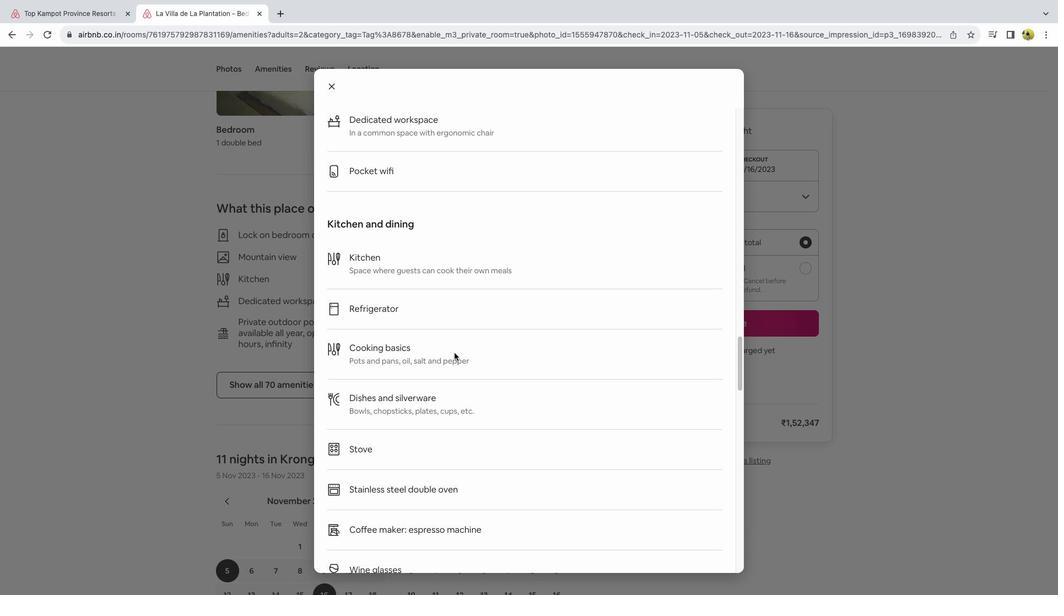 
Action: Mouse scrolled (454, 353) with delta (0, -1)
Screenshot: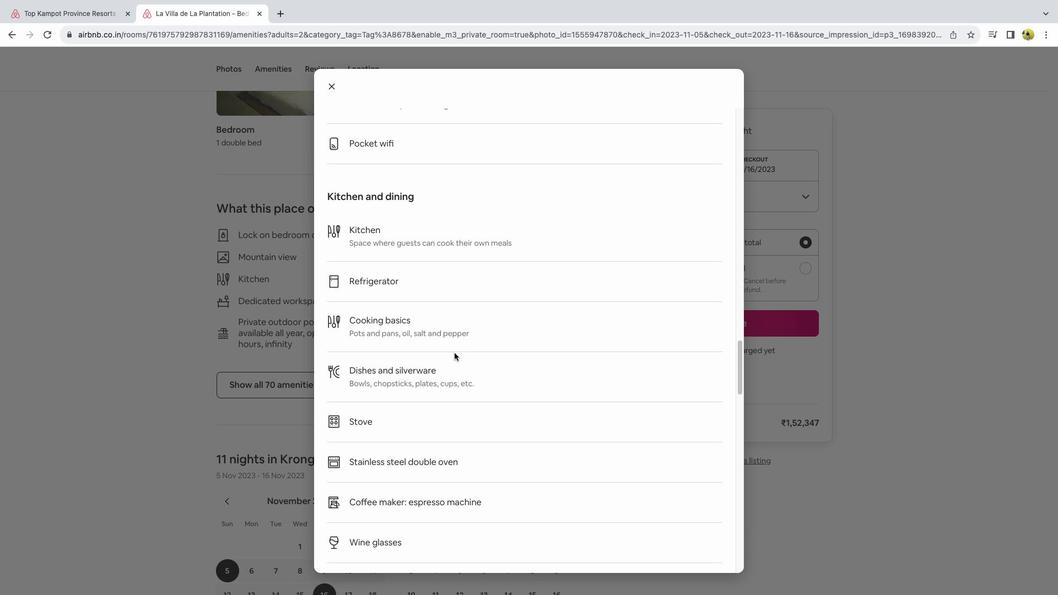 
Action: Mouse scrolled (454, 353) with delta (0, 0)
Screenshot: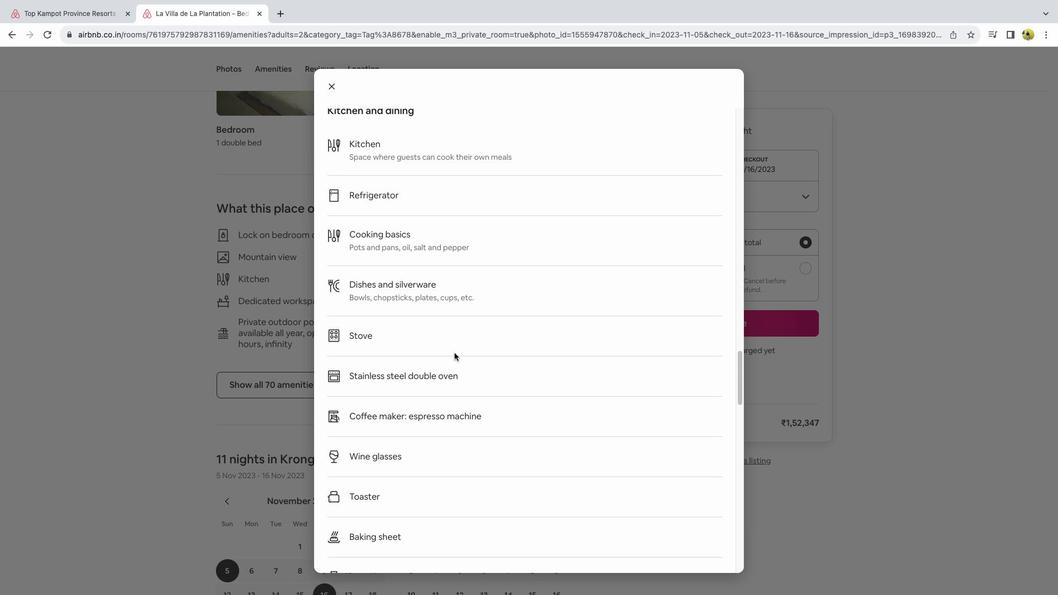 
Action: Mouse scrolled (454, 353) with delta (0, 0)
Screenshot: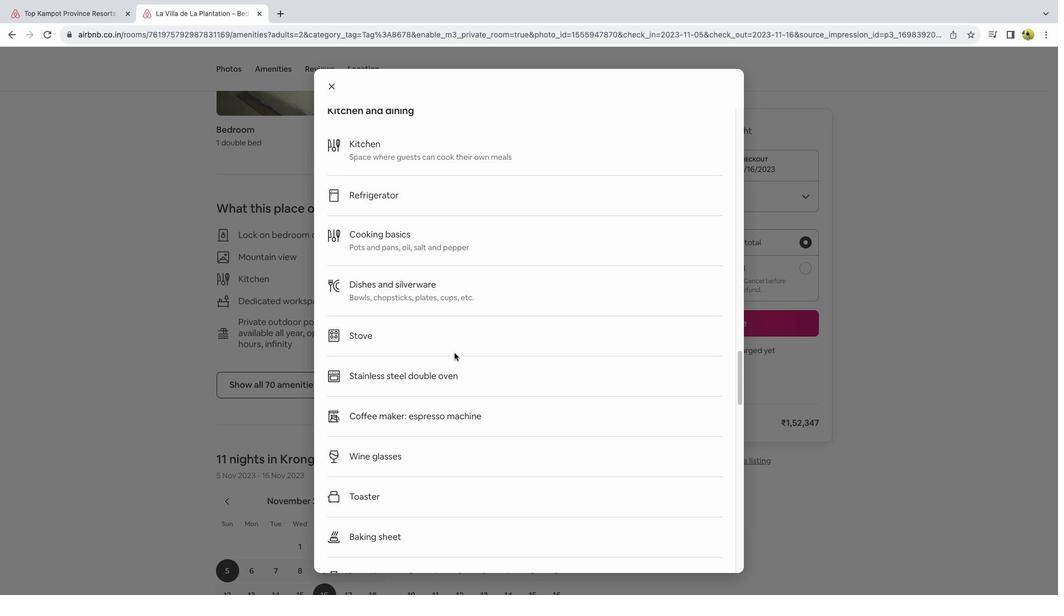 
Action: Mouse scrolled (454, 353) with delta (0, 0)
Screenshot: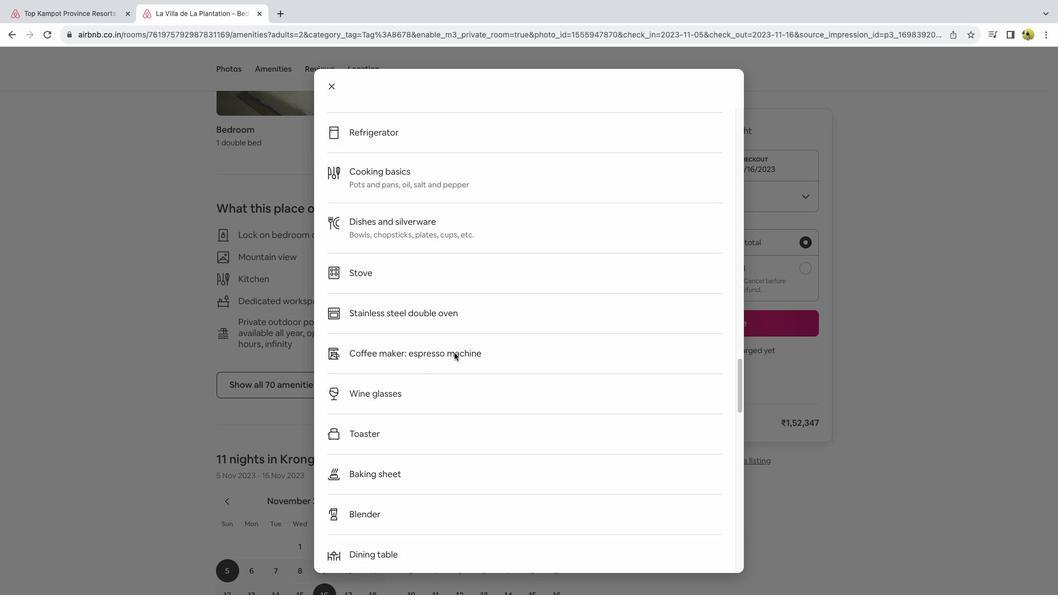 
Action: Mouse scrolled (454, 353) with delta (0, 0)
Screenshot: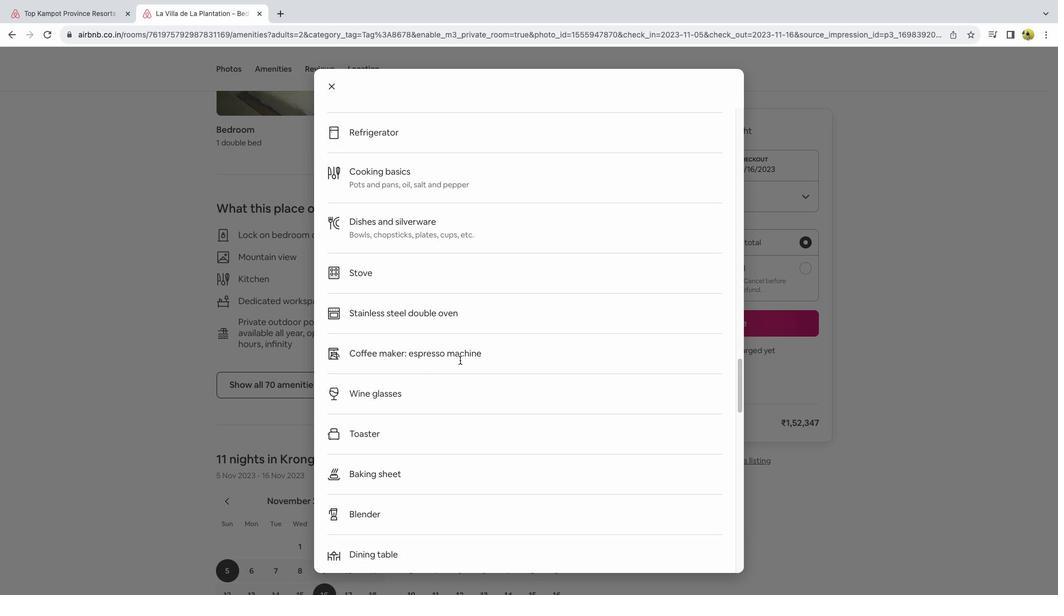 
Action: Mouse scrolled (454, 353) with delta (0, -1)
Screenshot: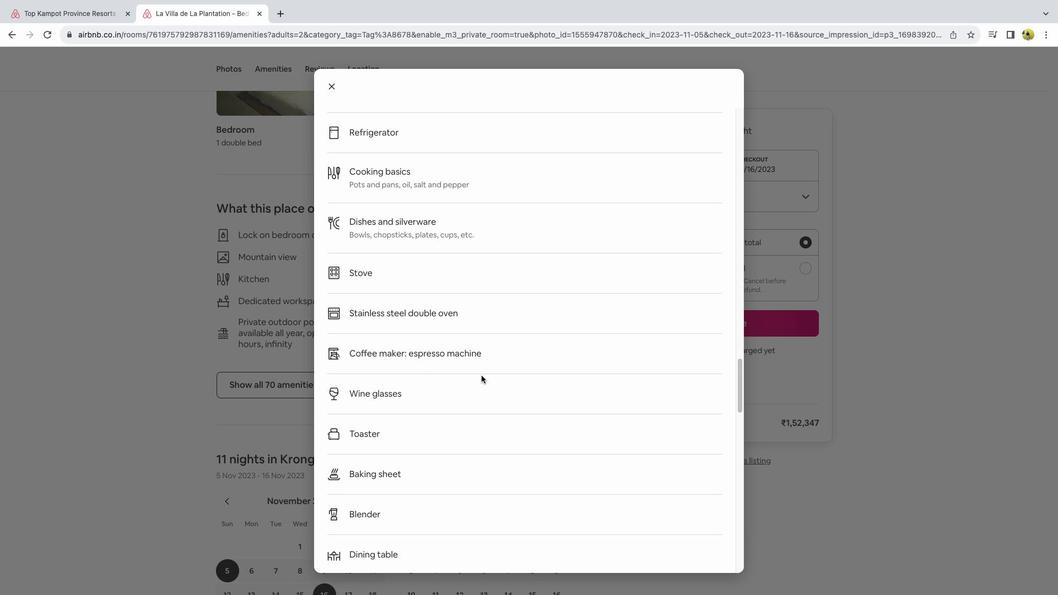 
Action: Mouse scrolled (454, 353) with delta (0, 0)
Screenshot: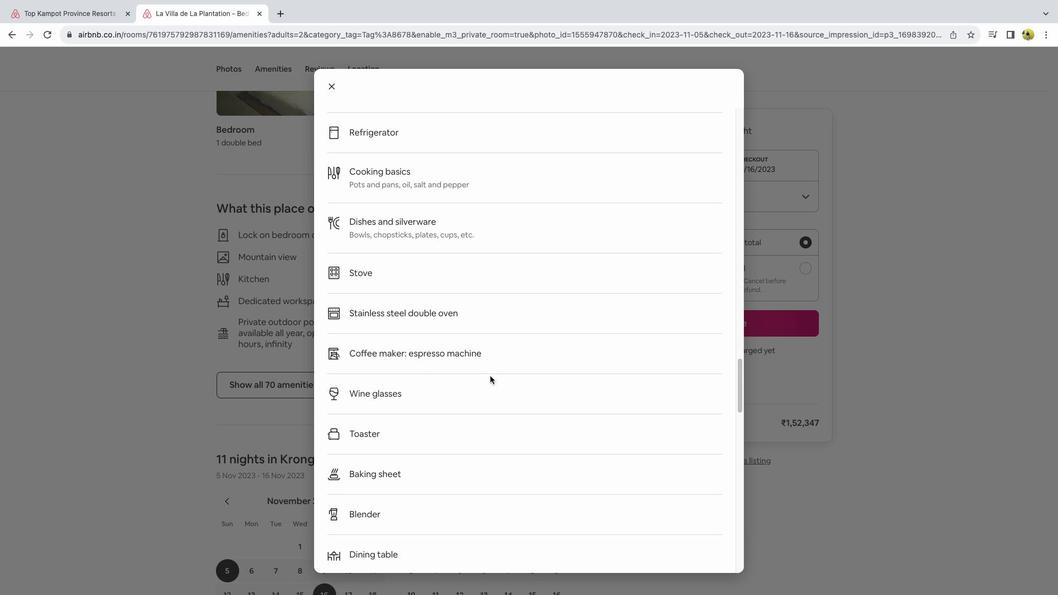 
Action: Mouse scrolled (454, 353) with delta (0, 0)
Screenshot: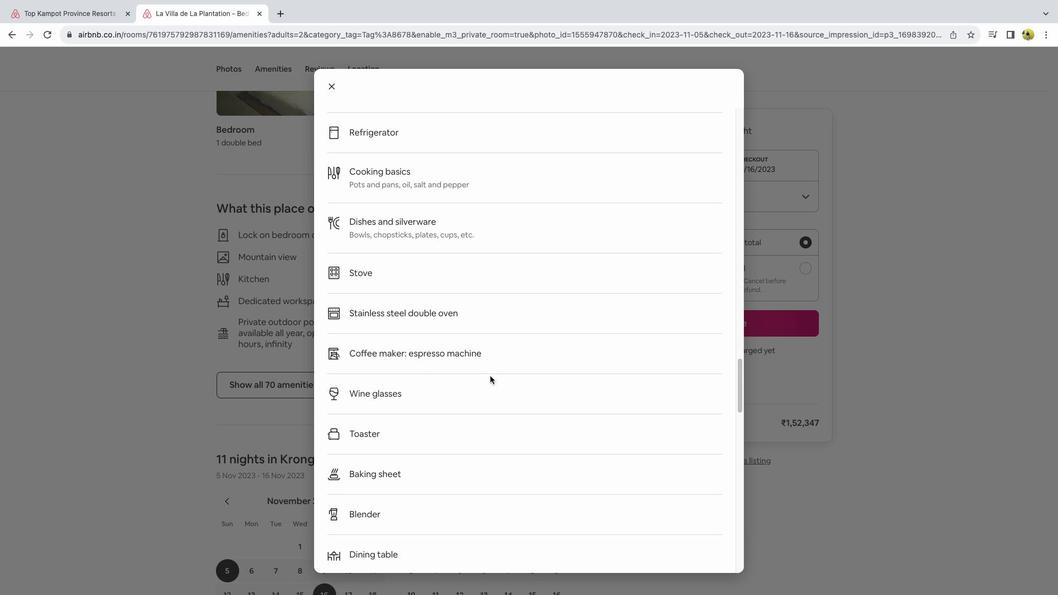 
Action: Mouse scrolled (454, 353) with delta (0, -1)
Screenshot: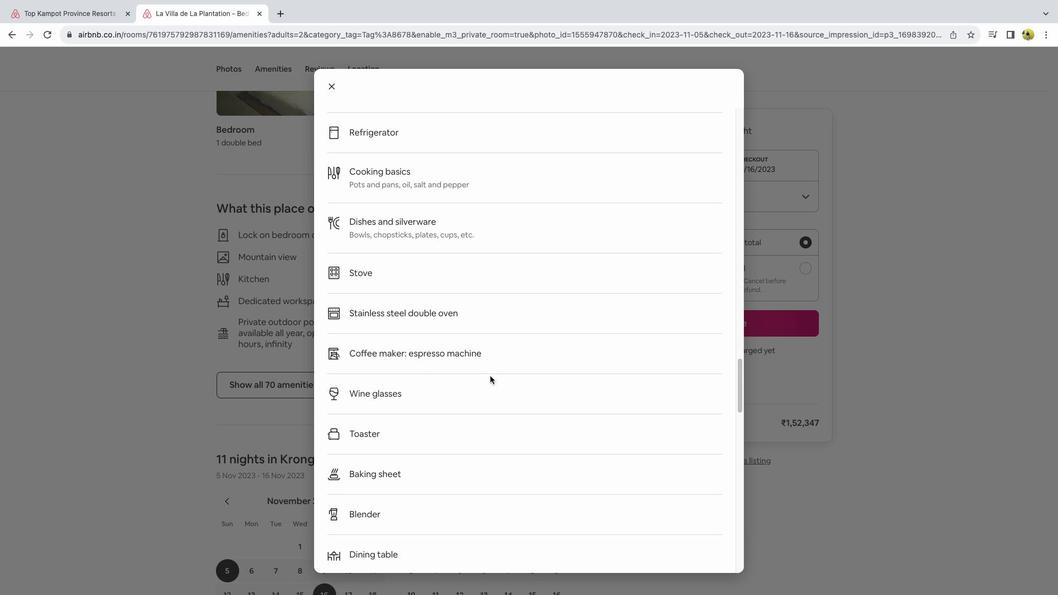 
Action: Mouse scrolled (454, 353) with delta (0, 0)
Screenshot: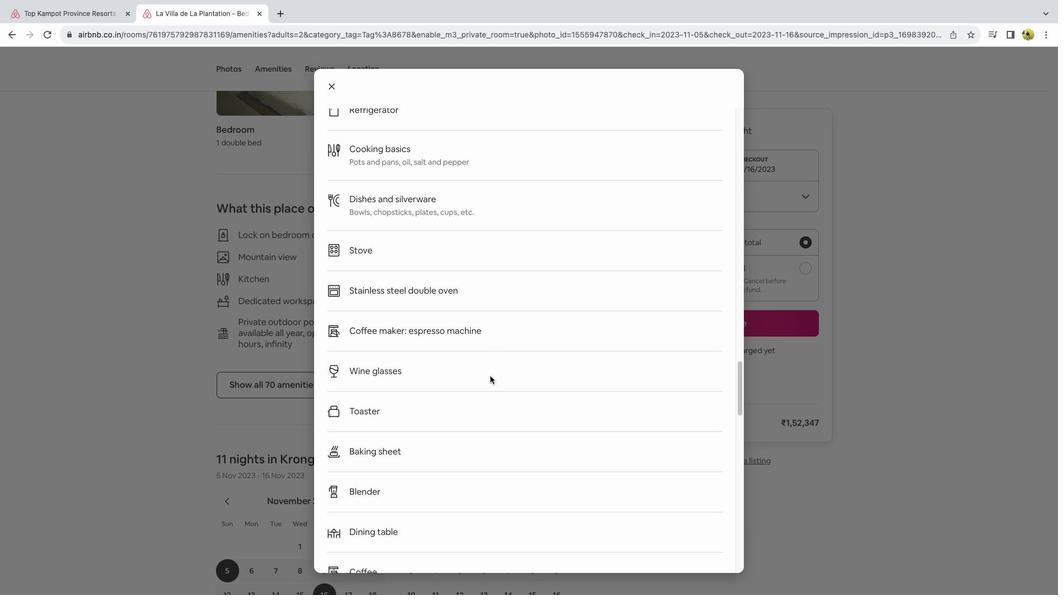 
Action: Mouse scrolled (454, 353) with delta (0, 0)
Screenshot: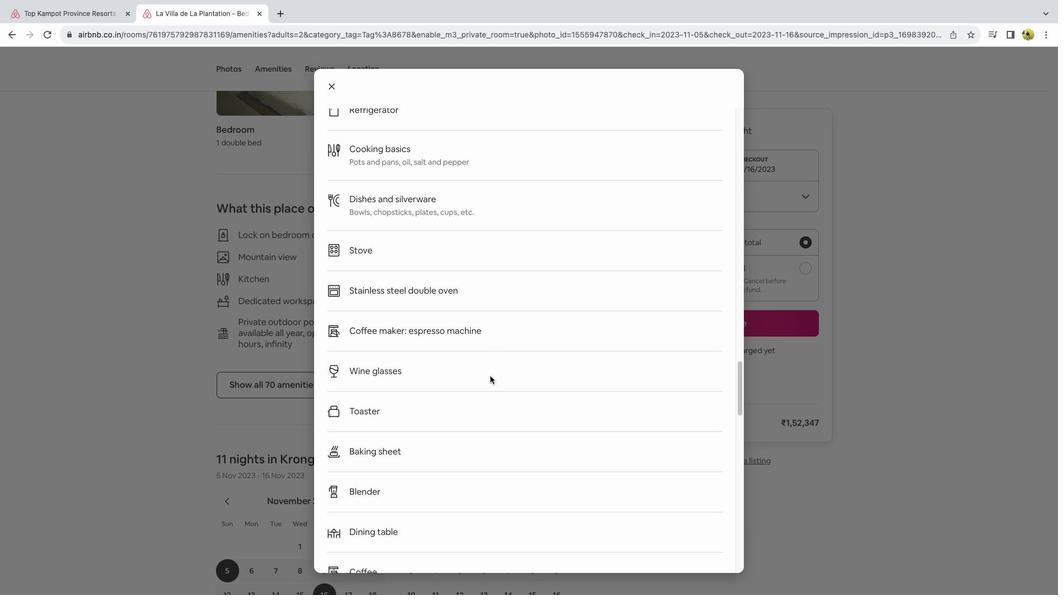 
Action: Mouse scrolled (454, 353) with delta (0, 0)
Screenshot: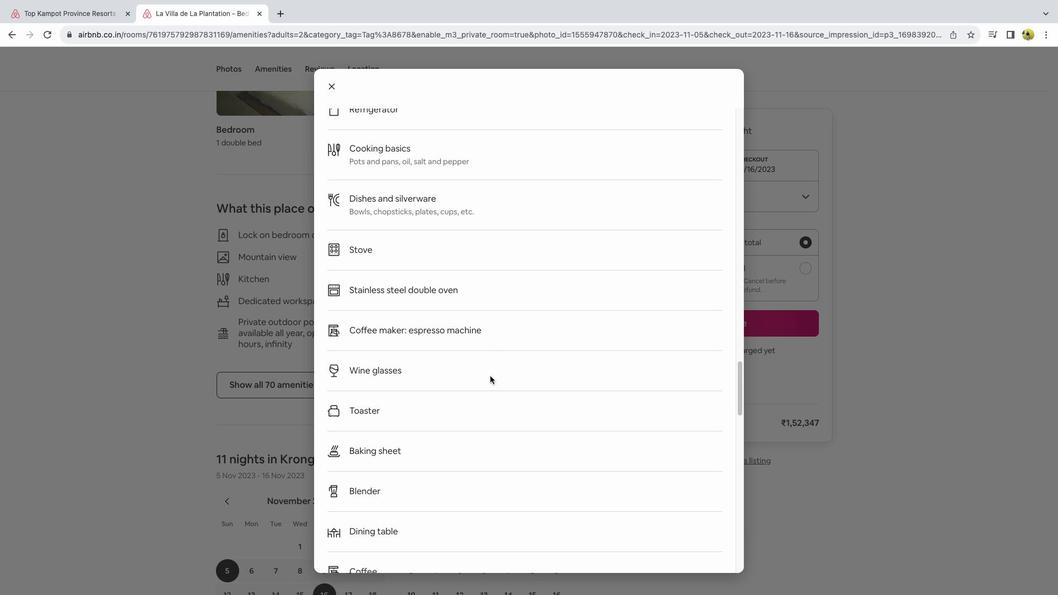 
Action: Mouse moved to (490, 376)
Screenshot: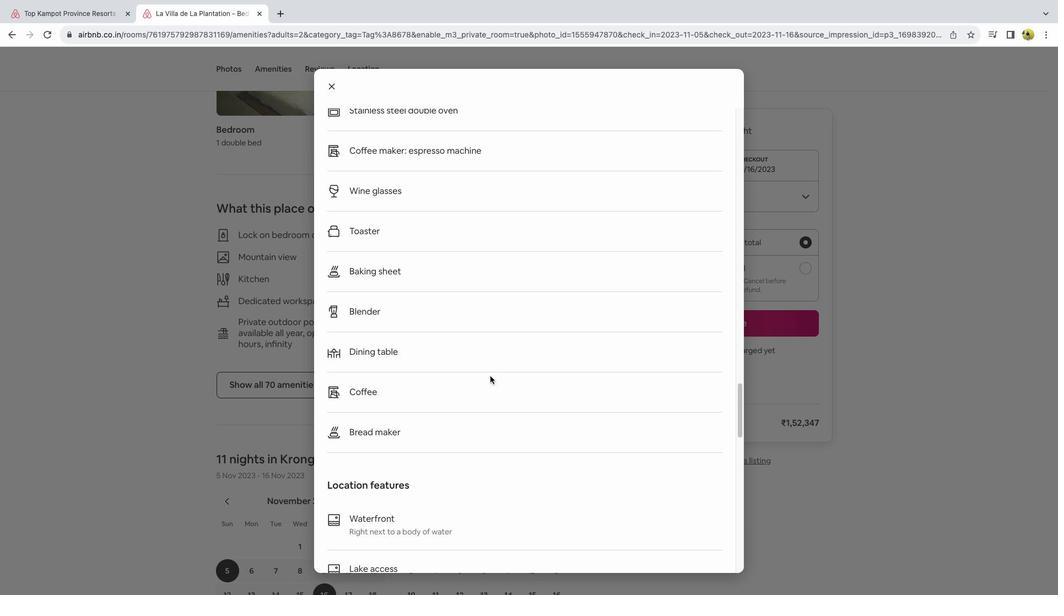 
Action: Mouse scrolled (490, 376) with delta (0, 0)
Screenshot: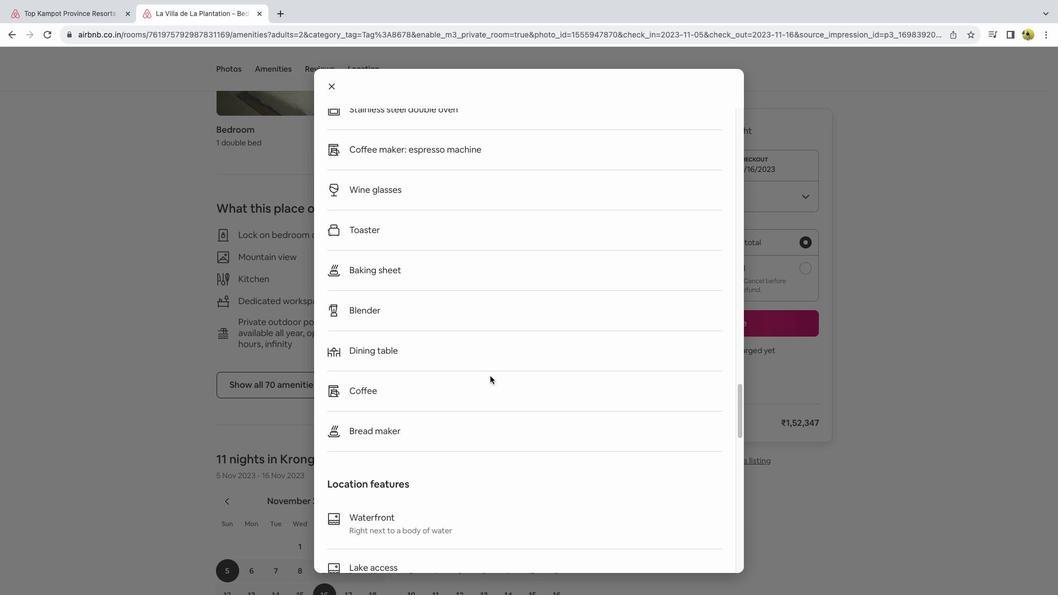 
Action: Mouse scrolled (490, 376) with delta (0, 0)
Screenshot: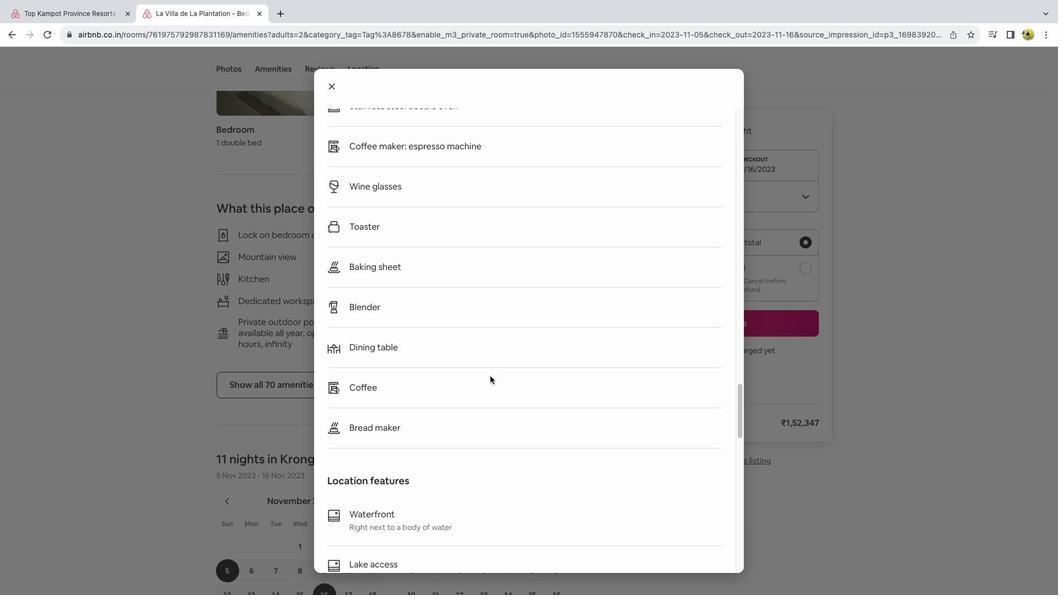 
Action: Mouse scrolled (490, 376) with delta (0, 0)
Screenshot: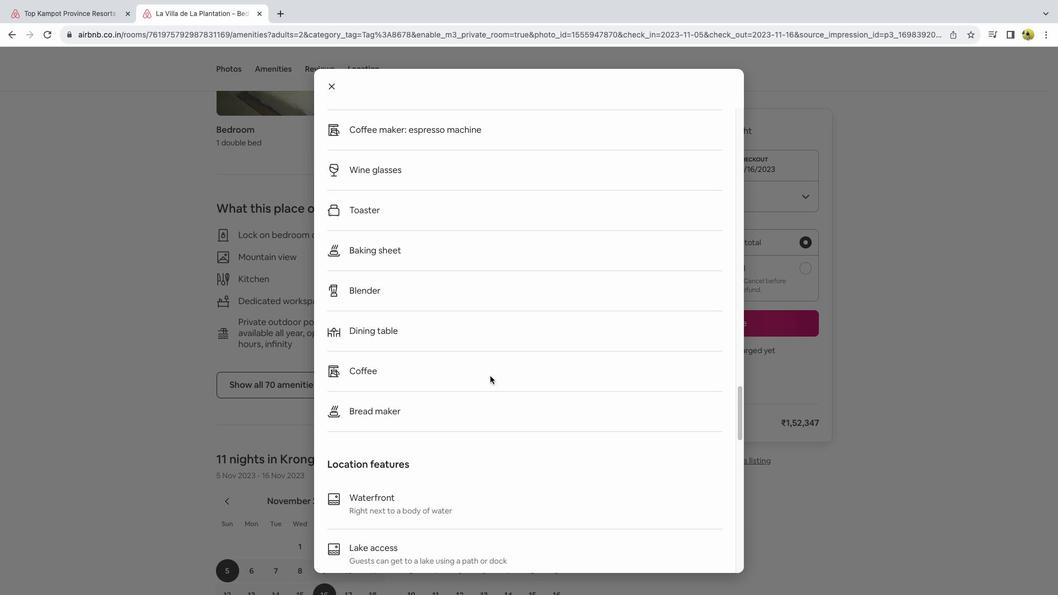 
Action: Mouse scrolled (490, 376) with delta (0, 0)
Screenshot: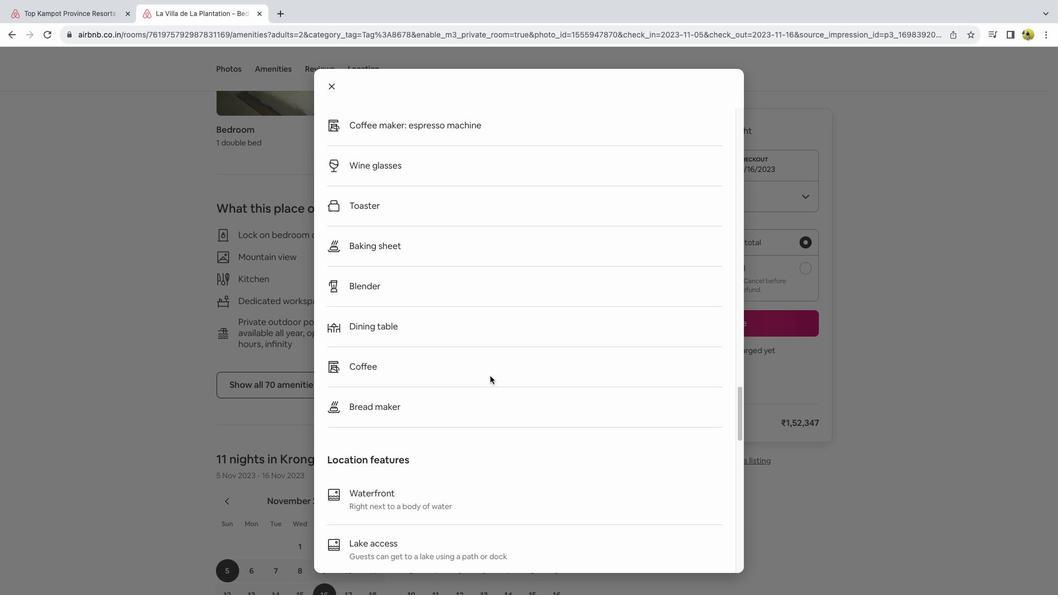 
Action: Mouse scrolled (490, 376) with delta (0, -1)
Screenshot: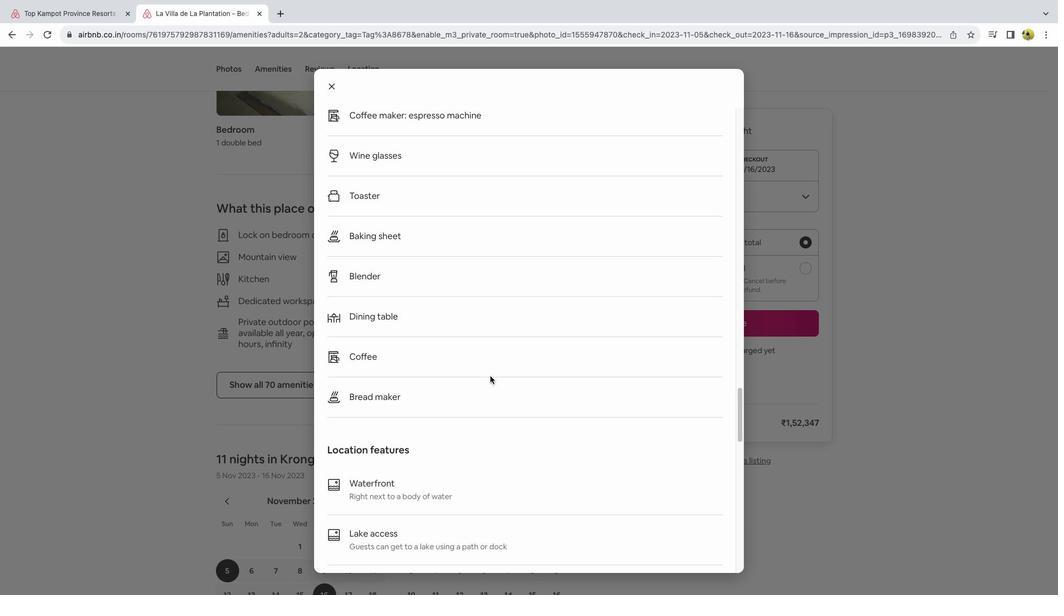 
Action: Mouse scrolled (490, 376) with delta (0, 0)
Screenshot: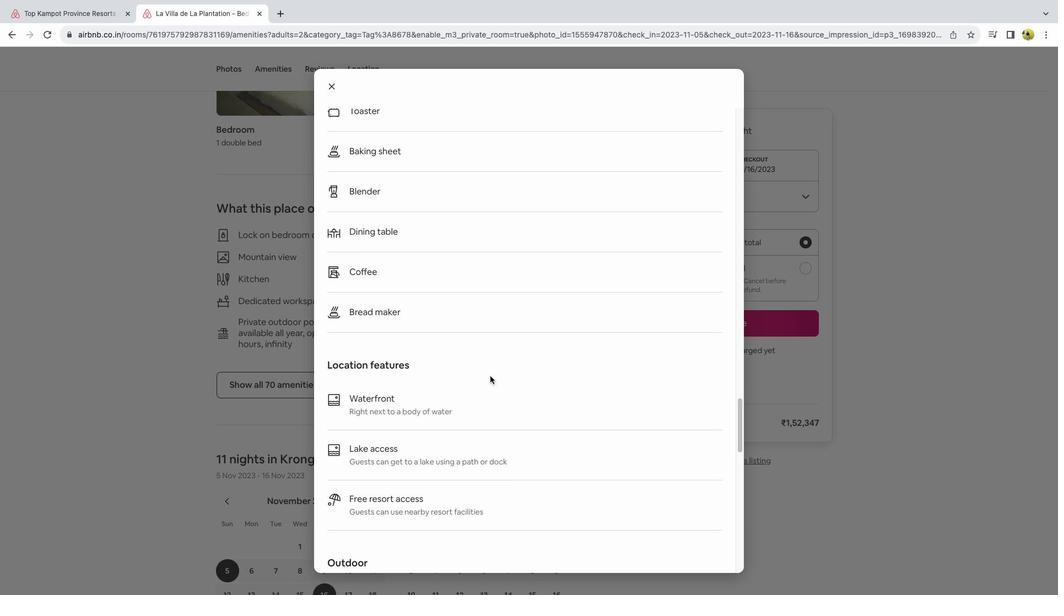 
Action: Mouse scrolled (490, 376) with delta (0, 0)
Screenshot: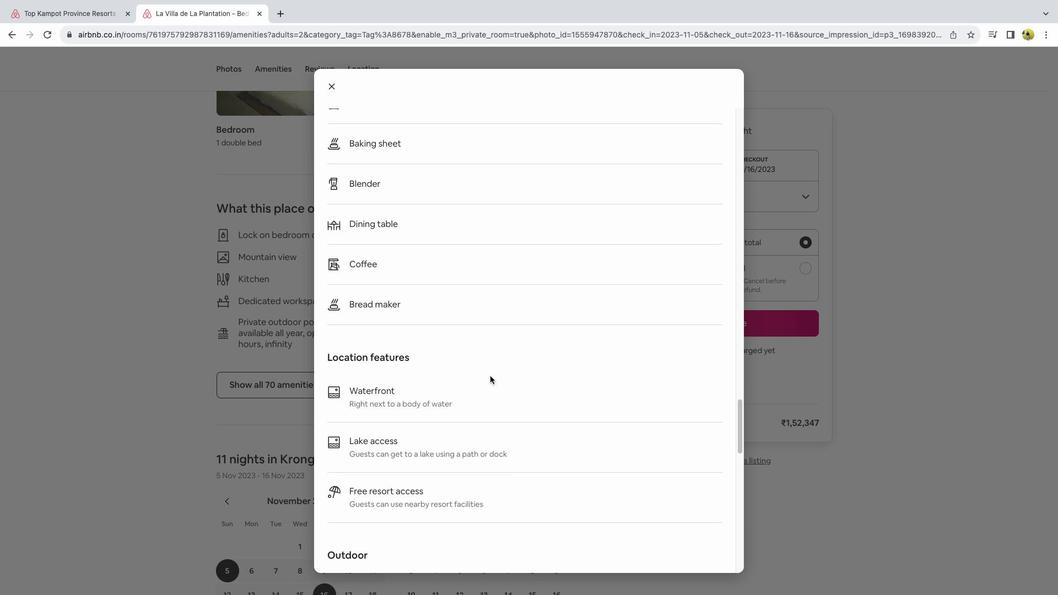 
Action: Mouse scrolled (490, 376) with delta (0, -1)
Screenshot: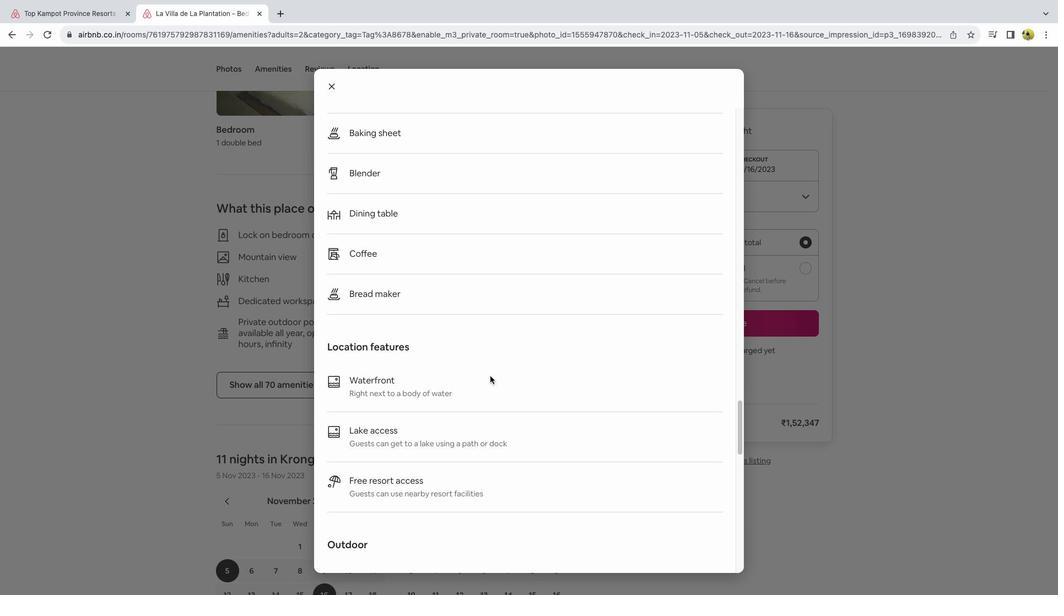 
Action: Mouse scrolled (490, 376) with delta (0, 0)
Screenshot: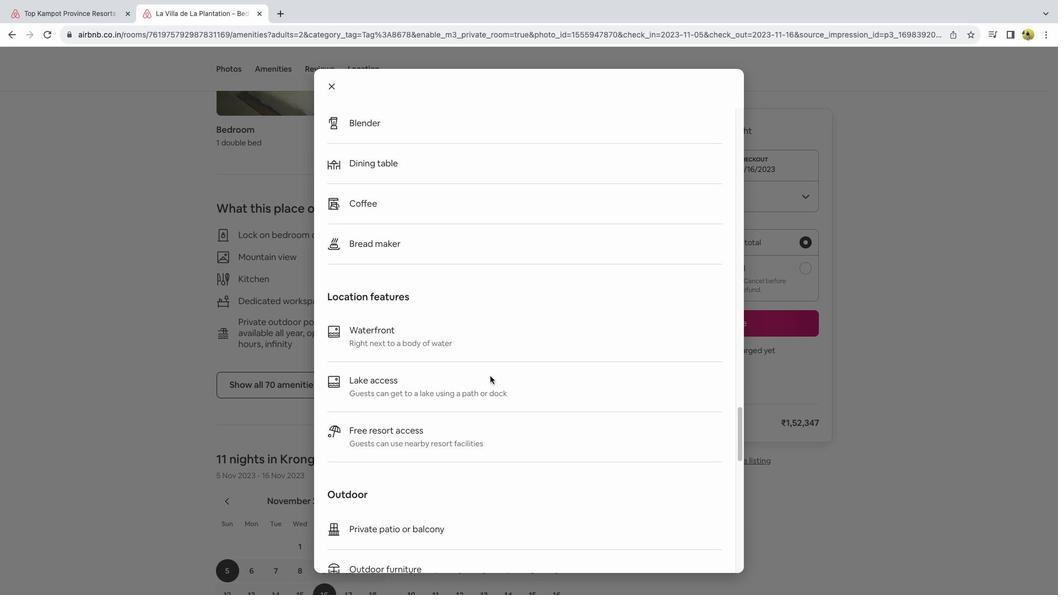 
Action: Mouse scrolled (490, 376) with delta (0, 0)
Screenshot: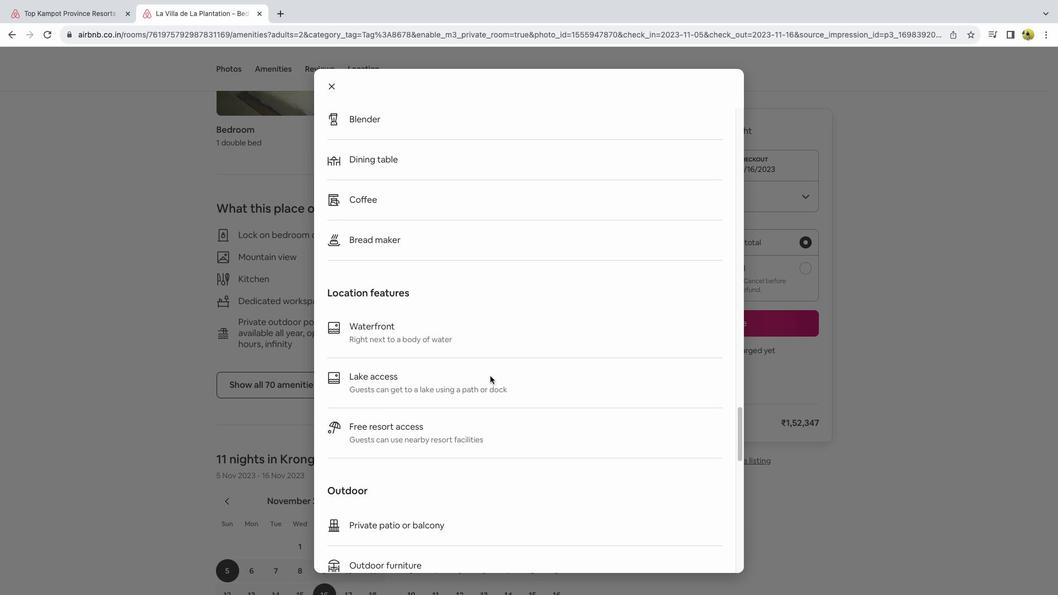 
Action: Mouse scrolled (490, 376) with delta (0, 0)
Screenshot: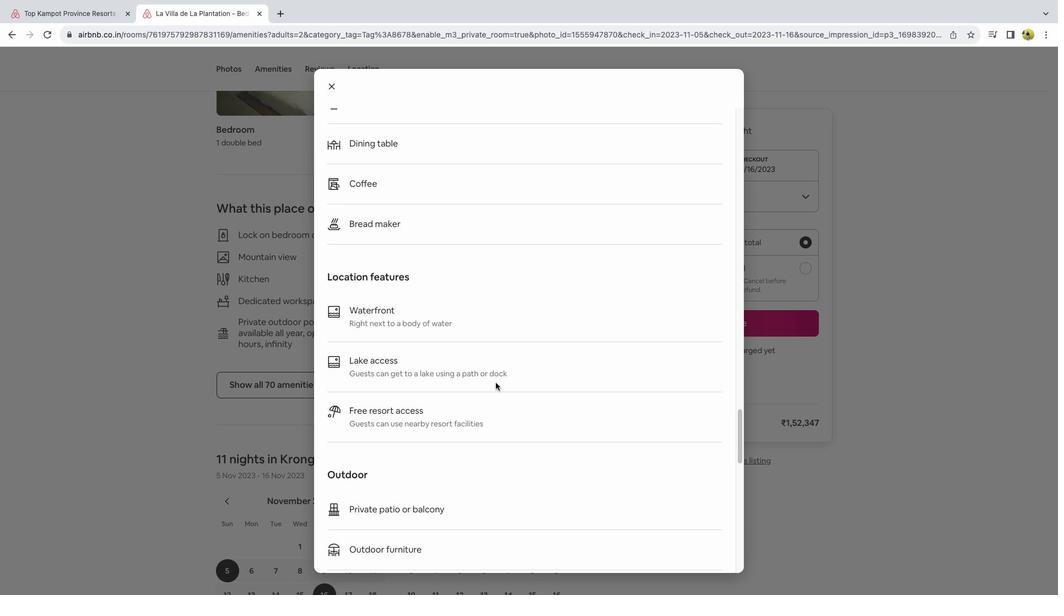 
Action: Mouse scrolled (490, 376) with delta (0, 0)
Screenshot: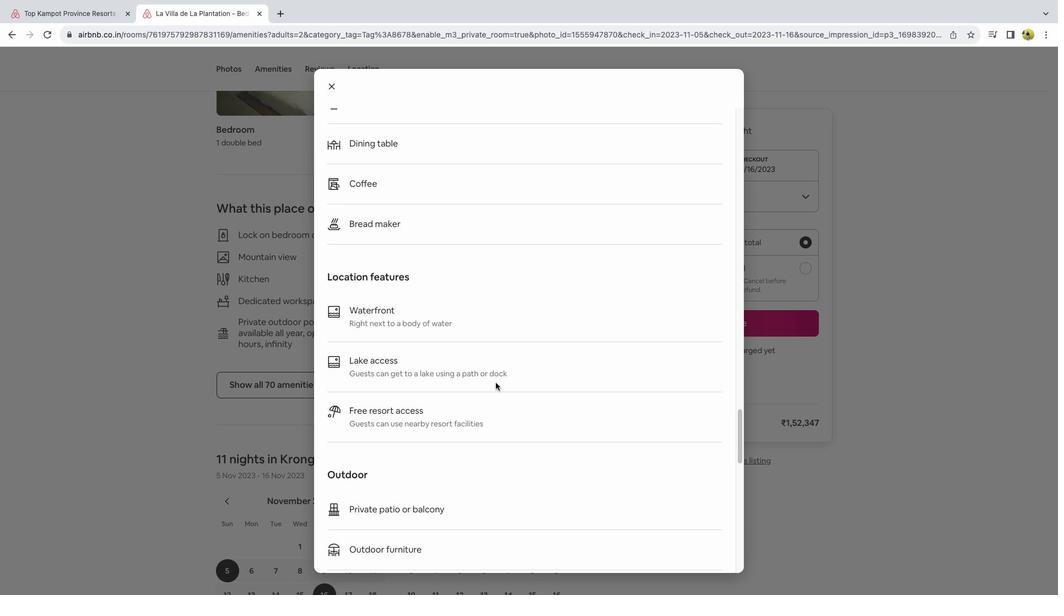 
Action: Mouse scrolled (490, 376) with delta (0, -1)
Screenshot: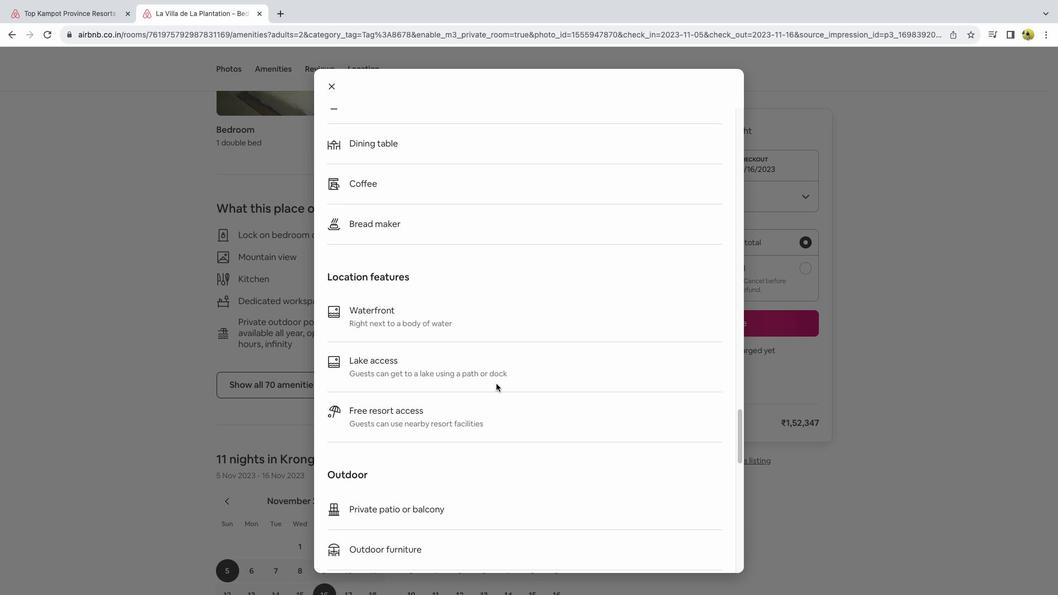 
Action: Mouse scrolled (490, 376) with delta (0, 0)
Screenshot: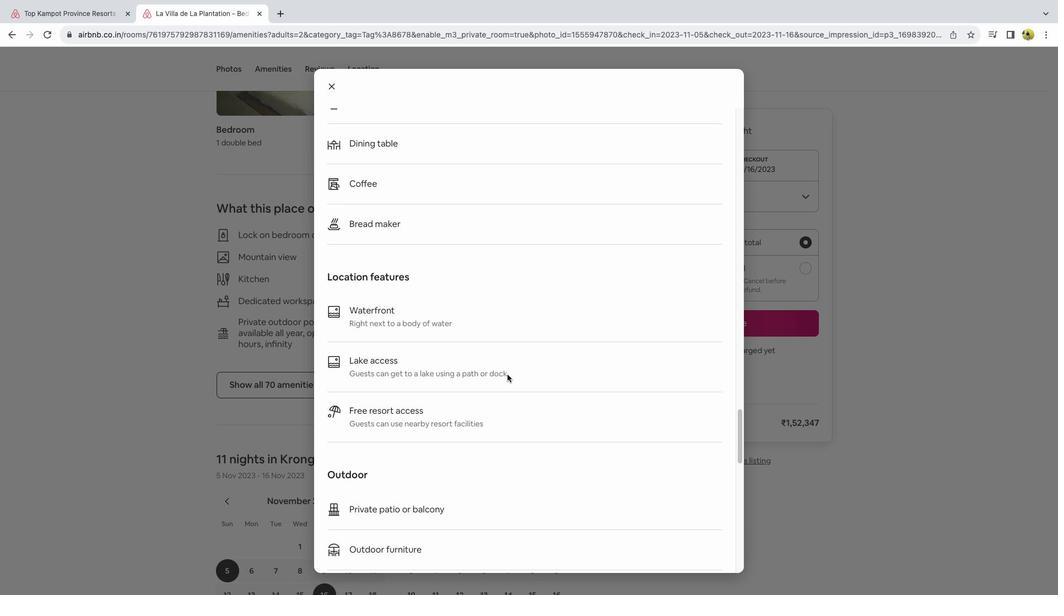 
Action: Mouse scrolled (490, 376) with delta (0, 0)
Screenshot: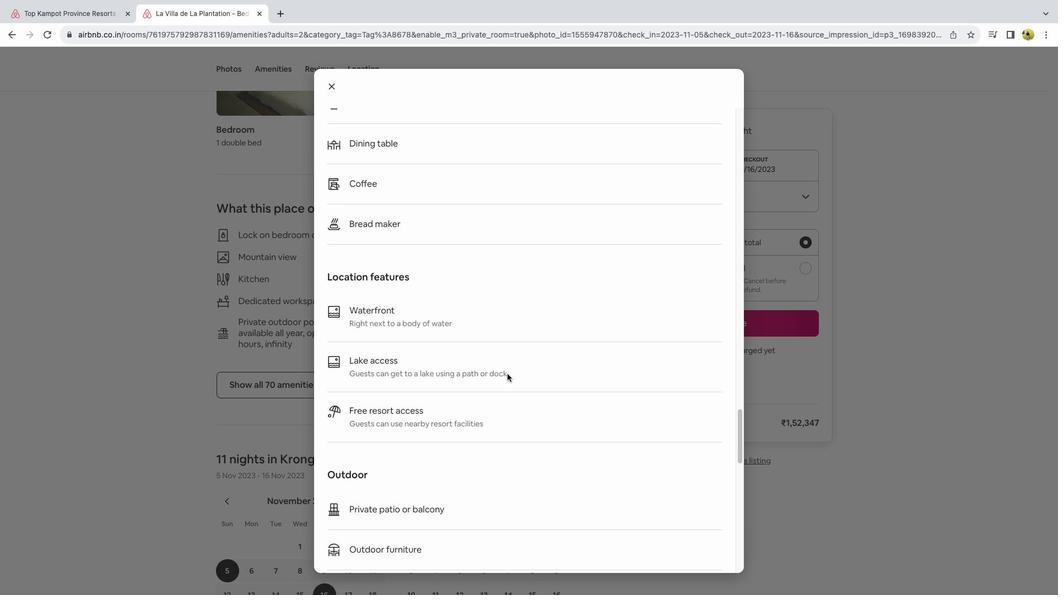 
Action: Mouse scrolled (490, 376) with delta (0, -1)
Screenshot: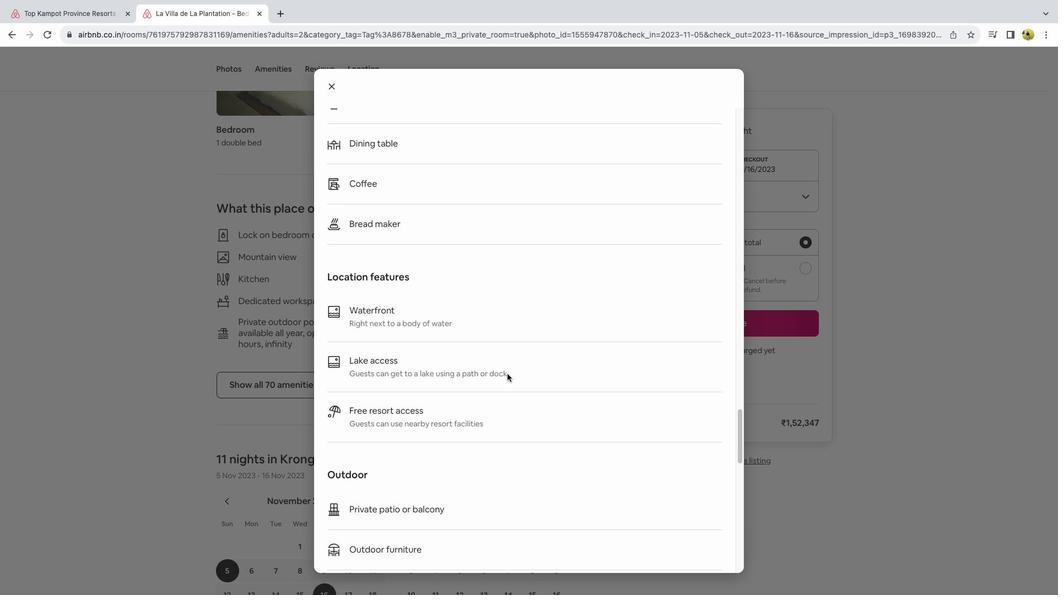 
Action: Mouse scrolled (490, 376) with delta (0, 0)
Screenshot: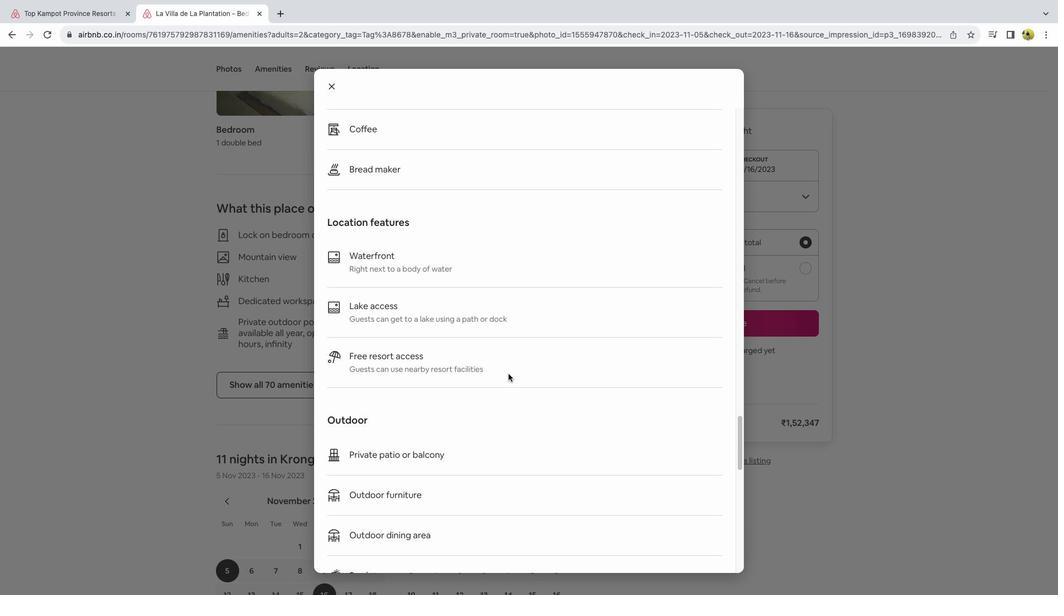 
Action: Mouse scrolled (490, 376) with delta (0, 0)
Screenshot: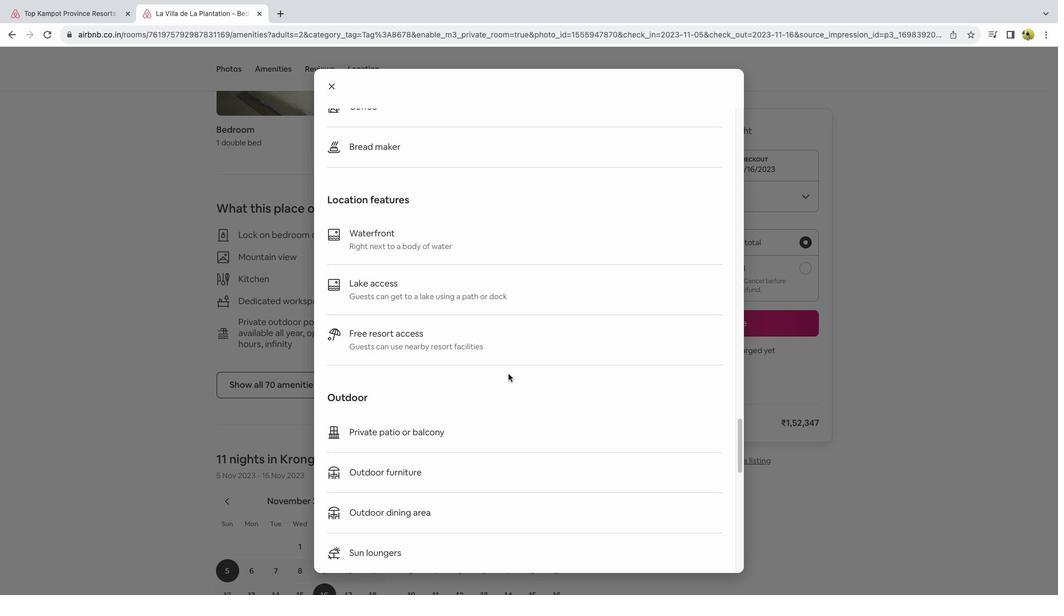 
Action: Mouse moved to (508, 373)
Screenshot: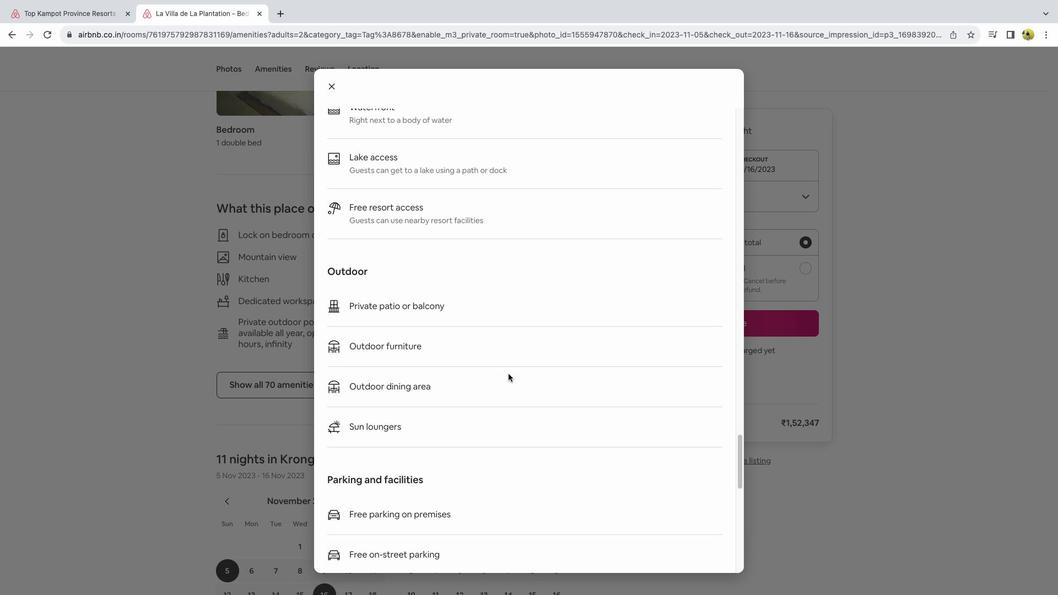 
Action: Mouse scrolled (508, 373) with delta (0, 0)
